 Task: Look for Airbnb properties in Santa Catalina, Philippines from 9th December, 2023 to 17th December, 2023 for 2 adults.1  bedroom having 2 beds and 1 bathroom. Property type can be flat. Look for 3 properties as per requirement.
Action: Mouse moved to (450, 132)
Screenshot: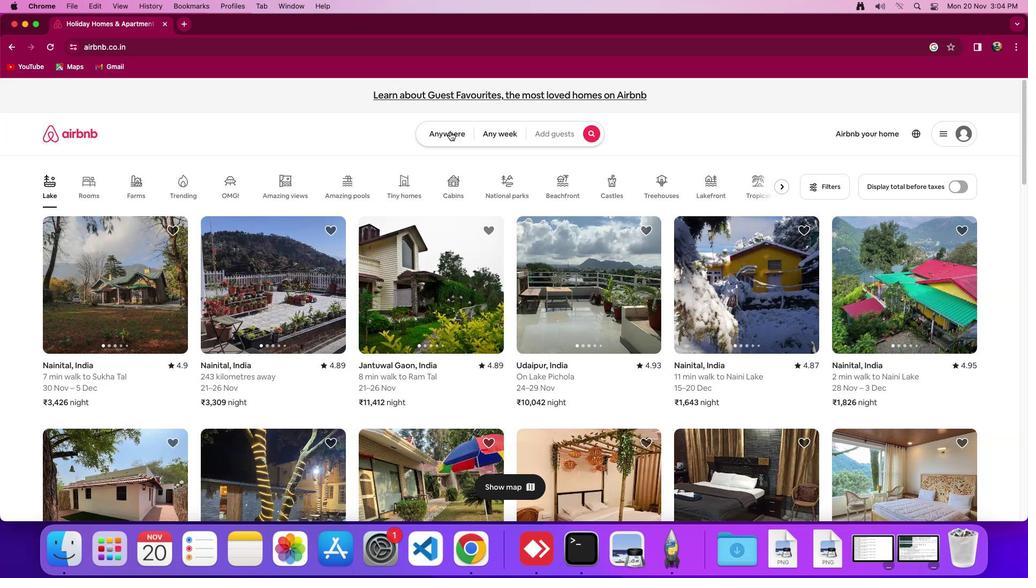 
Action: Mouse pressed left at (450, 132)
Screenshot: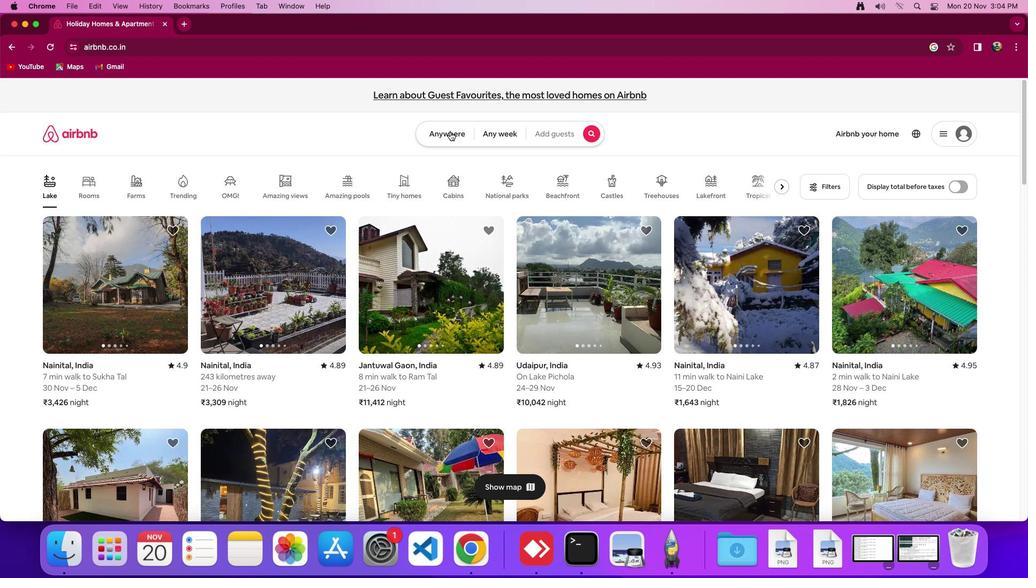
Action: Mouse moved to (413, 174)
Screenshot: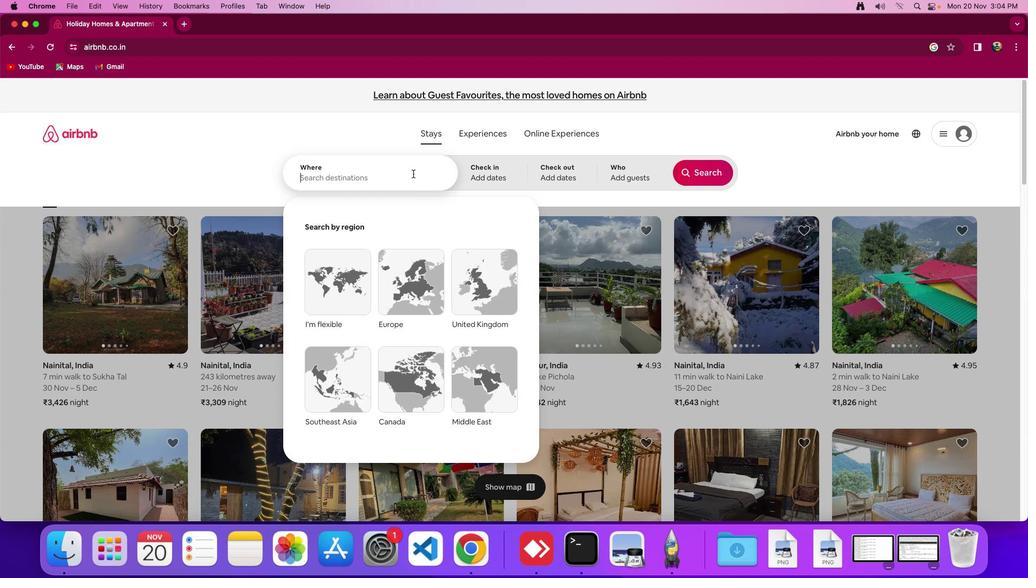 
Action: Mouse pressed left at (413, 174)
Screenshot: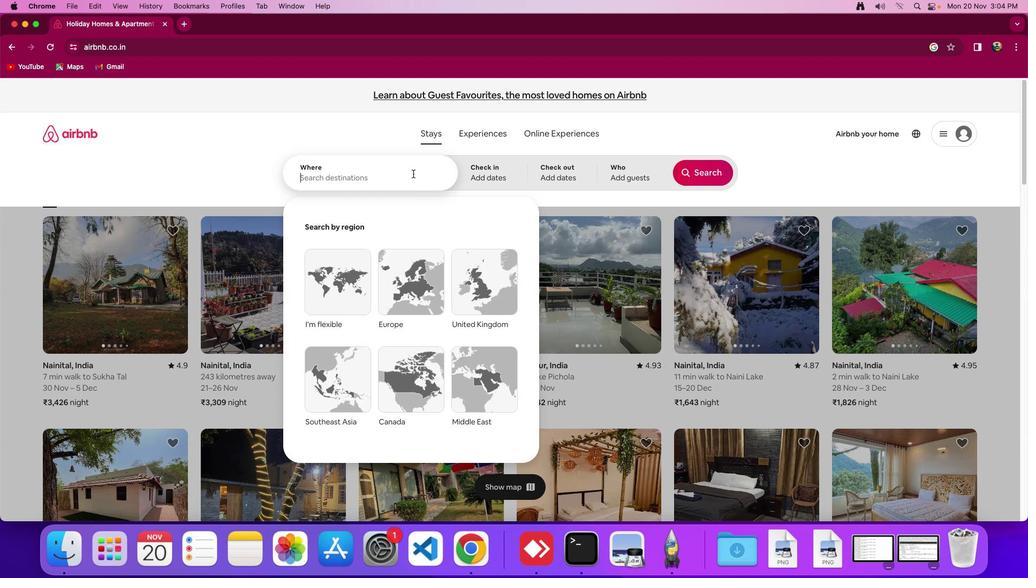 
Action: Mouse moved to (451, 178)
Screenshot: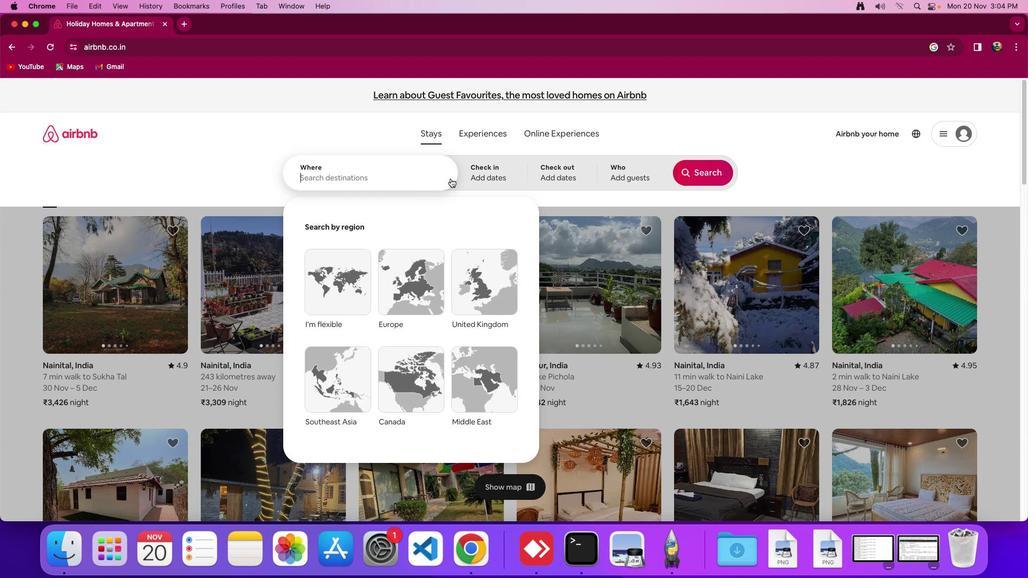 
Action: Key pressed Key.shift_r'S''a'
Screenshot: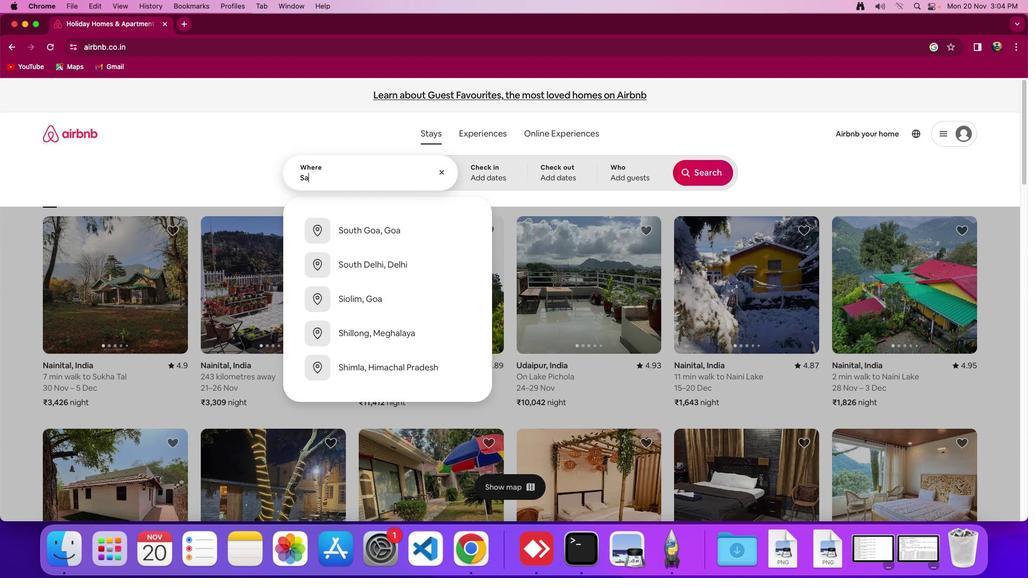 
Action: Mouse moved to (452, 178)
Screenshot: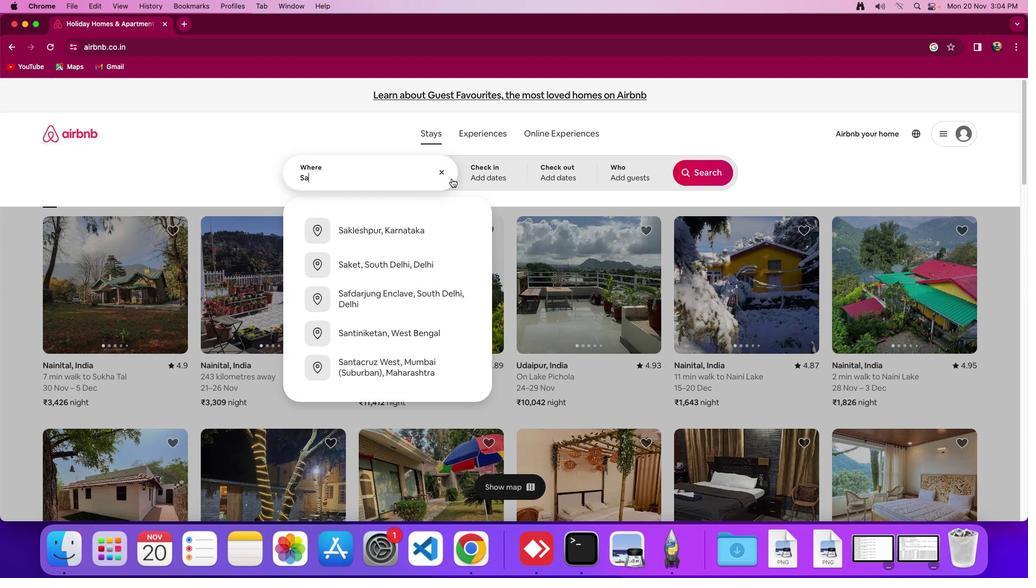 
Action: Key pressed 'n''t''a'
Screenshot: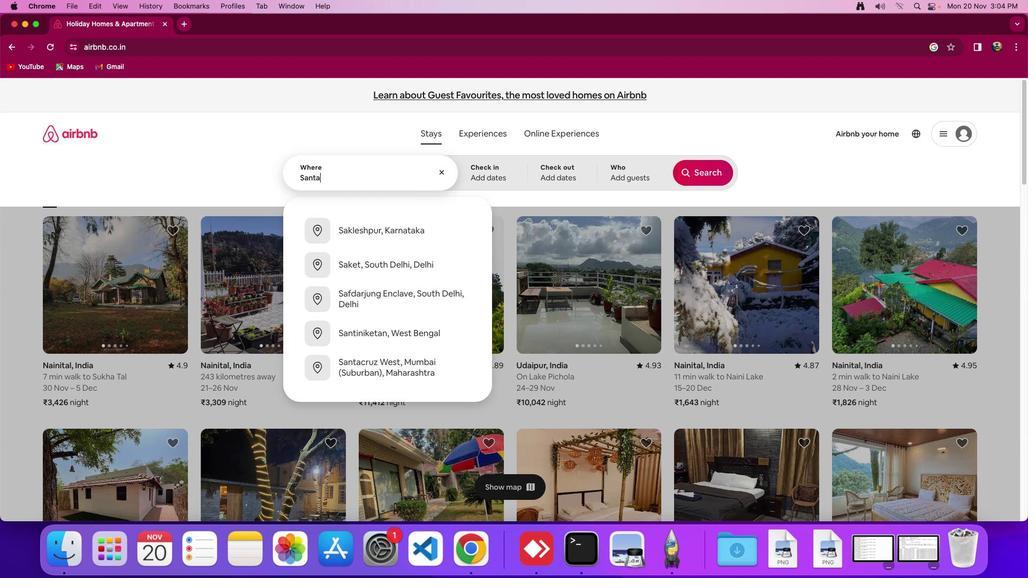 
Action: Mouse moved to (454, 178)
Screenshot: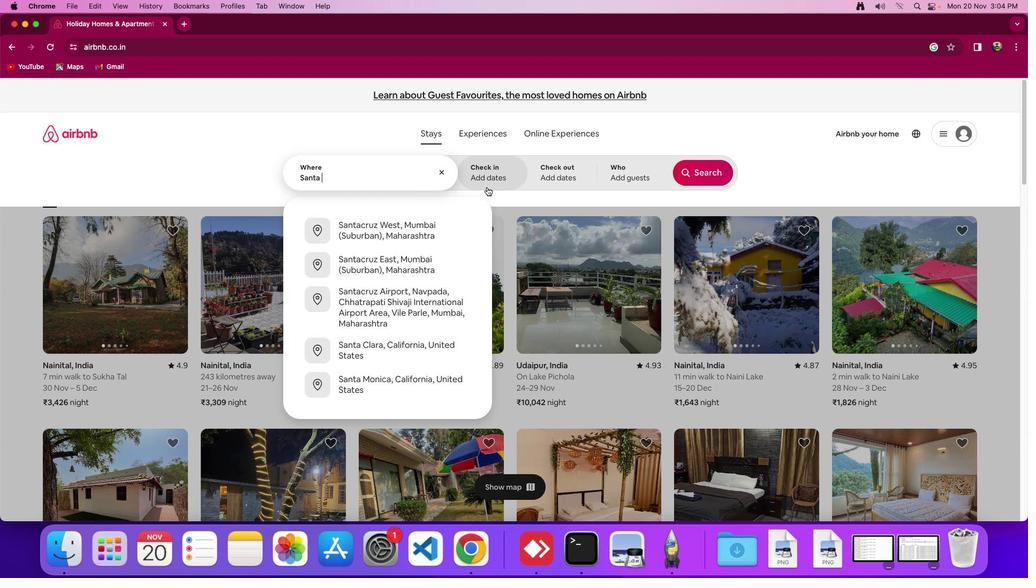 
Action: Key pressed Key.space
Screenshot: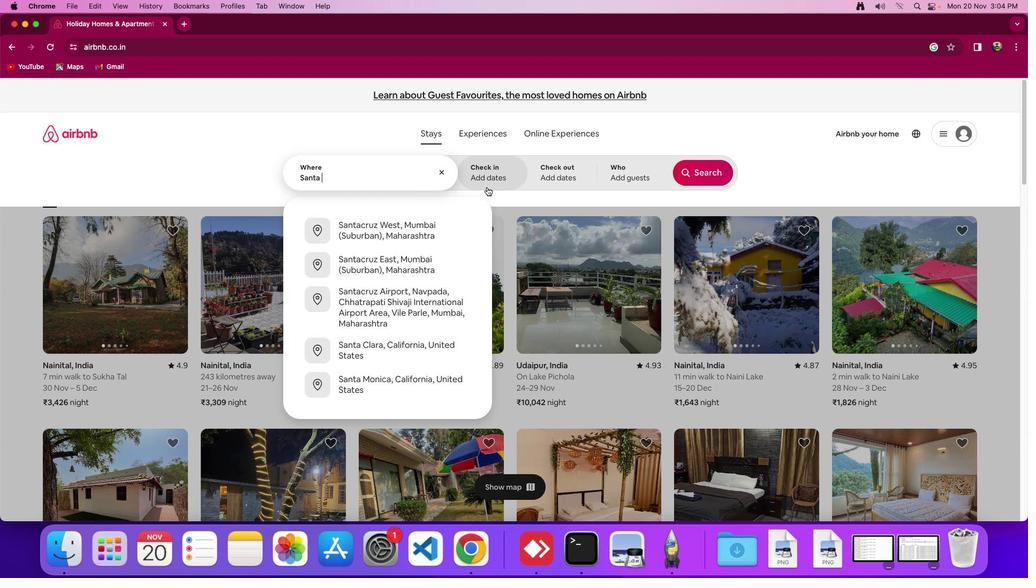 
Action: Mouse moved to (490, 186)
Screenshot: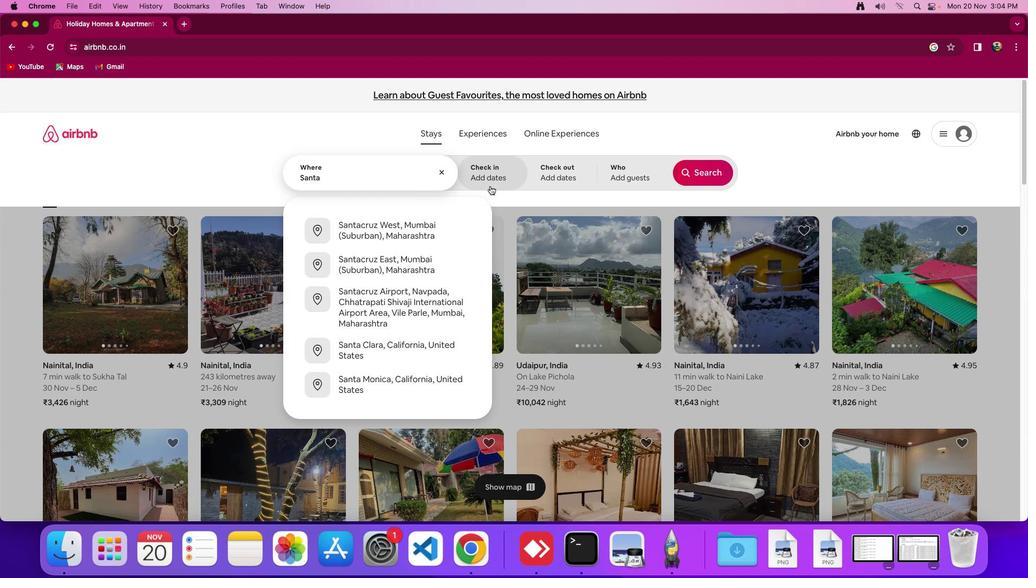 
Action: Key pressed Key.shift_r'C''a''t''e'
Screenshot: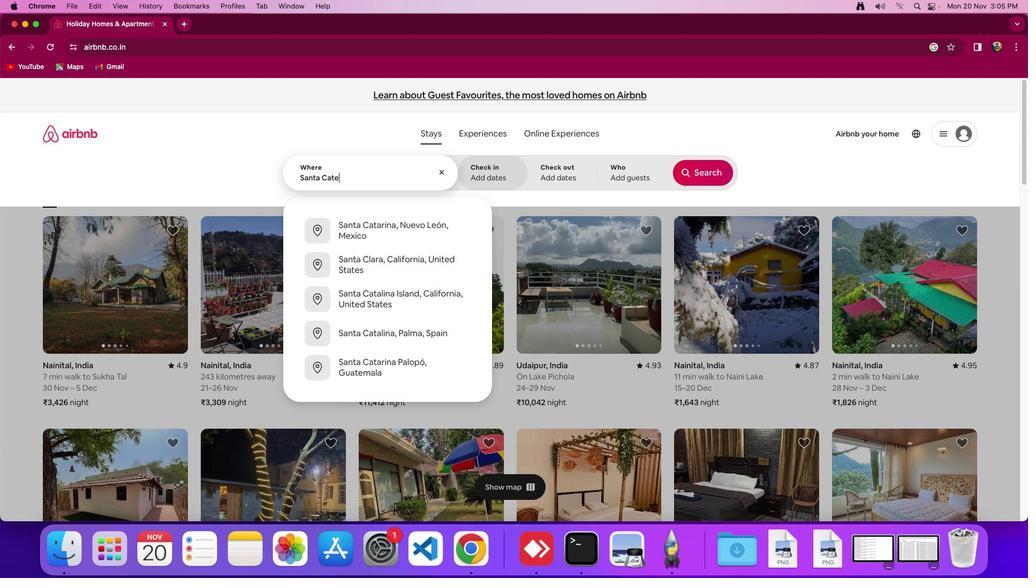 
Action: Mouse moved to (649, 117)
Screenshot: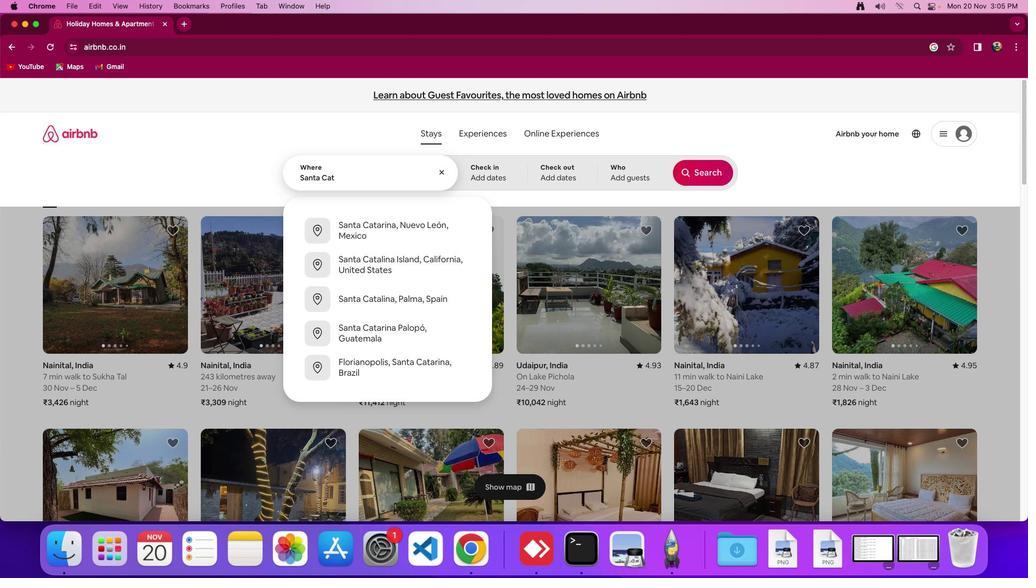 
Action: Key pressed Key.backspace'a''l''i''n''a'','Key.spaceKey.shift'P''h''i''l''i''p''p''i''n''e''s'
Screenshot: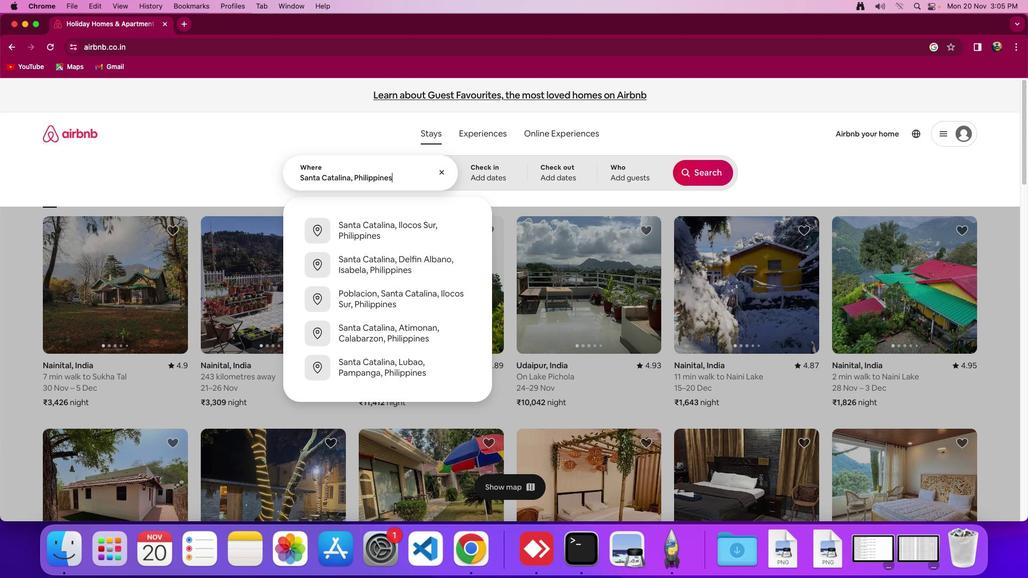 
Action: Mouse moved to (496, 170)
Screenshot: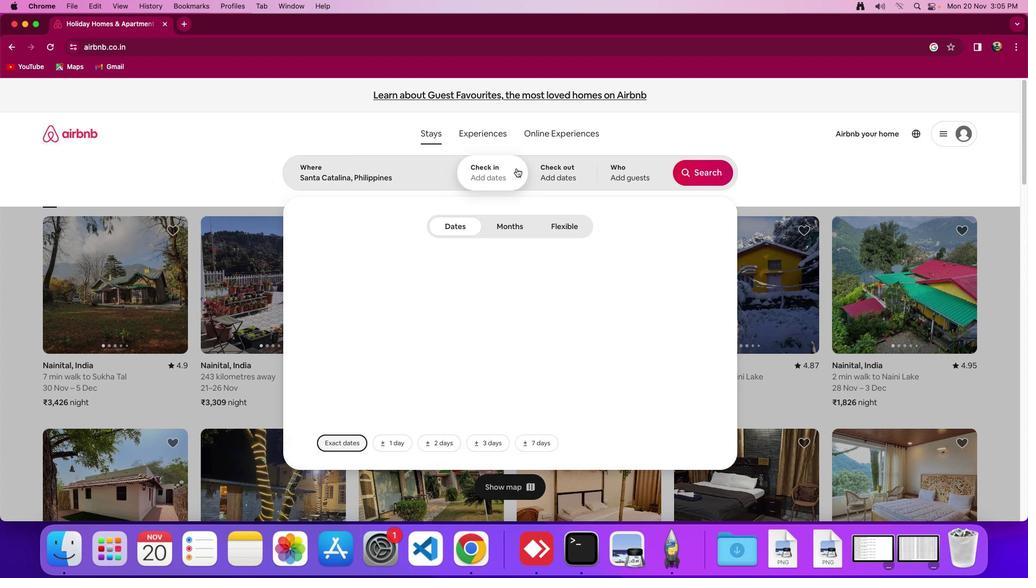 
Action: Mouse pressed left at (496, 170)
Screenshot: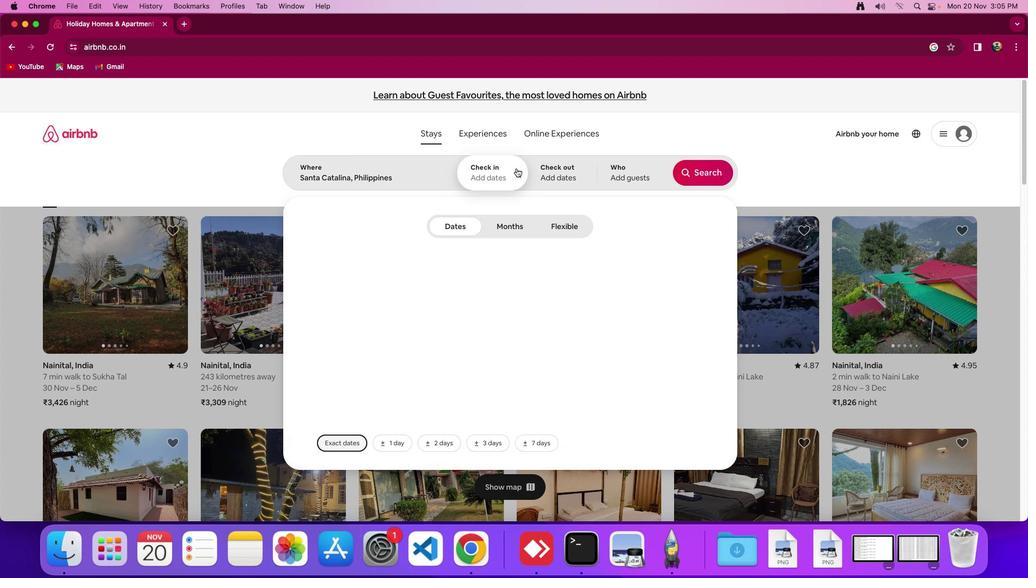 
Action: Mouse moved to (686, 332)
Screenshot: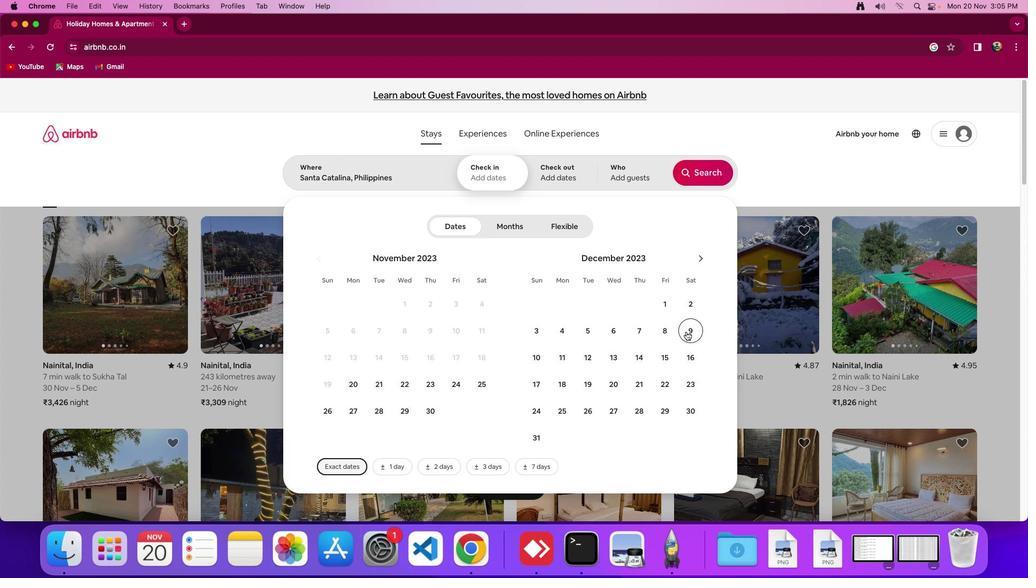 
Action: Mouse pressed left at (686, 332)
Screenshot: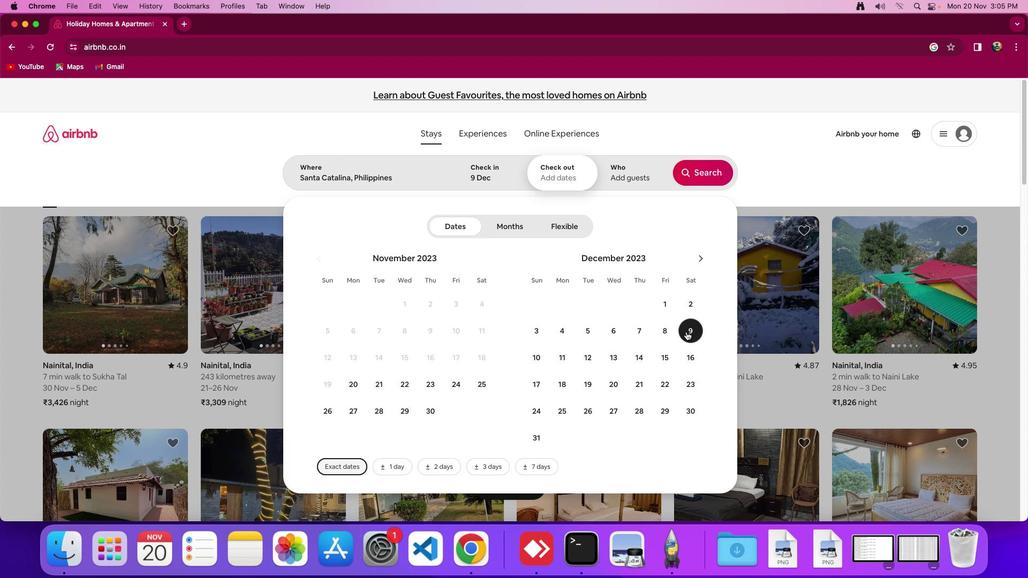
Action: Mouse moved to (541, 383)
Screenshot: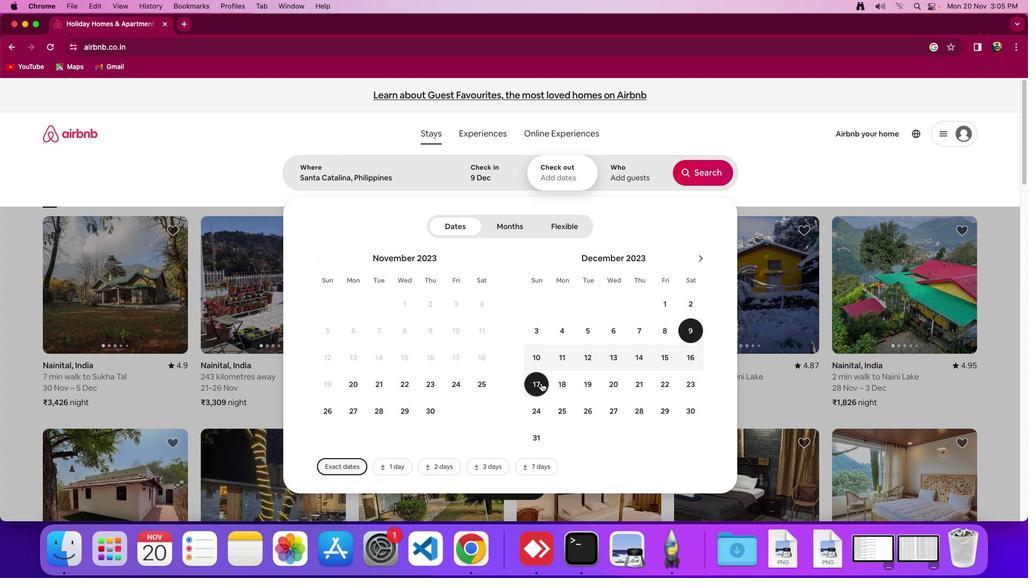 
Action: Mouse pressed left at (541, 383)
Screenshot: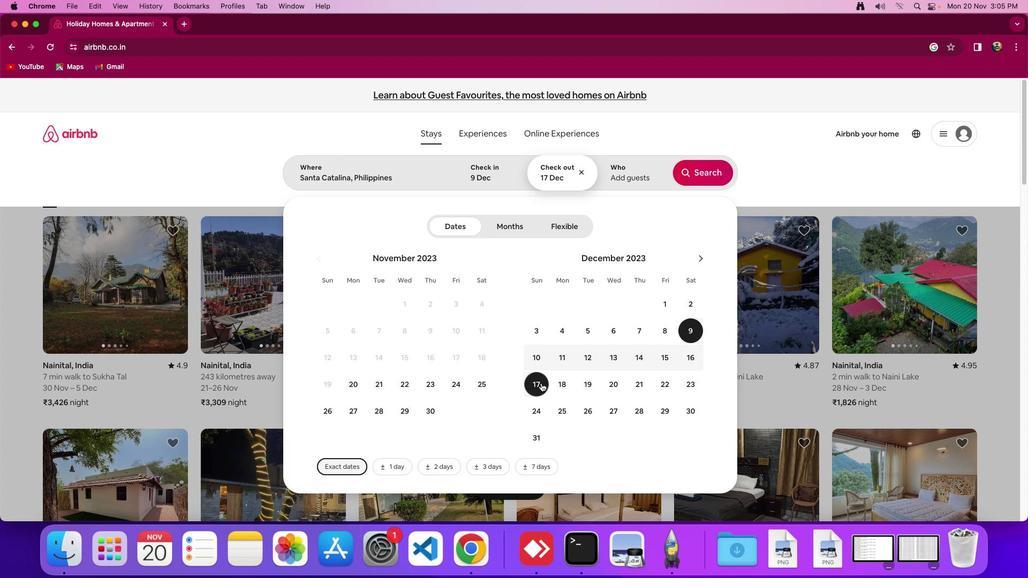 
Action: Mouse moved to (628, 173)
Screenshot: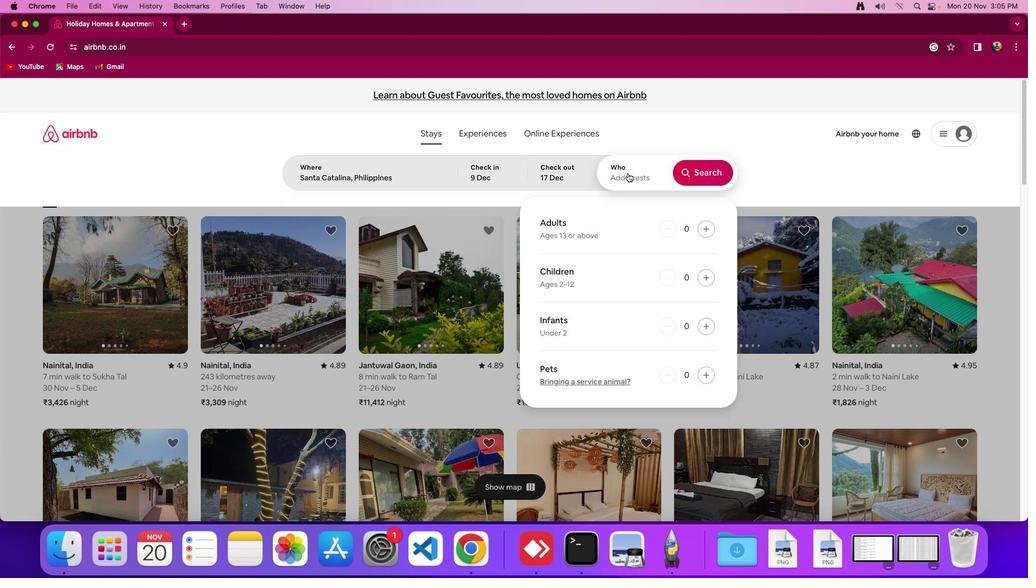 
Action: Mouse pressed left at (628, 173)
Screenshot: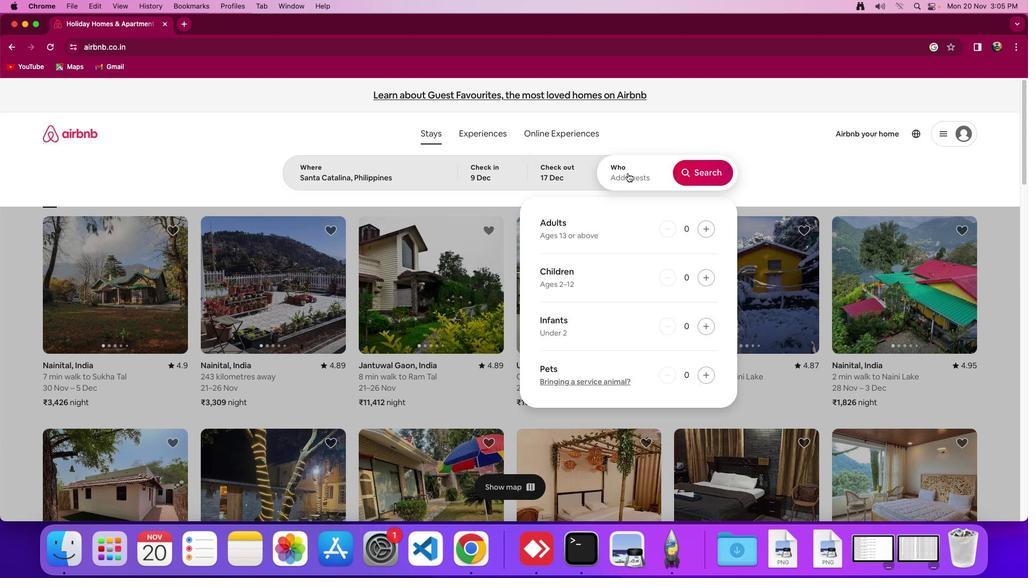 
Action: Mouse moved to (704, 227)
Screenshot: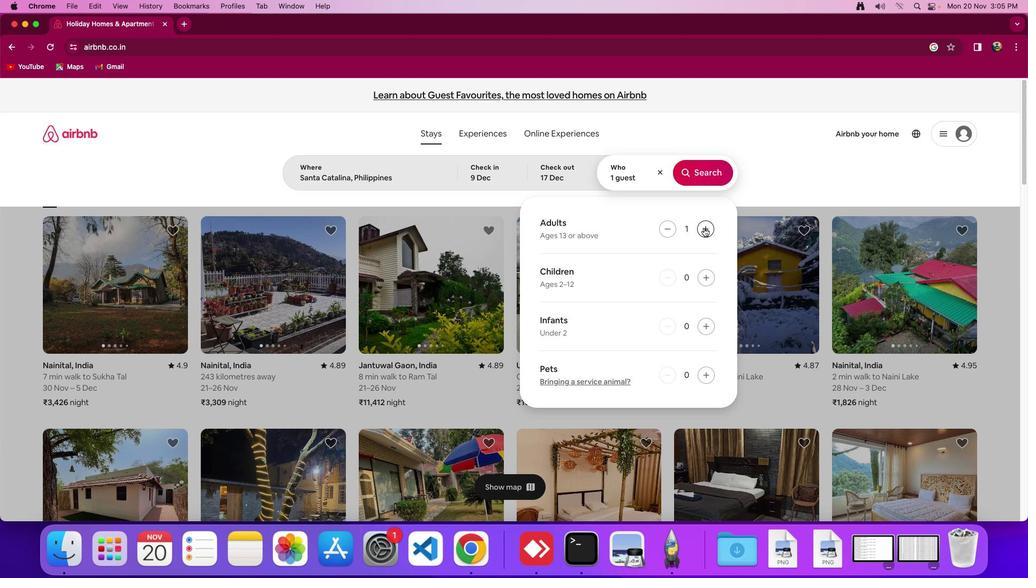 
Action: Mouse pressed left at (704, 227)
Screenshot: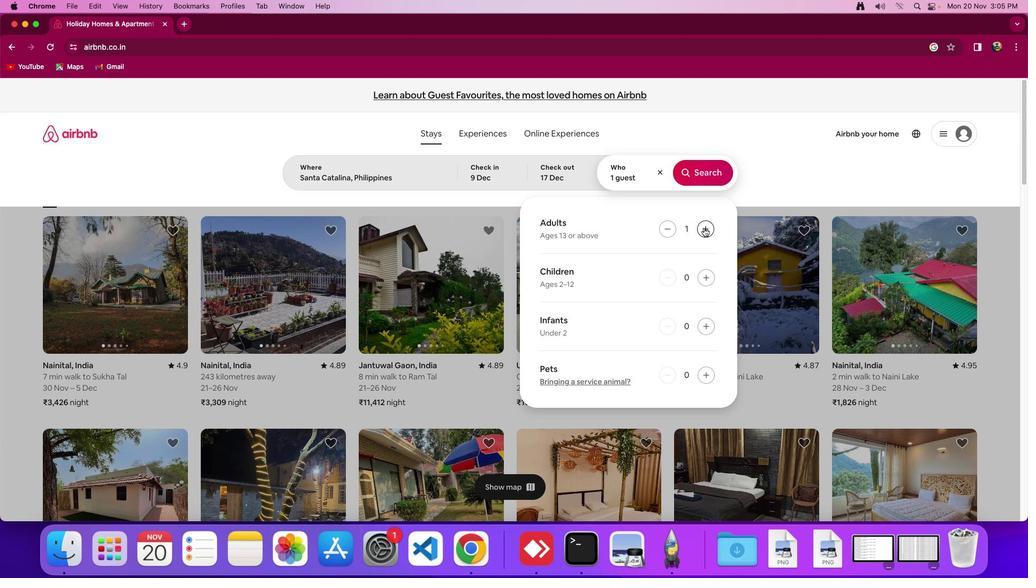 
Action: Mouse pressed left at (704, 227)
Screenshot: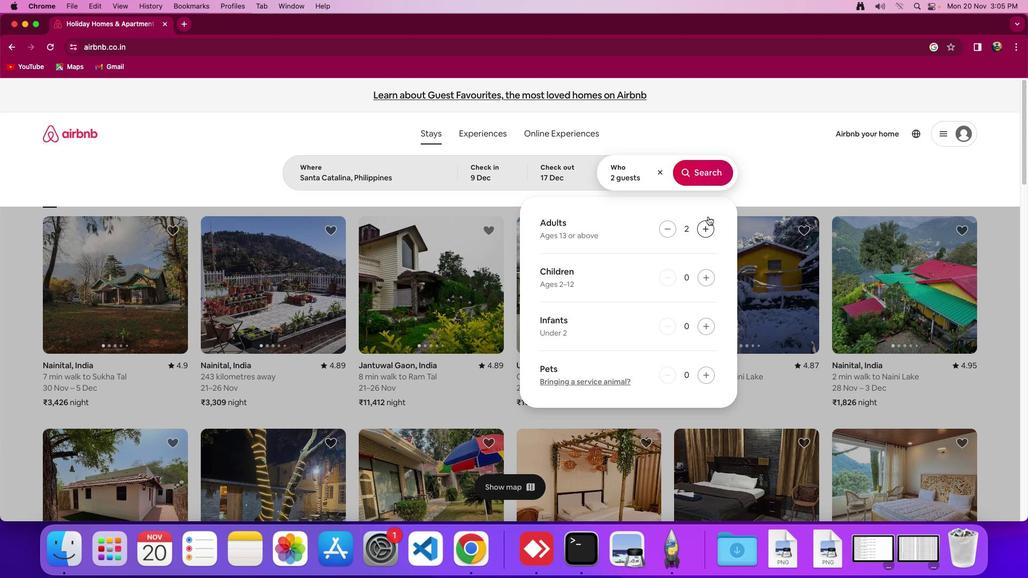 
Action: Mouse moved to (715, 166)
Screenshot: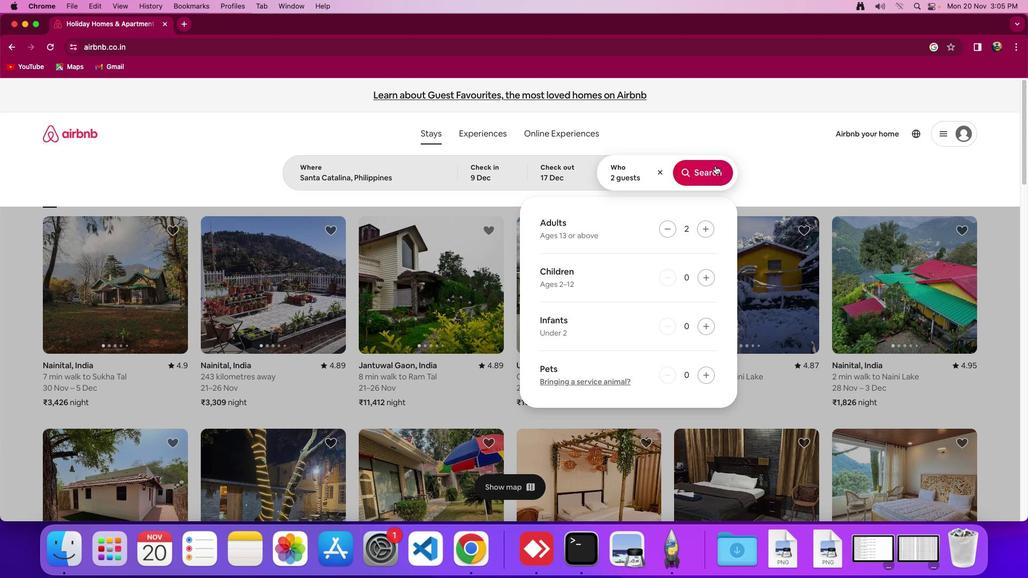 
Action: Mouse pressed left at (715, 166)
Screenshot: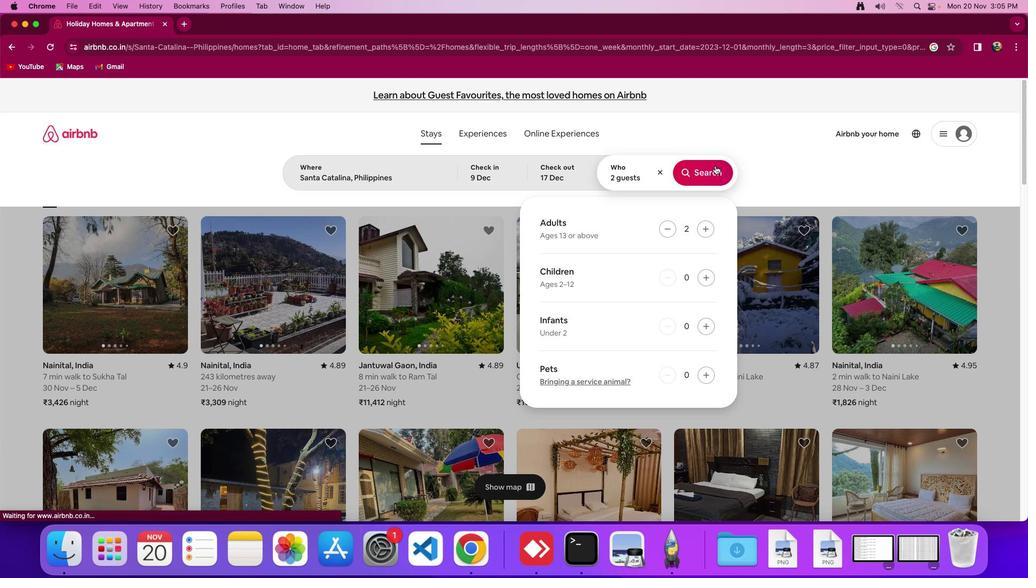 
Action: Mouse moved to (850, 143)
Screenshot: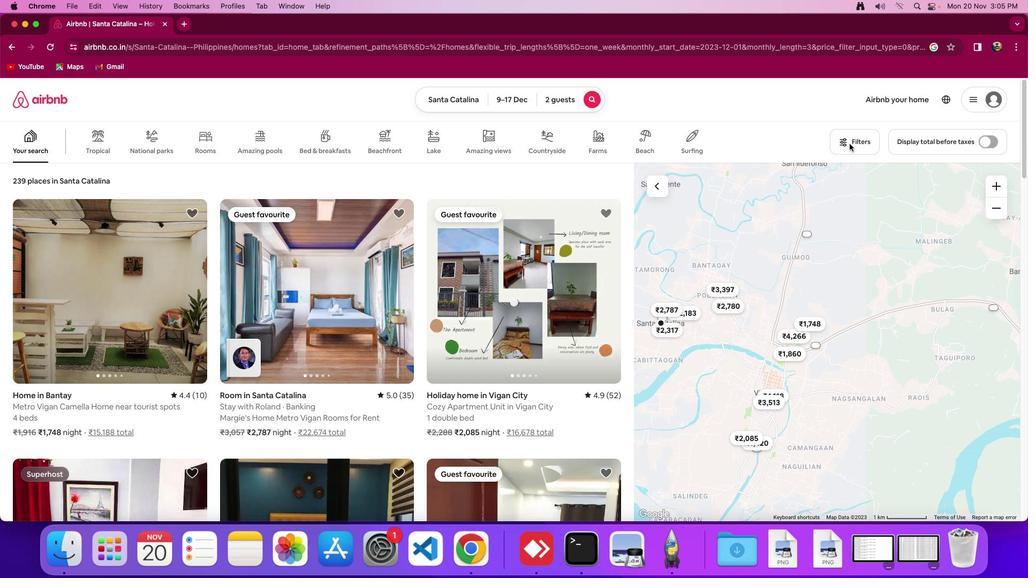 
Action: Mouse pressed left at (850, 143)
Screenshot: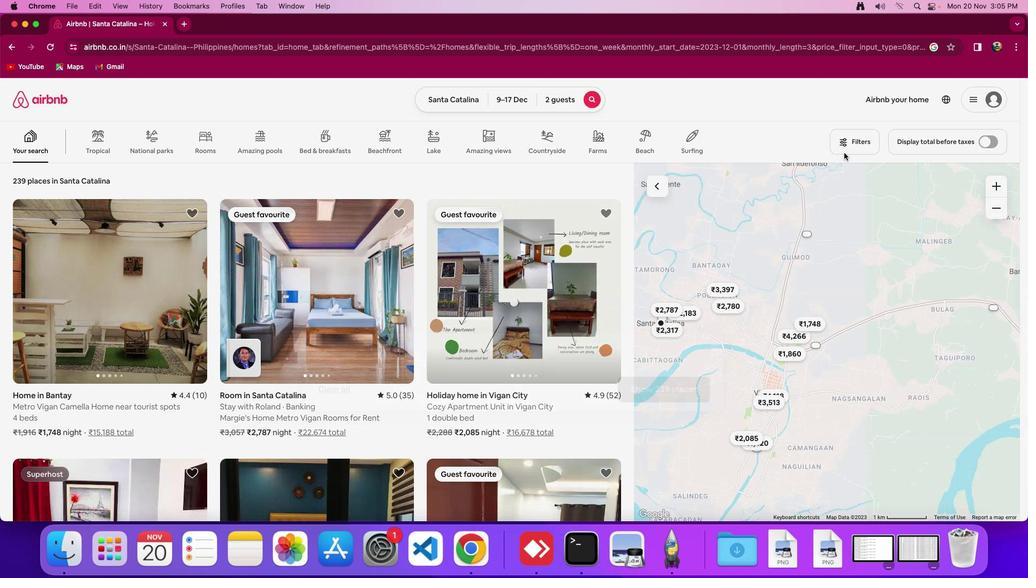 
Action: Mouse moved to (495, 316)
Screenshot: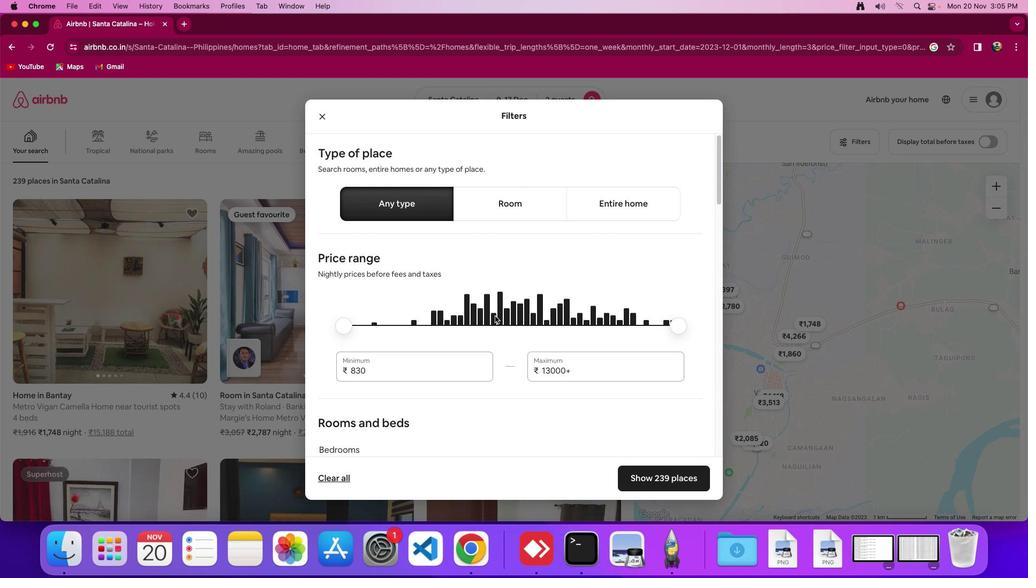 
Action: Mouse scrolled (495, 316) with delta (0, 0)
Screenshot: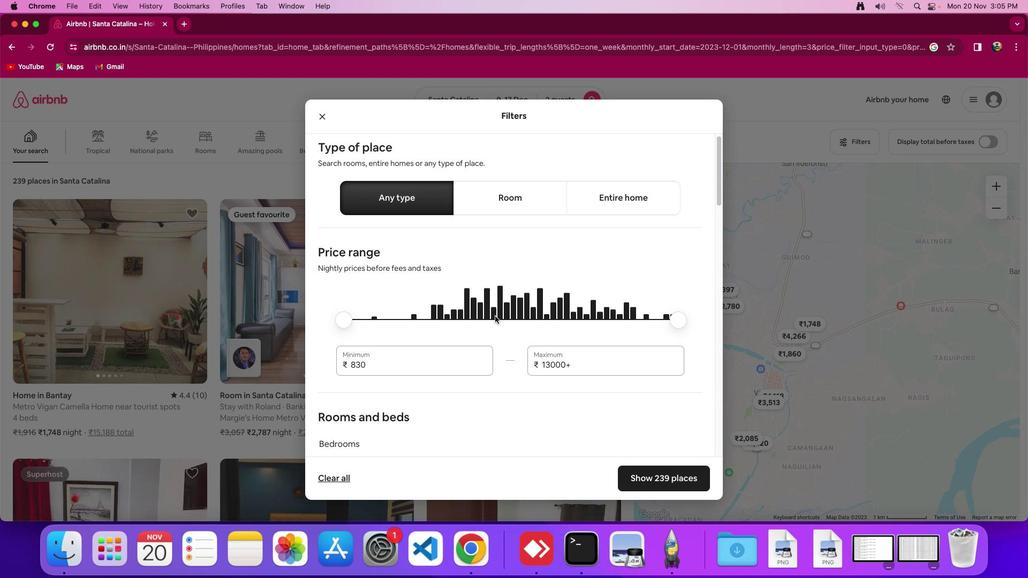 
Action: Mouse scrolled (495, 316) with delta (0, 0)
Screenshot: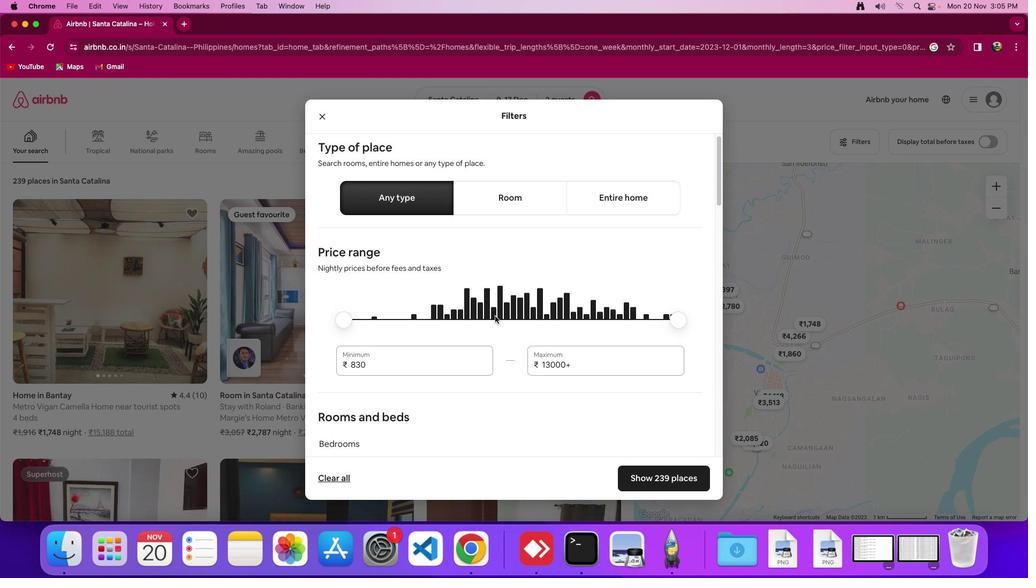 
Action: Mouse scrolled (495, 316) with delta (0, 0)
Screenshot: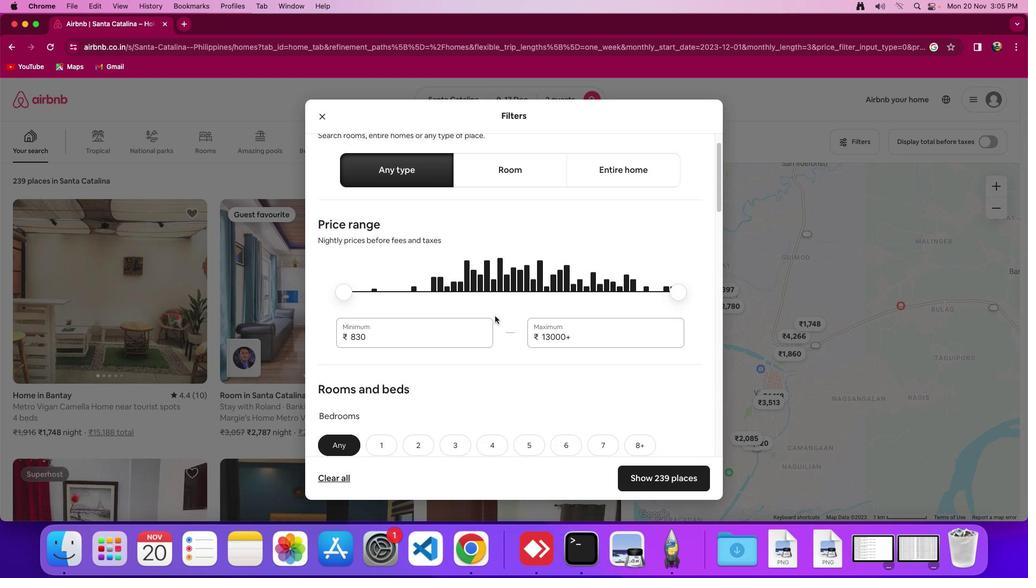 
Action: Mouse scrolled (495, 316) with delta (0, 0)
Screenshot: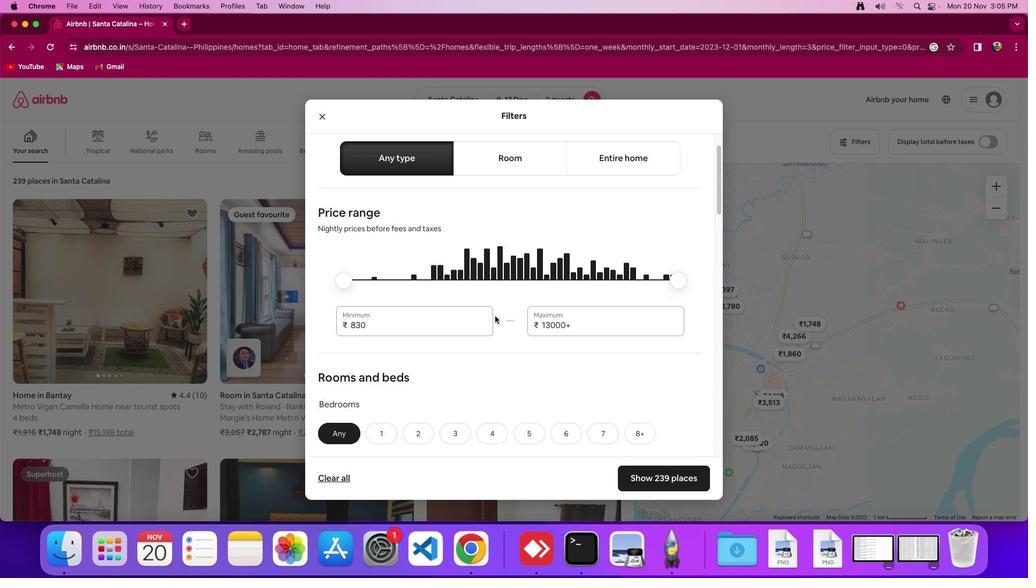 
Action: Mouse scrolled (495, 316) with delta (0, 0)
Screenshot: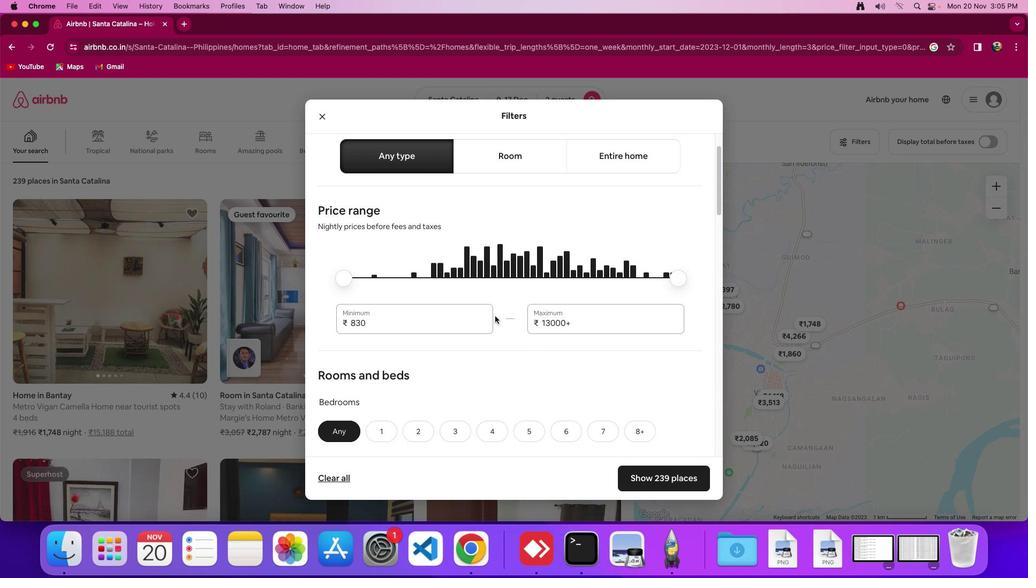 
Action: Mouse scrolled (495, 316) with delta (0, 0)
Screenshot: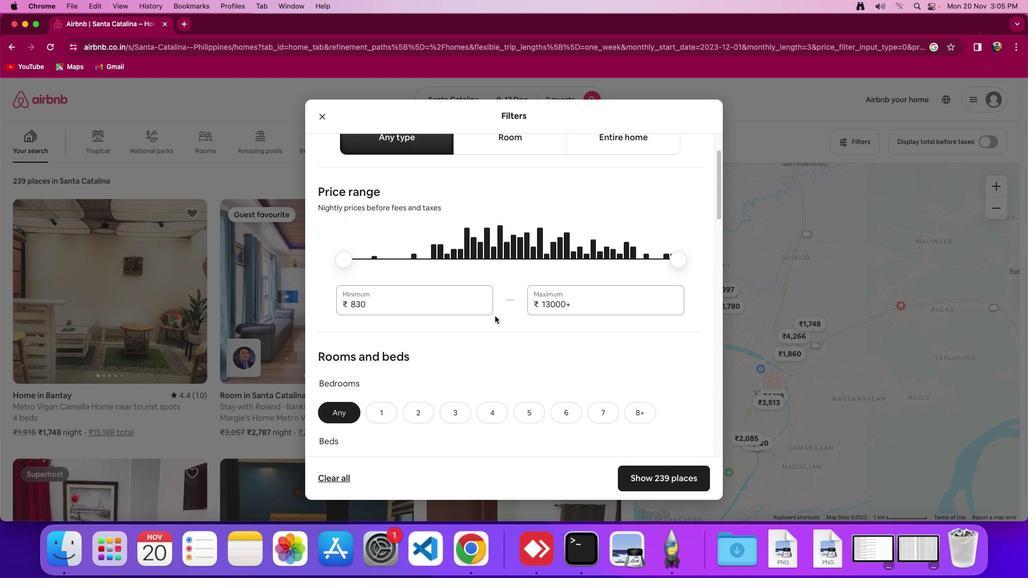 
Action: Mouse scrolled (495, 316) with delta (0, 0)
Screenshot: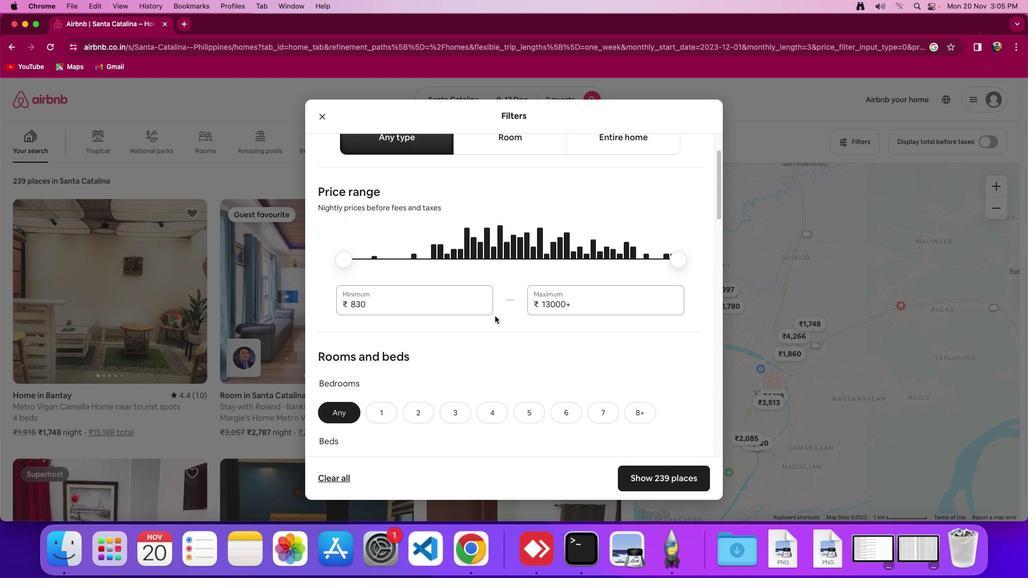 
Action: Mouse scrolled (495, 316) with delta (0, 0)
Screenshot: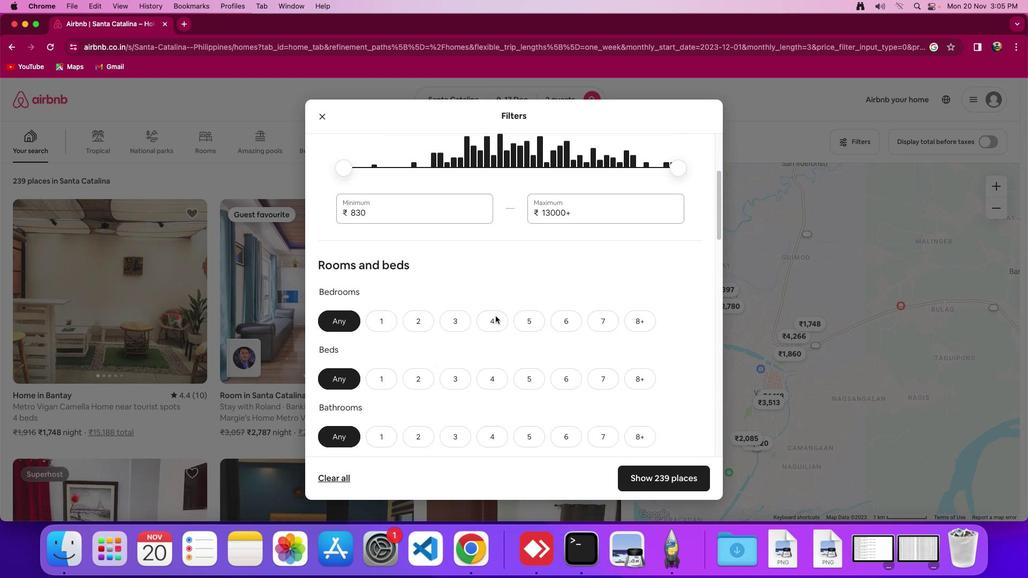 
Action: Mouse scrolled (495, 316) with delta (0, 0)
Screenshot: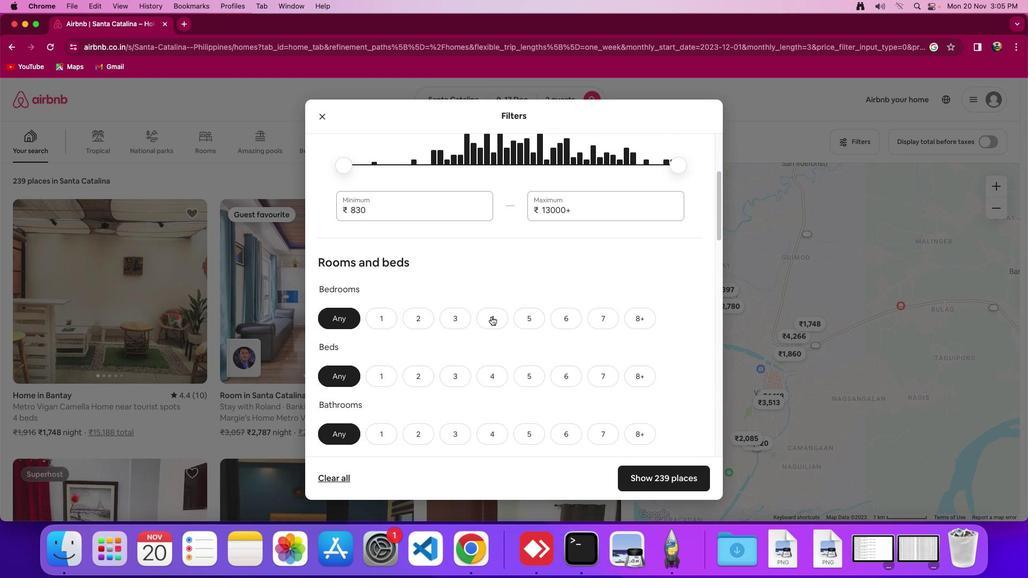 
Action: Mouse moved to (495, 316)
Screenshot: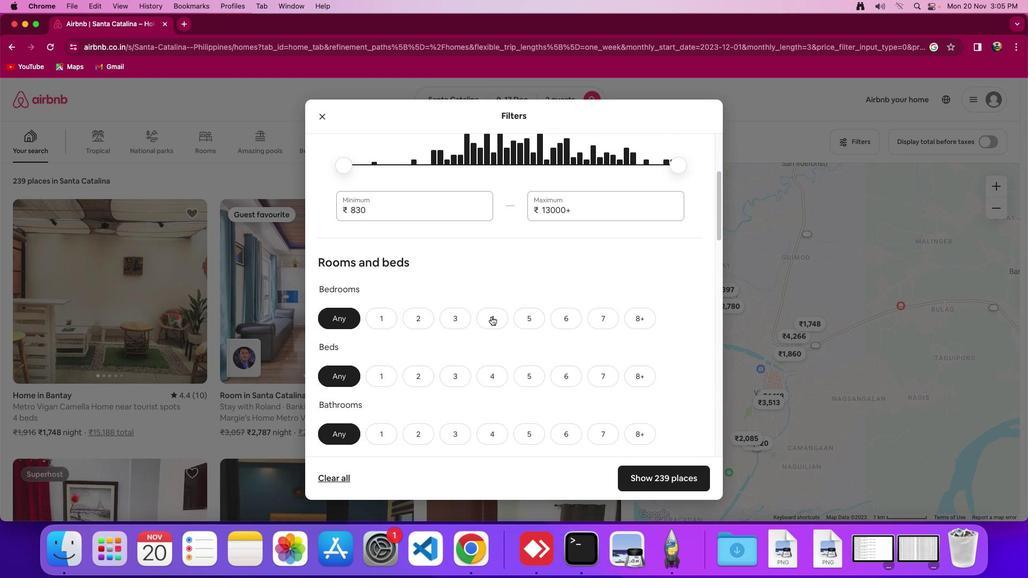 
Action: Mouse scrolled (495, 316) with delta (0, -1)
Screenshot: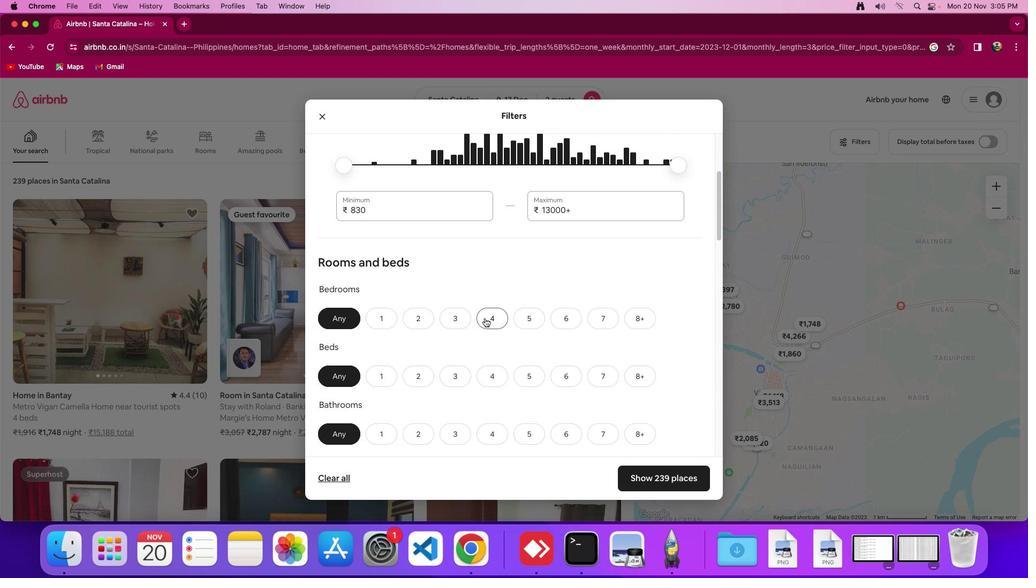 
Action: Mouse moved to (388, 312)
Screenshot: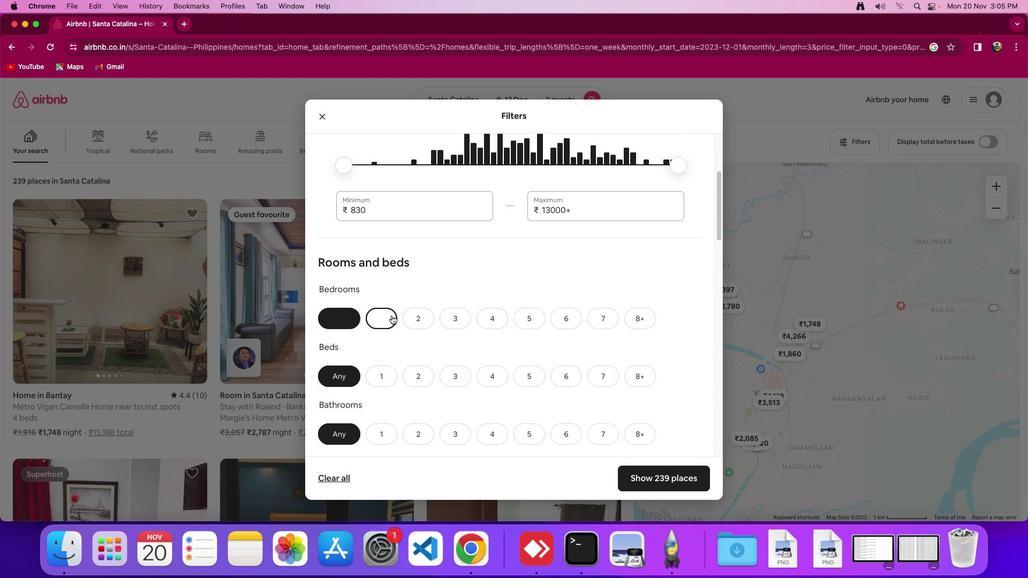 
Action: Mouse pressed left at (388, 312)
Screenshot: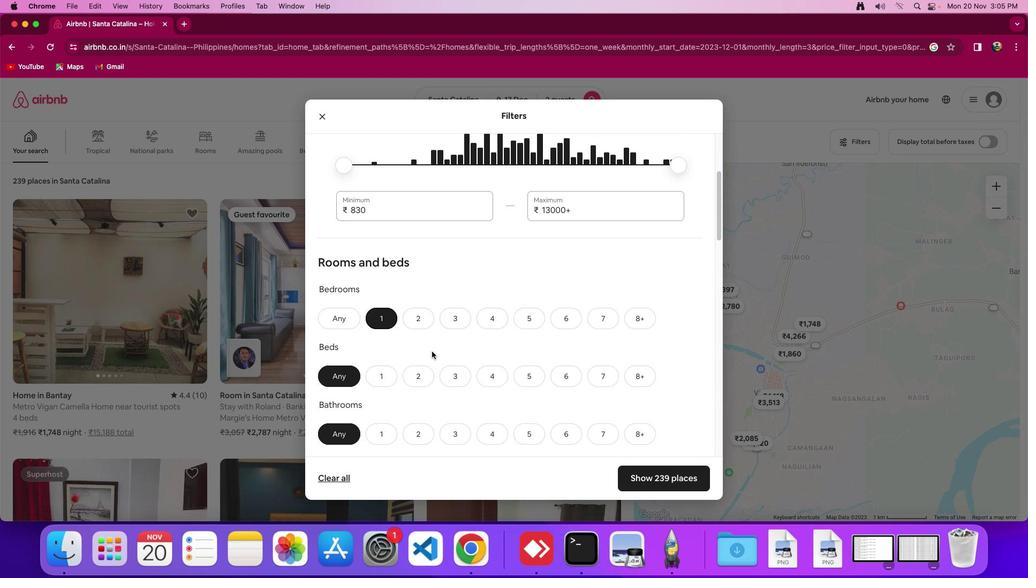 
Action: Mouse moved to (420, 374)
Screenshot: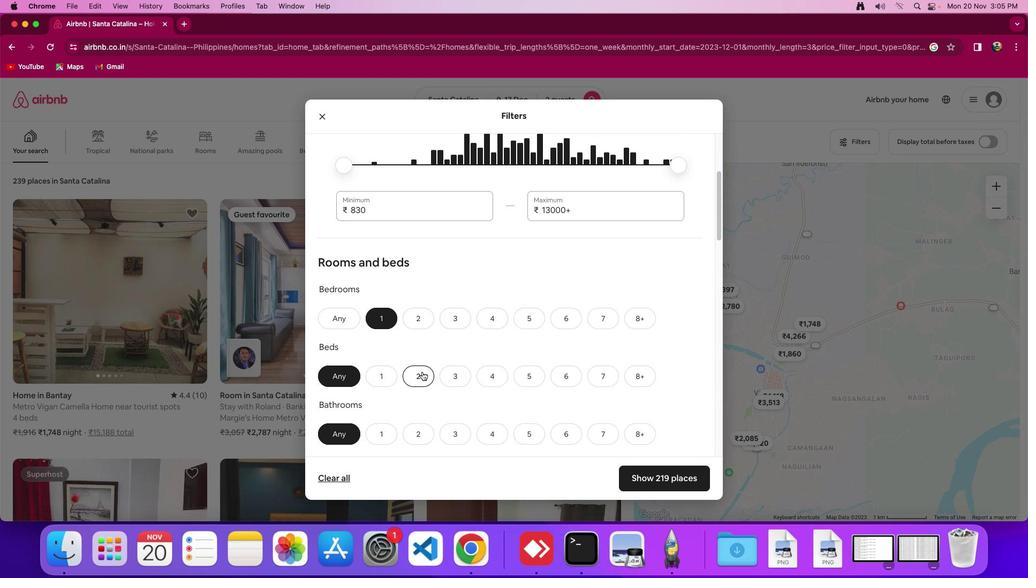 
Action: Mouse pressed left at (420, 374)
Screenshot: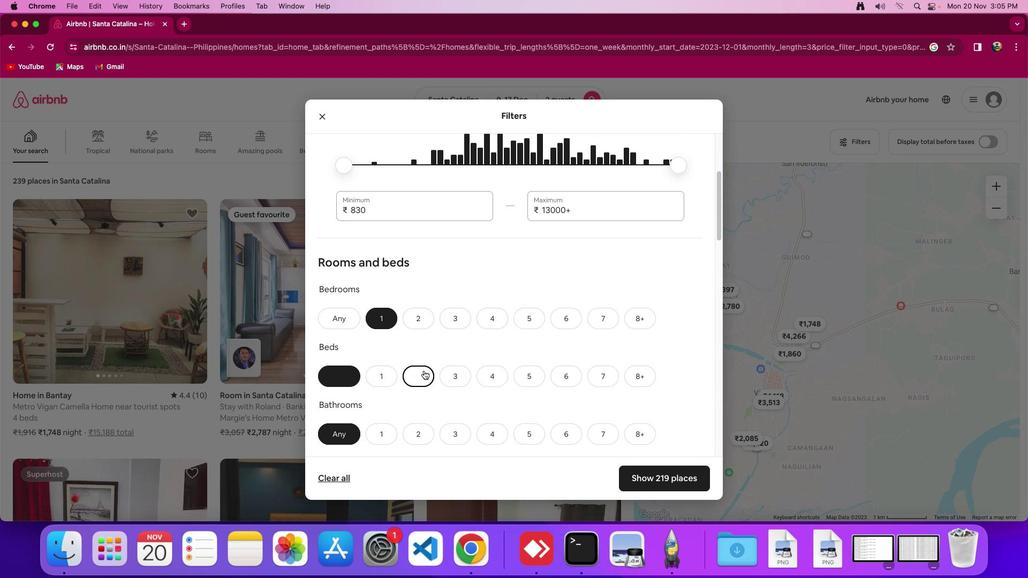 
Action: Mouse moved to (424, 371)
Screenshot: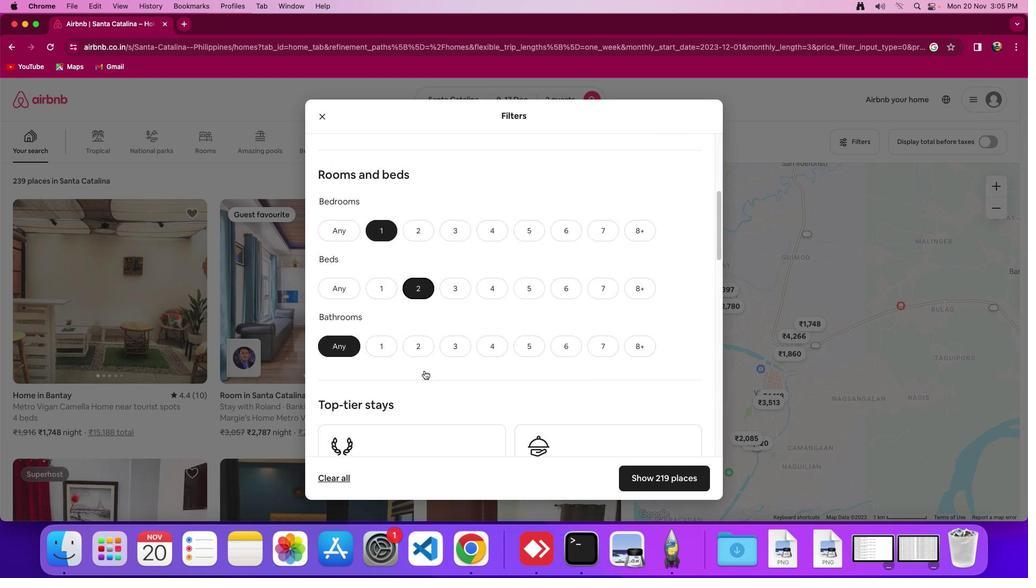 
Action: Mouse scrolled (424, 371) with delta (0, 0)
Screenshot: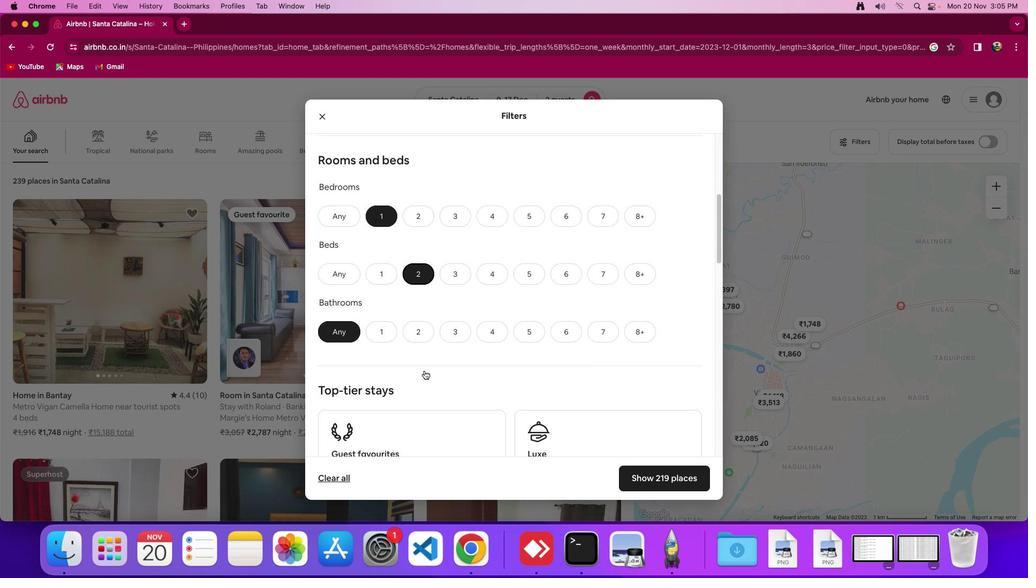 
Action: Mouse scrolled (424, 371) with delta (0, 0)
Screenshot: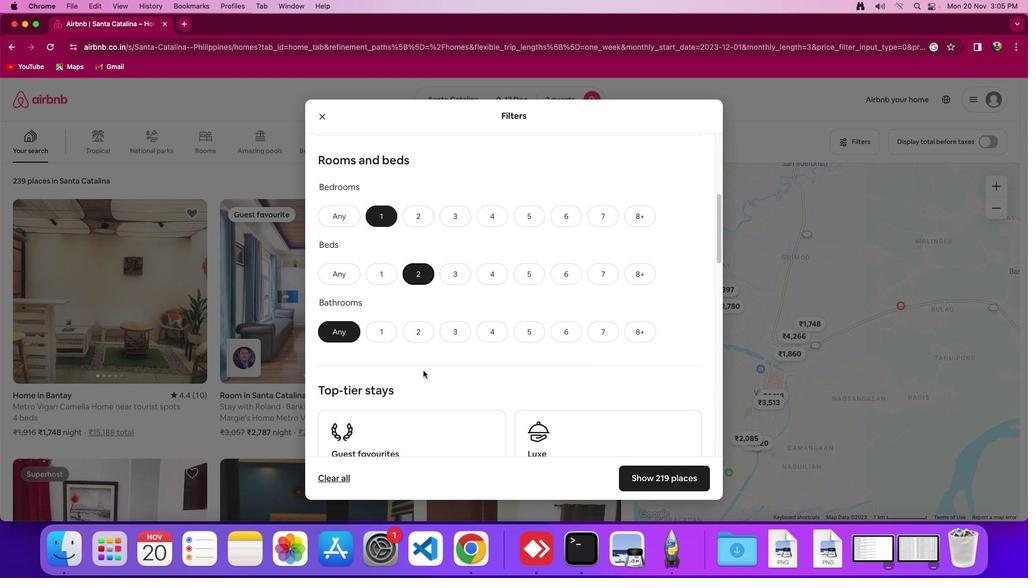 
Action: Mouse scrolled (424, 371) with delta (0, -1)
Screenshot: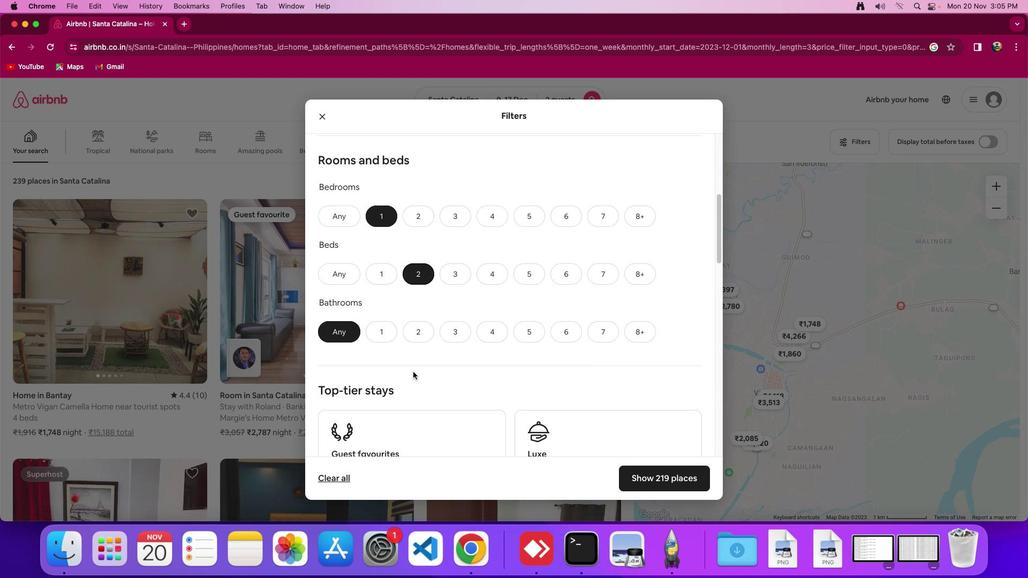 
Action: Mouse moved to (382, 332)
Screenshot: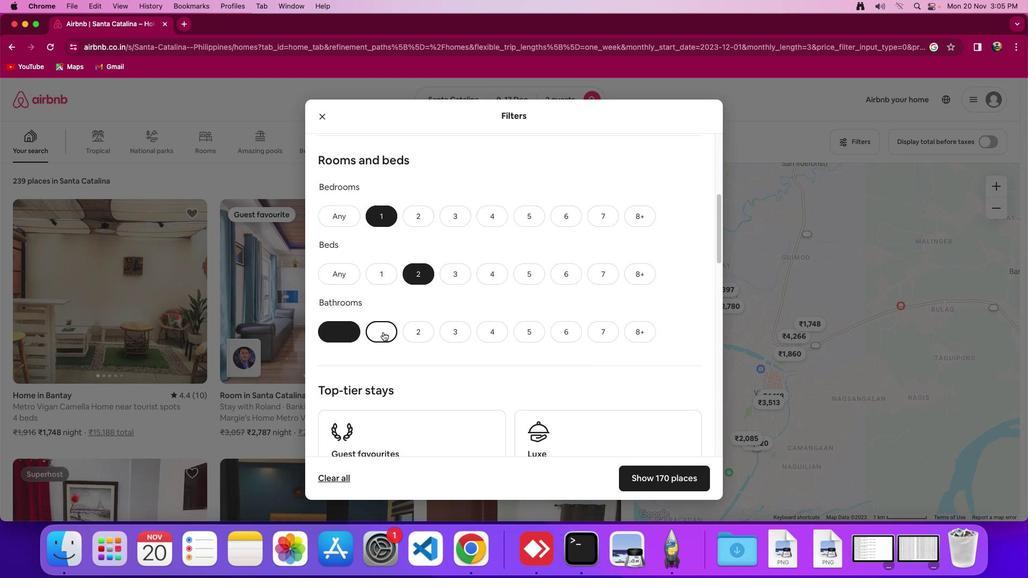 
Action: Mouse pressed left at (382, 332)
Screenshot: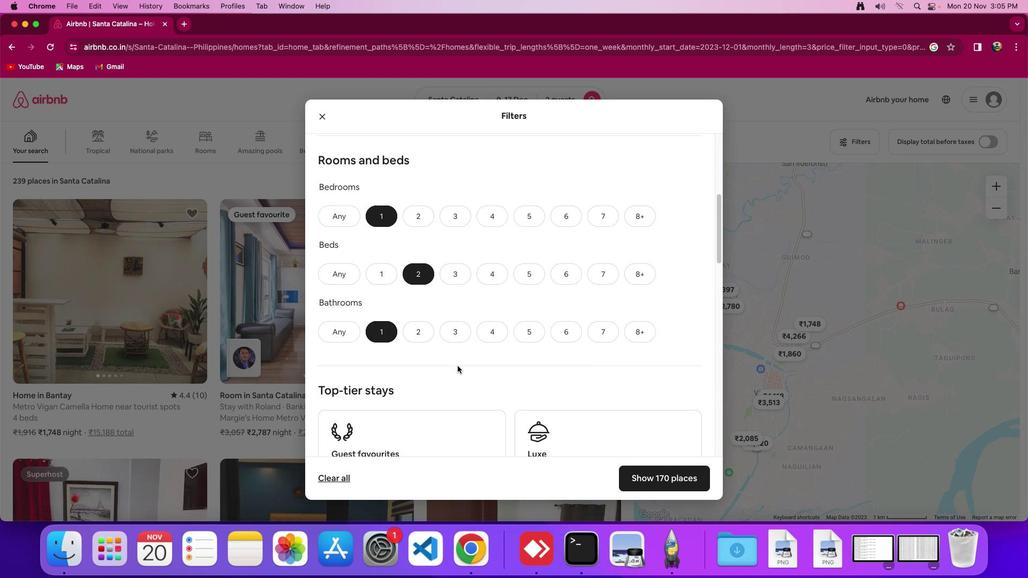 
Action: Mouse moved to (549, 388)
Screenshot: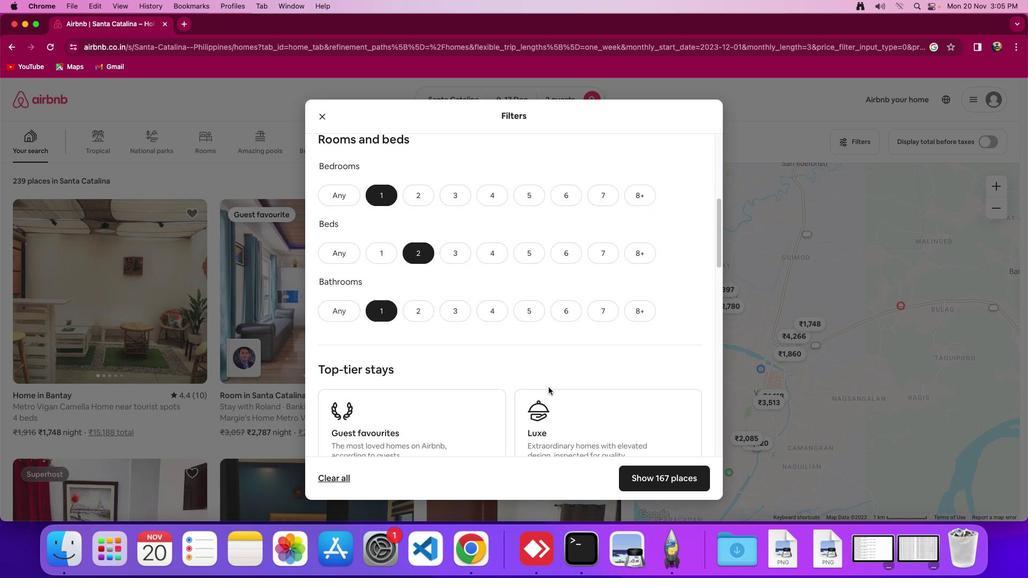 
Action: Mouse scrolled (549, 388) with delta (0, 0)
Screenshot: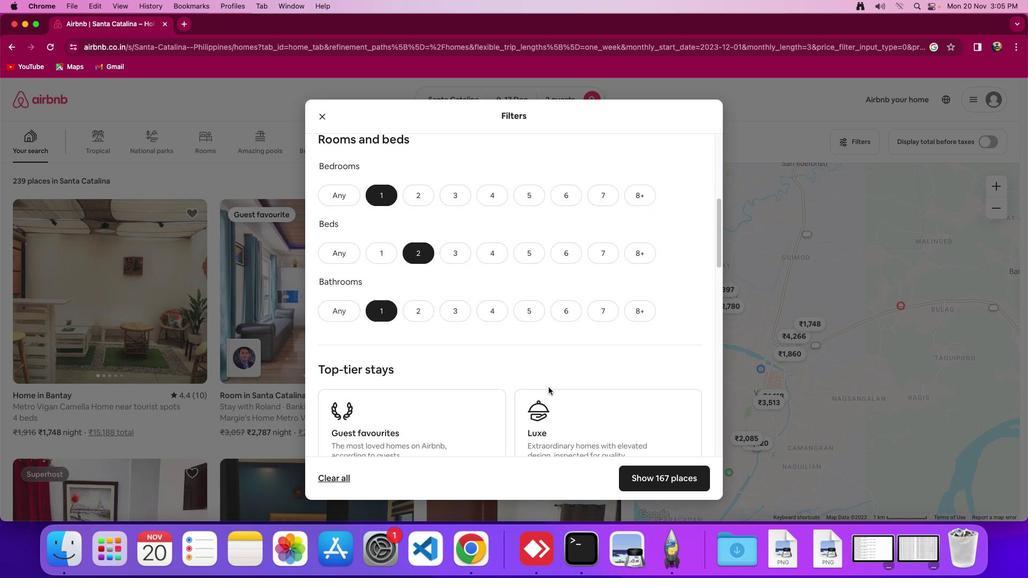 
Action: Mouse moved to (548, 387)
Screenshot: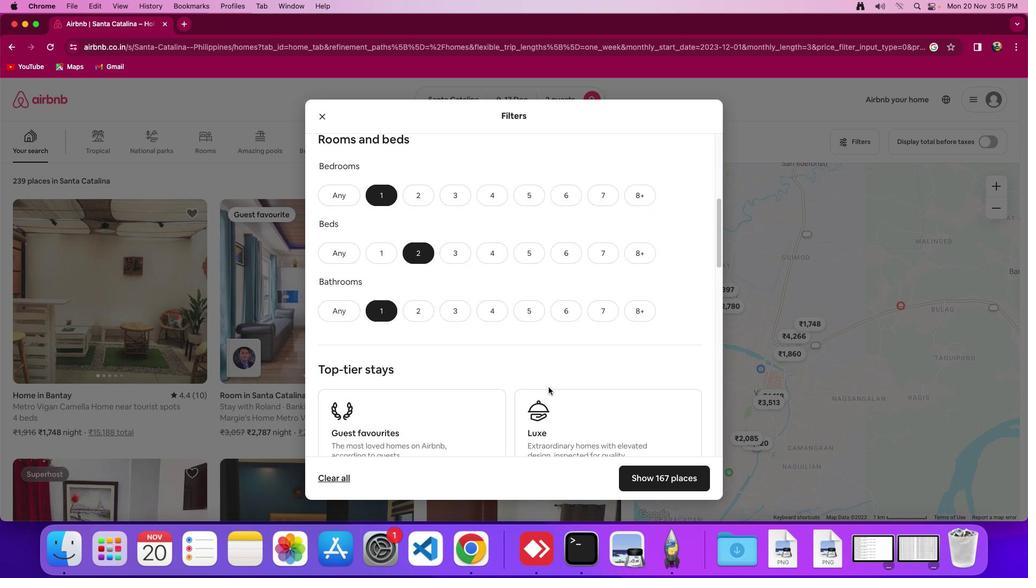 
Action: Mouse scrolled (548, 387) with delta (0, 0)
Screenshot: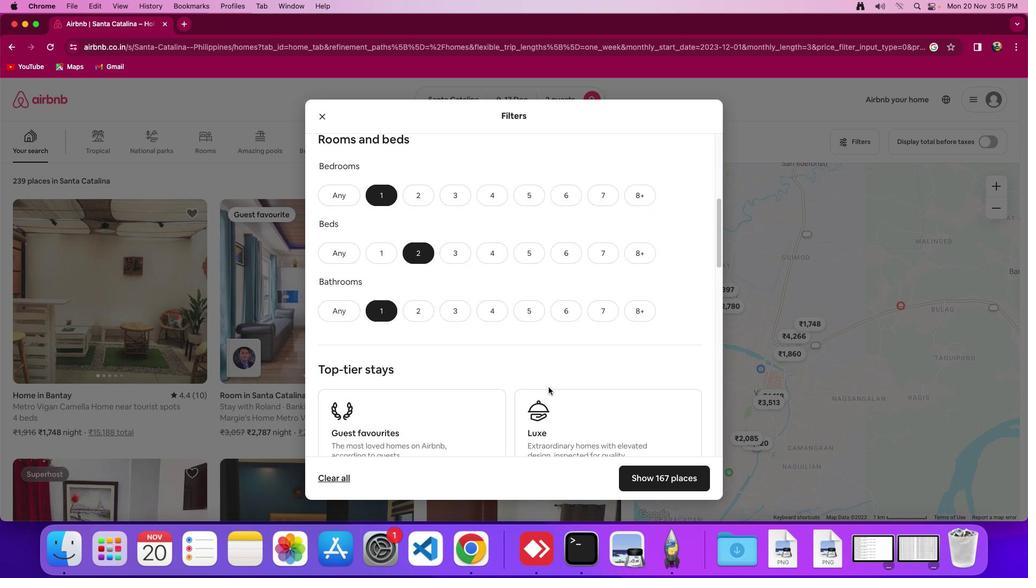 
Action: Mouse scrolled (548, 387) with delta (0, 0)
Screenshot: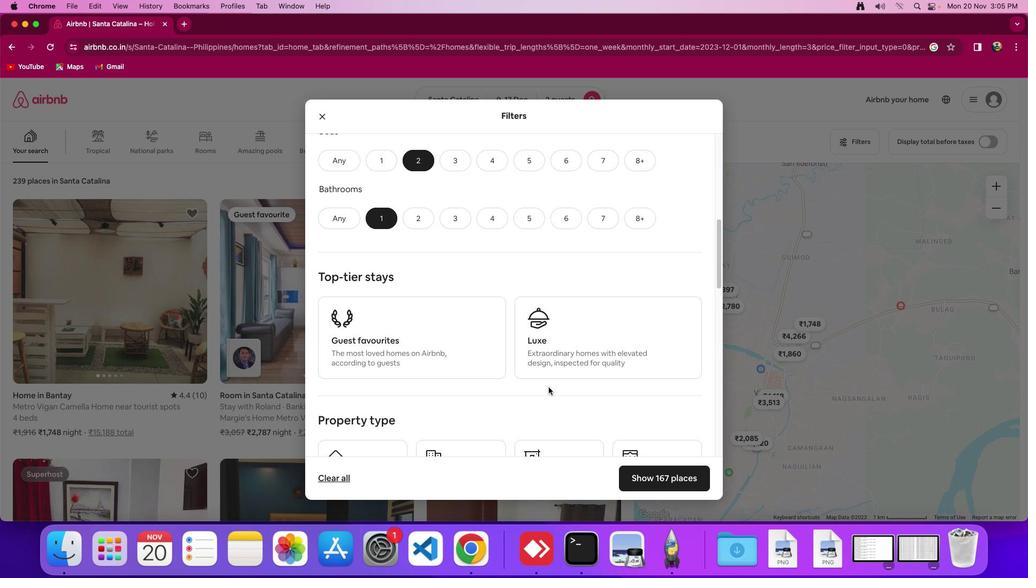 
Action: Mouse scrolled (548, 387) with delta (0, 0)
Screenshot: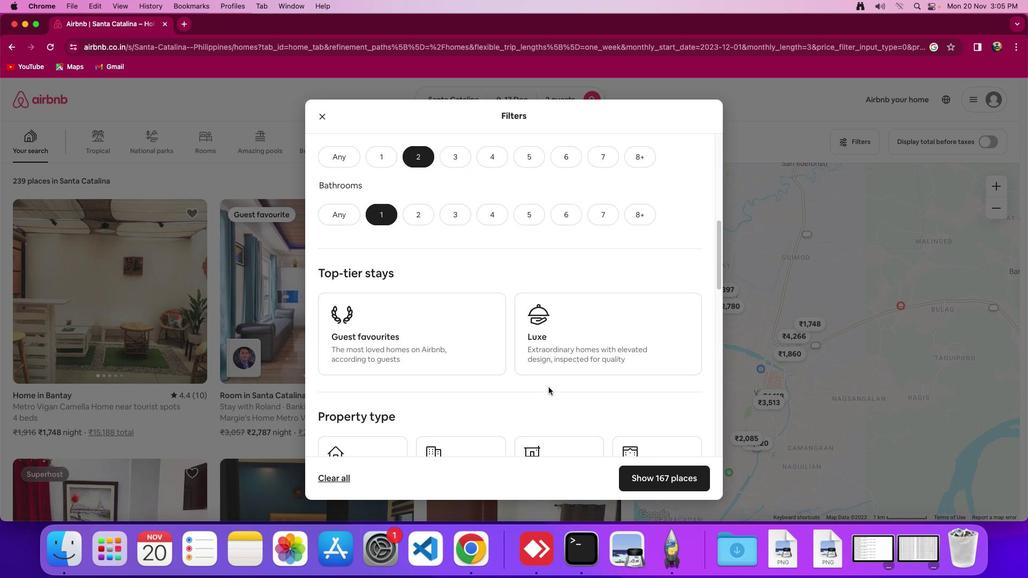 
Action: Mouse scrolled (548, 387) with delta (0, -1)
Screenshot: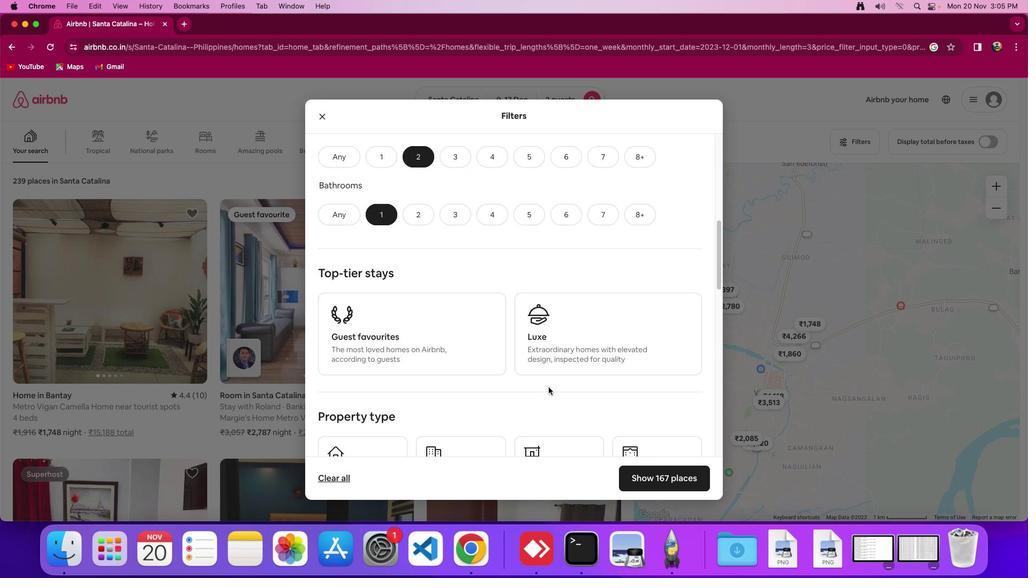 
Action: Mouse scrolled (548, 387) with delta (0, 0)
Screenshot: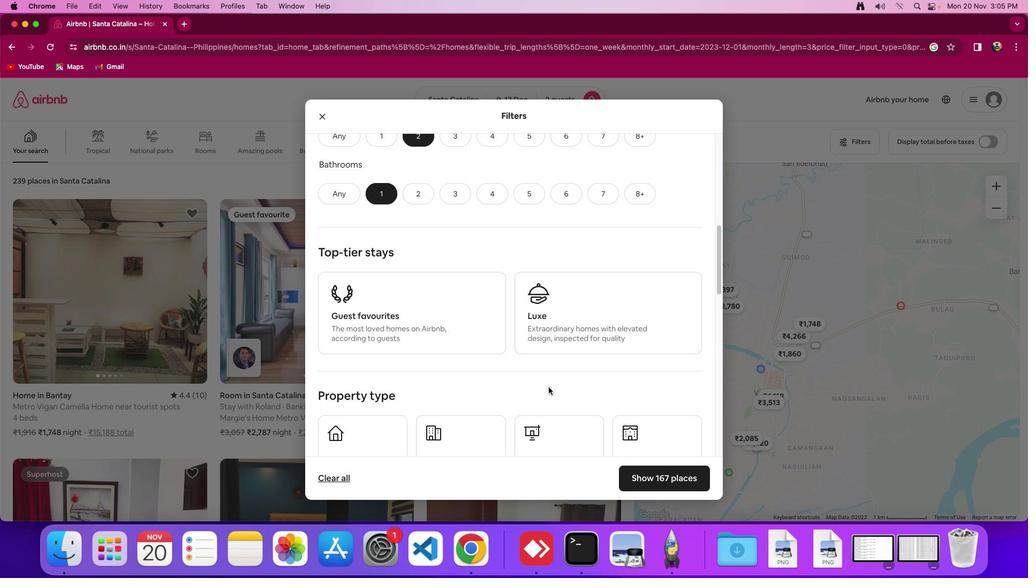 
Action: Mouse moved to (548, 387)
Screenshot: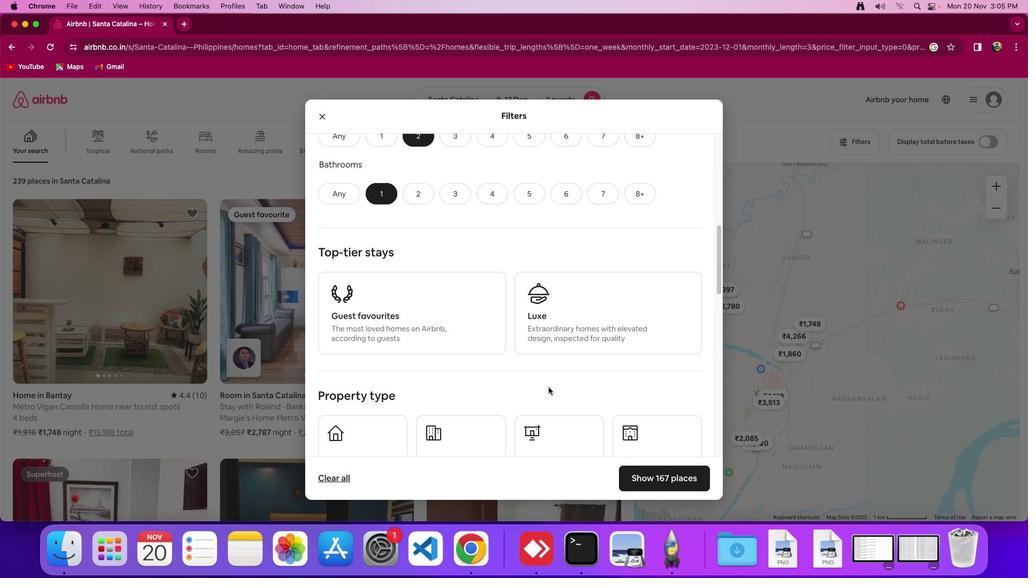
Action: Mouse scrolled (548, 387) with delta (0, 0)
Screenshot: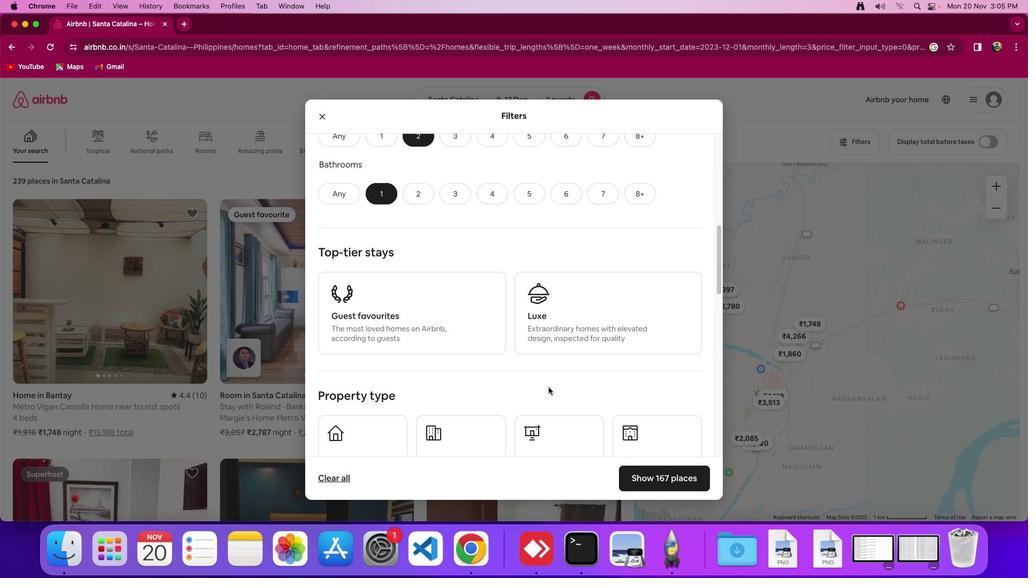 
Action: Mouse scrolled (548, 387) with delta (0, 0)
Screenshot: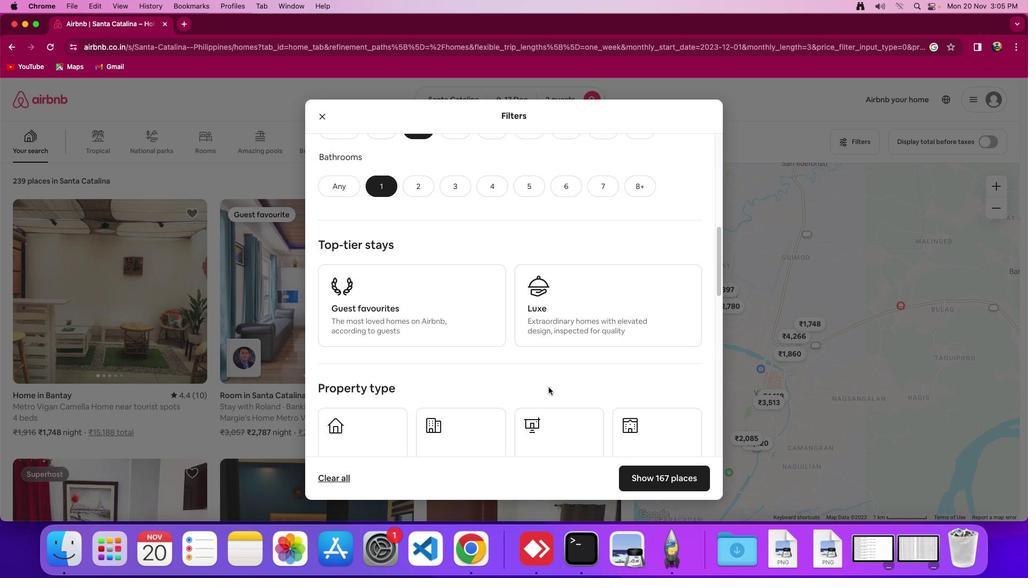
Action: Mouse scrolled (548, 387) with delta (0, 0)
Screenshot: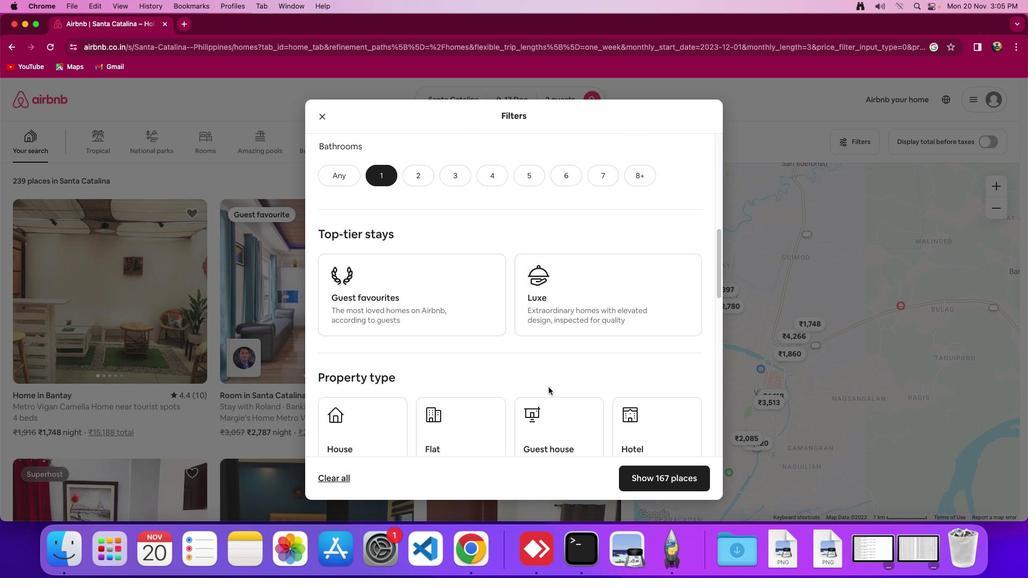 
Action: Mouse scrolled (548, 387) with delta (0, 0)
Screenshot: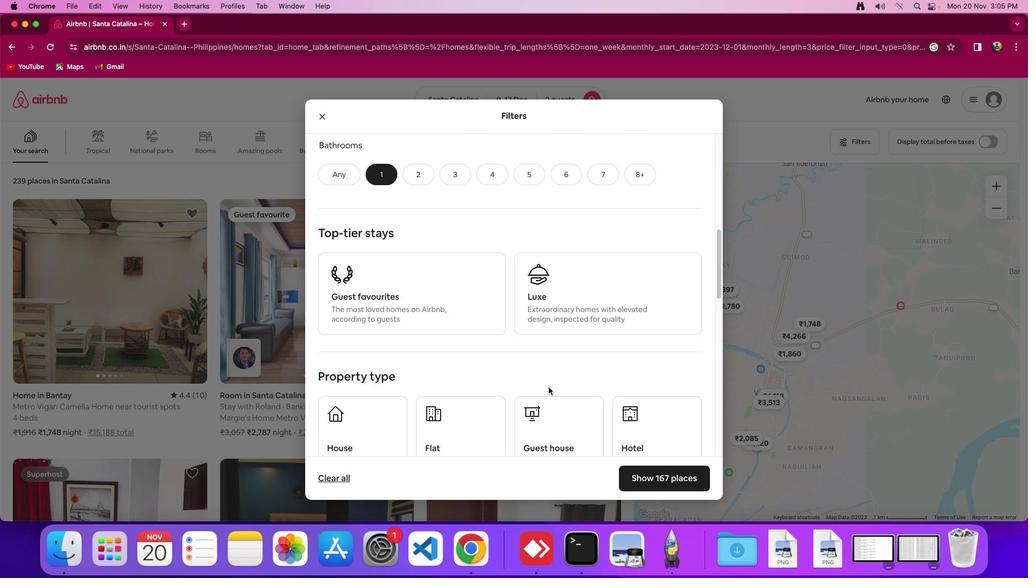 
Action: Mouse moved to (549, 386)
Screenshot: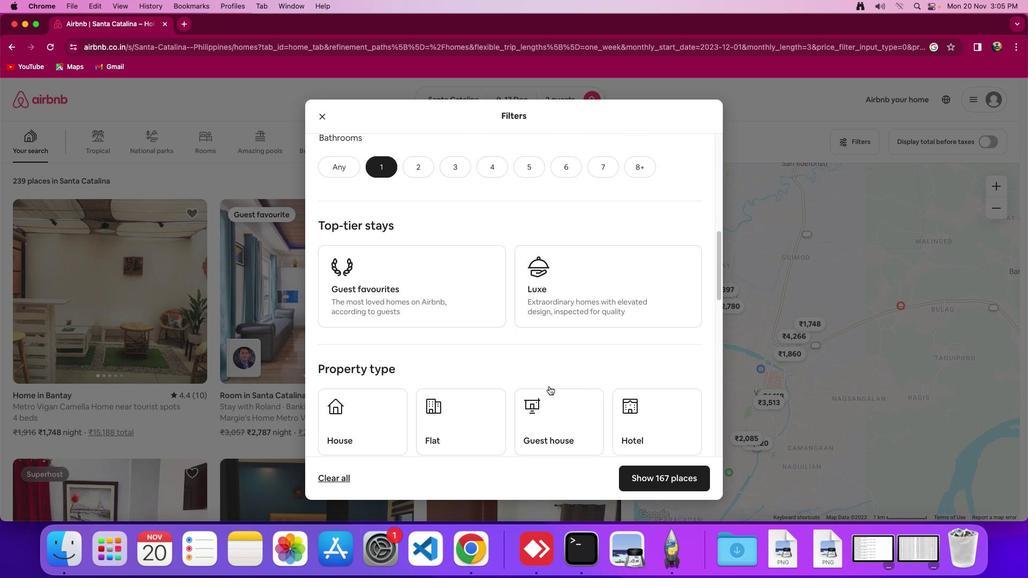 
Action: Mouse scrolled (549, 386) with delta (0, 0)
Screenshot: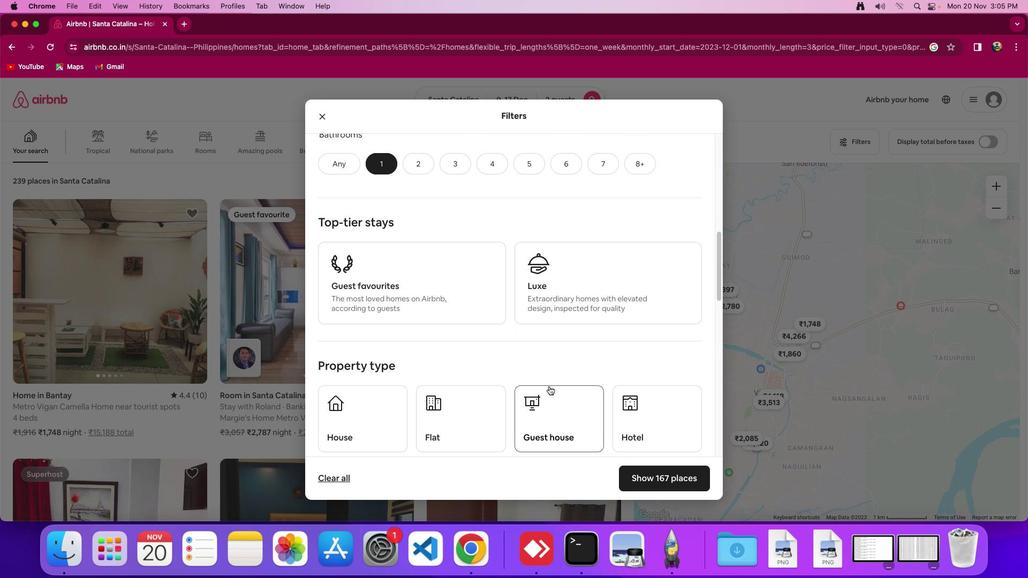 
Action: Mouse scrolled (549, 386) with delta (0, 0)
Screenshot: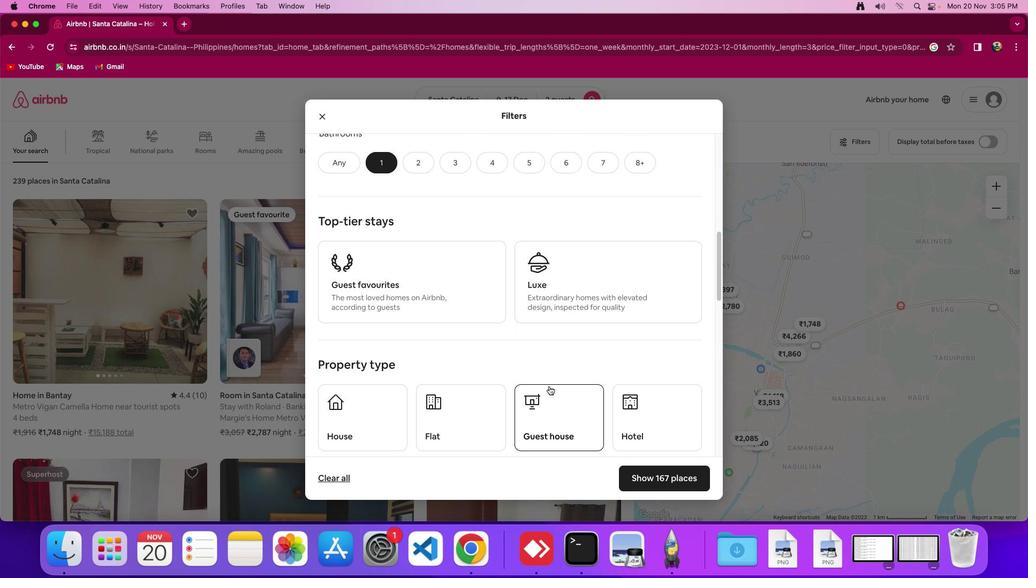 
Action: Mouse moved to (549, 386)
Screenshot: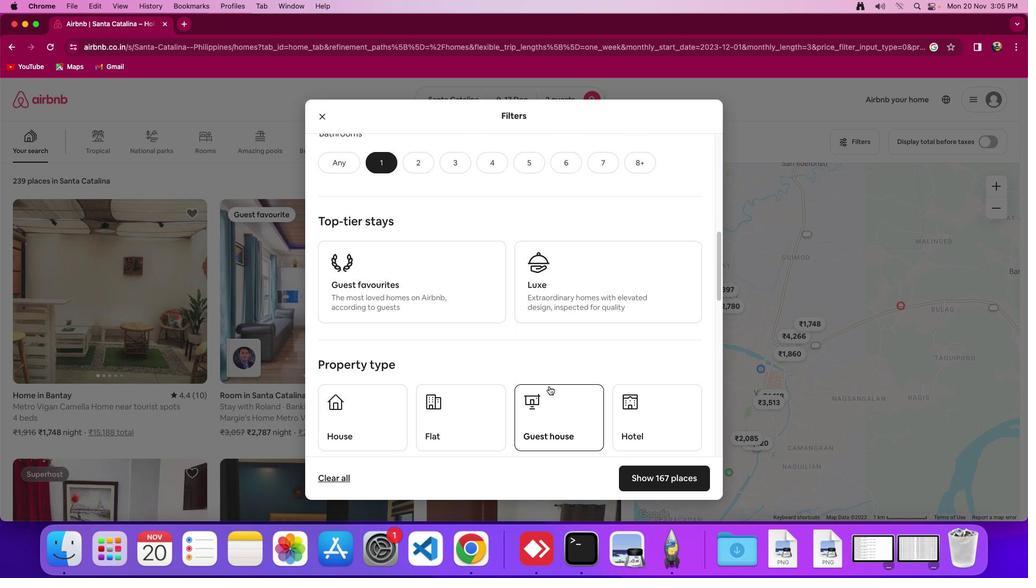 
Action: Mouse scrolled (549, 386) with delta (0, 0)
Screenshot: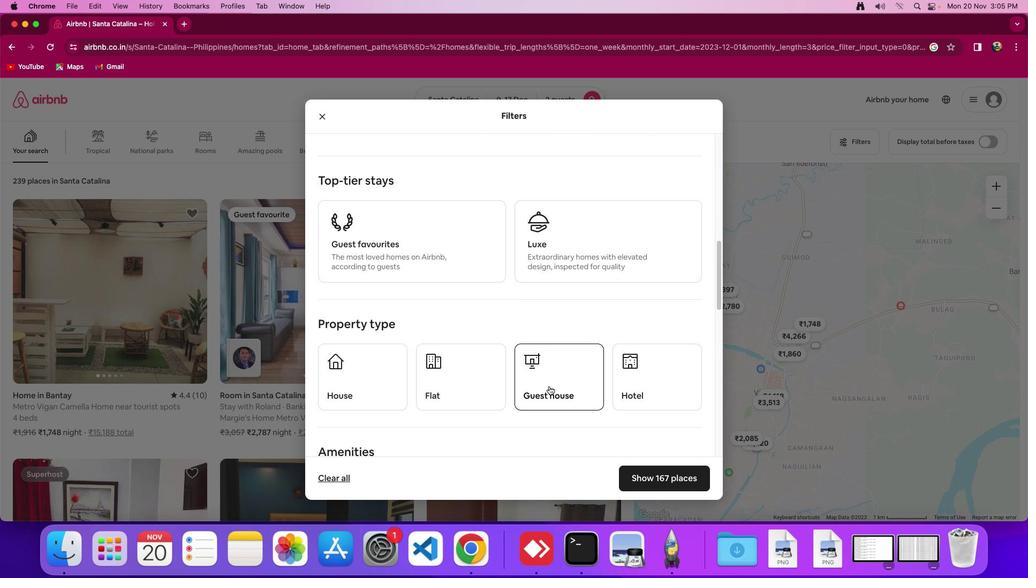 
Action: Mouse scrolled (549, 386) with delta (0, 0)
Screenshot: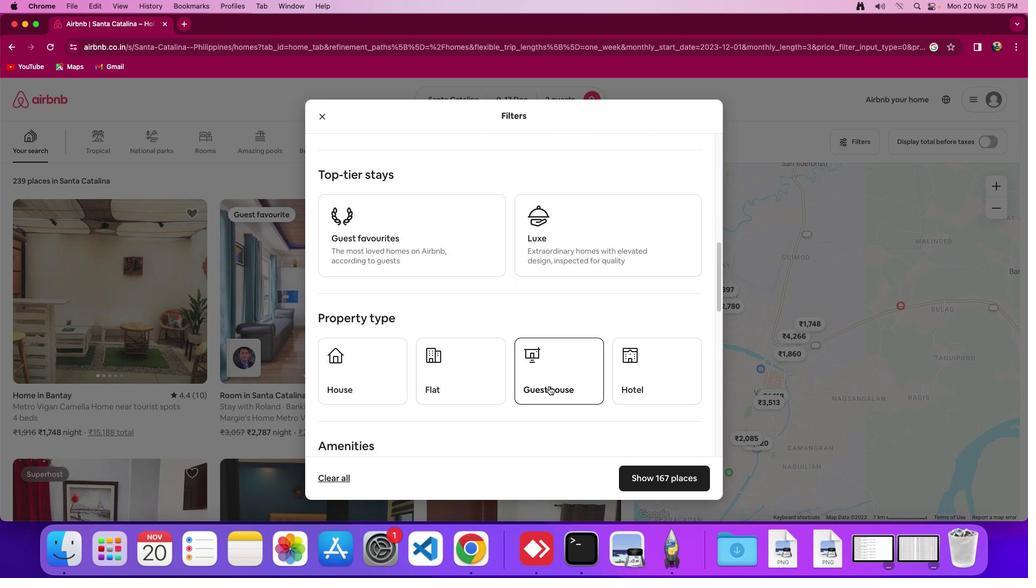 
Action: Mouse scrolled (549, 386) with delta (0, 0)
Screenshot: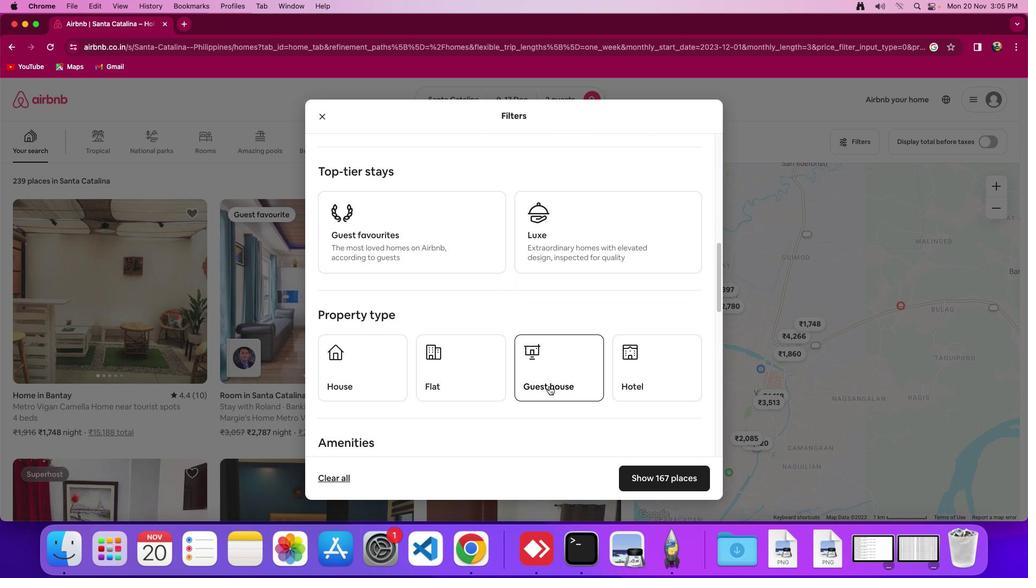 
Action: Mouse scrolled (549, 386) with delta (0, 0)
Screenshot: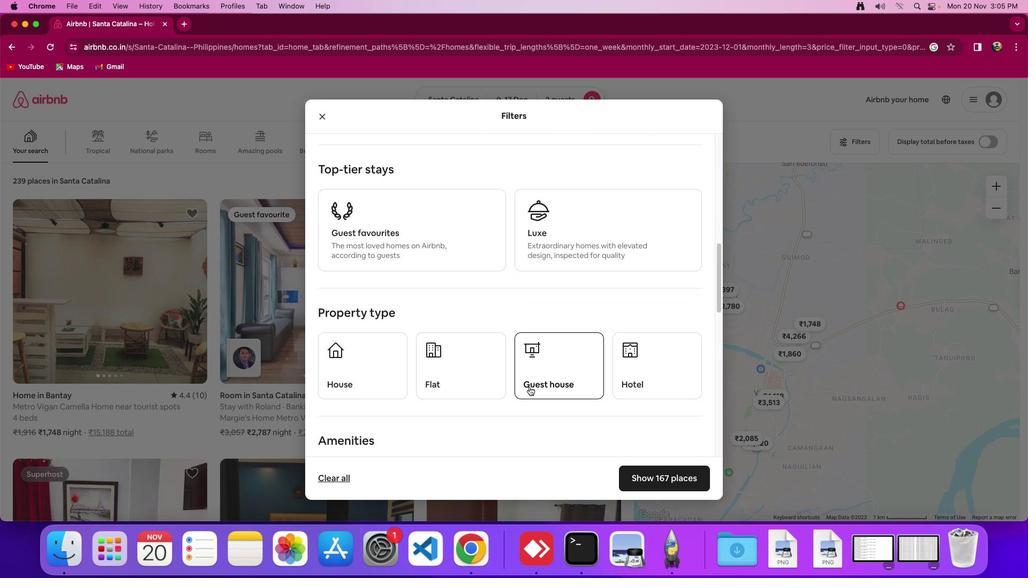 
Action: Mouse moved to (451, 380)
Screenshot: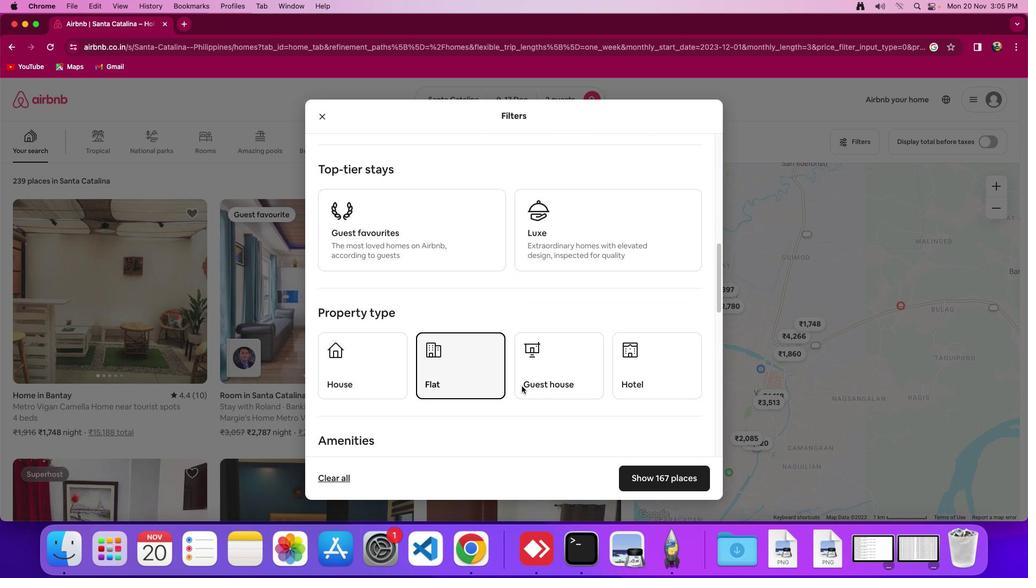 
Action: Mouse pressed left at (451, 380)
Screenshot: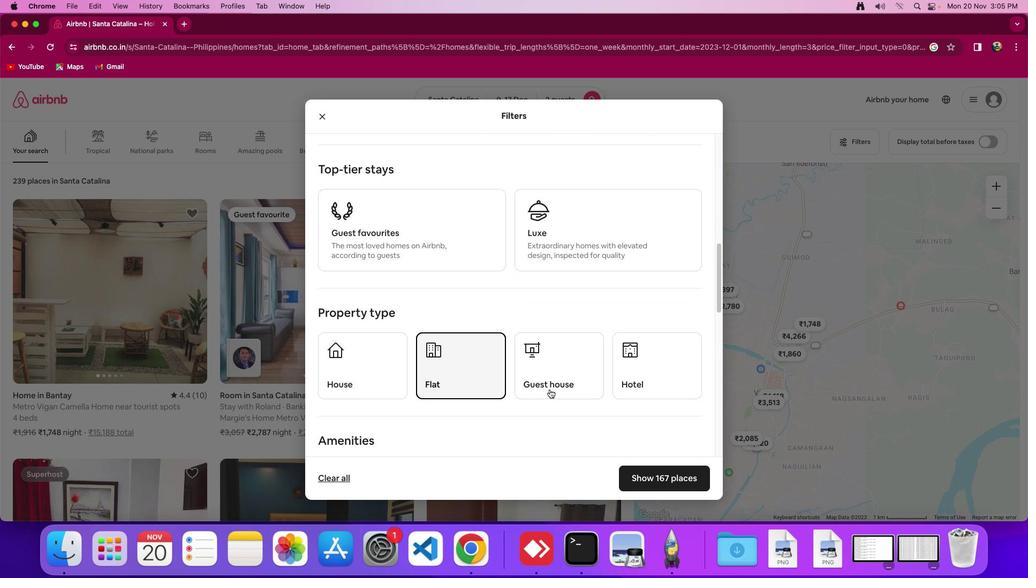
Action: Mouse moved to (559, 389)
Screenshot: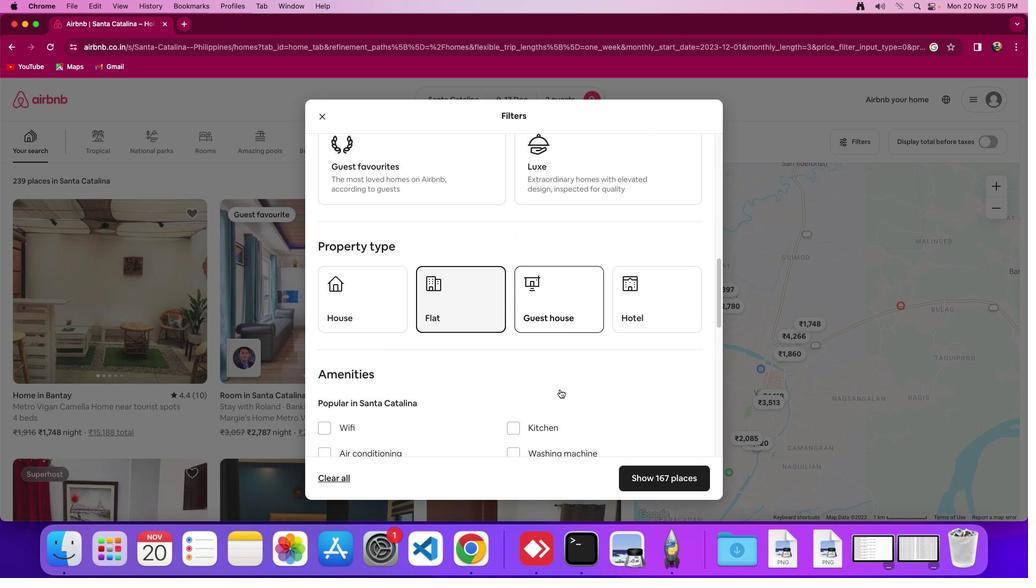 
Action: Mouse scrolled (559, 389) with delta (0, 0)
Screenshot: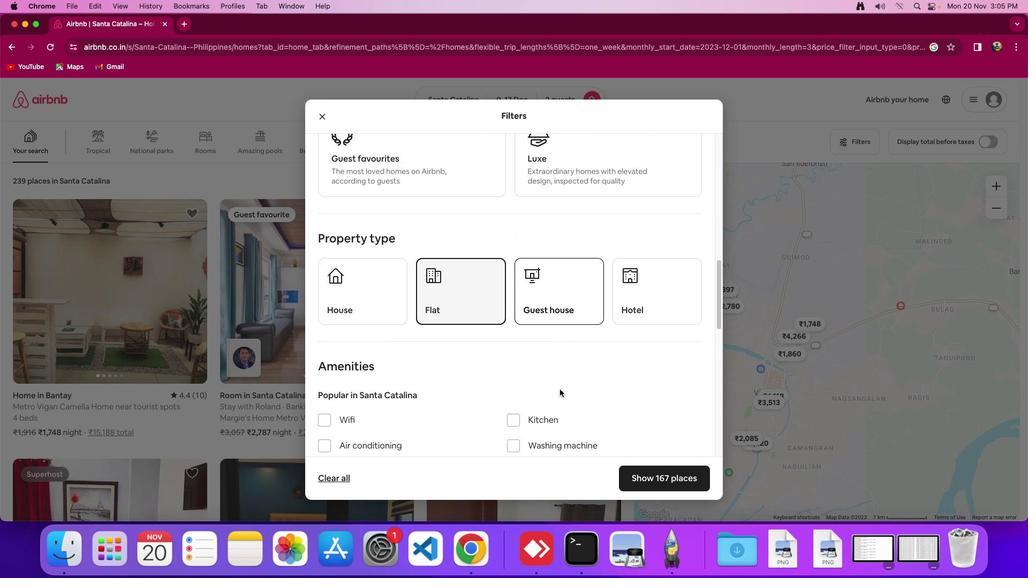 
Action: Mouse scrolled (559, 389) with delta (0, 0)
Screenshot: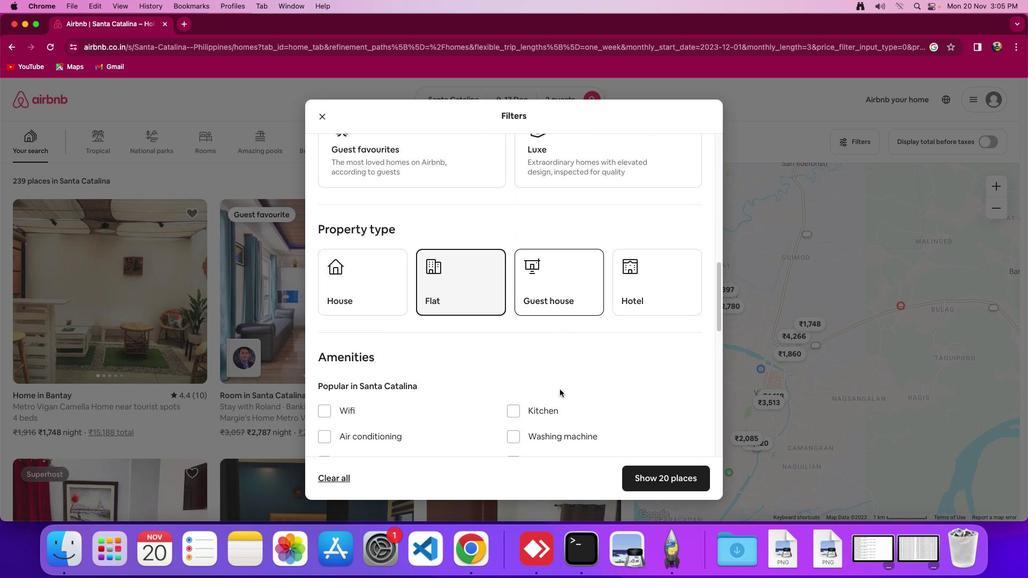 
Action: Mouse scrolled (559, 389) with delta (0, -1)
Screenshot: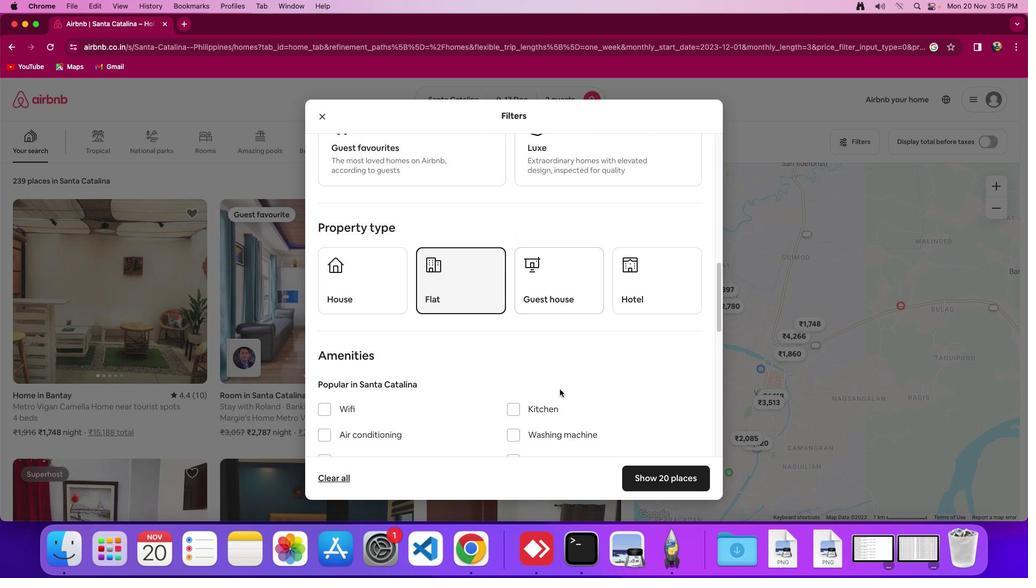 
Action: Mouse scrolled (559, 389) with delta (0, 0)
Screenshot: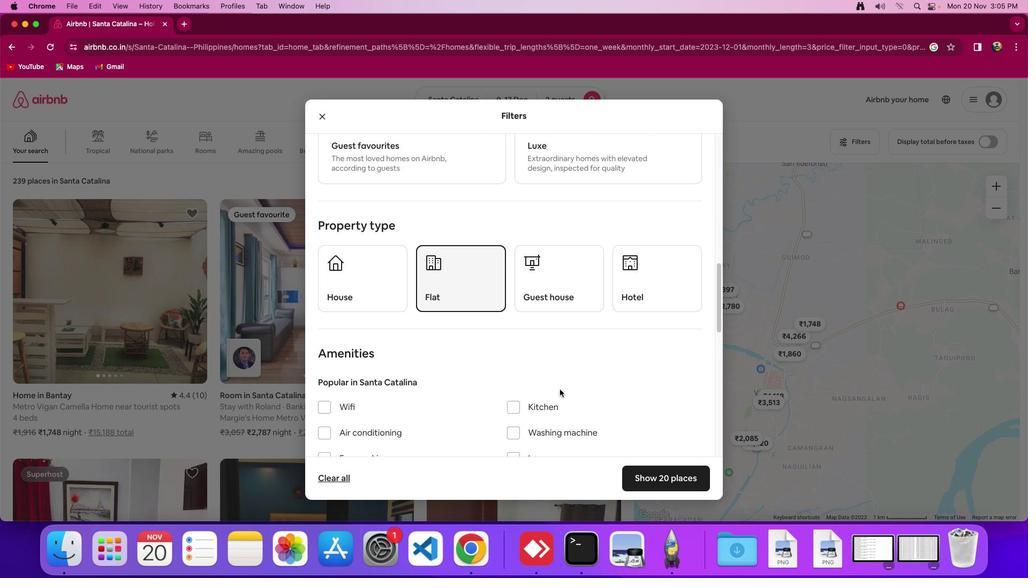 
Action: Mouse scrolled (559, 389) with delta (0, 0)
Screenshot: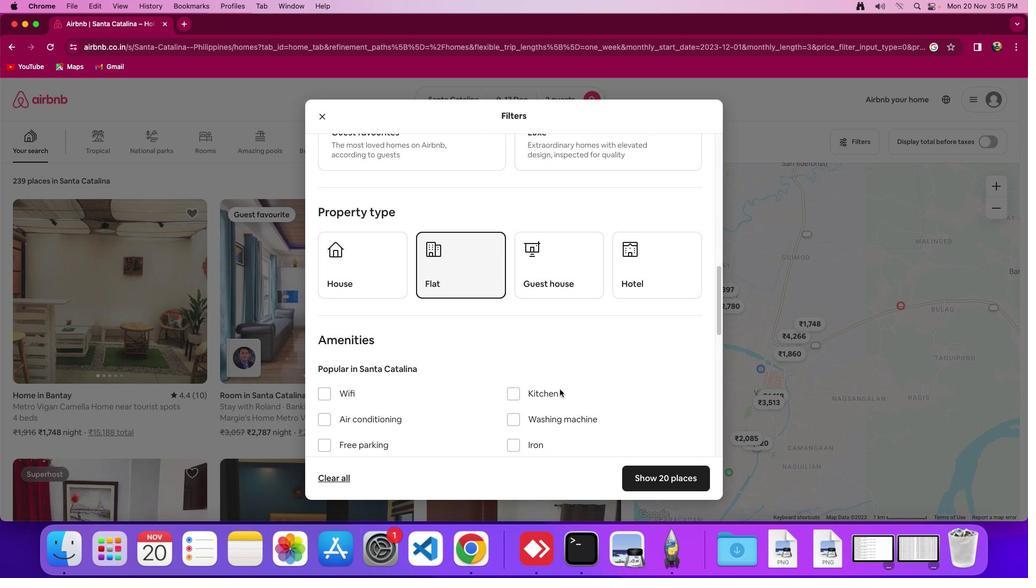 
Action: Mouse scrolled (559, 389) with delta (0, 0)
Screenshot: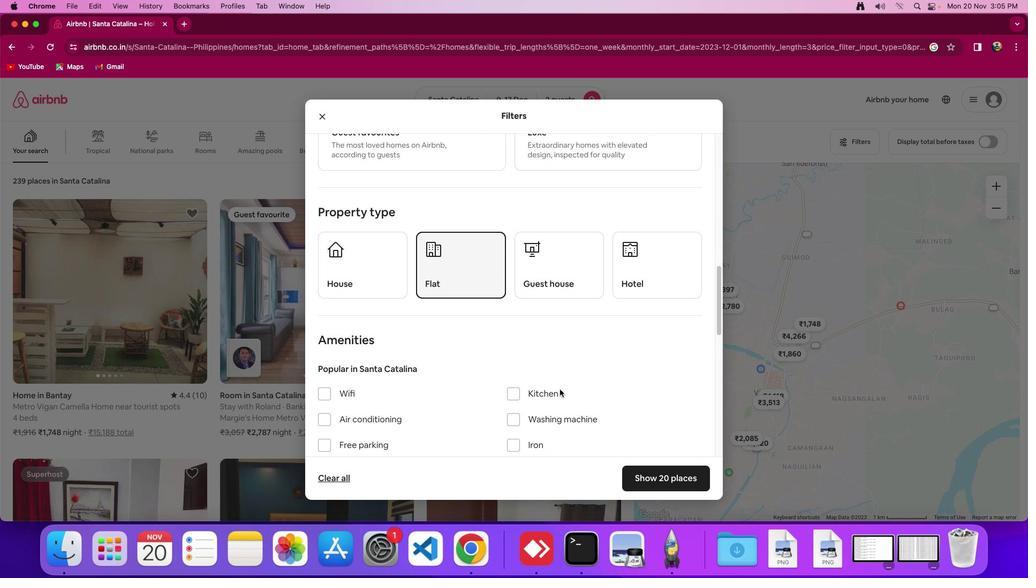 
Action: Mouse scrolled (559, 389) with delta (0, 0)
Screenshot: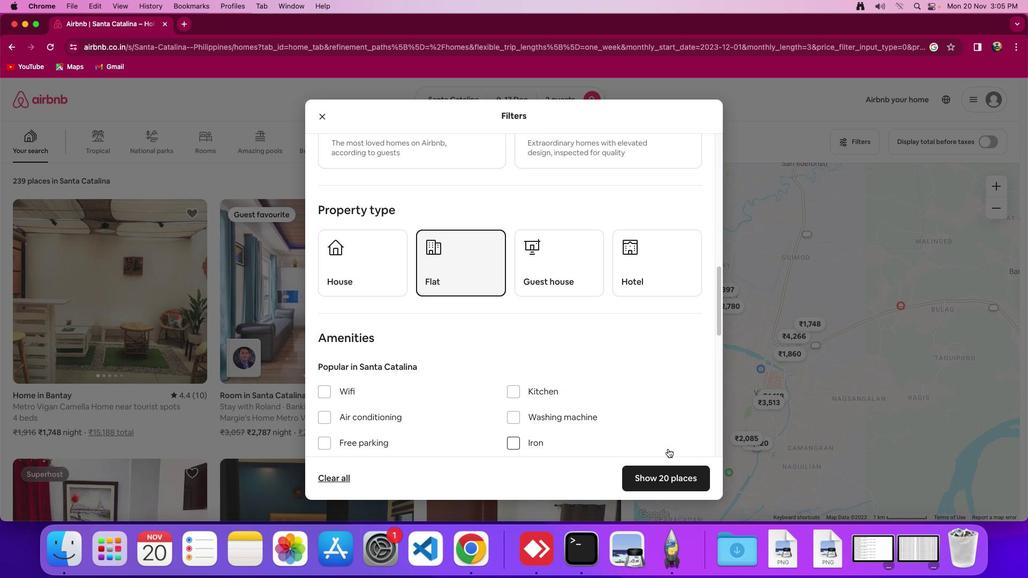 
Action: Mouse moved to (673, 471)
Screenshot: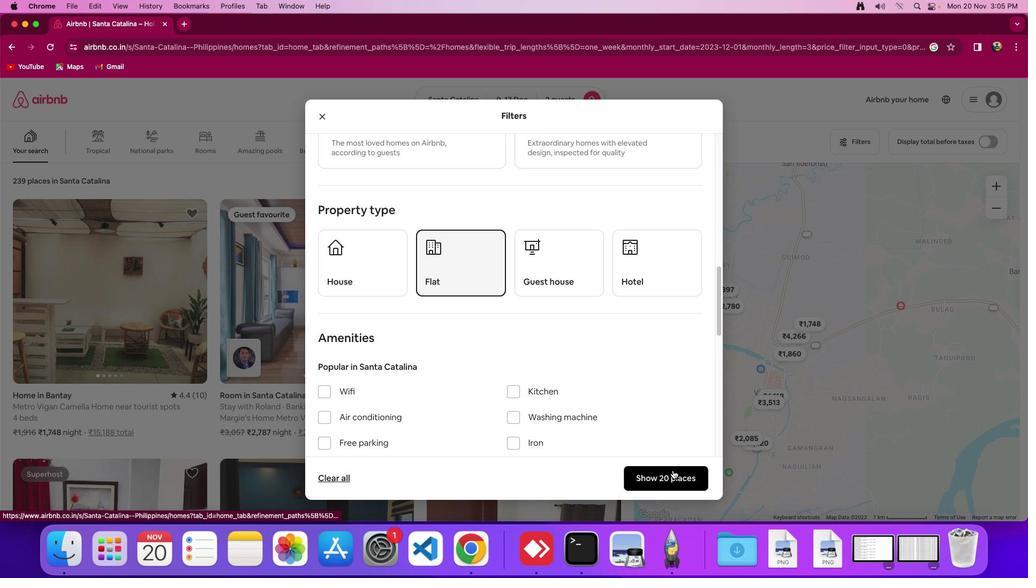 
Action: Mouse pressed left at (673, 471)
Screenshot: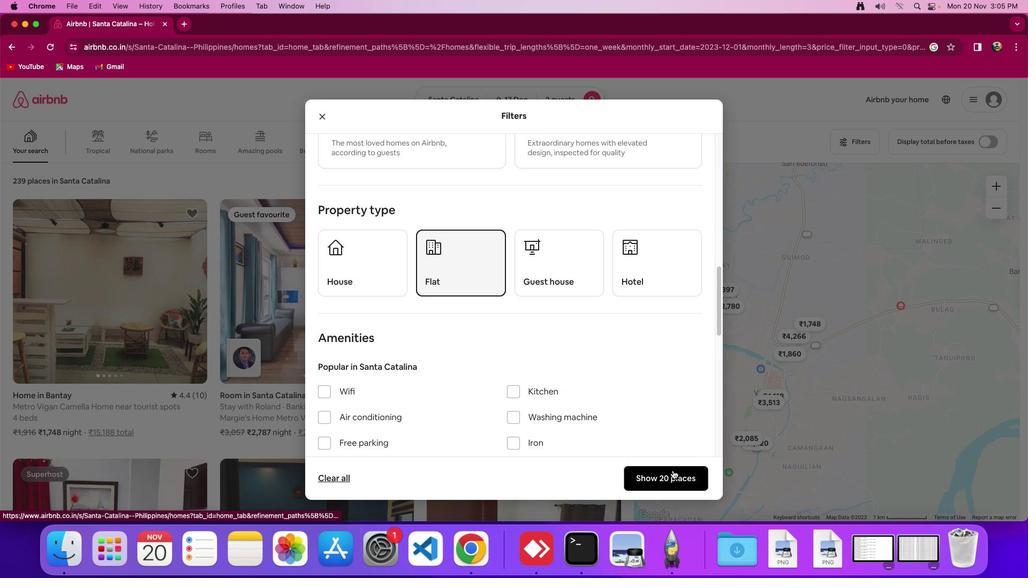 
Action: Mouse moved to (316, 342)
Screenshot: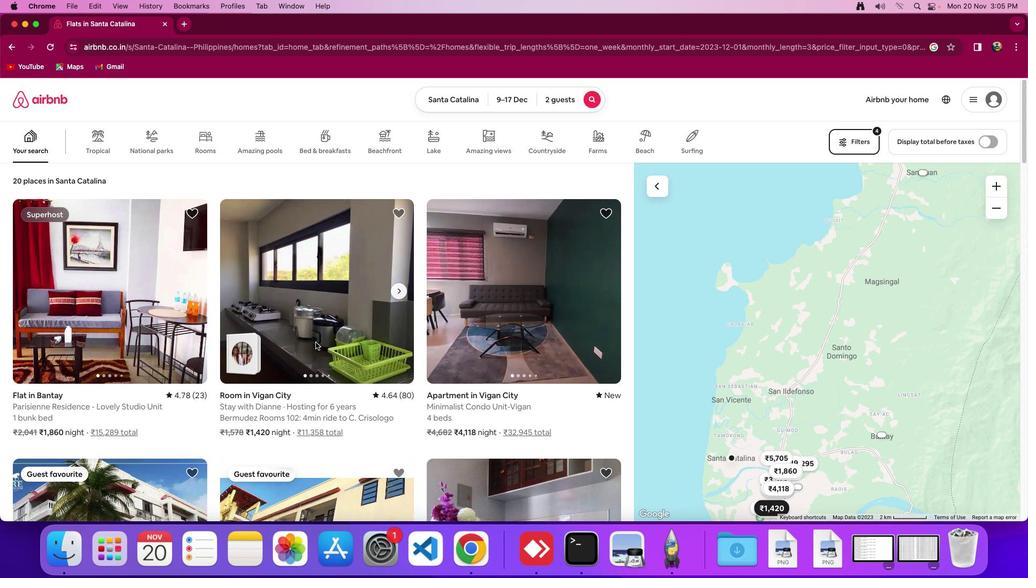 
Action: Mouse pressed left at (316, 342)
Screenshot: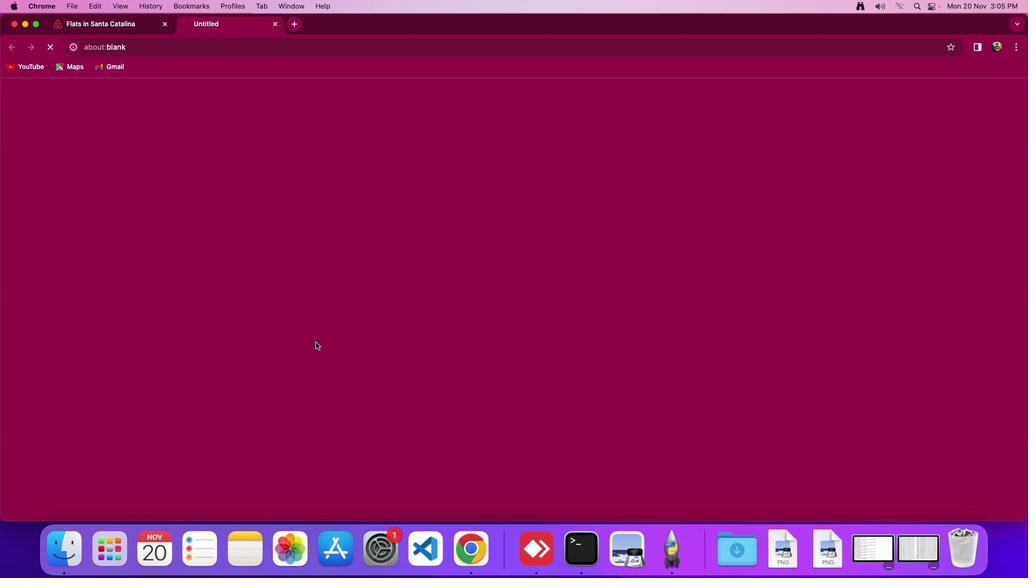 
Action: Mouse moved to (768, 372)
Screenshot: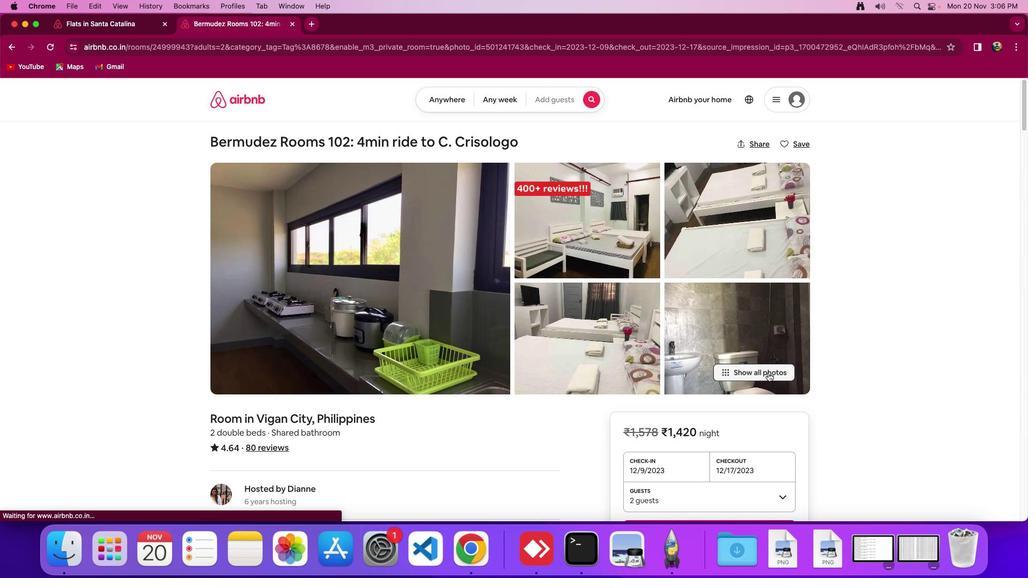 
Action: Mouse pressed left at (768, 372)
Screenshot: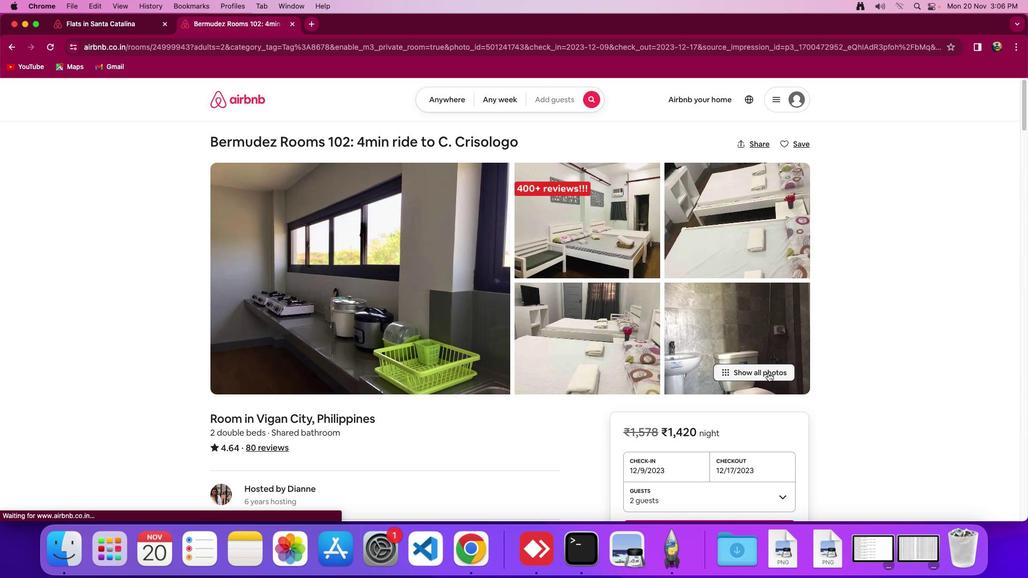 
Action: Mouse moved to (749, 385)
Screenshot: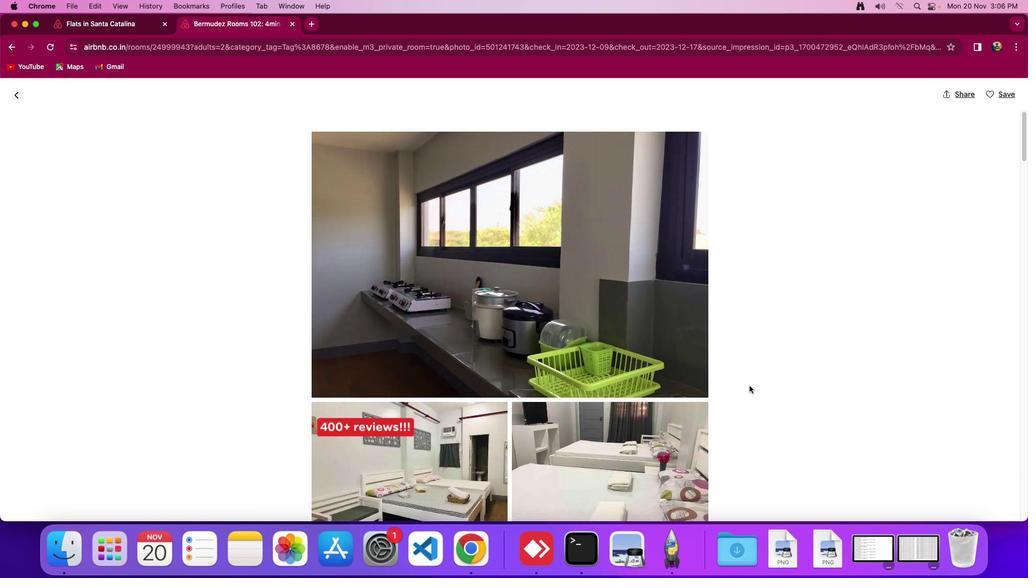 
Action: Mouse scrolled (749, 385) with delta (0, 0)
Screenshot: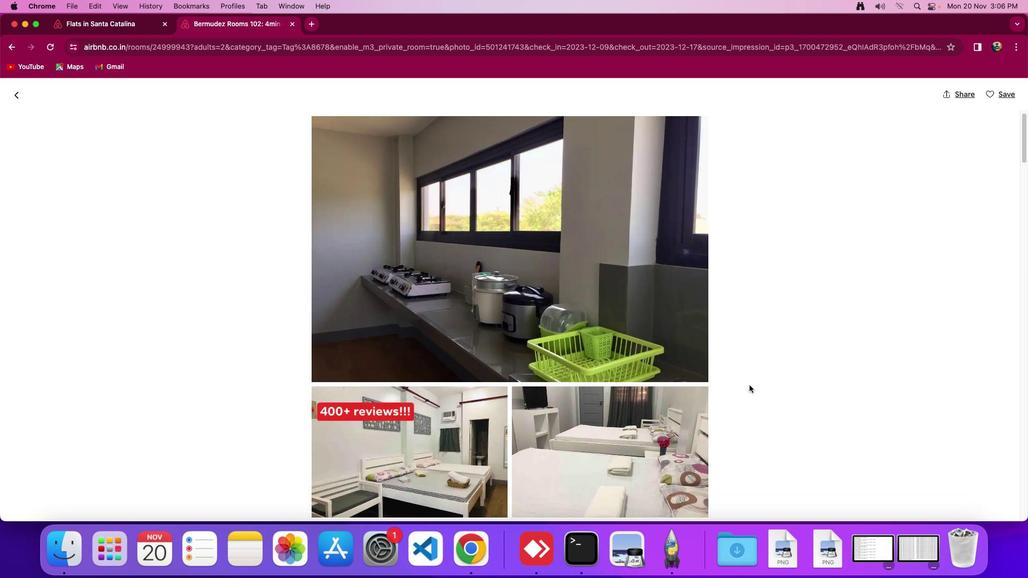 
Action: Mouse scrolled (749, 385) with delta (0, 0)
Screenshot: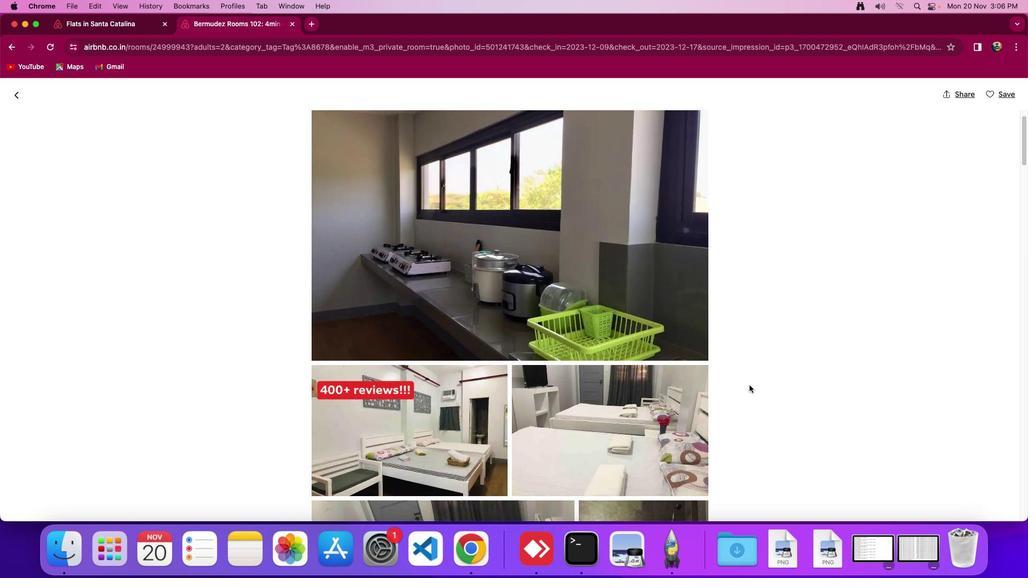 
Action: Mouse moved to (749, 385)
Screenshot: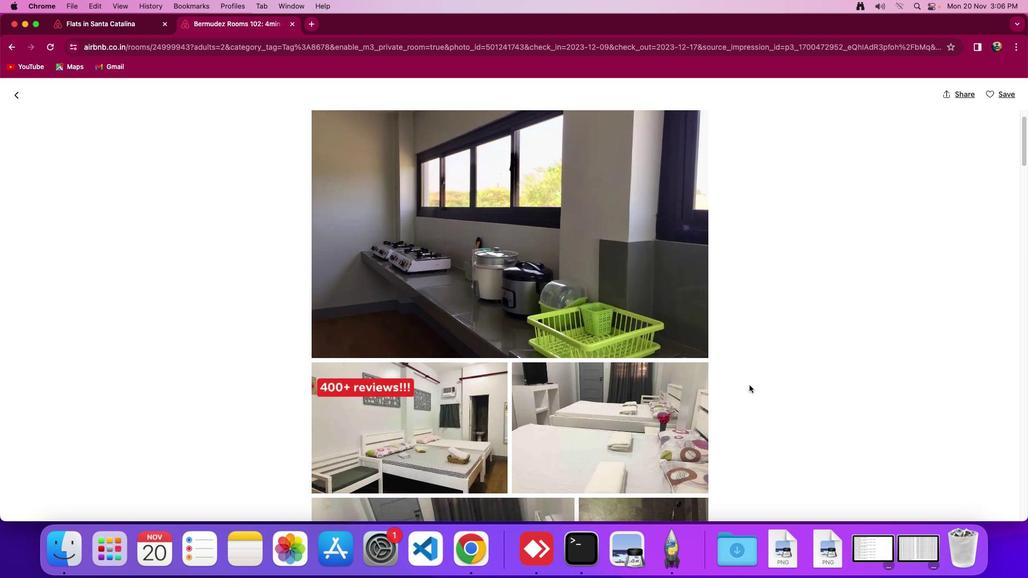 
Action: Mouse scrolled (749, 385) with delta (0, 0)
Screenshot: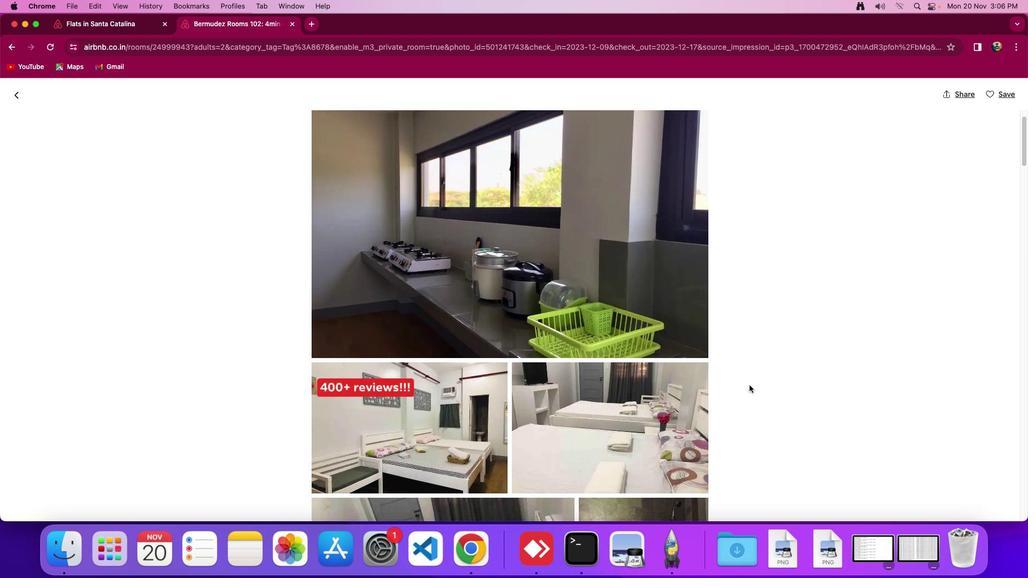 
Action: Mouse scrolled (749, 385) with delta (0, 0)
Screenshot: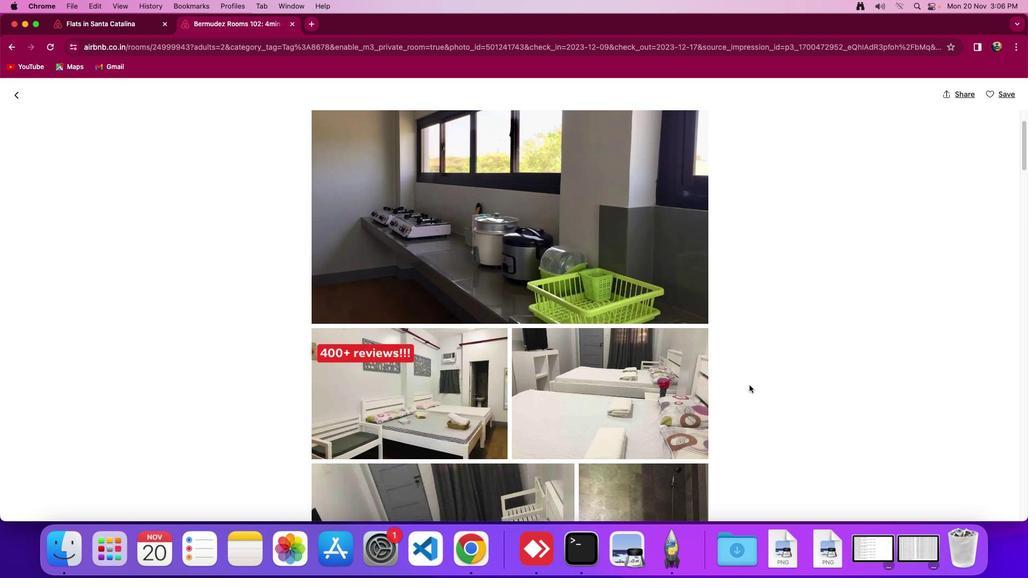 
Action: Mouse scrolled (749, 385) with delta (0, 0)
Screenshot: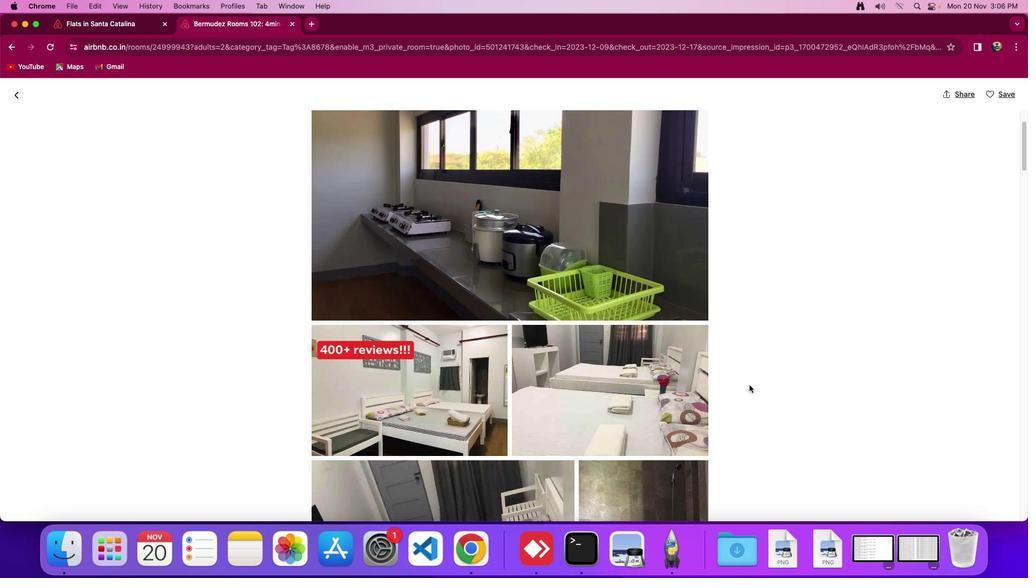 
Action: Mouse scrolled (749, 385) with delta (0, 0)
Screenshot: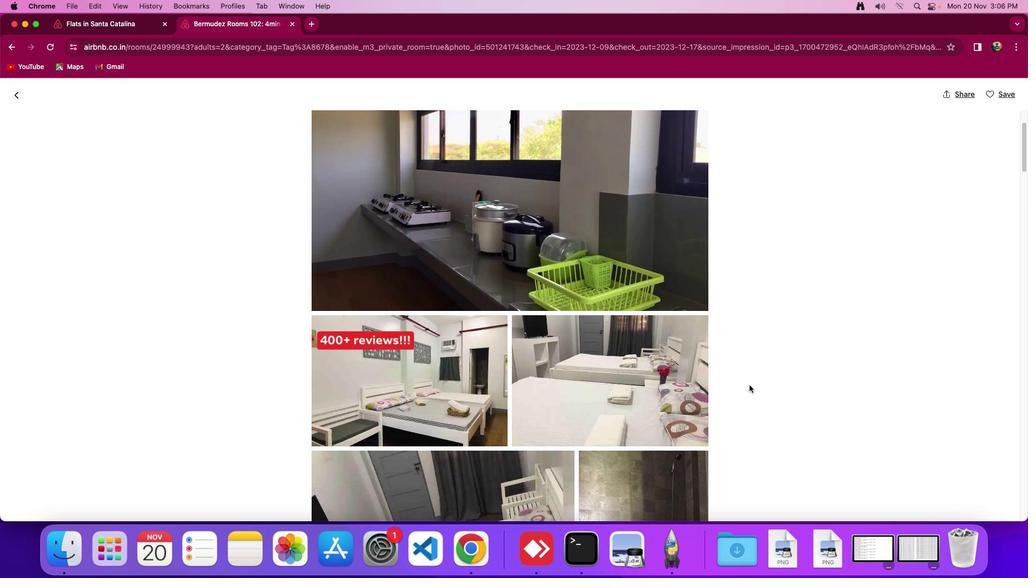 
Action: Mouse scrolled (749, 385) with delta (0, 0)
Screenshot: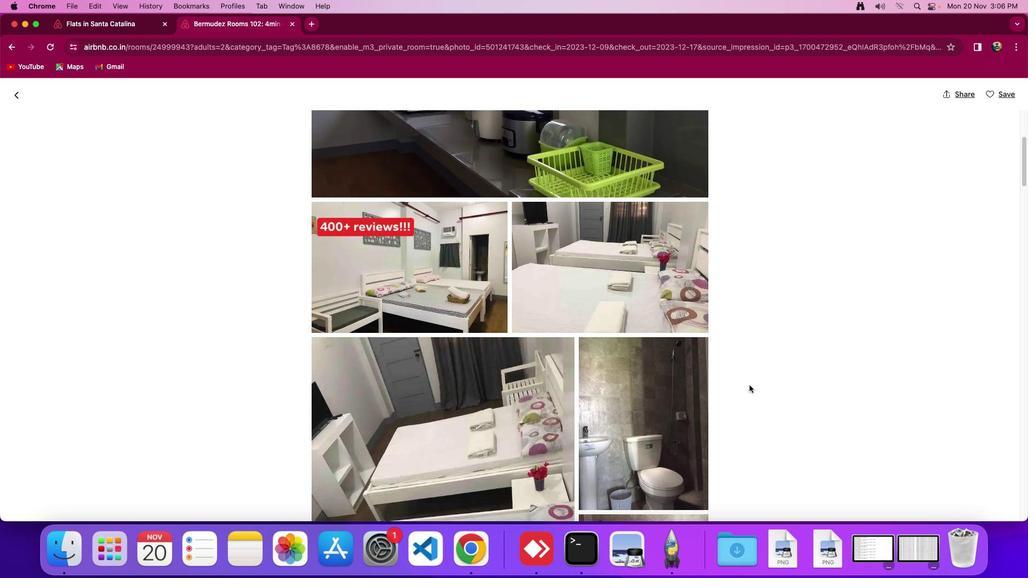 
Action: Mouse scrolled (749, 385) with delta (0, 0)
Screenshot: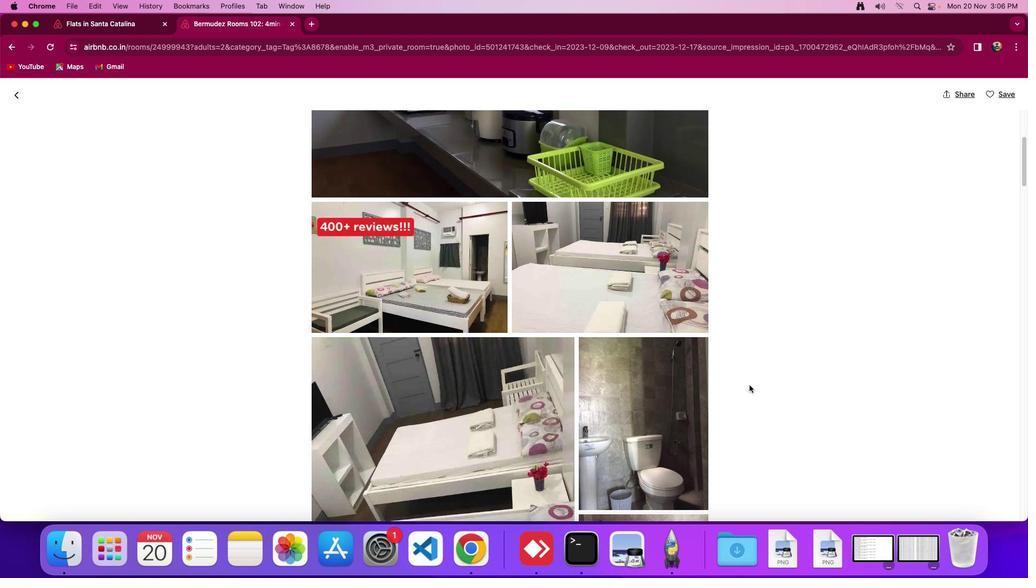 
Action: Mouse scrolled (749, 385) with delta (0, -2)
Screenshot: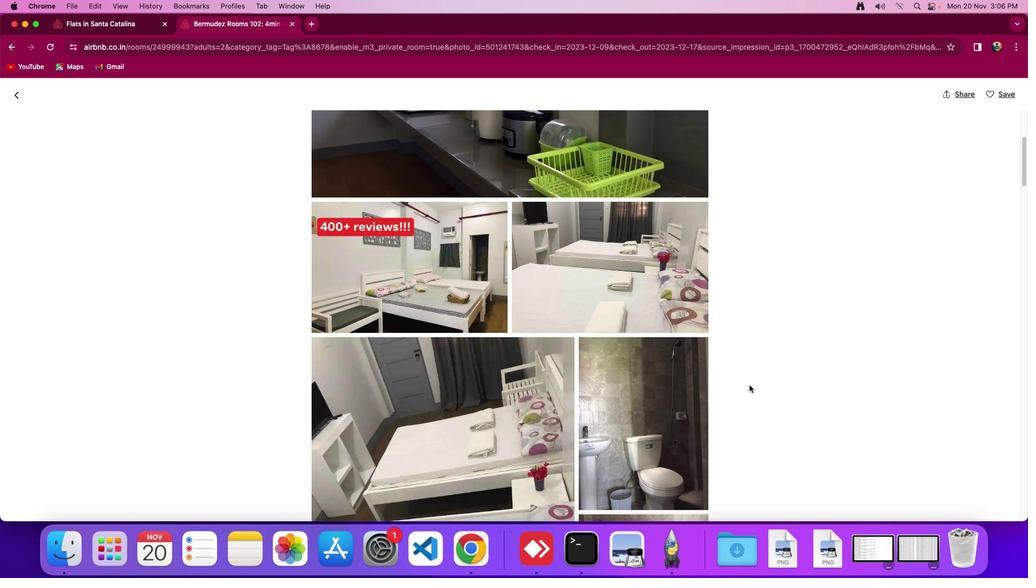 
Action: Mouse scrolled (749, 385) with delta (0, 0)
Screenshot: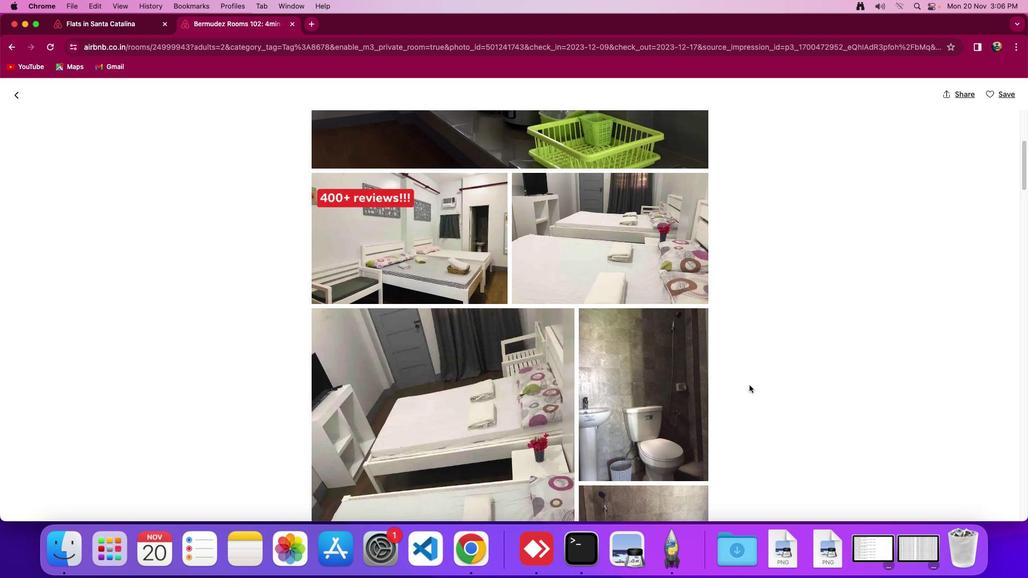 
Action: Mouse scrolled (749, 385) with delta (0, 0)
Screenshot: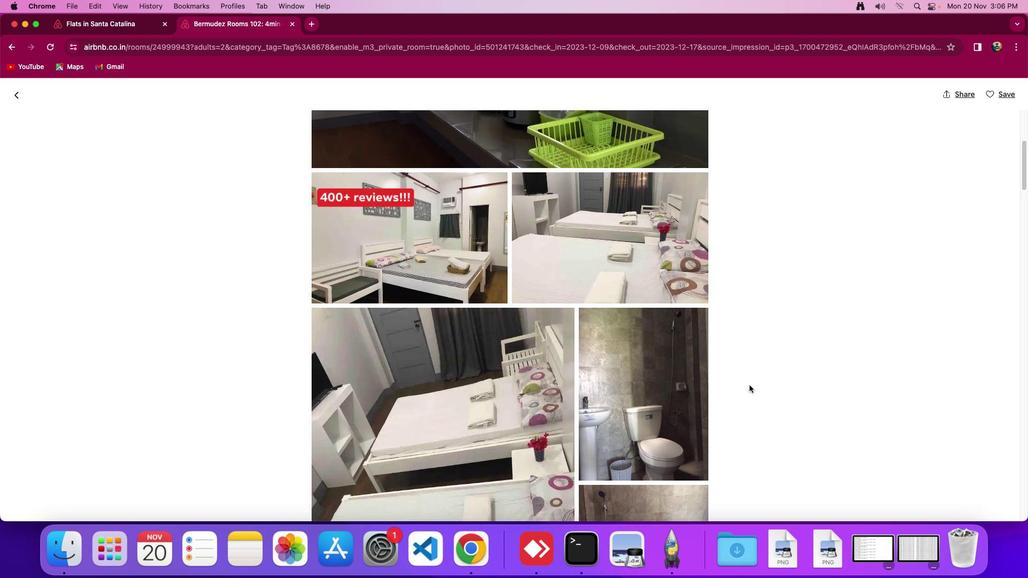 
Action: Mouse scrolled (749, 385) with delta (0, 0)
Screenshot: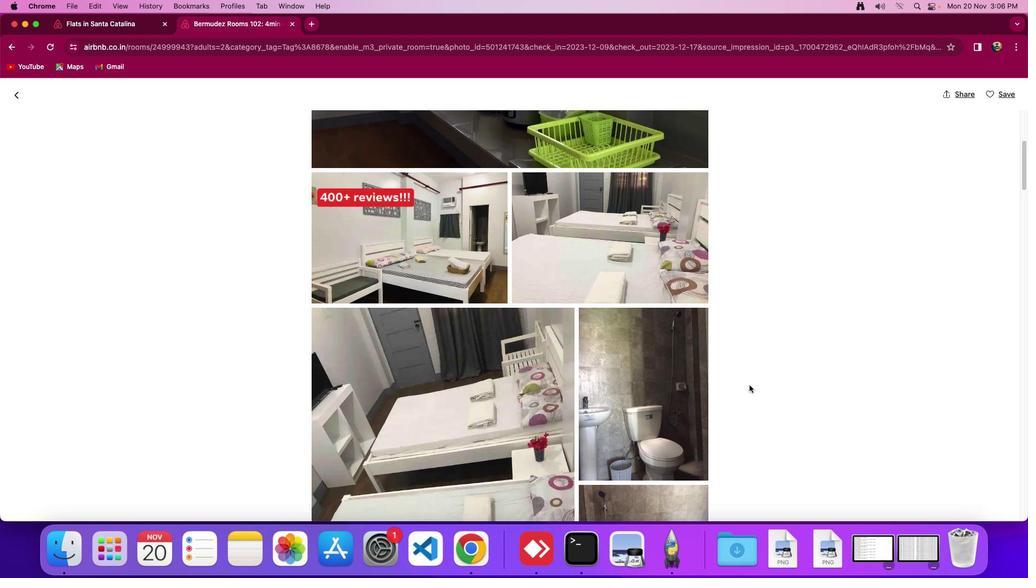 
Action: Mouse scrolled (749, 385) with delta (0, 0)
Screenshot: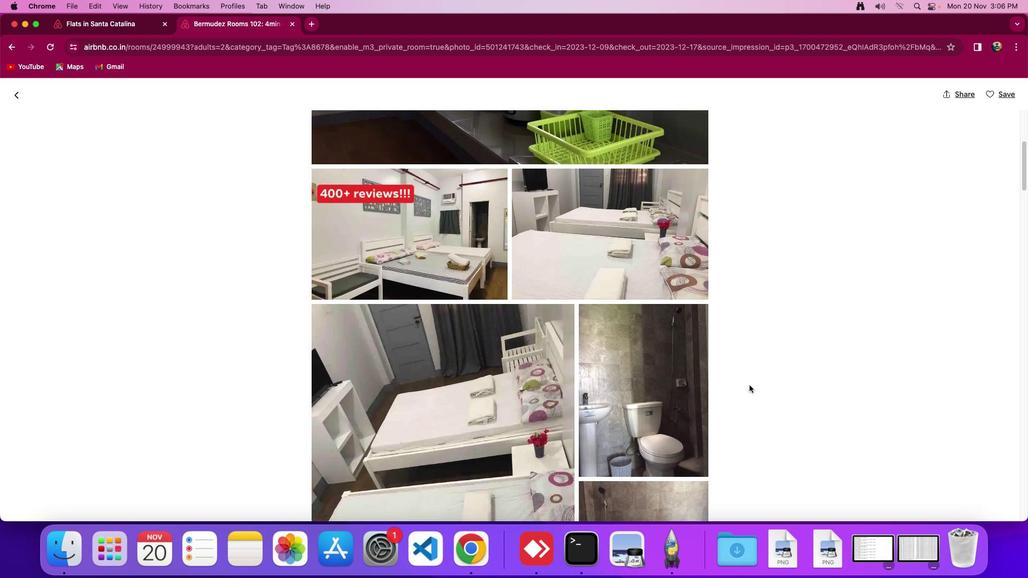 
Action: Mouse scrolled (749, 385) with delta (0, 0)
Screenshot: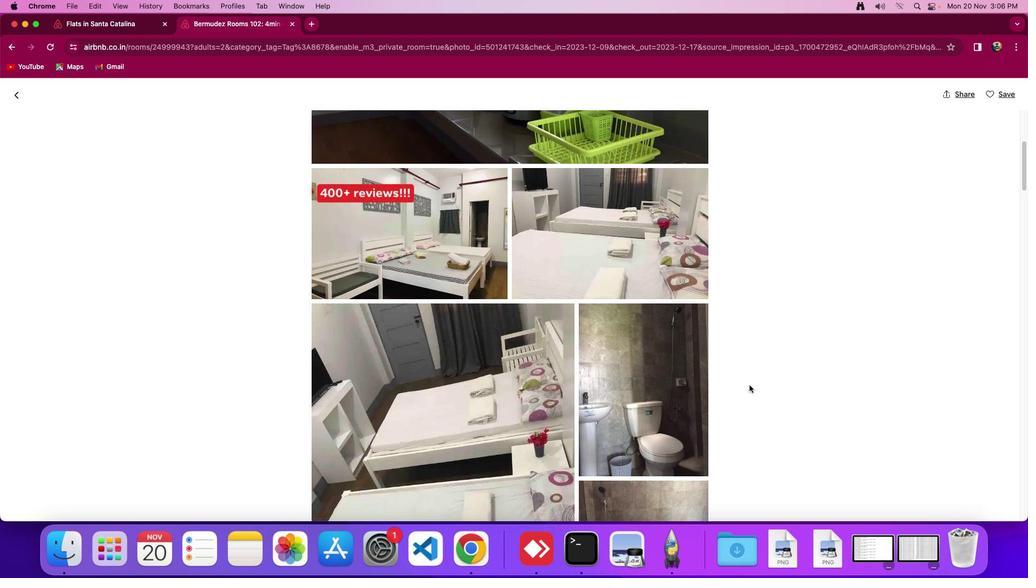 
Action: Mouse scrolled (749, 385) with delta (0, 0)
Screenshot: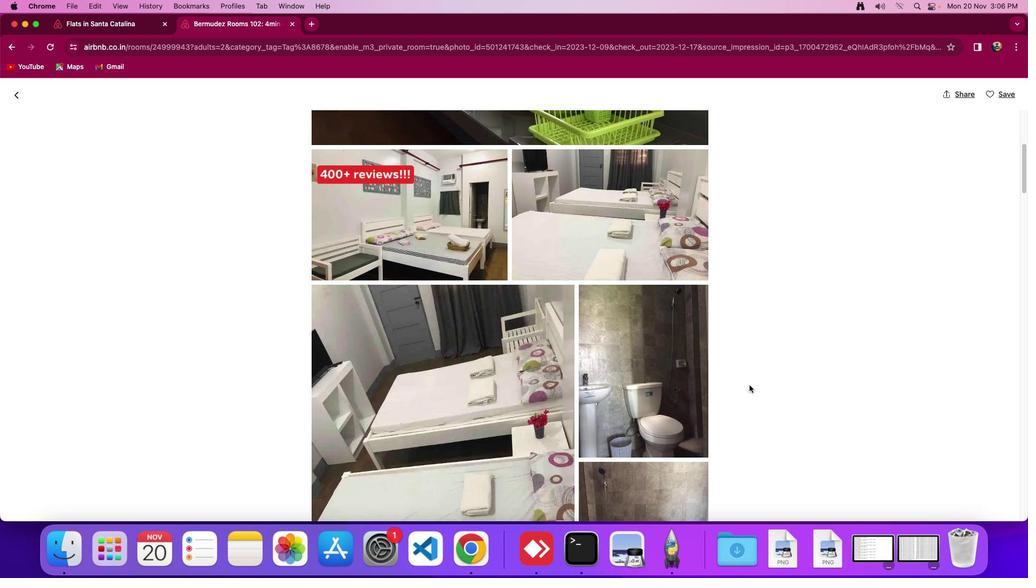 
Action: Mouse scrolled (749, 385) with delta (0, 0)
Screenshot: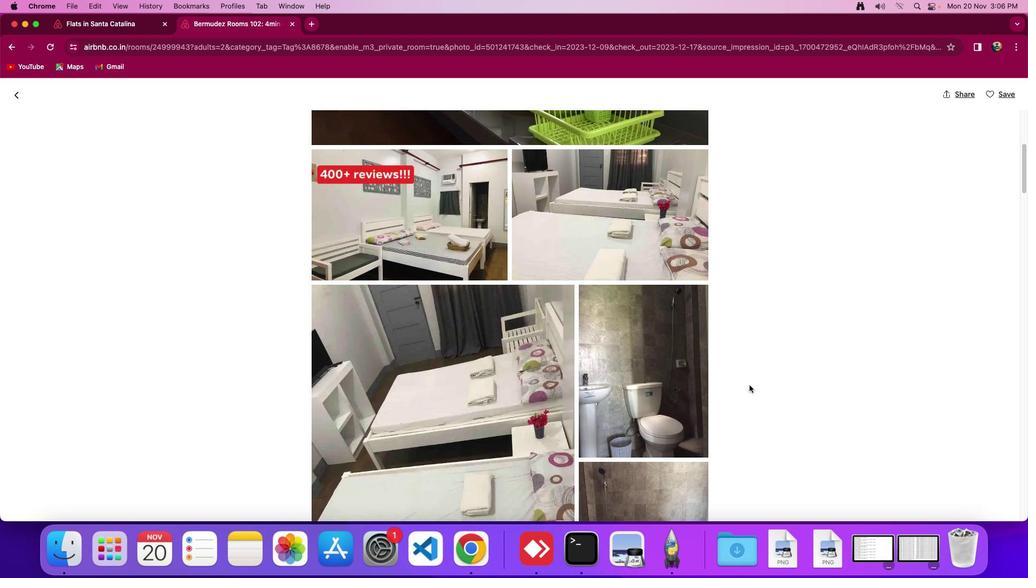 
Action: Mouse scrolled (749, 385) with delta (0, 0)
Screenshot: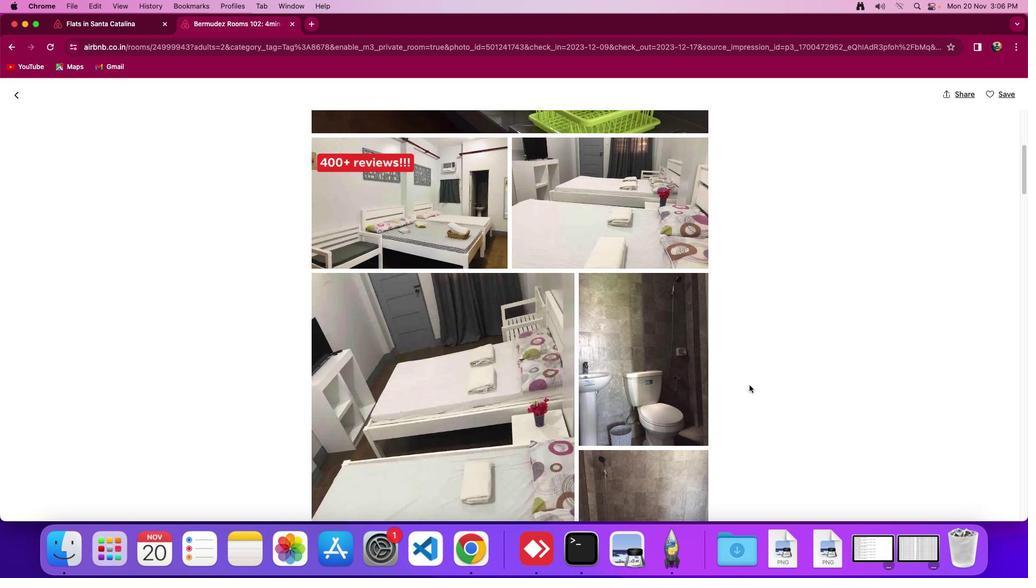 
Action: Mouse scrolled (749, 385) with delta (0, 0)
Screenshot: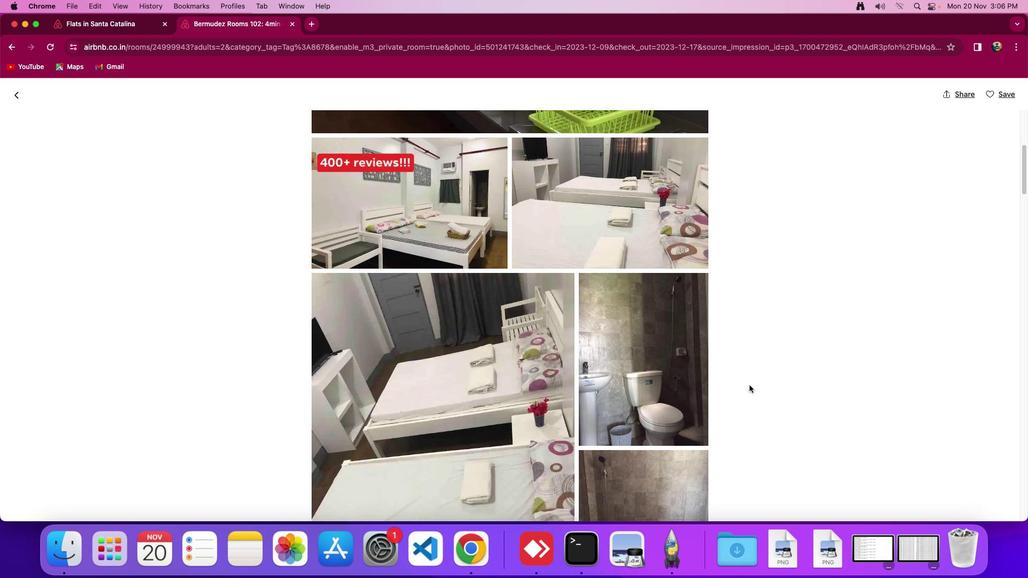 
Action: Mouse moved to (749, 385)
Screenshot: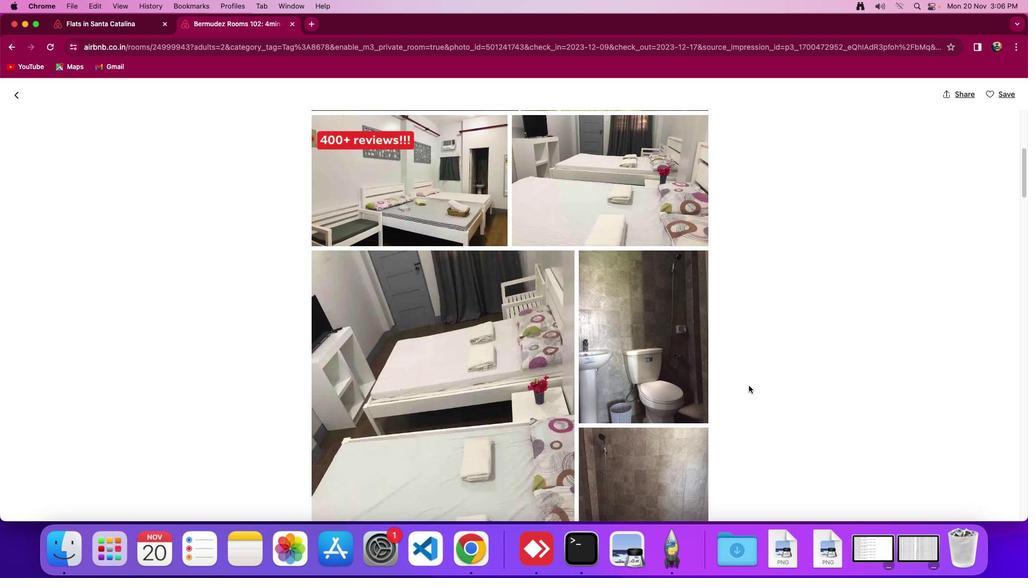 
Action: Mouse scrolled (749, 385) with delta (0, 0)
Screenshot: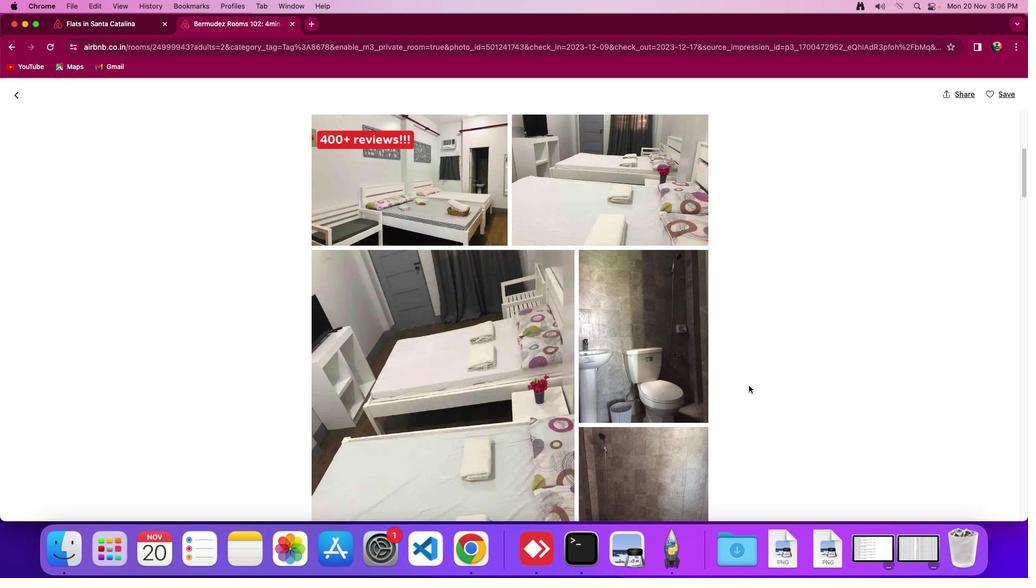 
Action: Mouse moved to (749, 385)
Screenshot: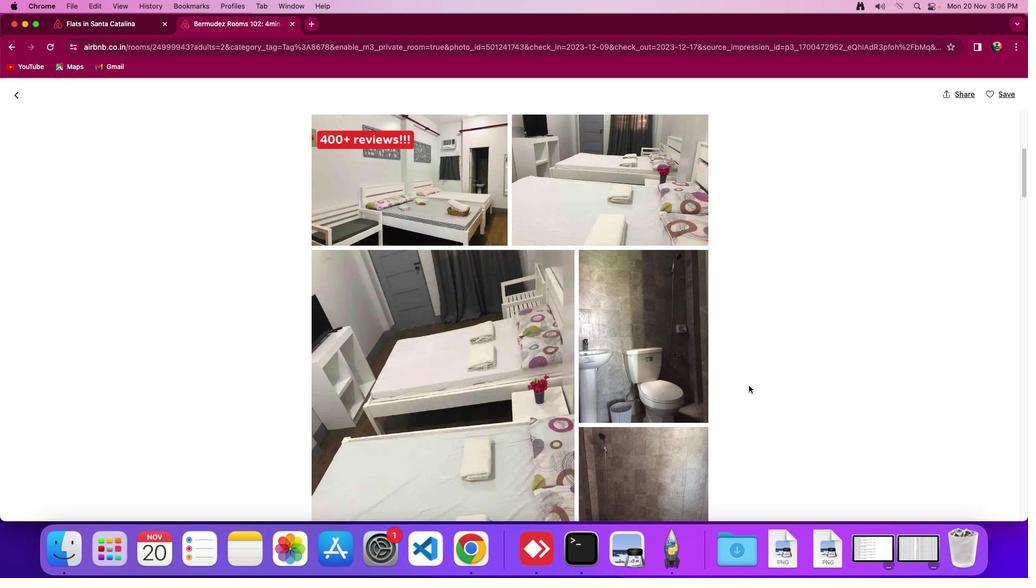 
Action: Mouse scrolled (749, 385) with delta (0, 0)
Screenshot: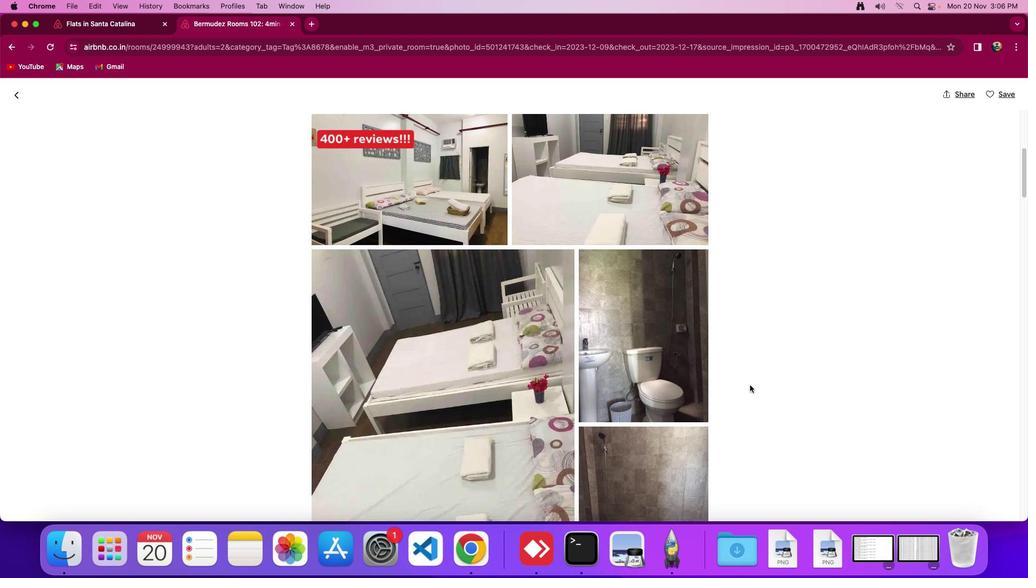 
Action: Mouse scrolled (749, 385) with delta (0, 0)
Screenshot: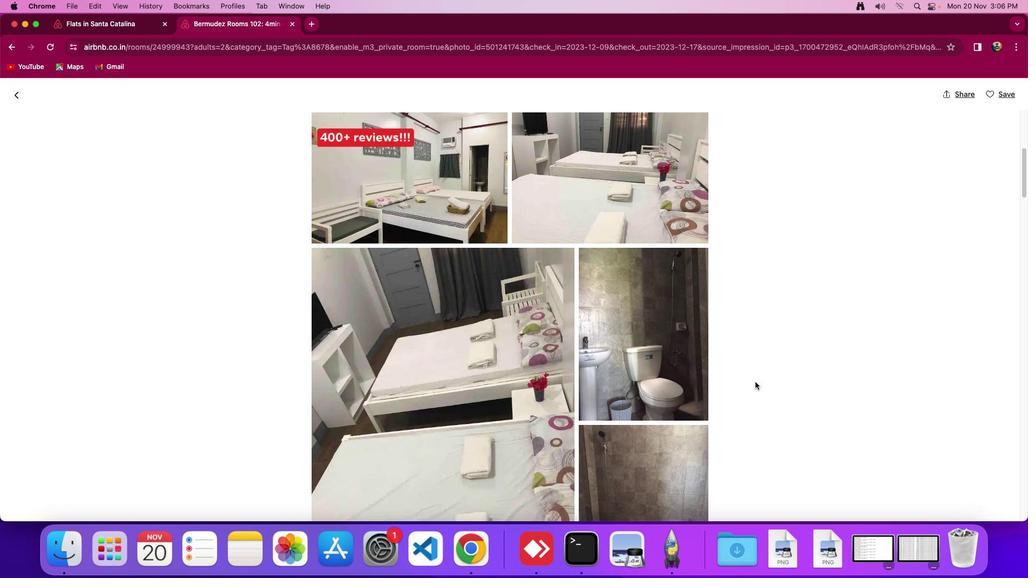 
Action: Mouse moved to (755, 384)
Screenshot: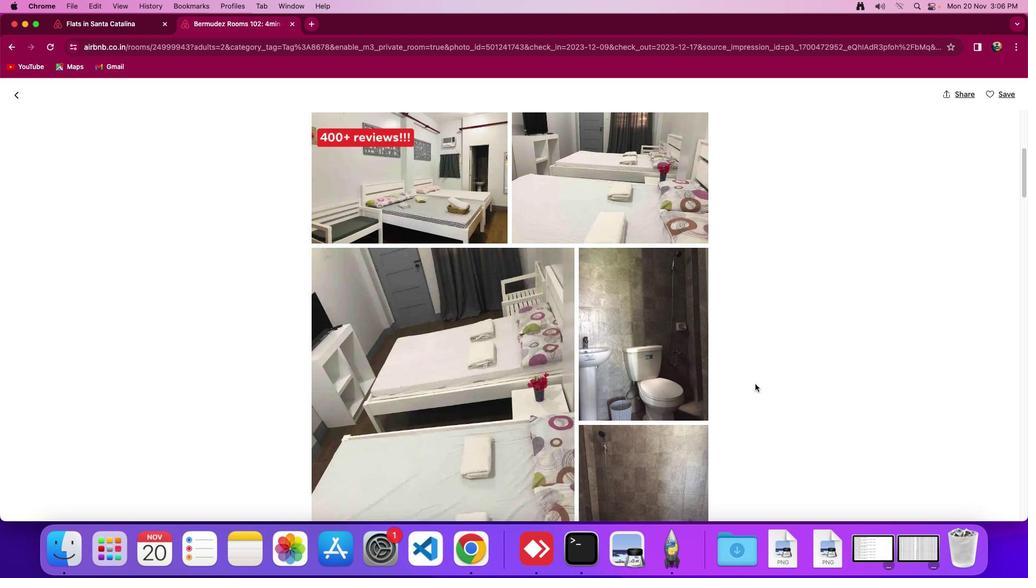 
Action: Mouse scrolled (755, 384) with delta (0, 0)
Screenshot: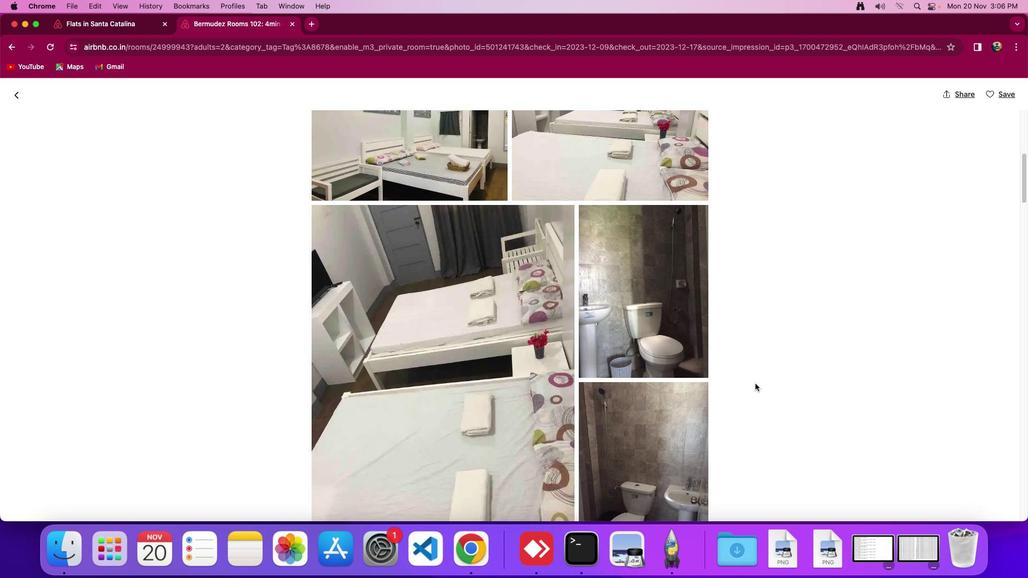 
Action: Mouse moved to (755, 384)
Screenshot: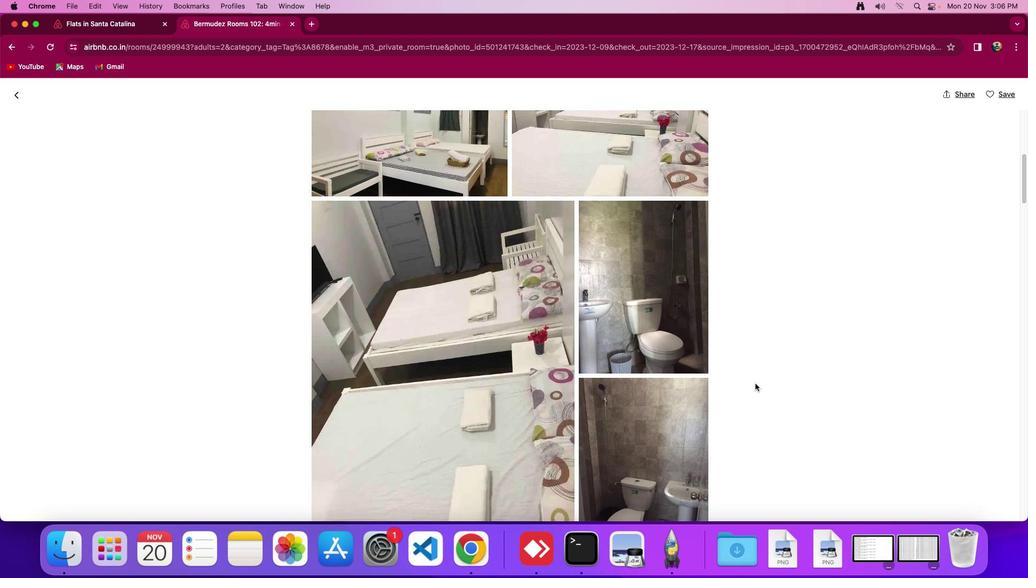 
Action: Mouse scrolled (755, 384) with delta (0, 0)
Screenshot: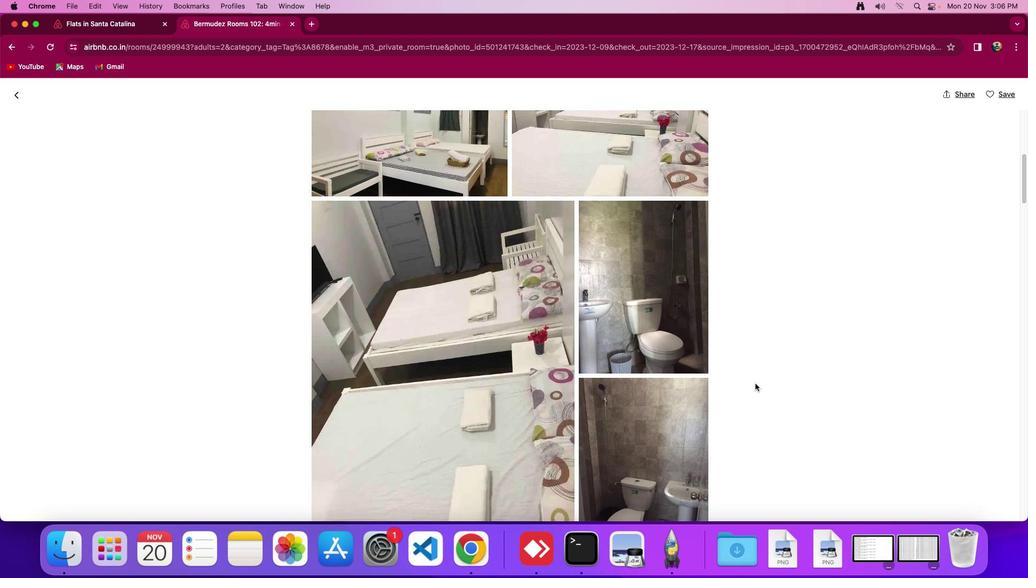 
Action: Mouse scrolled (755, 384) with delta (0, 0)
Screenshot: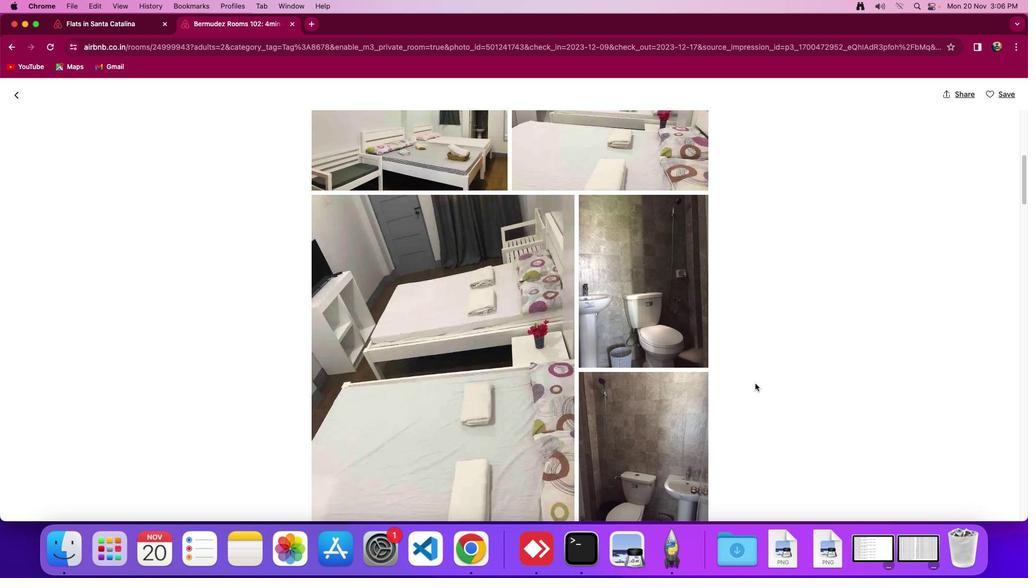 
Action: Mouse scrolled (755, 384) with delta (0, 0)
Screenshot: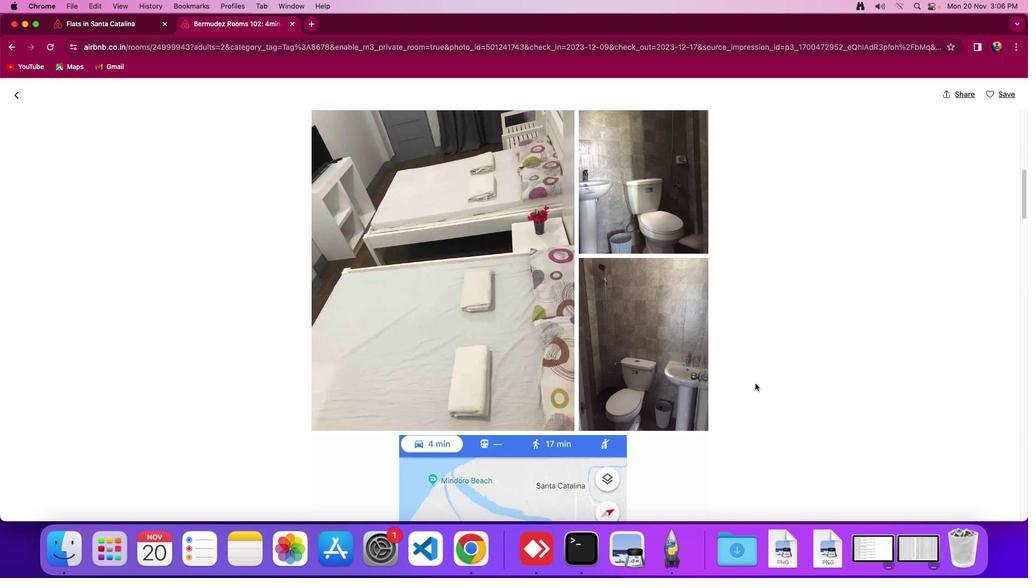 
Action: Mouse scrolled (755, 384) with delta (0, 0)
Screenshot: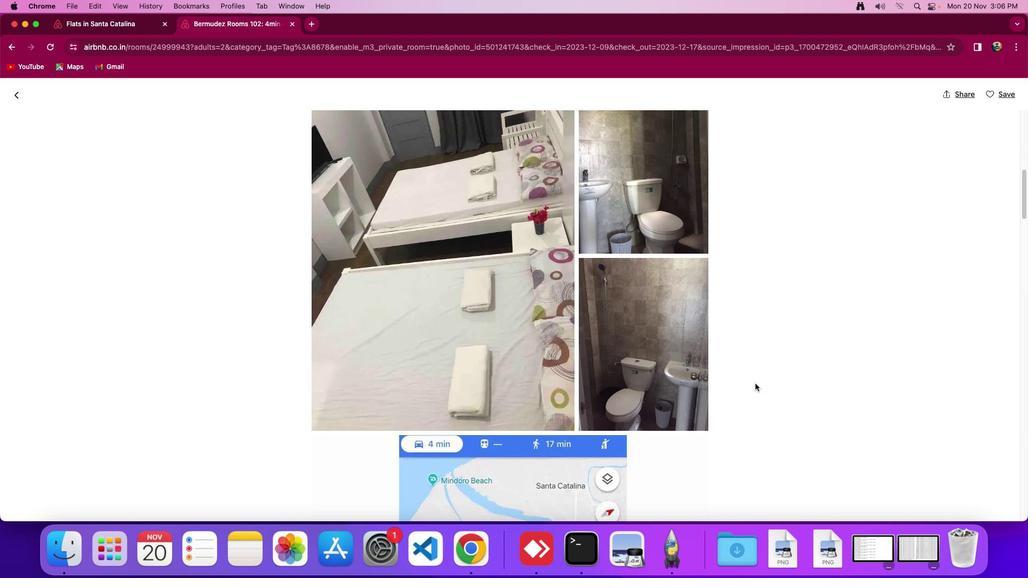 
Action: Mouse scrolled (755, 384) with delta (0, -2)
Screenshot: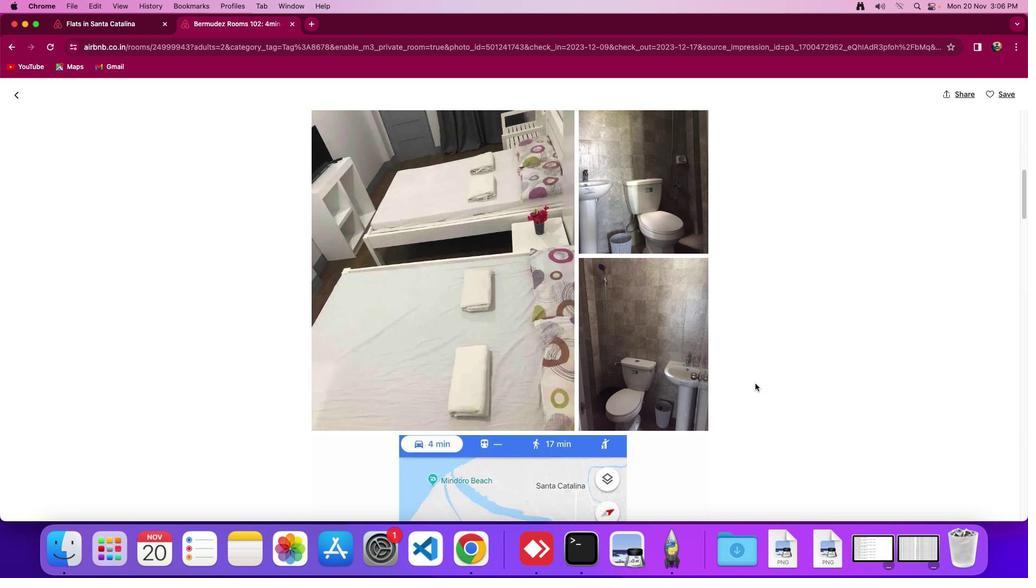 
Action: Mouse scrolled (755, 384) with delta (0, 0)
Screenshot: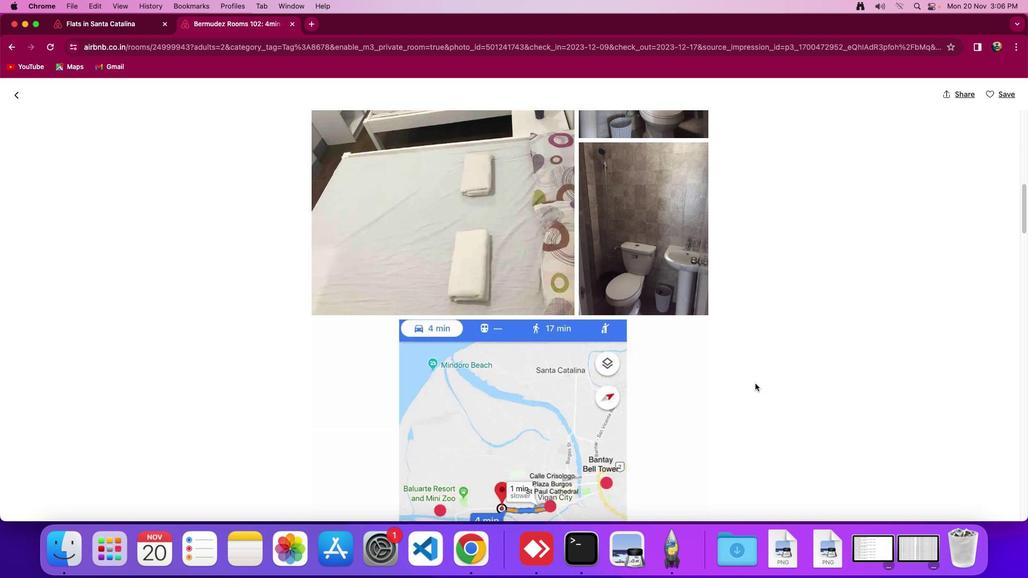 
Action: Mouse scrolled (755, 384) with delta (0, 0)
Screenshot: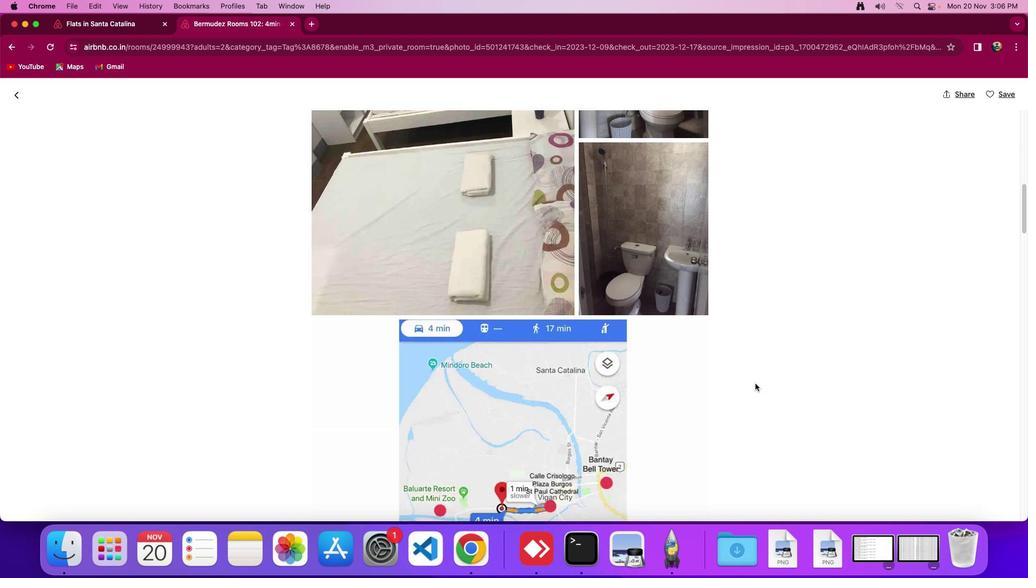 
Action: Mouse scrolled (755, 384) with delta (0, -2)
Screenshot: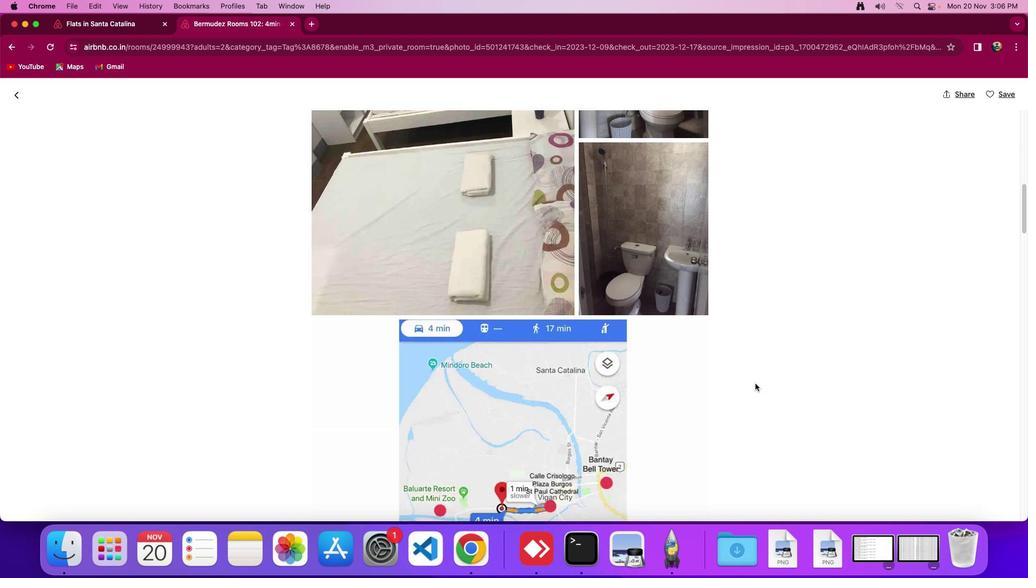 
Action: Mouse scrolled (755, 384) with delta (0, 0)
Screenshot: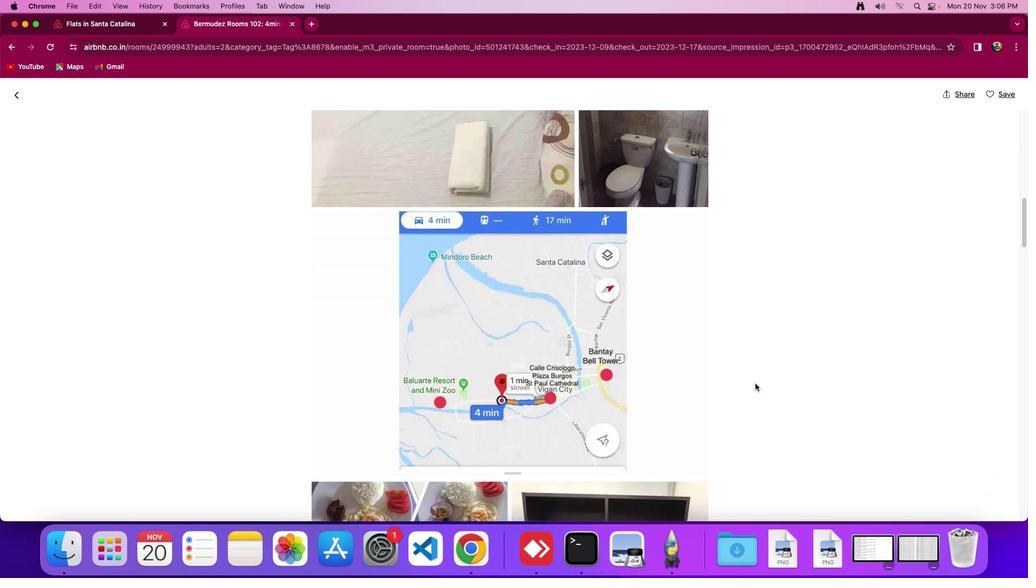 
Action: Mouse scrolled (755, 384) with delta (0, 0)
Screenshot: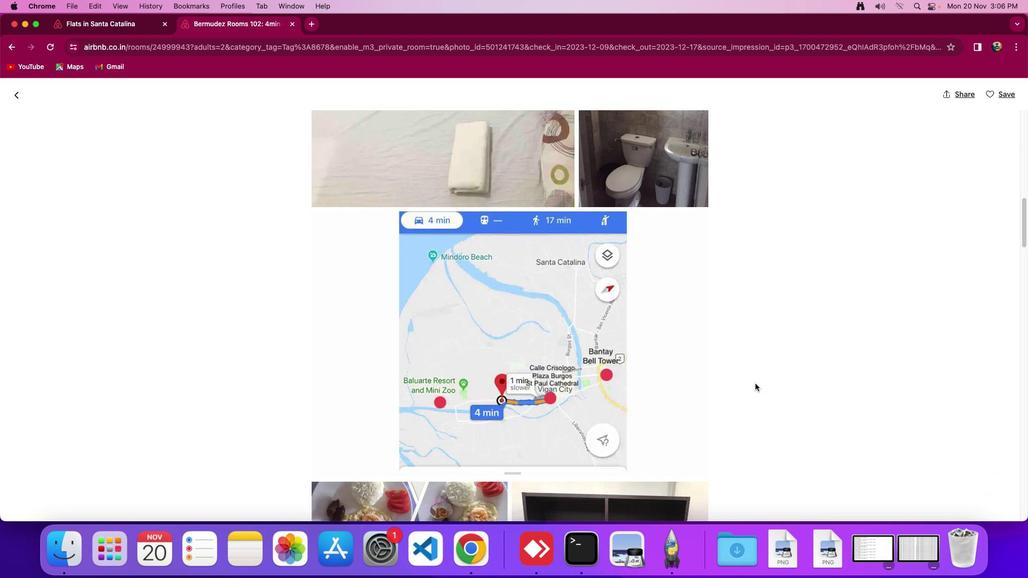 
Action: Mouse scrolled (755, 384) with delta (0, -1)
Screenshot: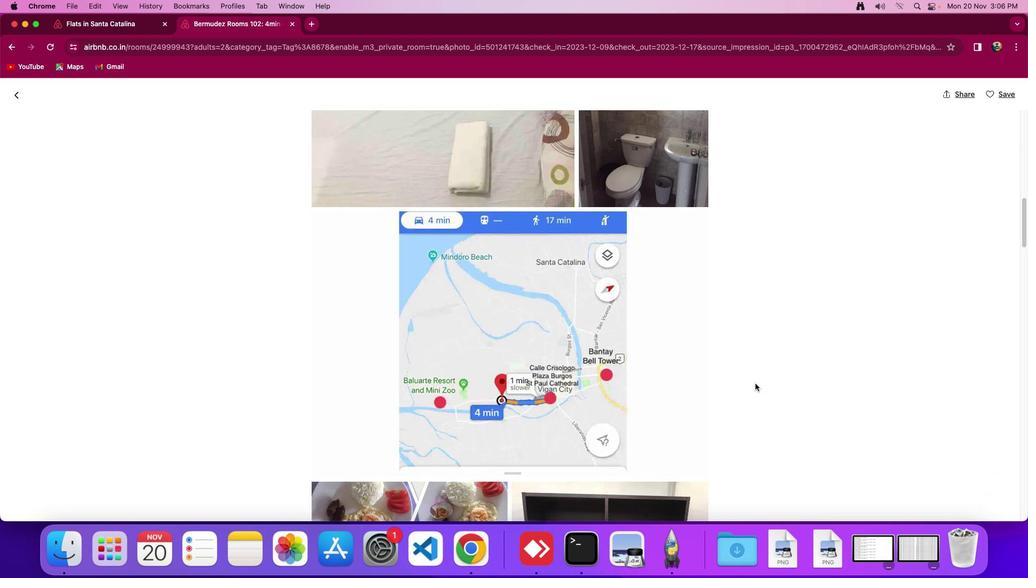 
Action: Mouse scrolled (755, 384) with delta (0, 0)
Screenshot: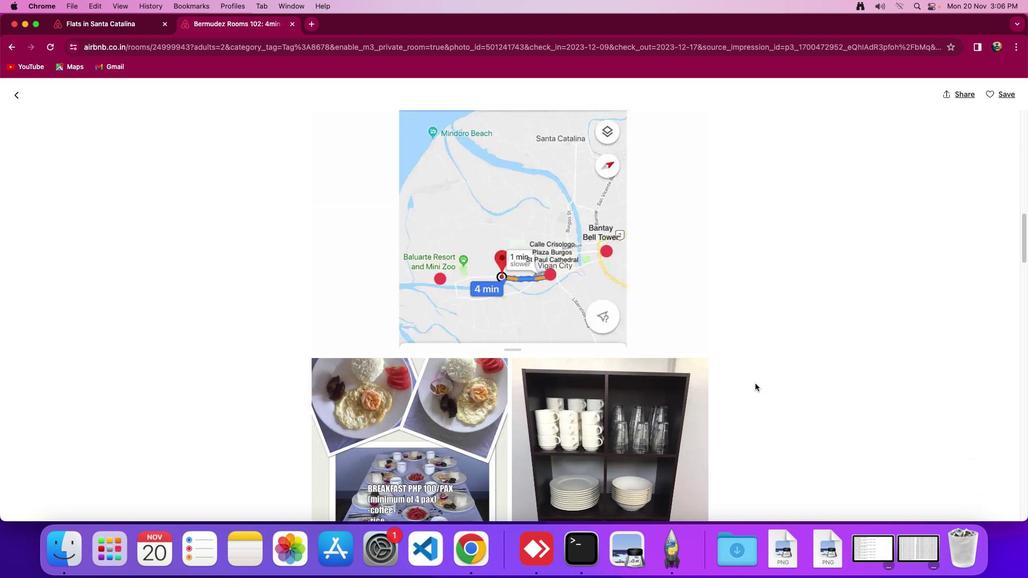 
Action: Mouse scrolled (755, 384) with delta (0, 0)
Screenshot: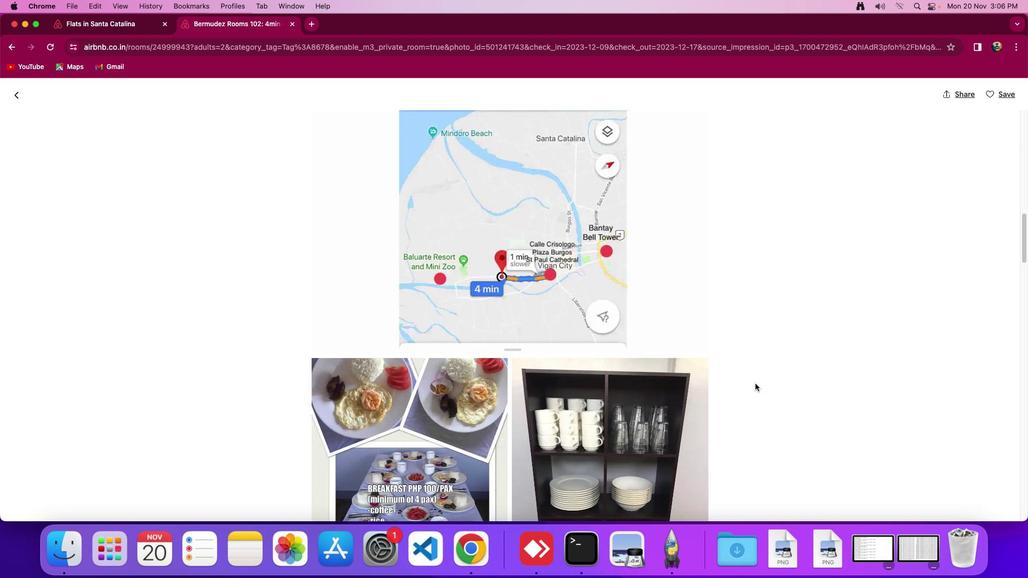 
Action: Mouse scrolled (755, 384) with delta (0, -2)
Screenshot: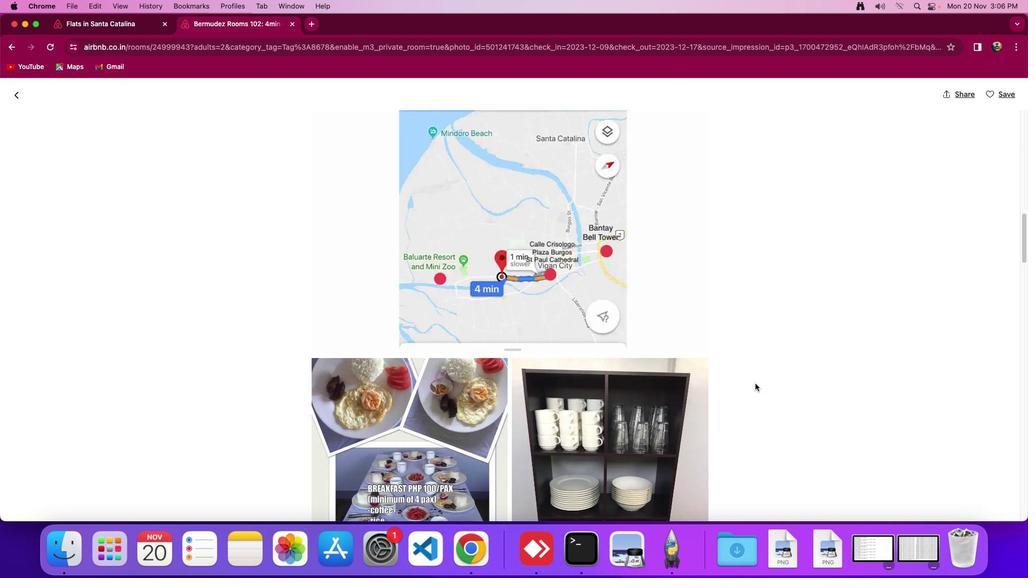 
Action: Mouse scrolled (755, 384) with delta (0, 0)
Screenshot: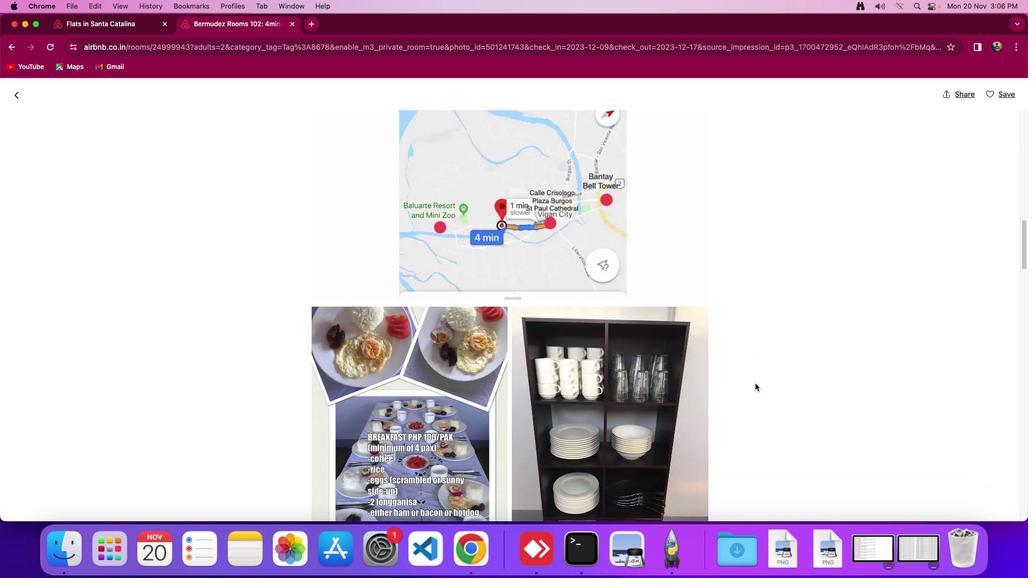 
Action: Mouse scrolled (755, 384) with delta (0, 0)
Screenshot: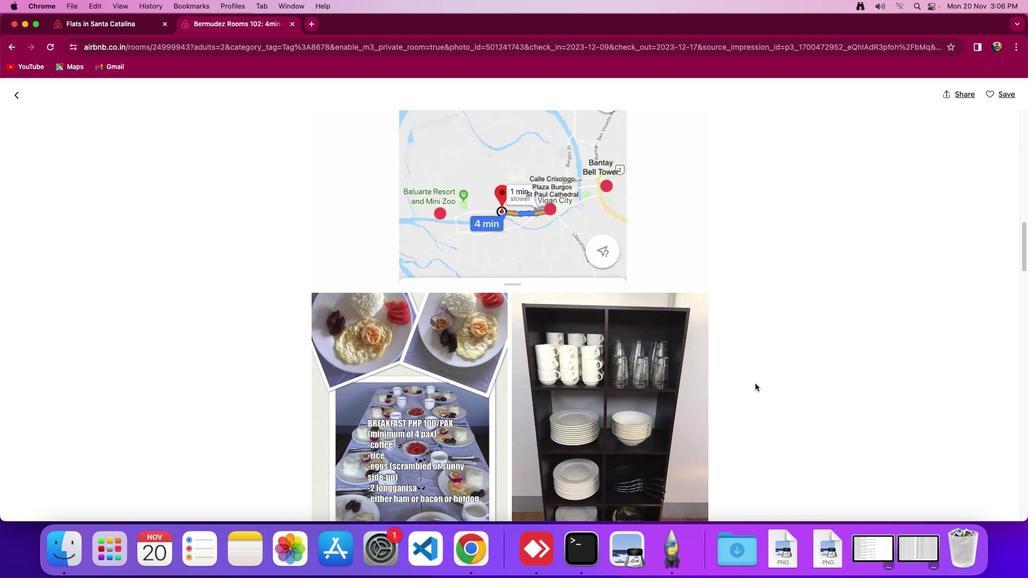 
Action: Mouse scrolled (755, 384) with delta (0, -1)
Screenshot: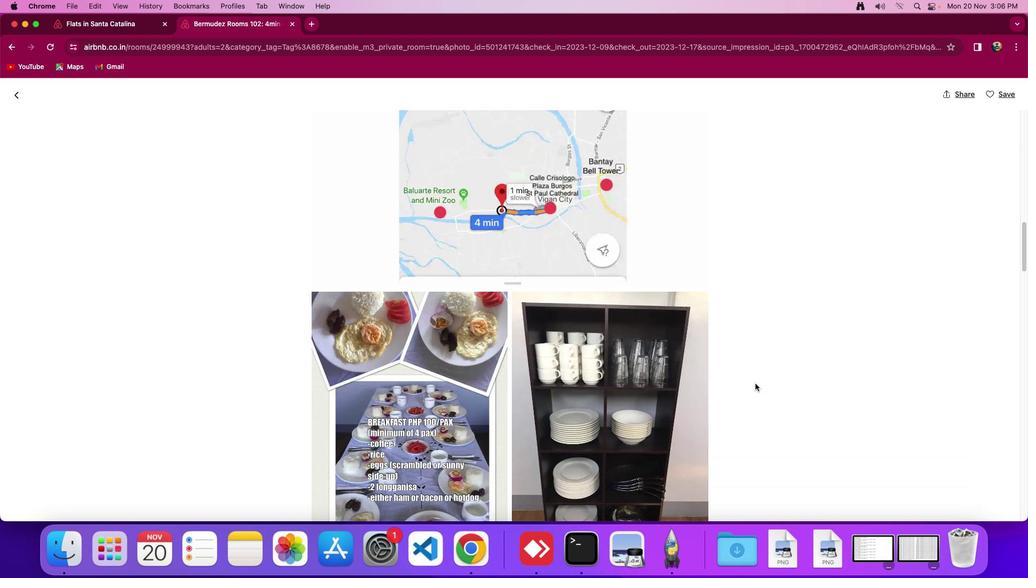 
Action: Mouse moved to (755, 383)
Screenshot: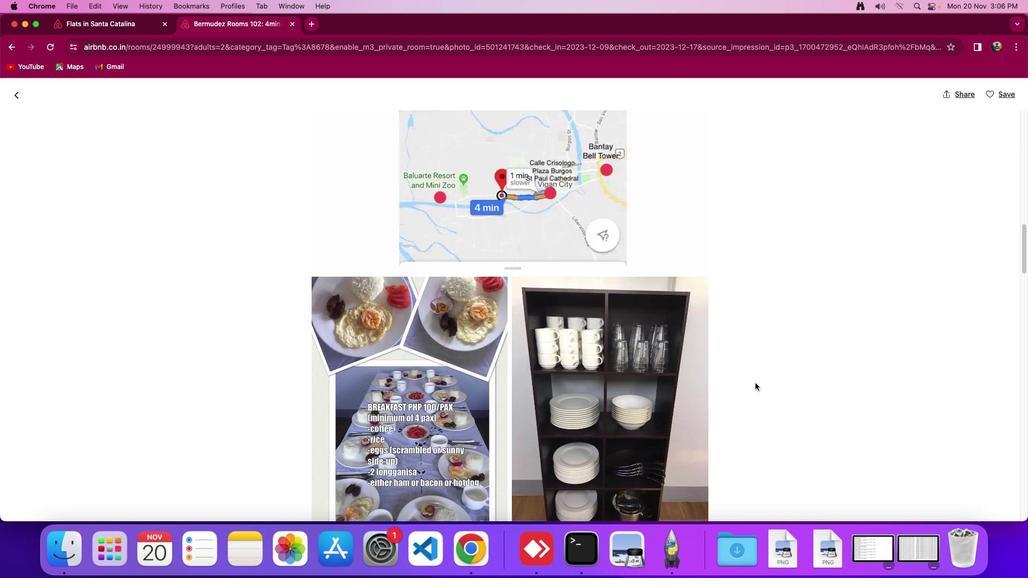 
Action: Mouse scrolled (755, 383) with delta (0, 0)
Screenshot: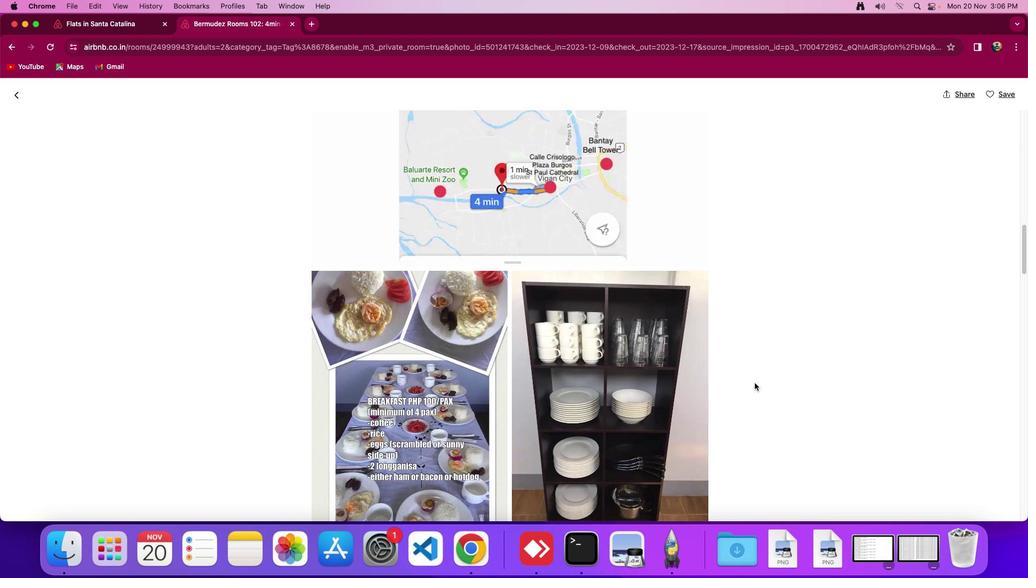 
Action: Mouse scrolled (755, 383) with delta (0, 0)
Screenshot: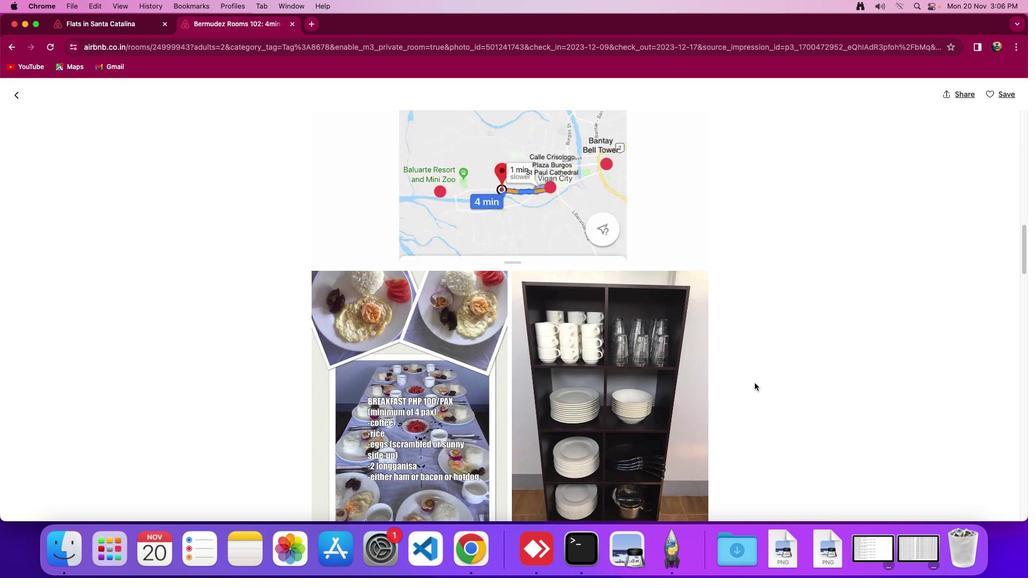 
Action: Mouse moved to (754, 383)
Screenshot: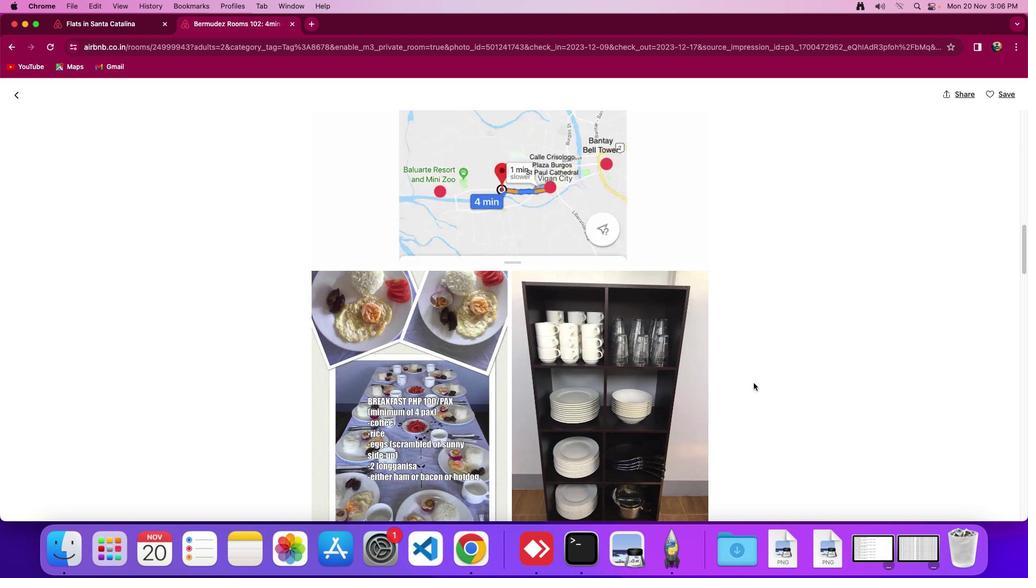 
Action: Mouse scrolled (754, 383) with delta (0, 0)
Screenshot: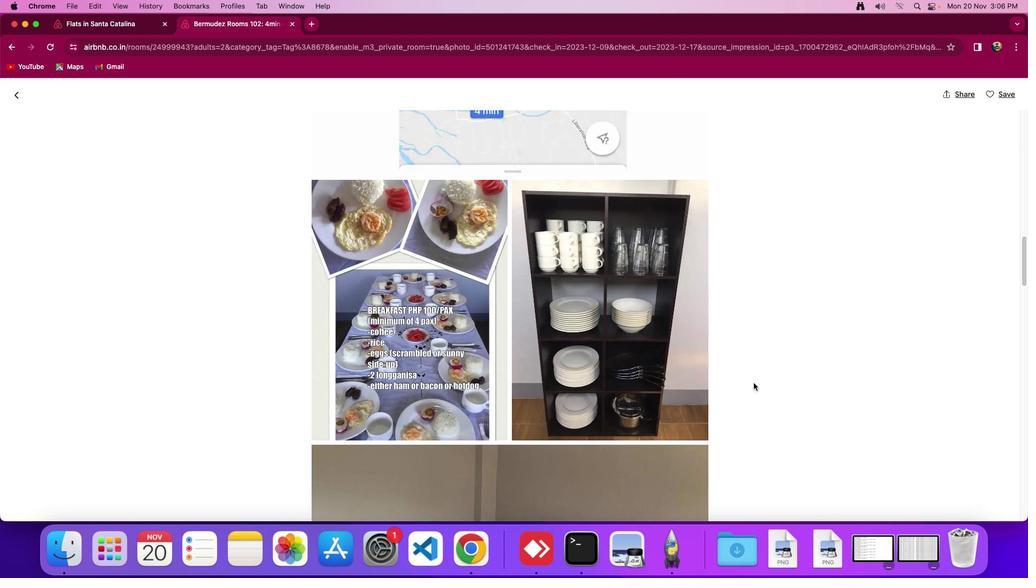 
Action: Mouse scrolled (754, 383) with delta (0, 0)
Screenshot: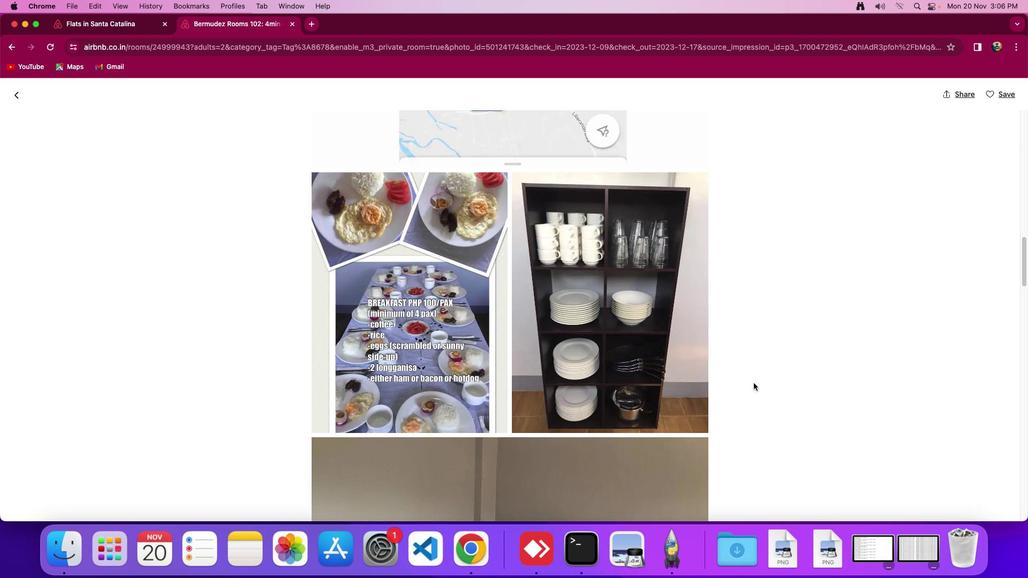 
Action: Mouse scrolled (754, 383) with delta (0, -1)
Screenshot: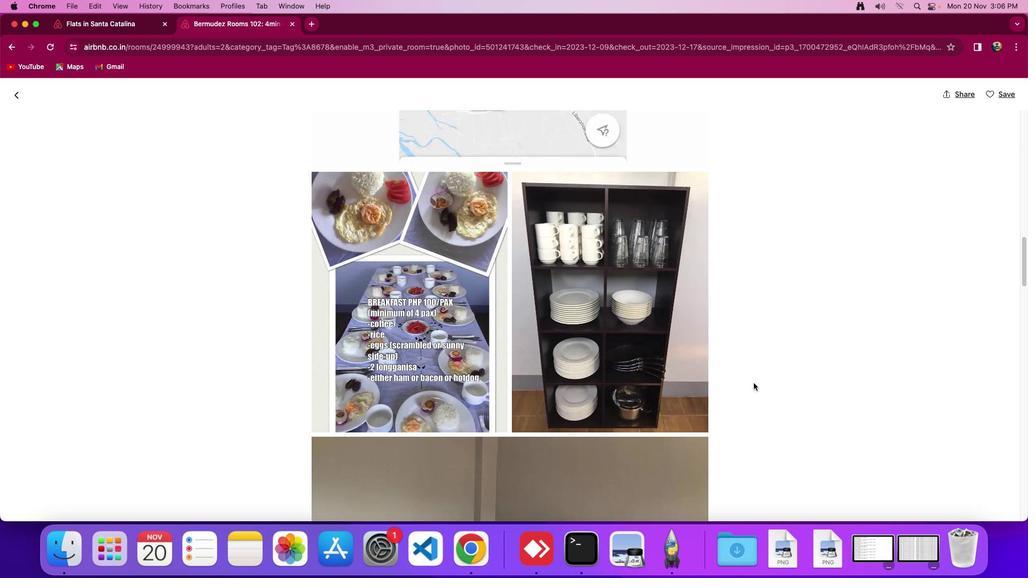
Action: Mouse scrolled (754, 383) with delta (0, 0)
Screenshot: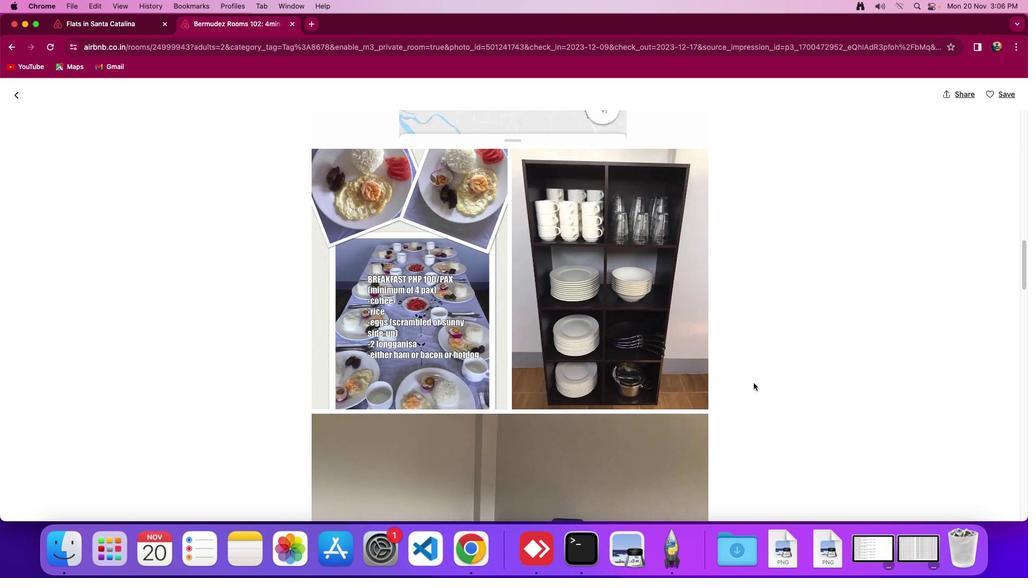 
Action: Mouse scrolled (754, 383) with delta (0, 0)
Screenshot: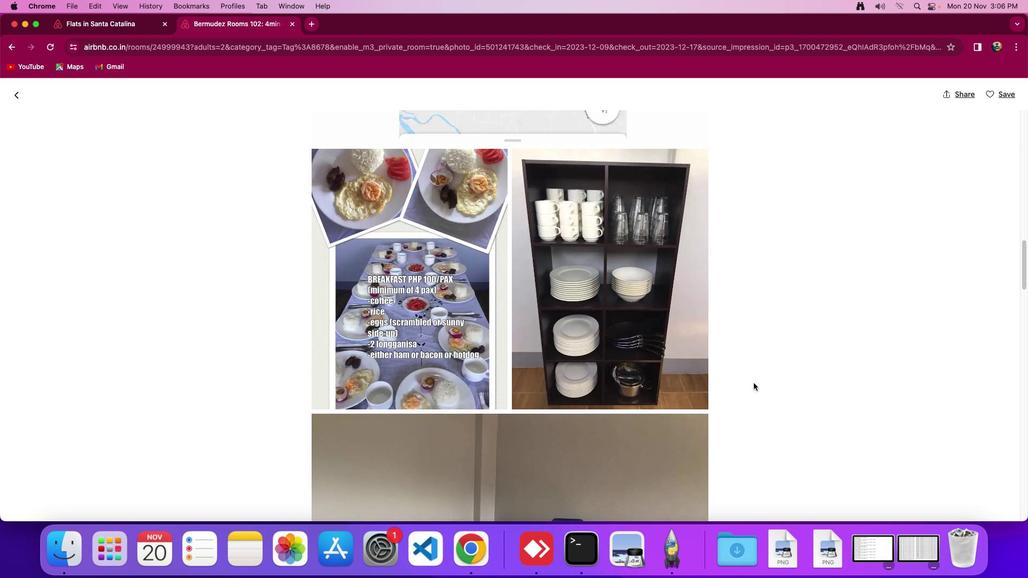 
Action: Mouse scrolled (754, 383) with delta (0, 0)
Screenshot: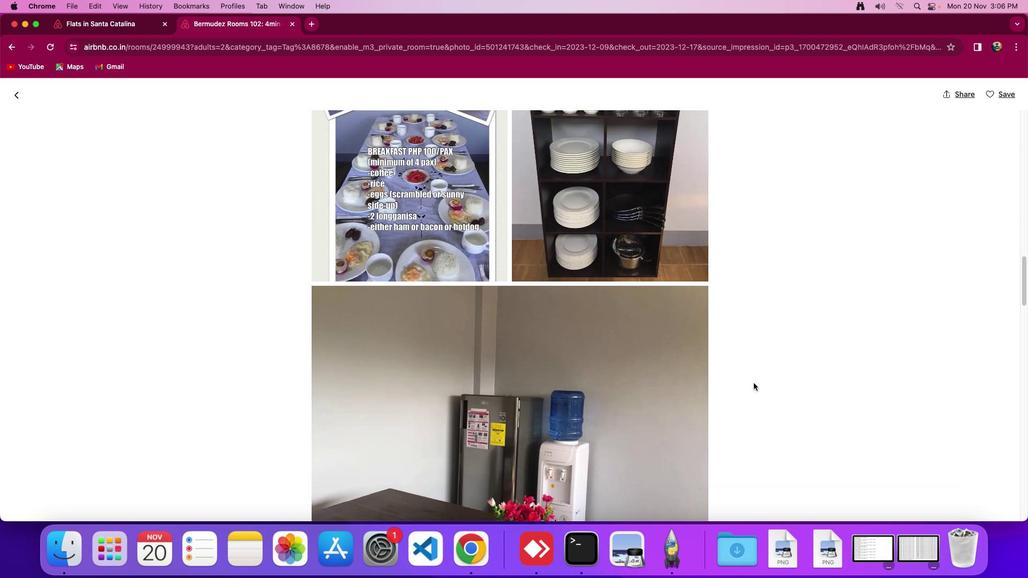 
Action: Mouse scrolled (754, 383) with delta (0, 0)
Screenshot: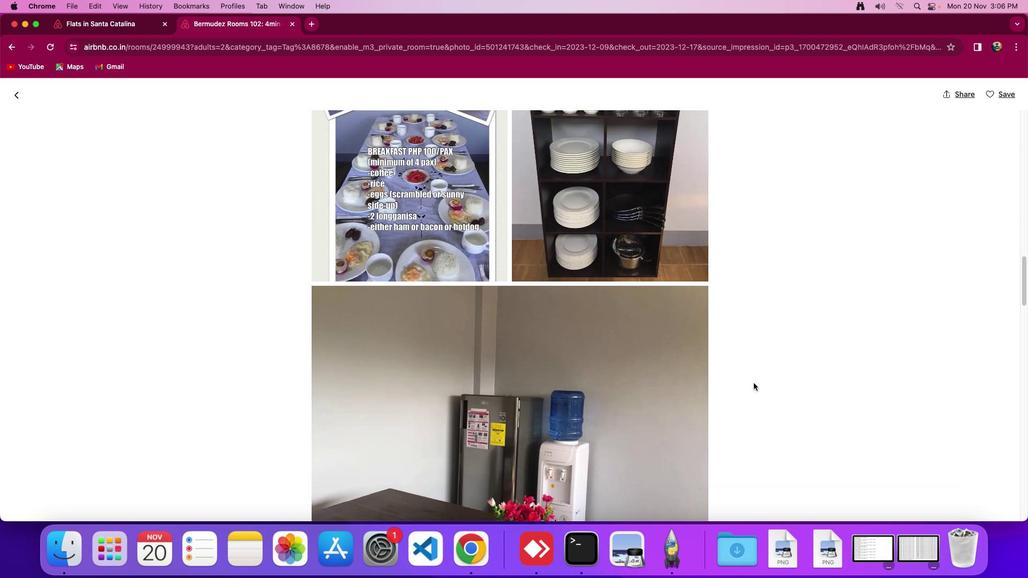 
Action: Mouse scrolled (754, 383) with delta (0, -2)
Screenshot: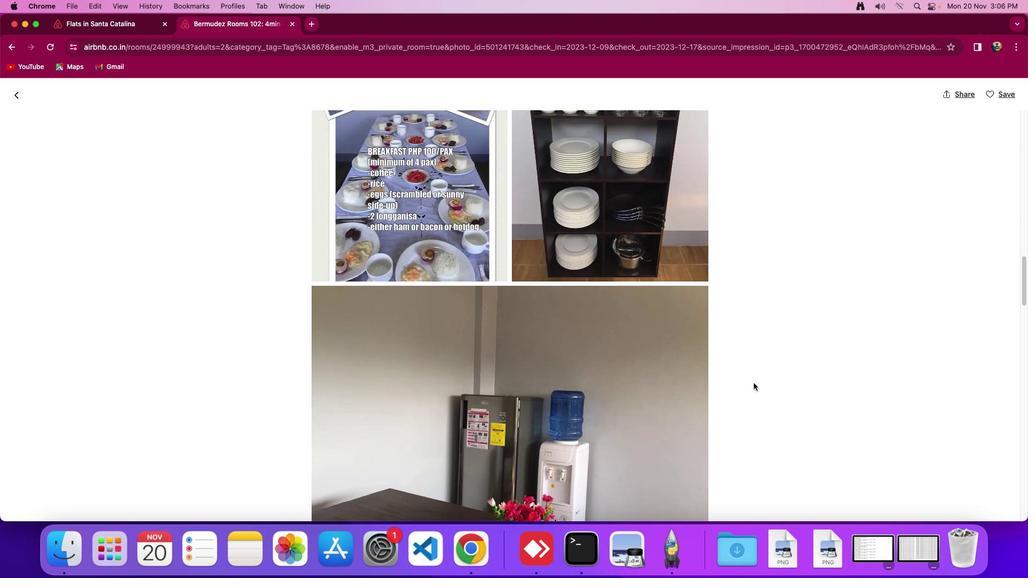 
Action: Mouse scrolled (754, 383) with delta (0, 0)
Screenshot: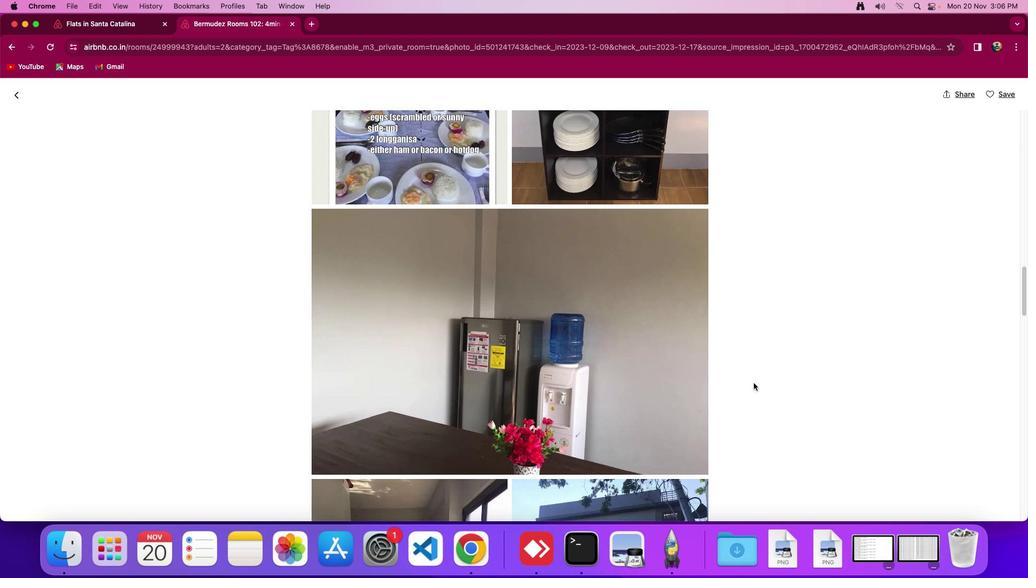 
Action: Mouse scrolled (754, 383) with delta (0, 0)
Screenshot: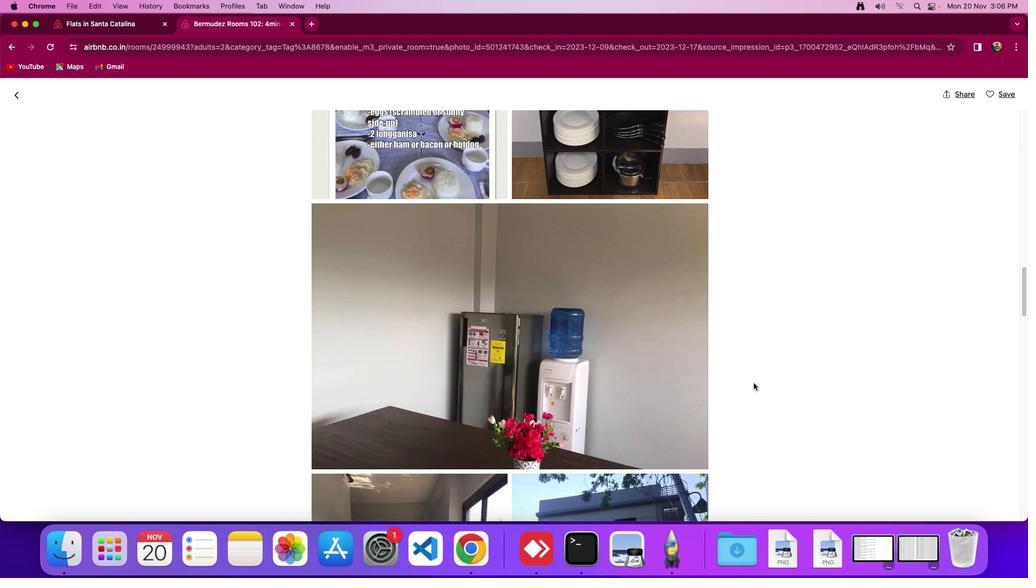 
Action: Mouse scrolled (754, 383) with delta (0, -1)
Screenshot: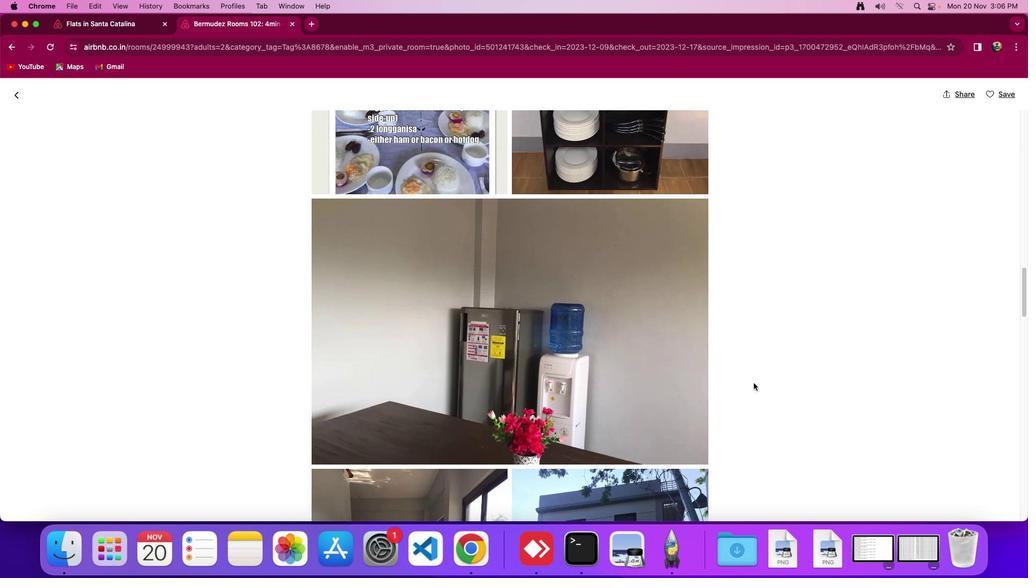 
Action: Mouse scrolled (754, 383) with delta (0, 0)
Screenshot: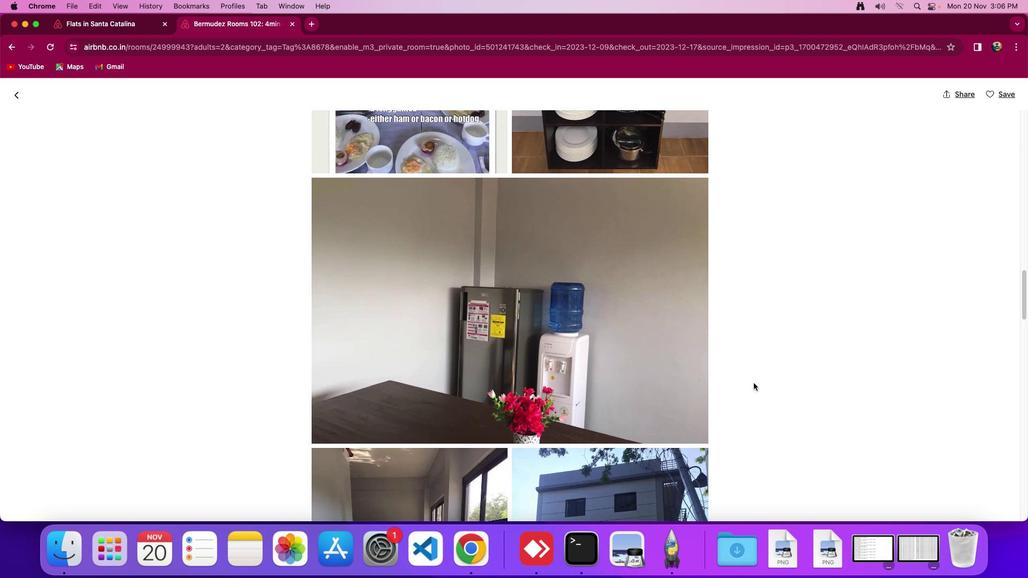 
Action: Mouse scrolled (754, 383) with delta (0, 0)
Screenshot: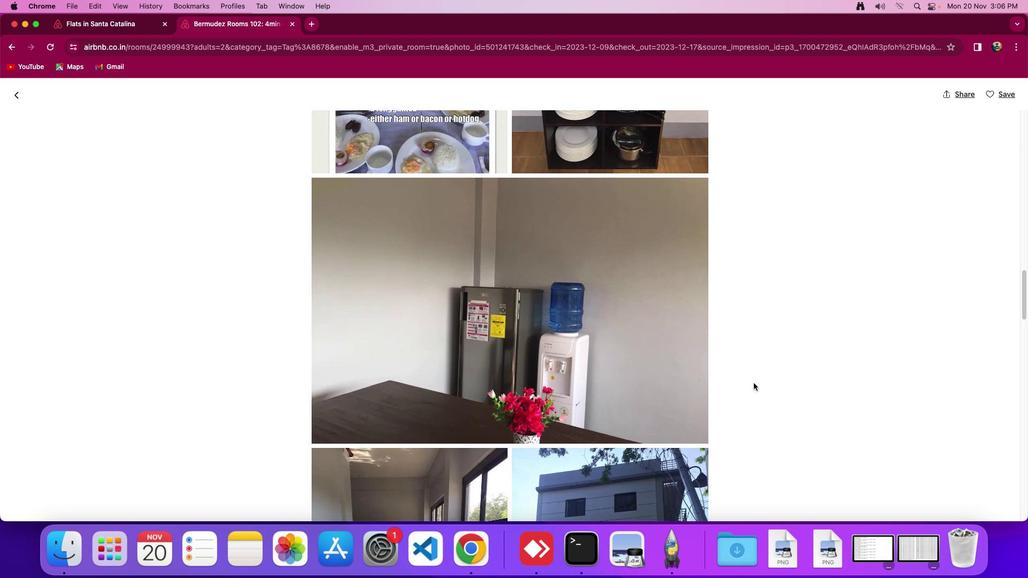 
Action: Mouse scrolled (754, 383) with delta (0, 0)
Screenshot: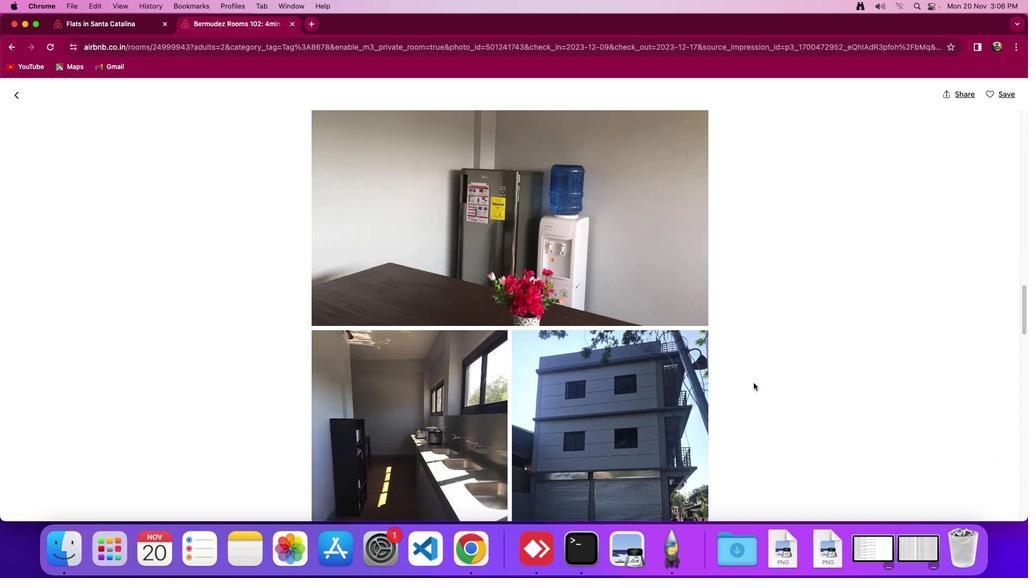 
Action: Mouse scrolled (754, 383) with delta (0, 0)
Screenshot: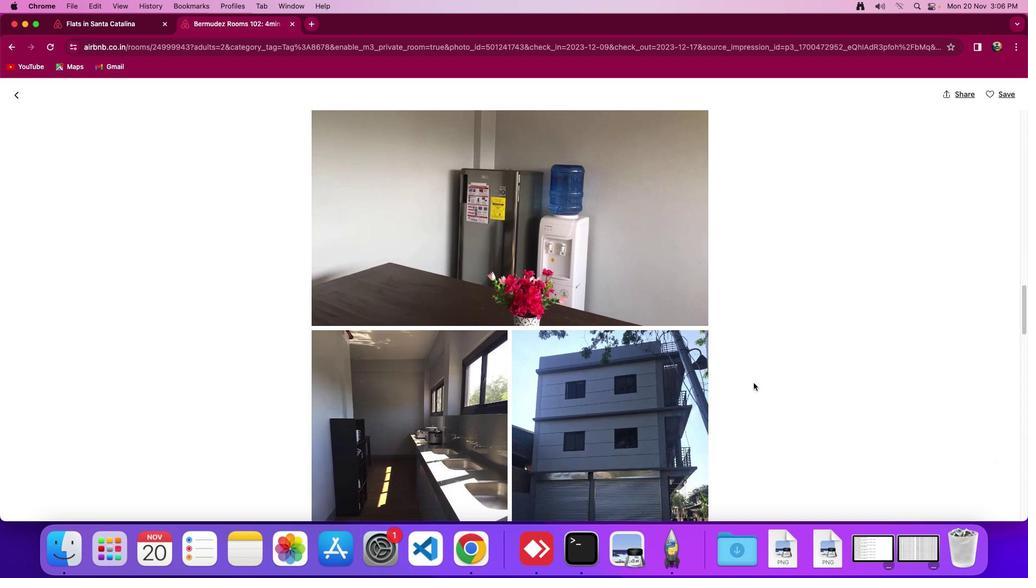 
Action: Mouse scrolled (754, 383) with delta (0, -2)
Screenshot: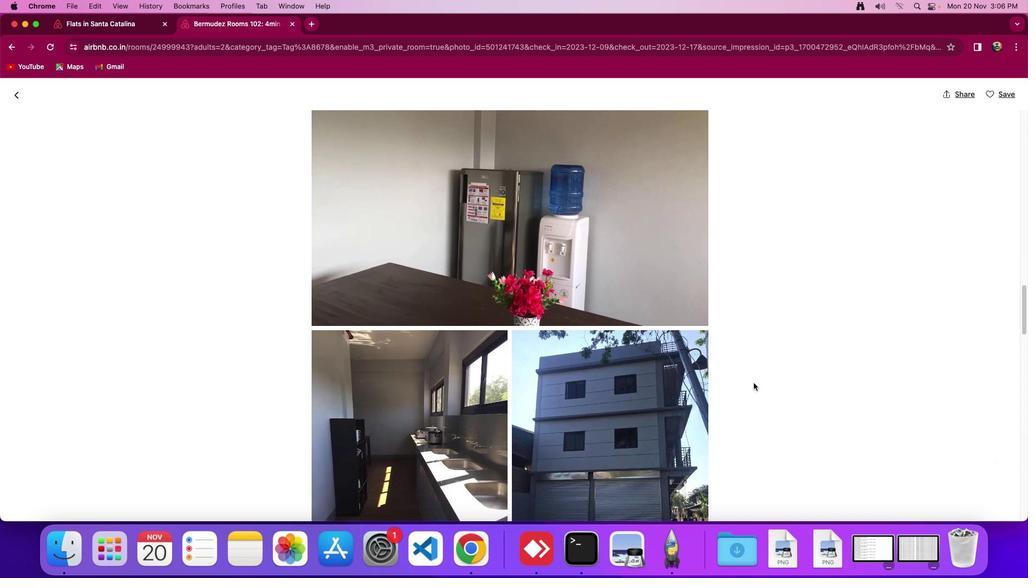 
Action: Mouse scrolled (754, 383) with delta (0, 0)
Screenshot: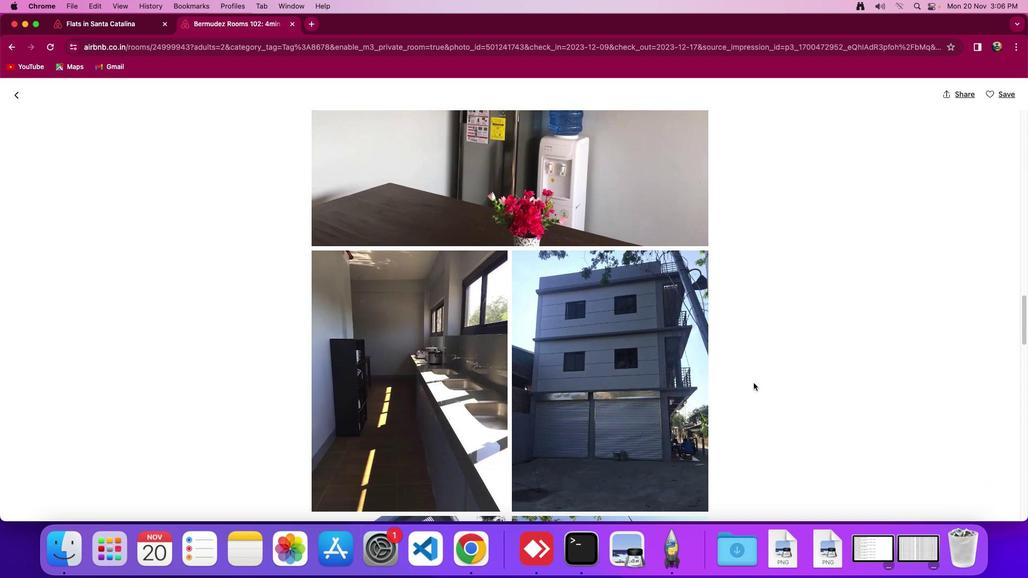 
Action: Mouse scrolled (754, 383) with delta (0, 0)
Screenshot: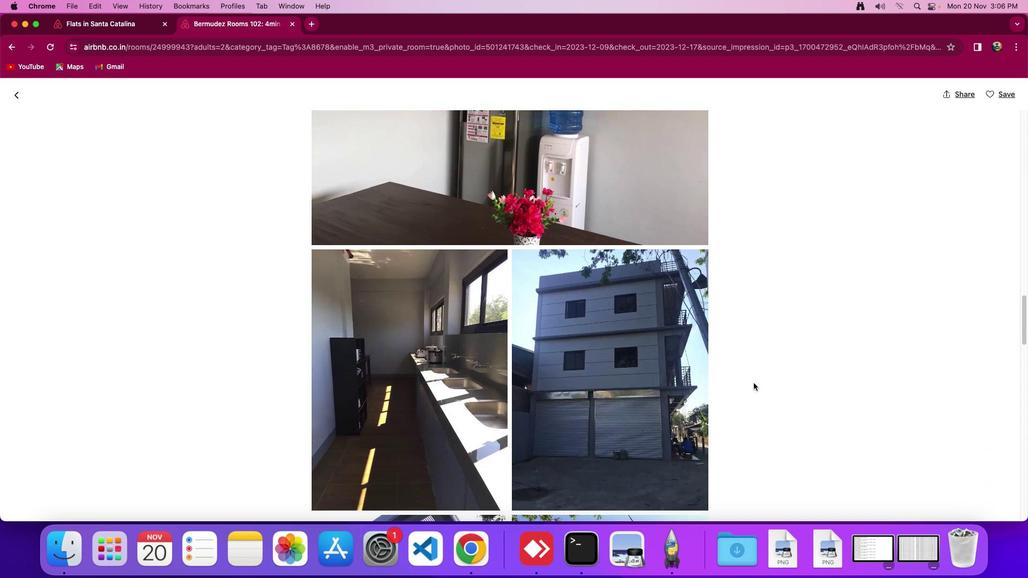 
Action: Mouse scrolled (754, 383) with delta (0, -1)
Screenshot: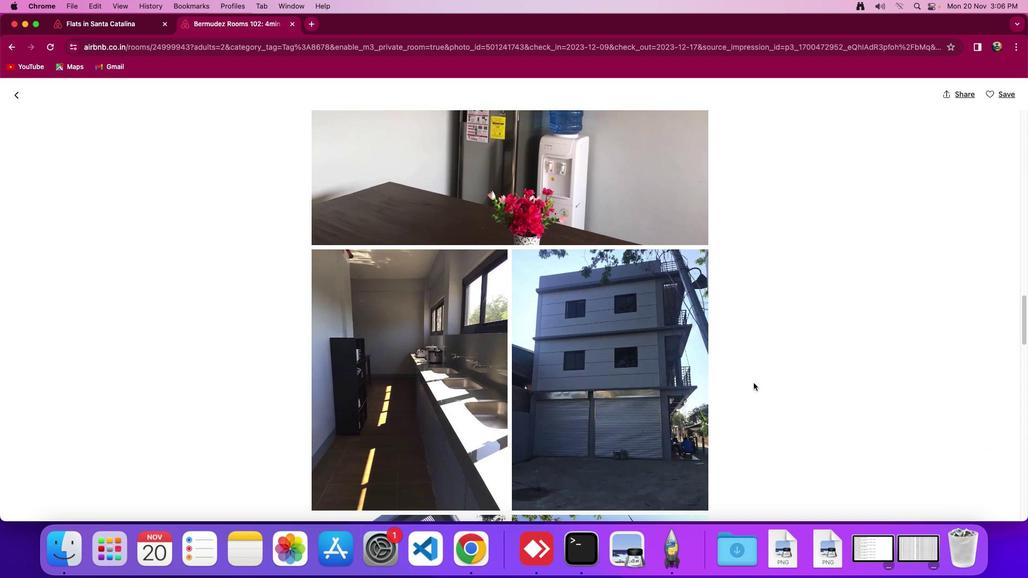 
Action: Mouse moved to (753, 383)
Screenshot: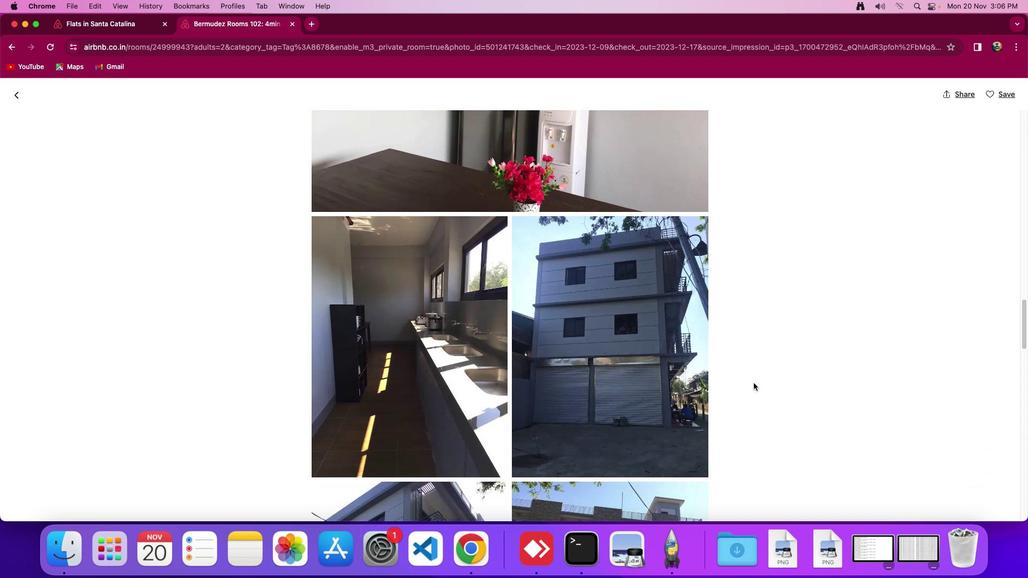 
Action: Mouse scrolled (753, 383) with delta (0, 0)
Screenshot: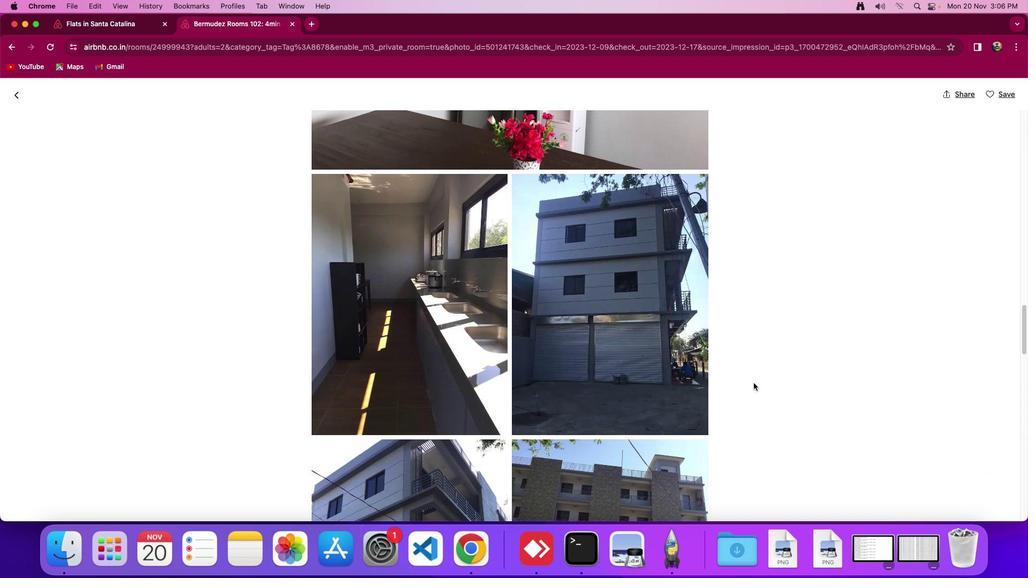 
Action: Mouse scrolled (753, 383) with delta (0, 0)
Screenshot: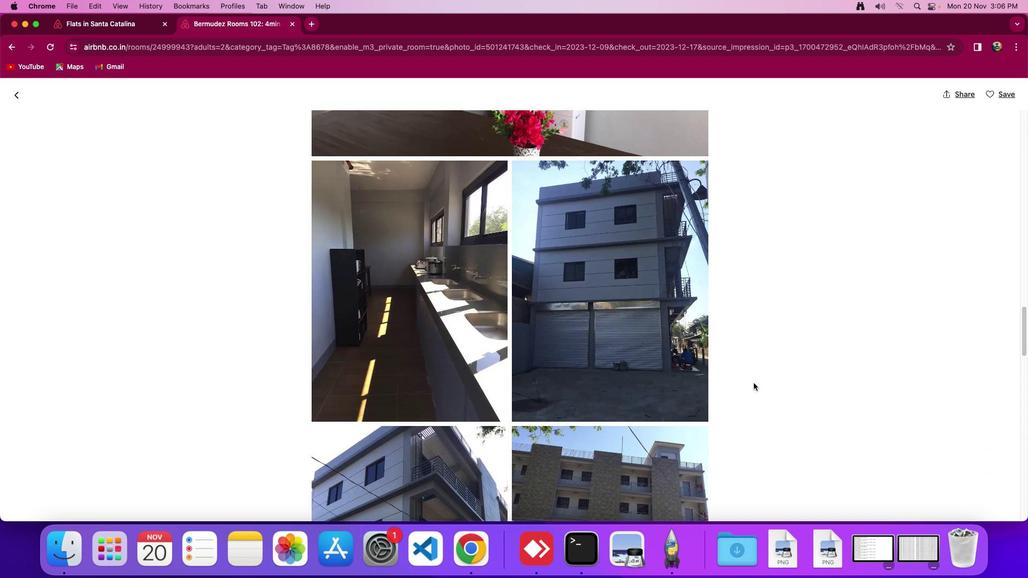 
Action: Mouse scrolled (753, 383) with delta (0, -1)
Screenshot: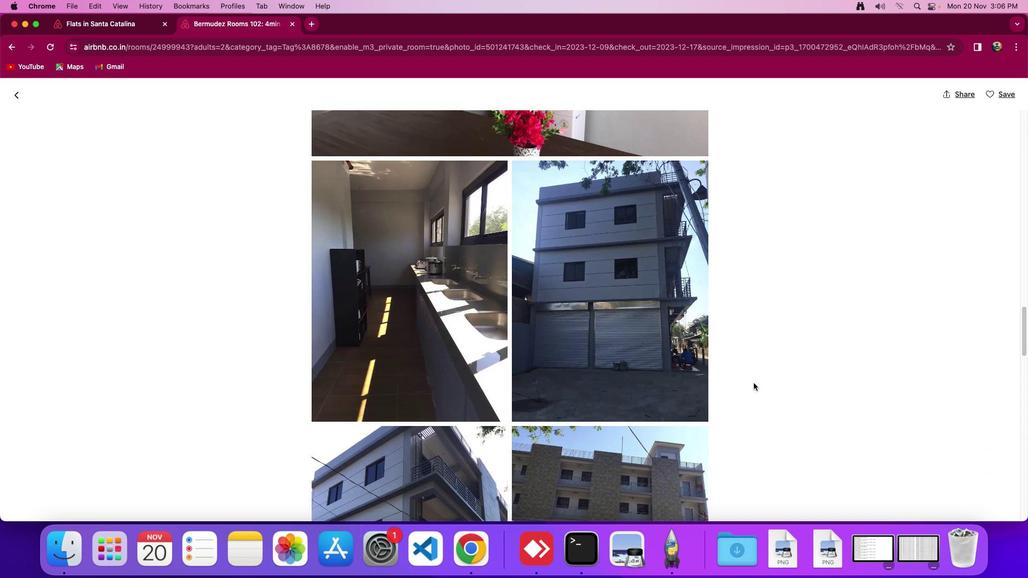 
Action: Mouse scrolled (753, 383) with delta (0, 0)
Screenshot: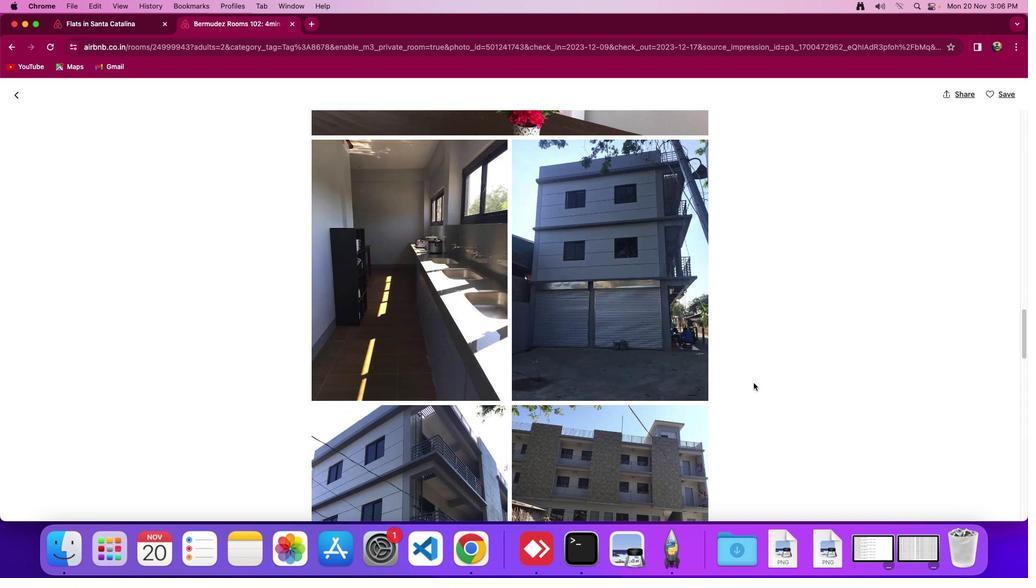 
Action: Mouse scrolled (753, 383) with delta (0, 0)
Screenshot: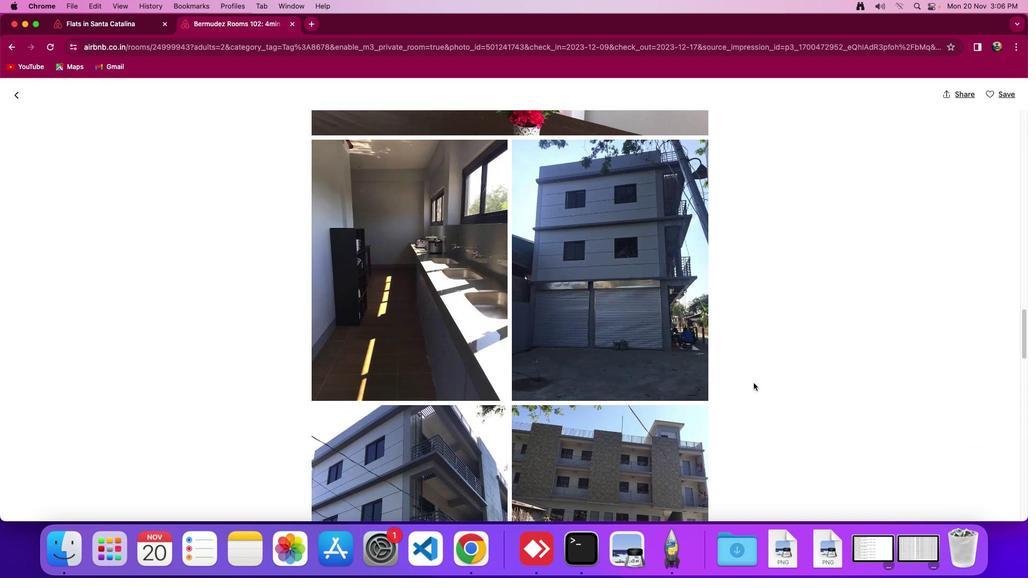
Action: Mouse scrolled (753, 383) with delta (0, 0)
Screenshot: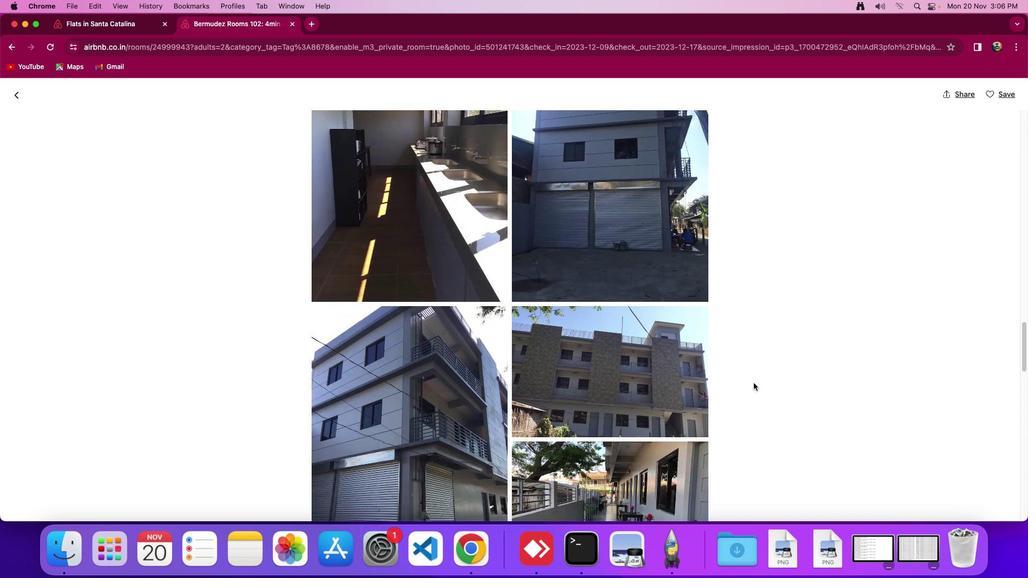 
Action: Mouse scrolled (753, 383) with delta (0, 0)
Screenshot: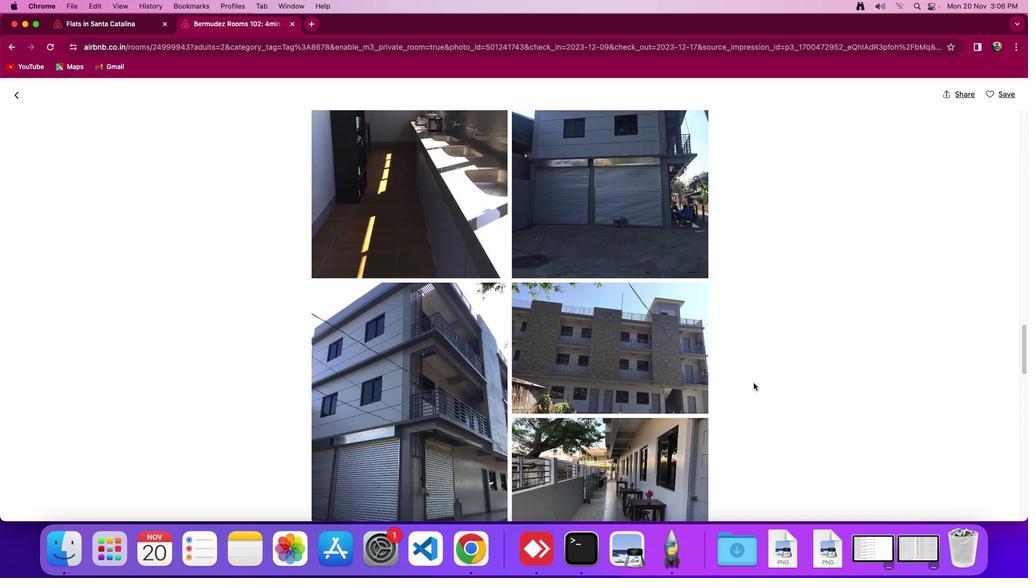 
Action: Mouse scrolled (753, 383) with delta (0, -1)
Screenshot: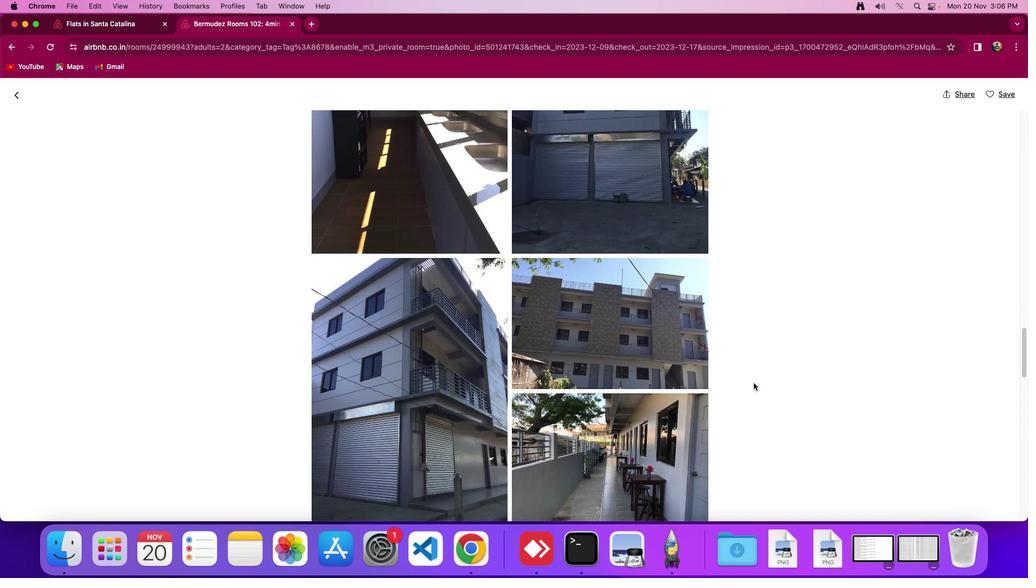 
Action: Mouse scrolled (753, 383) with delta (0, -1)
Screenshot: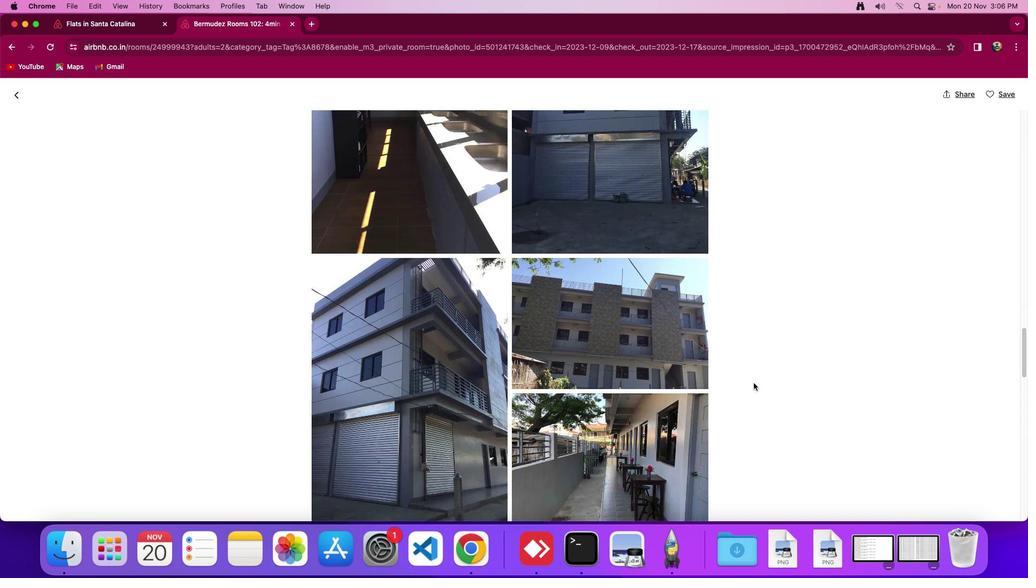 
Action: Mouse scrolled (753, 383) with delta (0, 0)
Screenshot: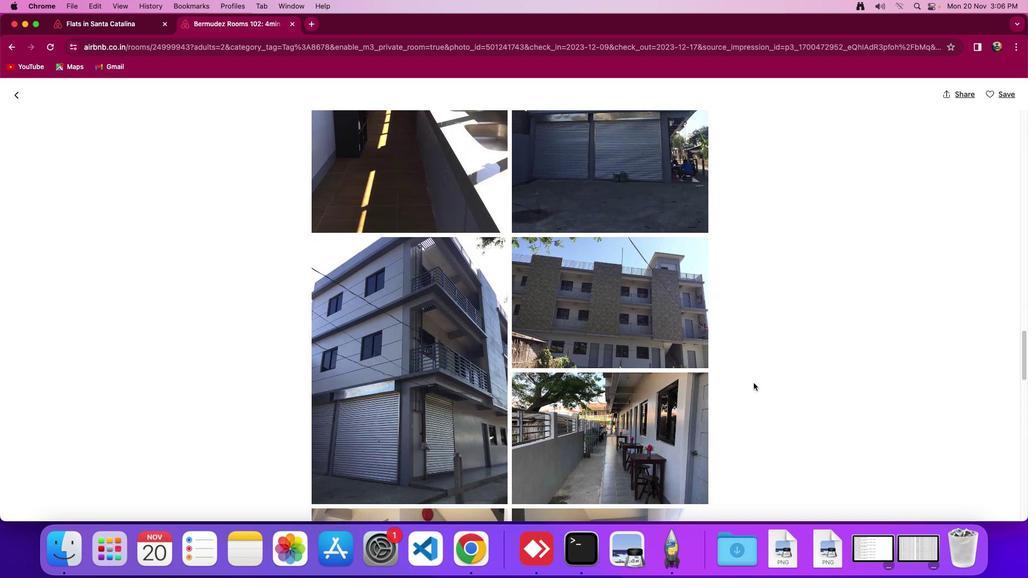 
Action: Mouse scrolled (753, 383) with delta (0, 0)
Screenshot: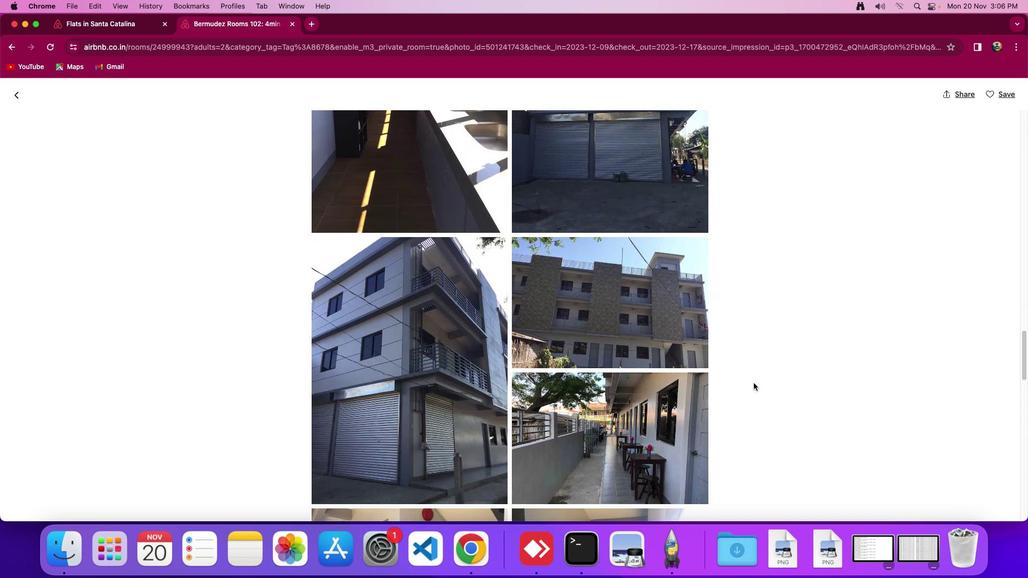 
Action: Mouse scrolled (753, 383) with delta (0, 0)
Screenshot: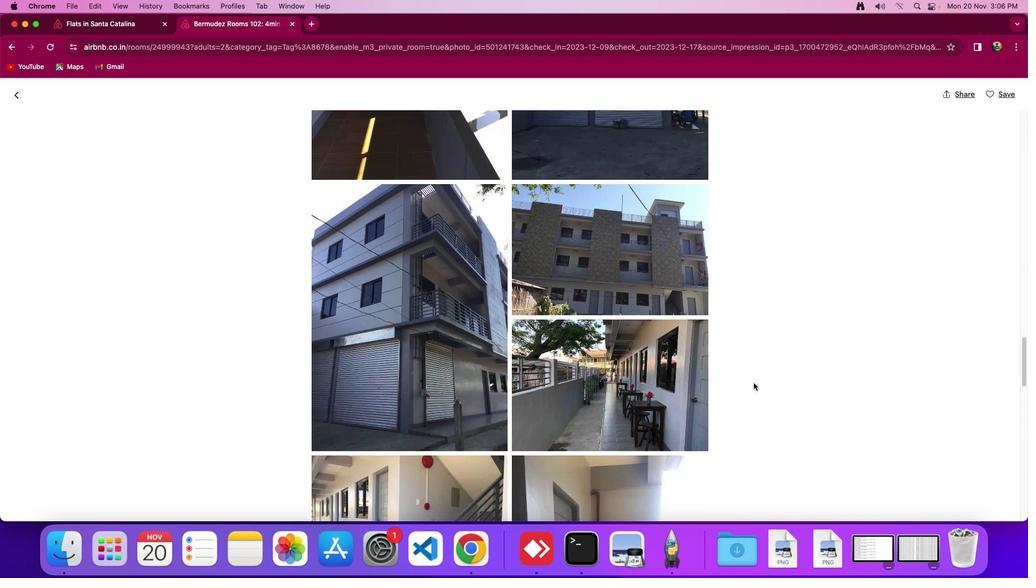 
Action: Mouse scrolled (753, 383) with delta (0, 0)
Screenshot: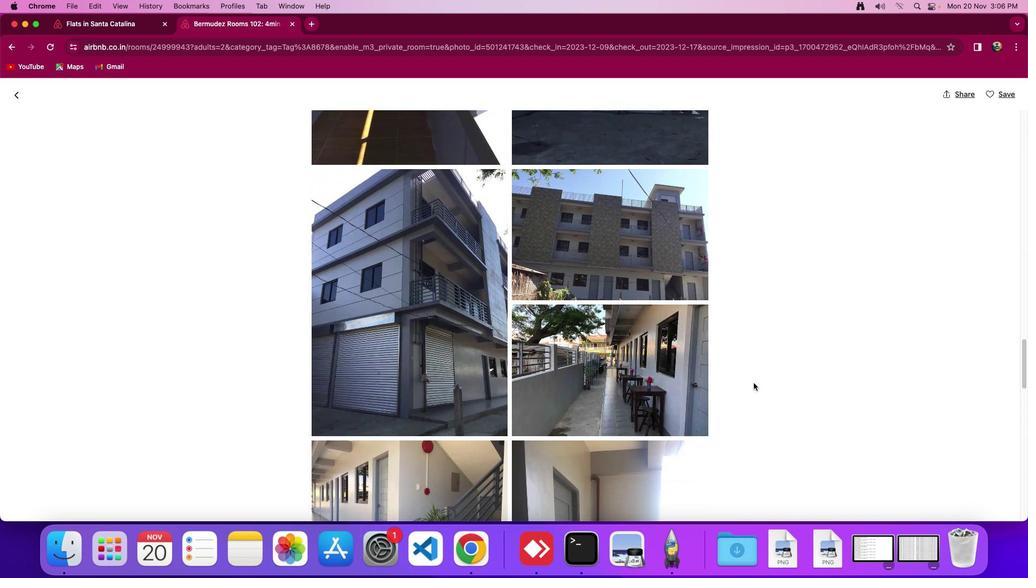 
Action: Mouse scrolled (753, 383) with delta (0, -1)
Screenshot: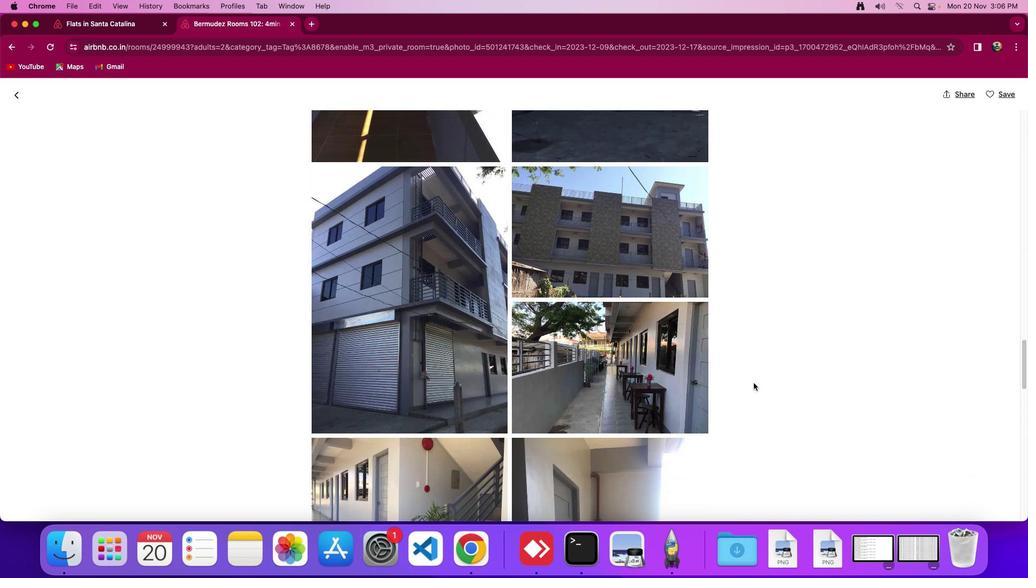 
Action: Mouse scrolled (753, 383) with delta (0, 0)
Screenshot: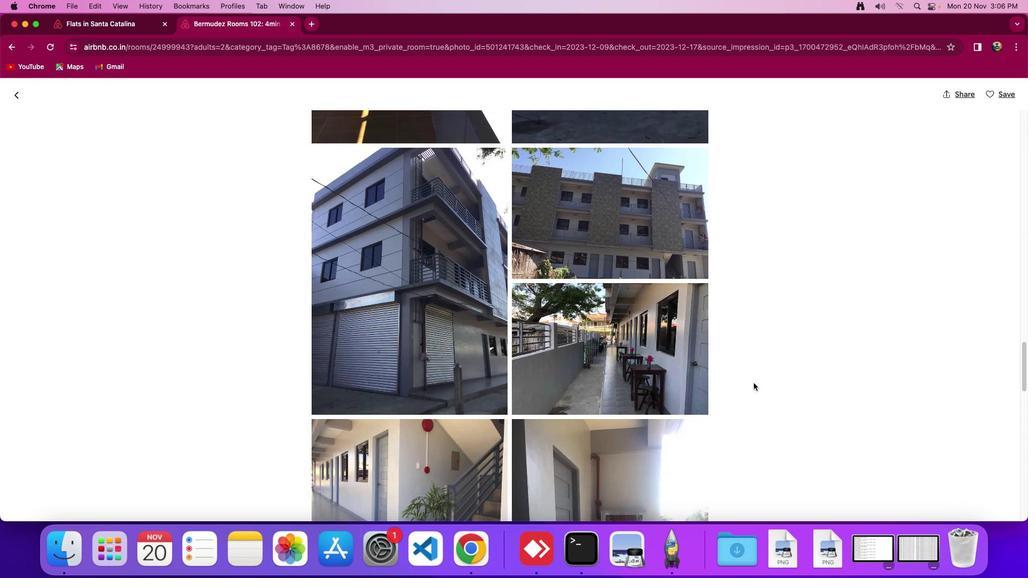 
Action: Mouse scrolled (753, 383) with delta (0, 0)
Screenshot: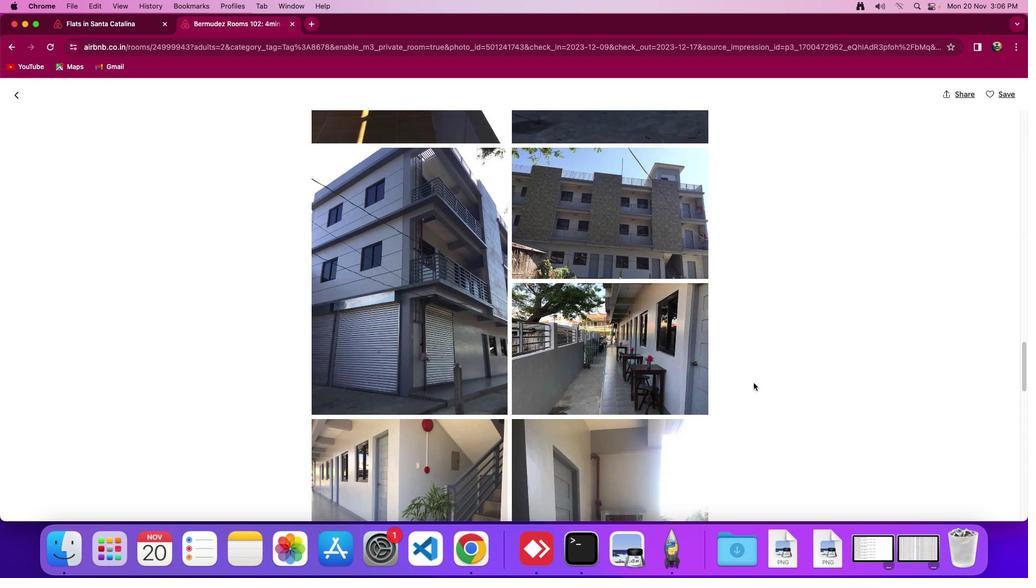 
Action: Mouse scrolled (753, 383) with delta (0, 0)
Screenshot: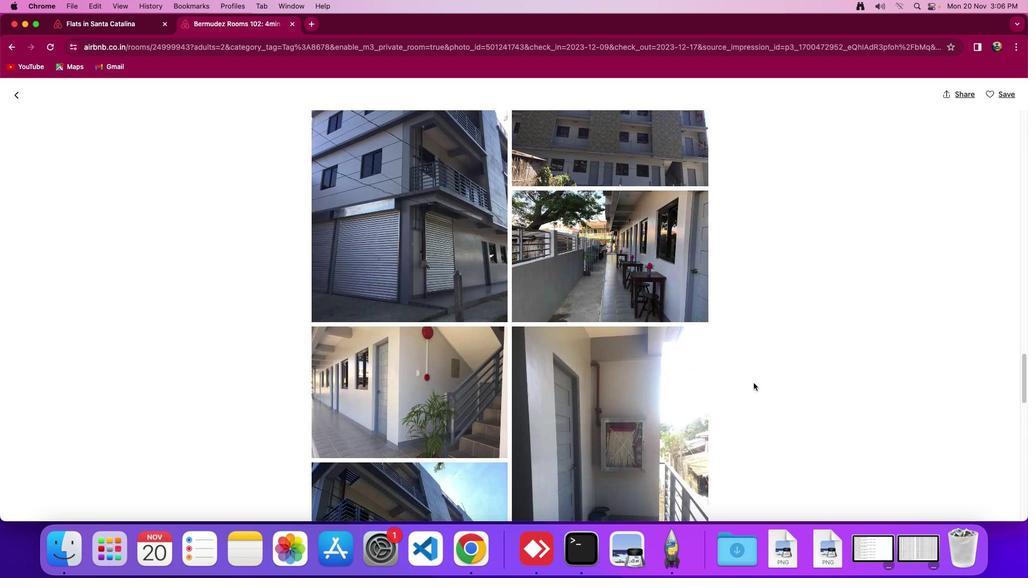 
Action: Mouse scrolled (753, 383) with delta (0, 0)
Screenshot: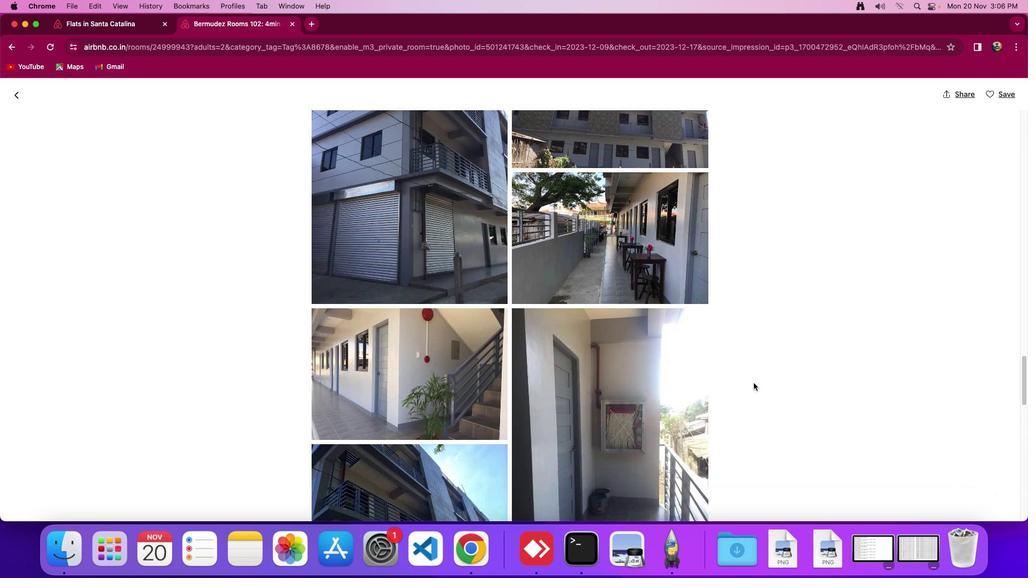 
Action: Mouse scrolled (753, 383) with delta (0, -2)
Screenshot: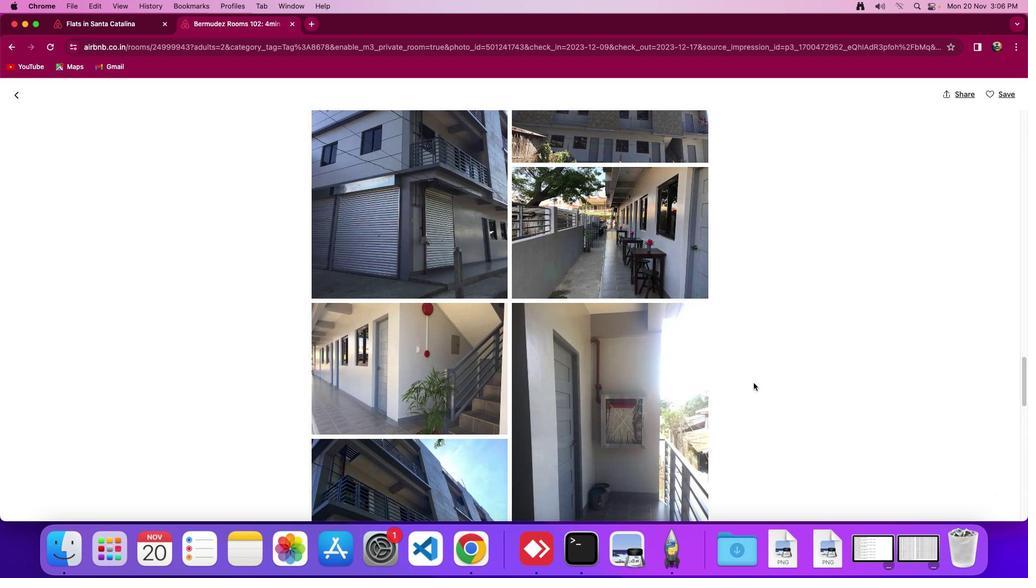 
Action: Mouse scrolled (753, 383) with delta (0, 0)
Screenshot: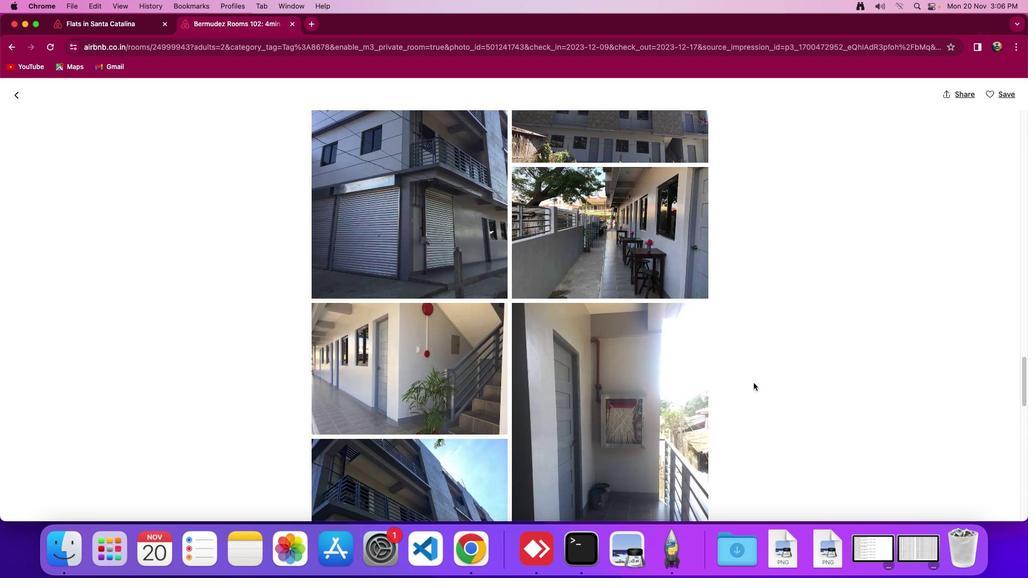 
Action: Mouse scrolled (753, 383) with delta (0, 0)
Screenshot: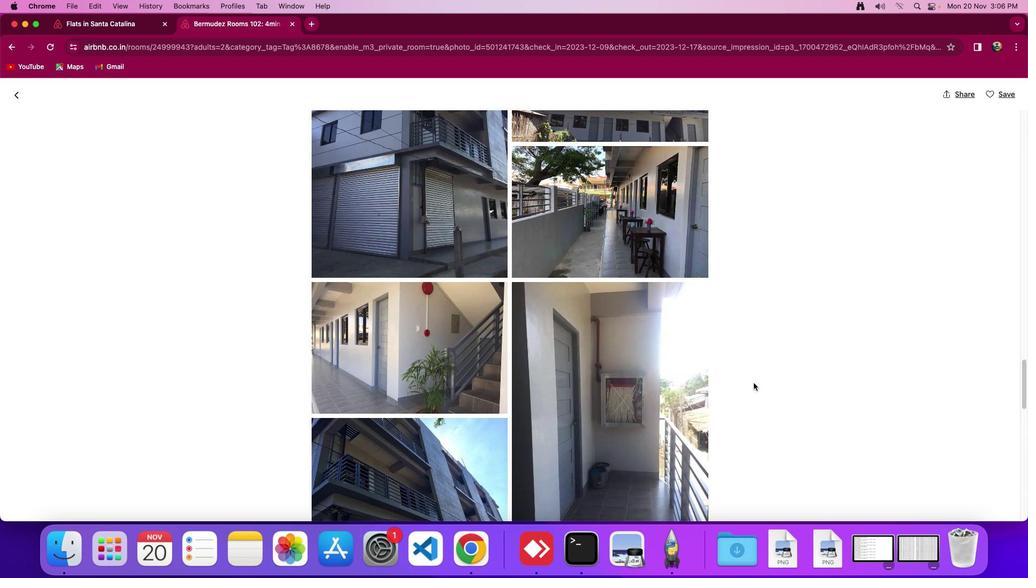 
Action: Mouse scrolled (753, 383) with delta (0, 0)
Screenshot: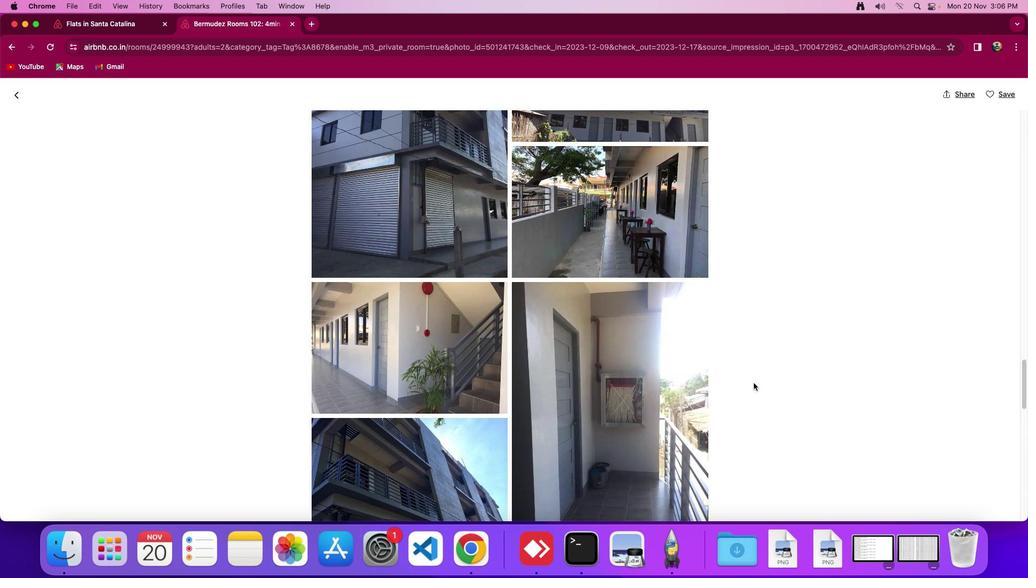 
Action: Mouse scrolled (753, 383) with delta (0, 0)
Screenshot: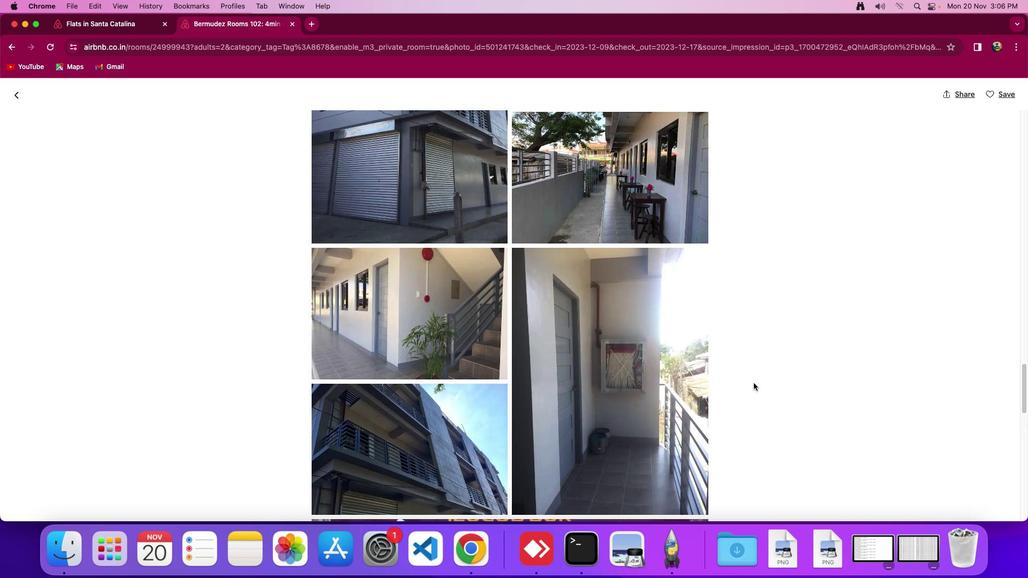 
Action: Mouse scrolled (753, 383) with delta (0, 0)
Screenshot: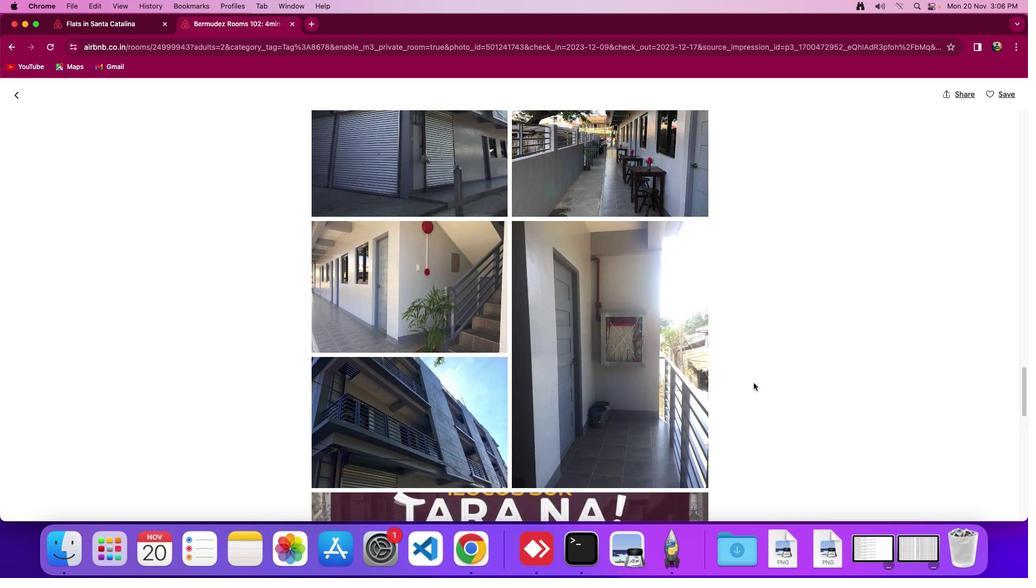 
Action: Mouse scrolled (753, 383) with delta (0, -1)
Screenshot: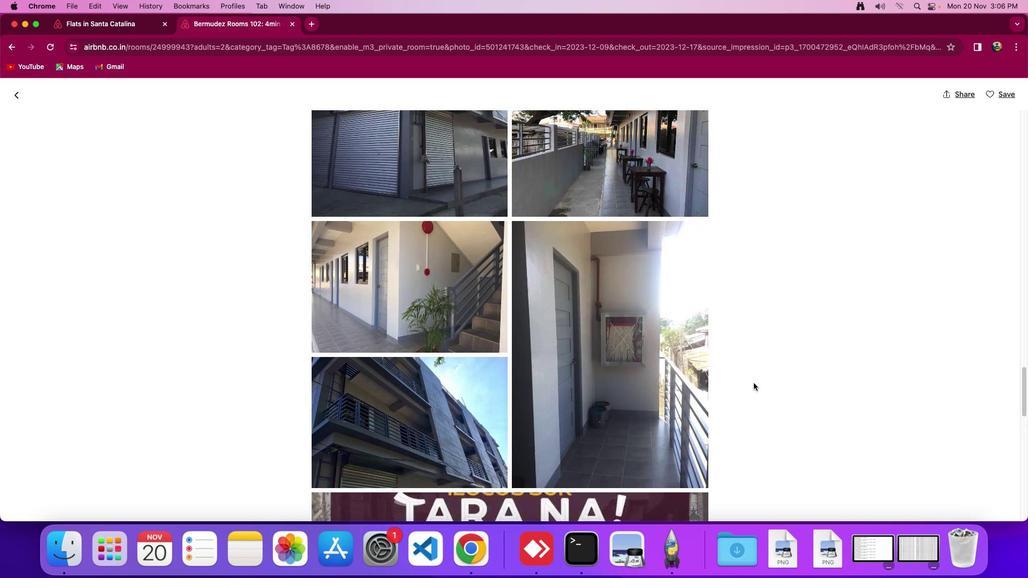 
Action: Mouse scrolled (753, 383) with delta (0, 0)
Screenshot: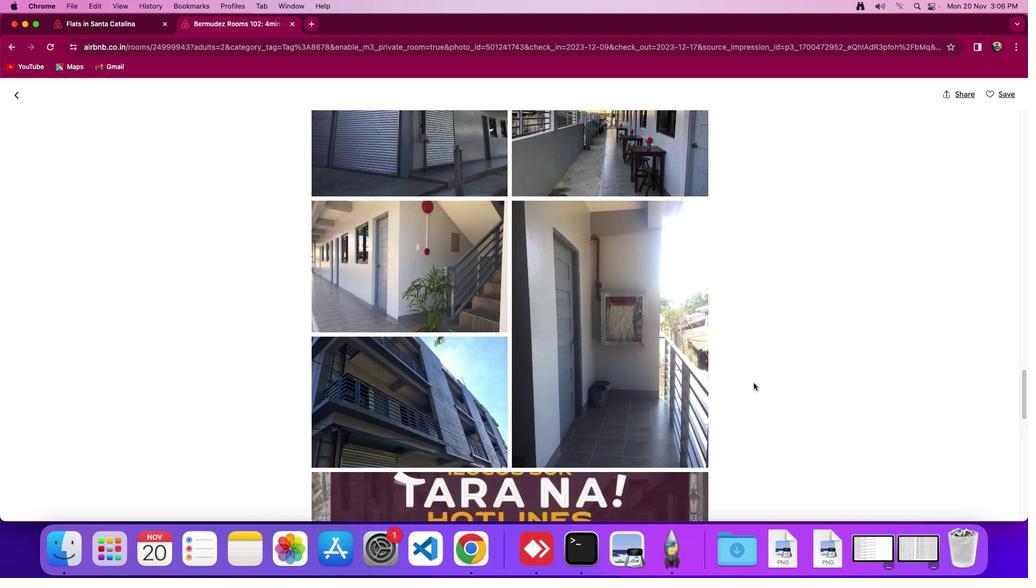 
Action: Mouse scrolled (753, 383) with delta (0, 0)
Screenshot: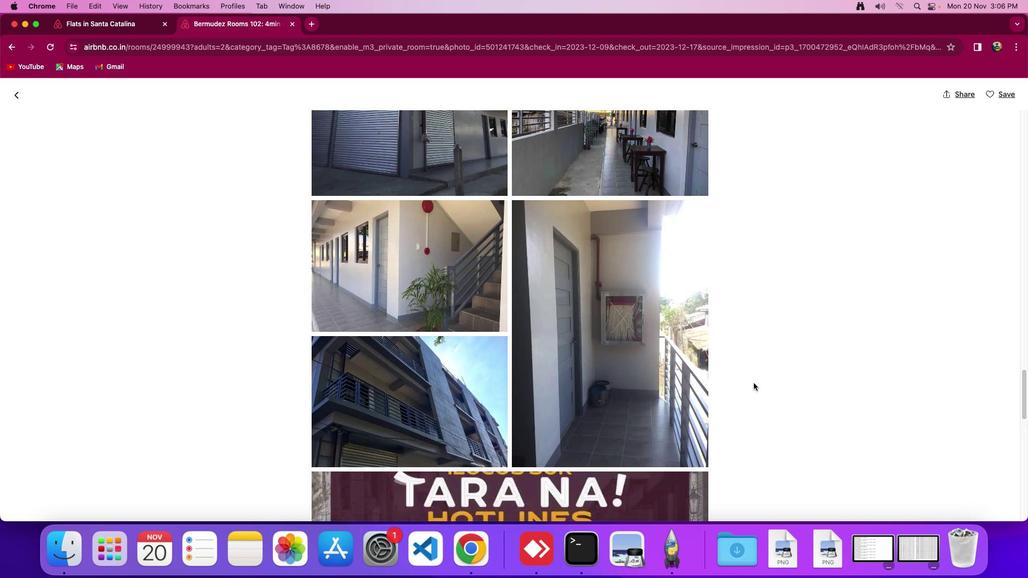 
Action: Mouse scrolled (753, 383) with delta (0, 0)
Screenshot: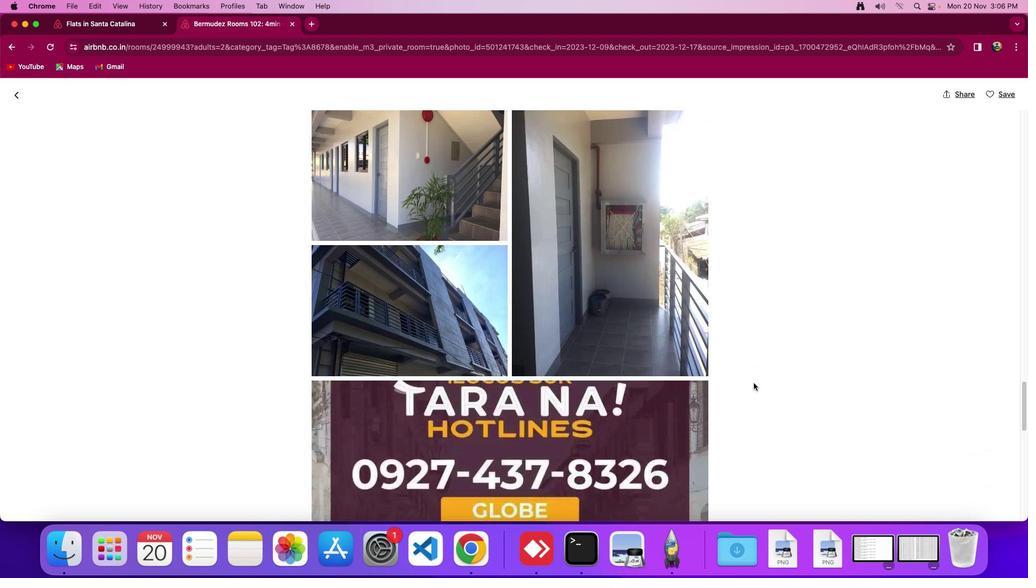 
Action: Mouse scrolled (753, 383) with delta (0, 0)
Screenshot: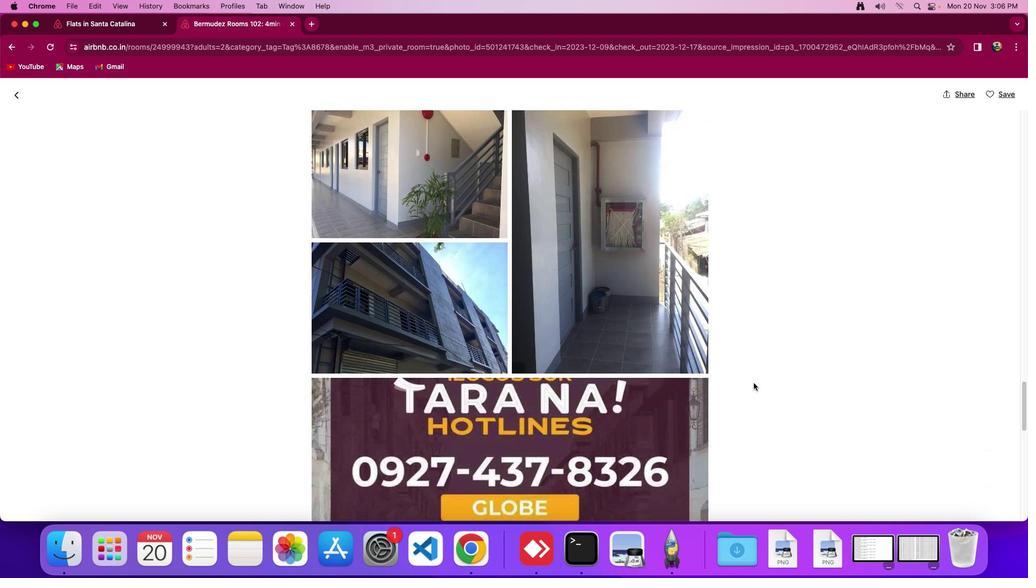 
Action: Mouse scrolled (753, 383) with delta (0, -1)
Screenshot: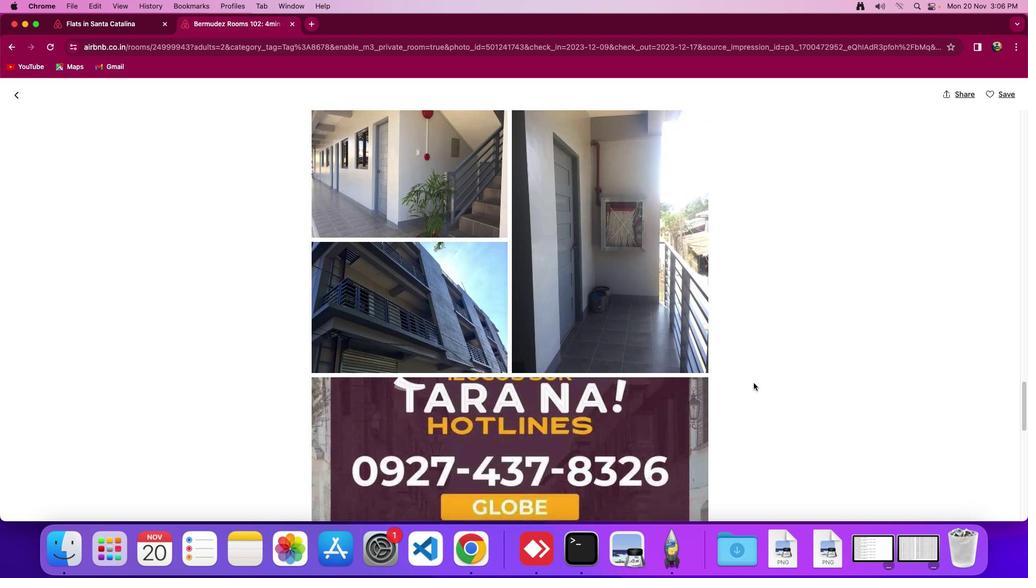 
Action: Mouse scrolled (753, 383) with delta (0, 0)
Screenshot: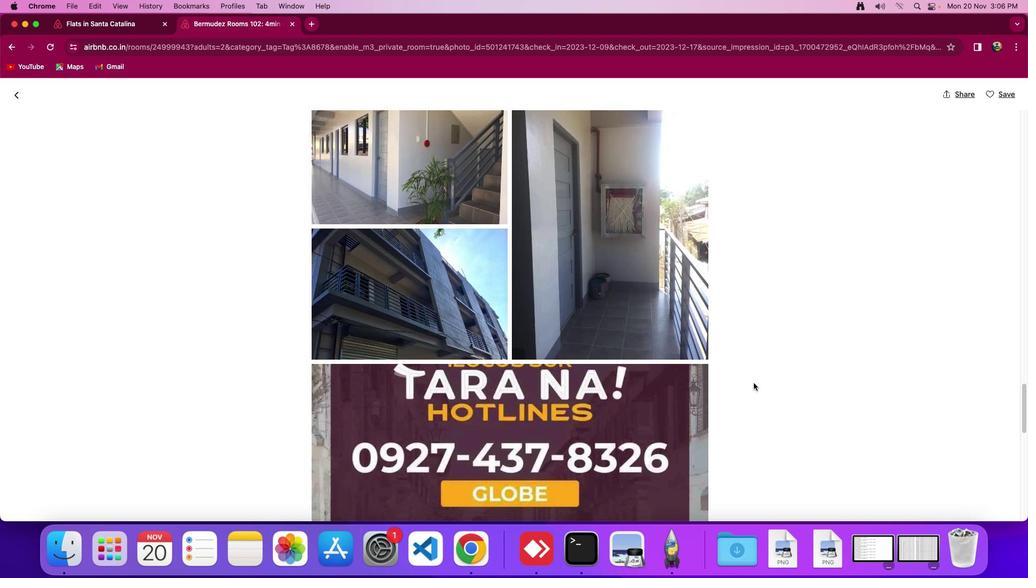 
Action: Mouse scrolled (753, 383) with delta (0, 0)
Screenshot: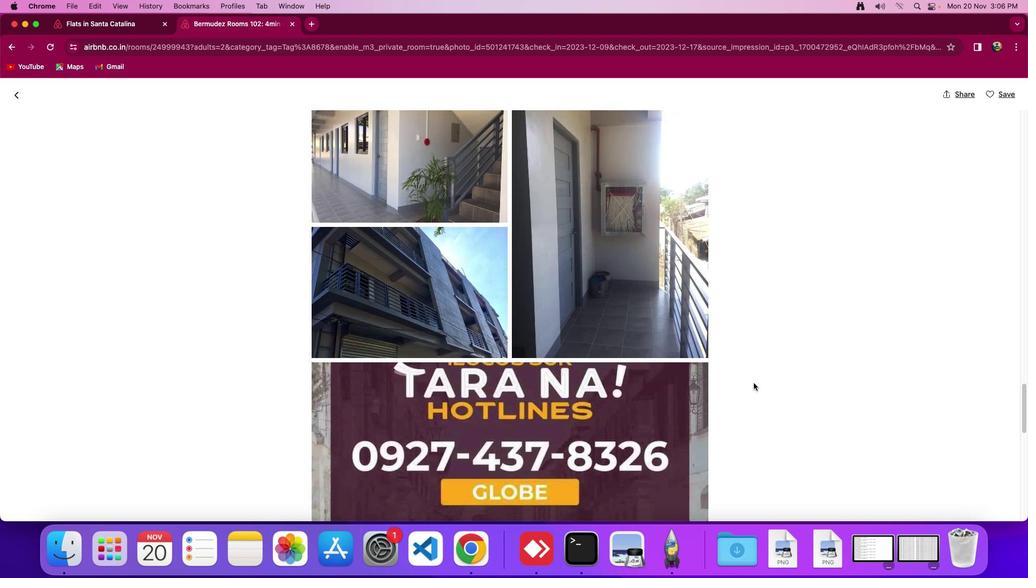 
Action: Mouse scrolled (753, 383) with delta (0, 0)
Screenshot: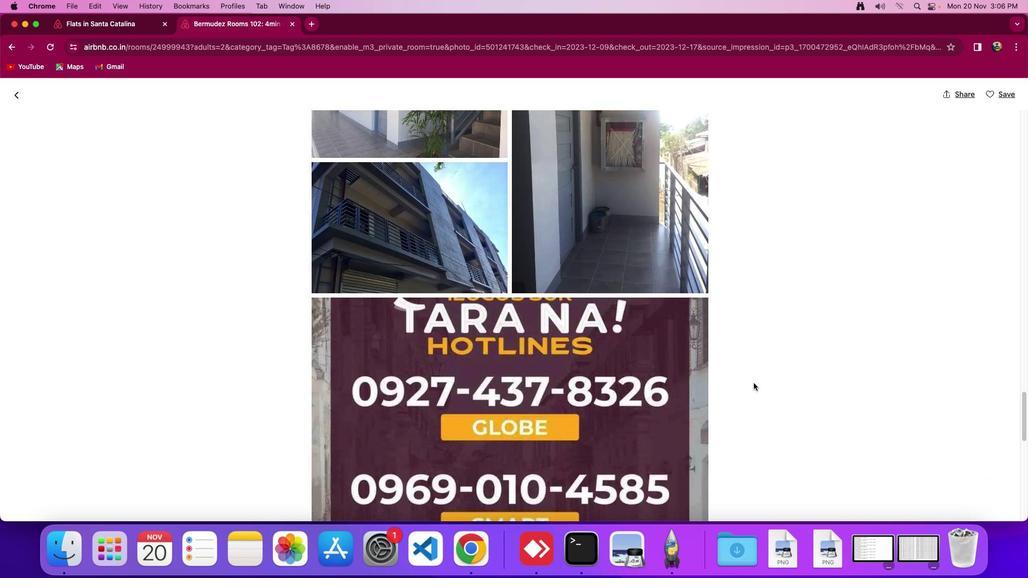 
Action: Mouse scrolled (753, 383) with delta (0, 0)
Screenshot: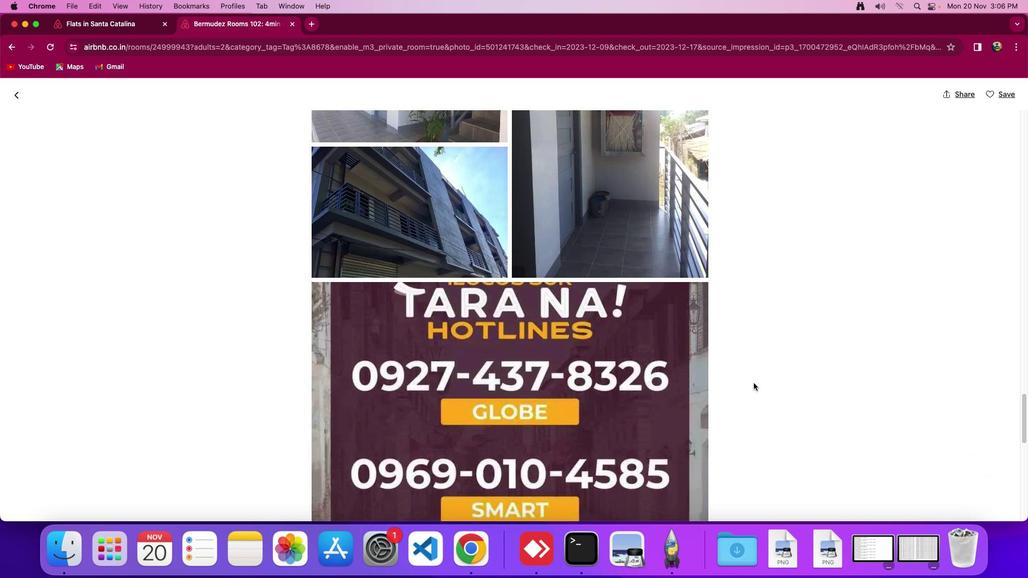 
Action: Mouse scrolled (753, 383) with delta (0, -1)
Screenshot: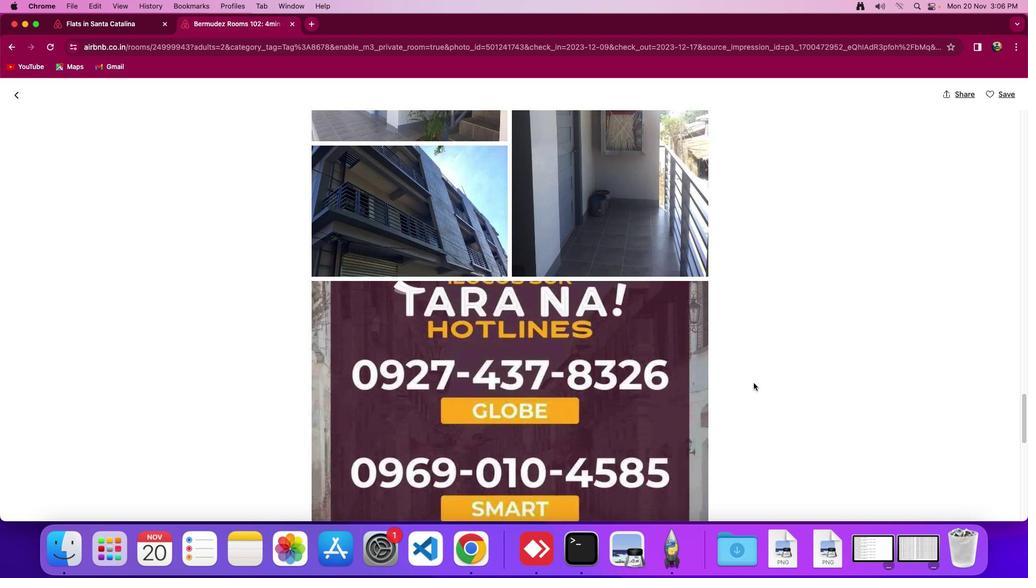 
Action: Mouse scrolled (753, 383) with delta (0, 0)
Screenshot: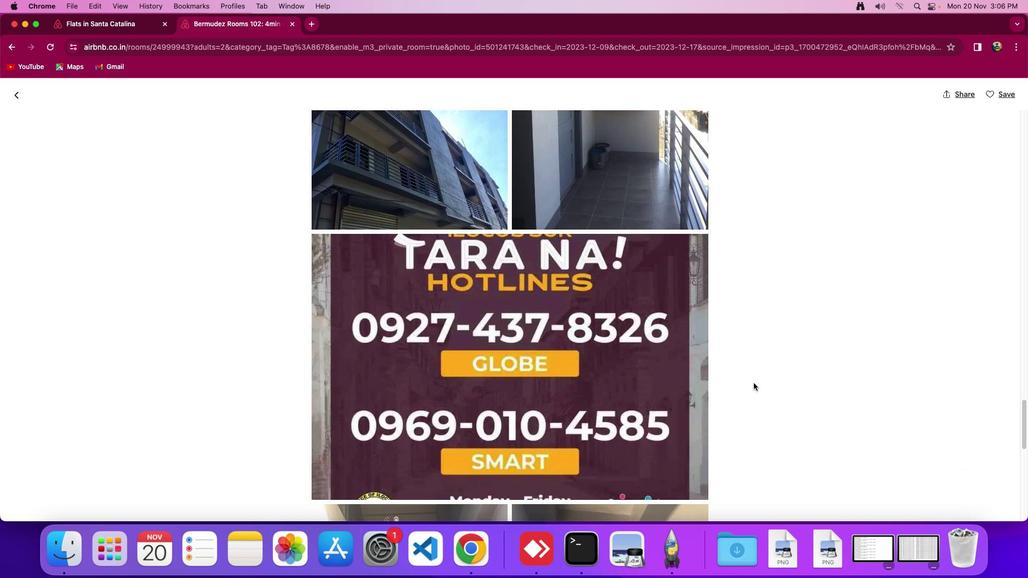 
Action: Mouse scrolled (753, 383) with delta (0, 0)
Screenshot: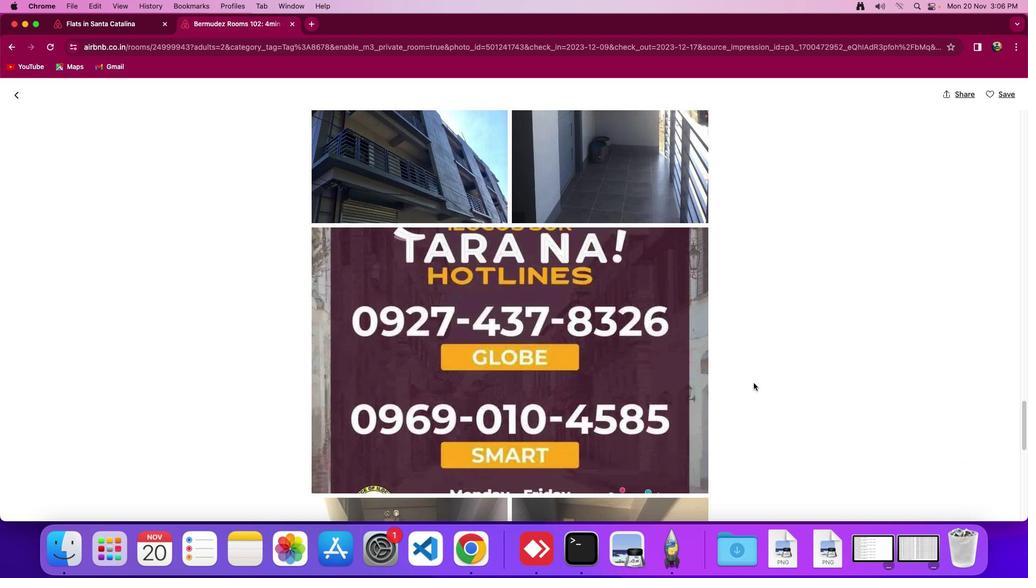 
Action: Mouse scrolled (753, 383) with delta (0, 0)
Screenshot: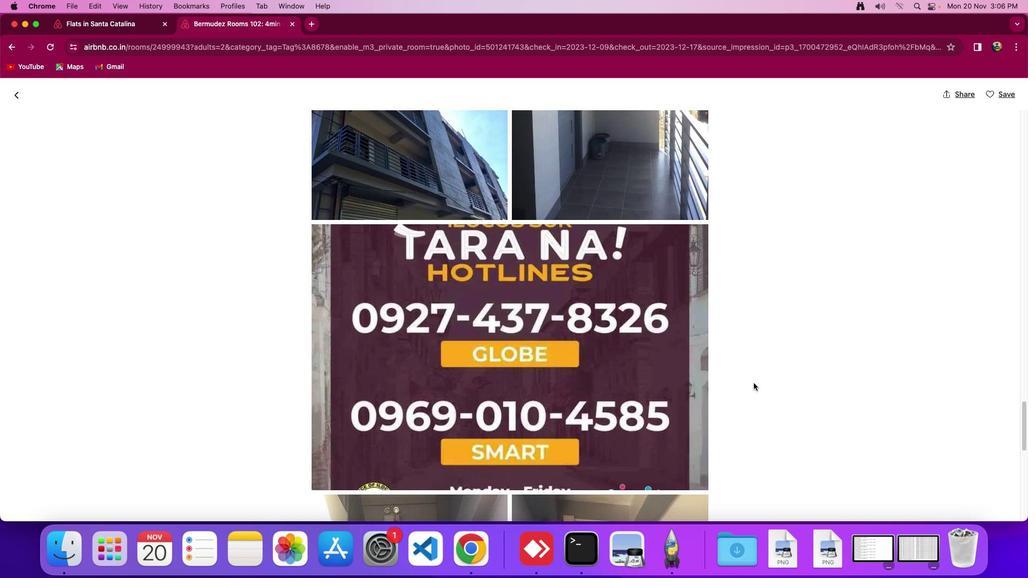 
Action: Mouse scrolled (753, 383) with delta (0, 0)
Screenshot: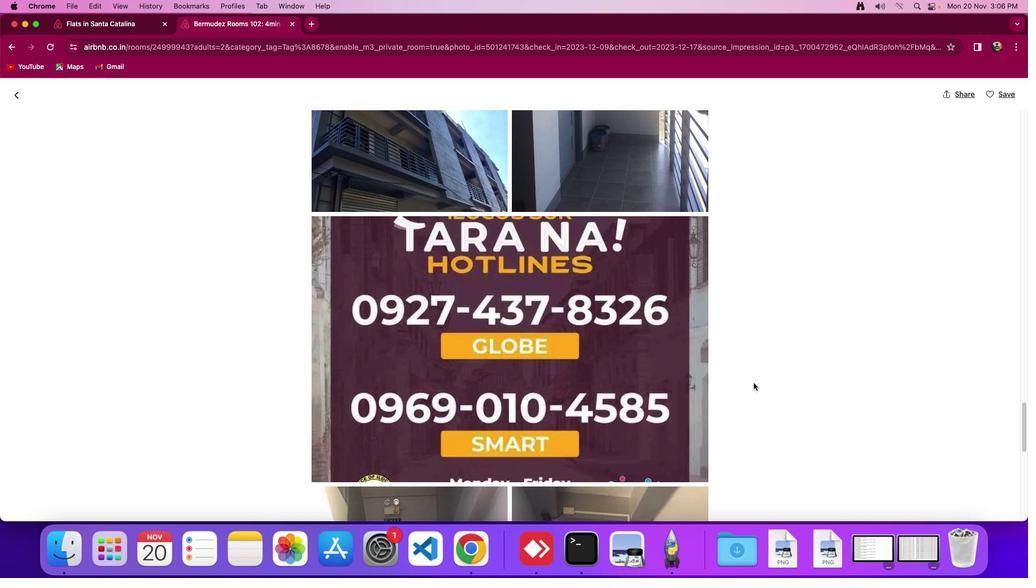 
Action: Mouse scrolled (753, 383) with delta (0, 0)
Screenshot: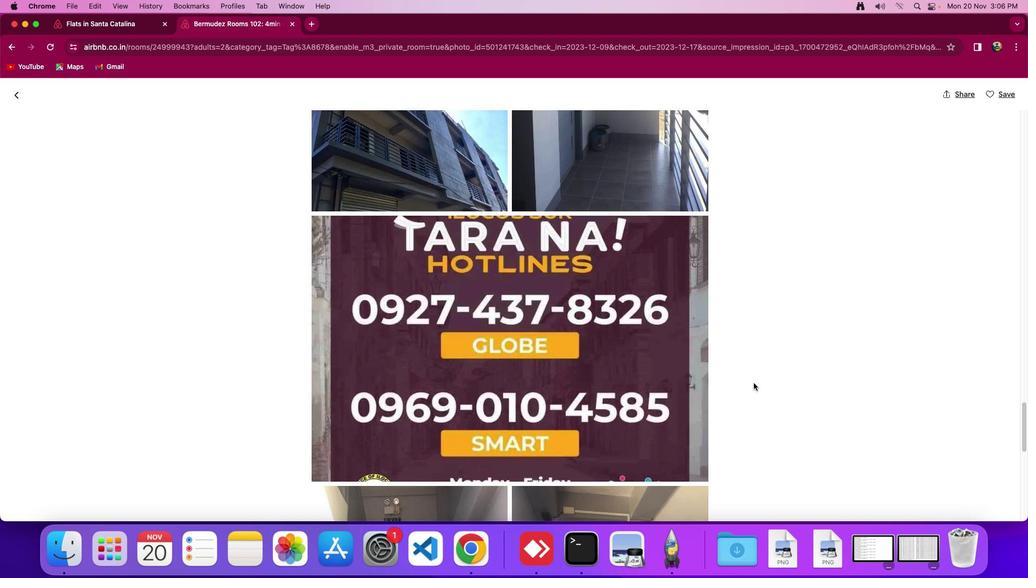 
Action: Mouse scrolled (753, 383) with delta (0, 0)
Screenshot: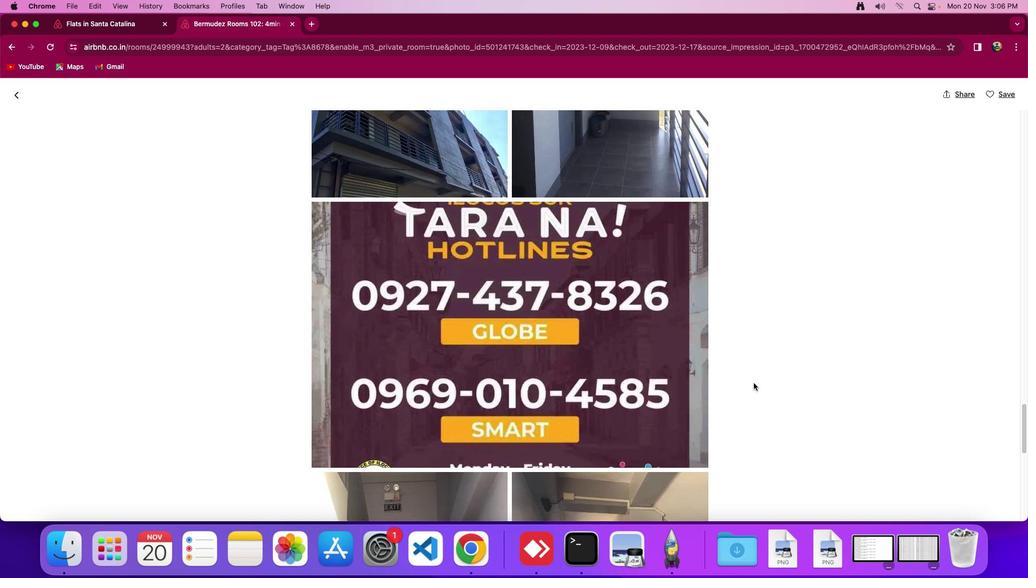 
Action: Mouse scrolled (753, 383) with delta (0, 0)
Screenshot: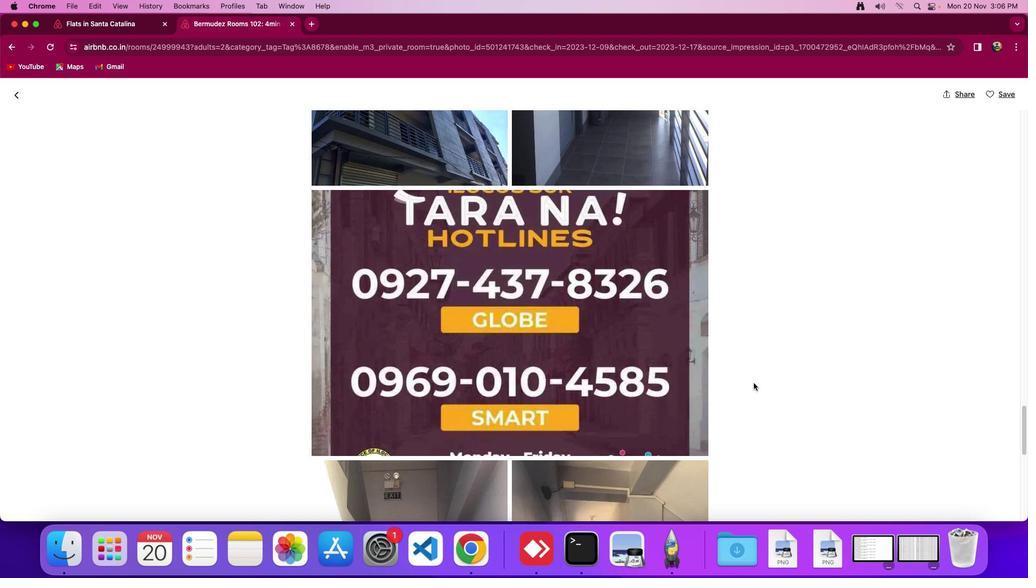 
Action: Mouse scrolled (753, 383) with delta (0, 0)
Screenshot: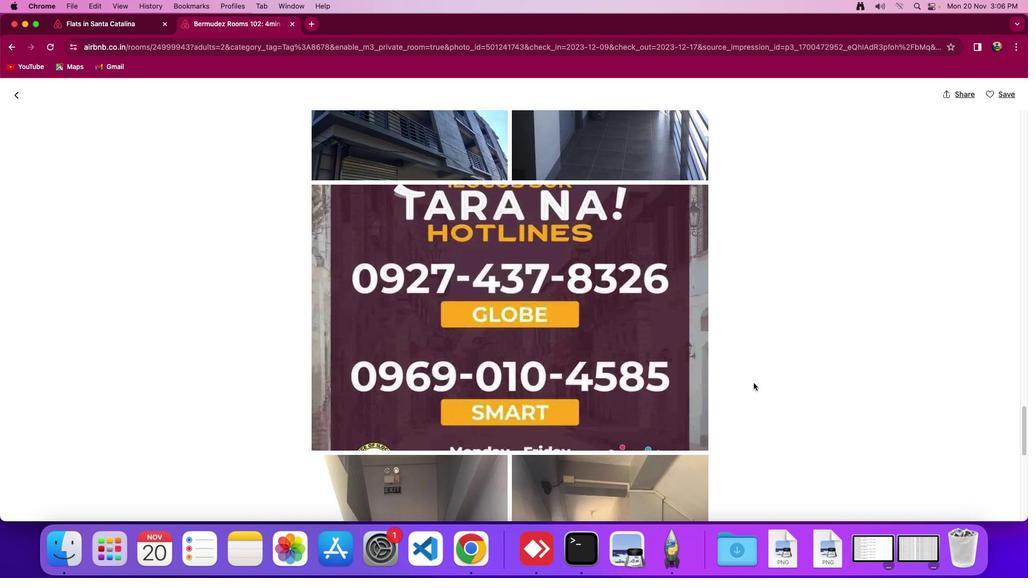 
Action: Mouse scrolled (753, 383) with delta (0, 0)
Screenshot: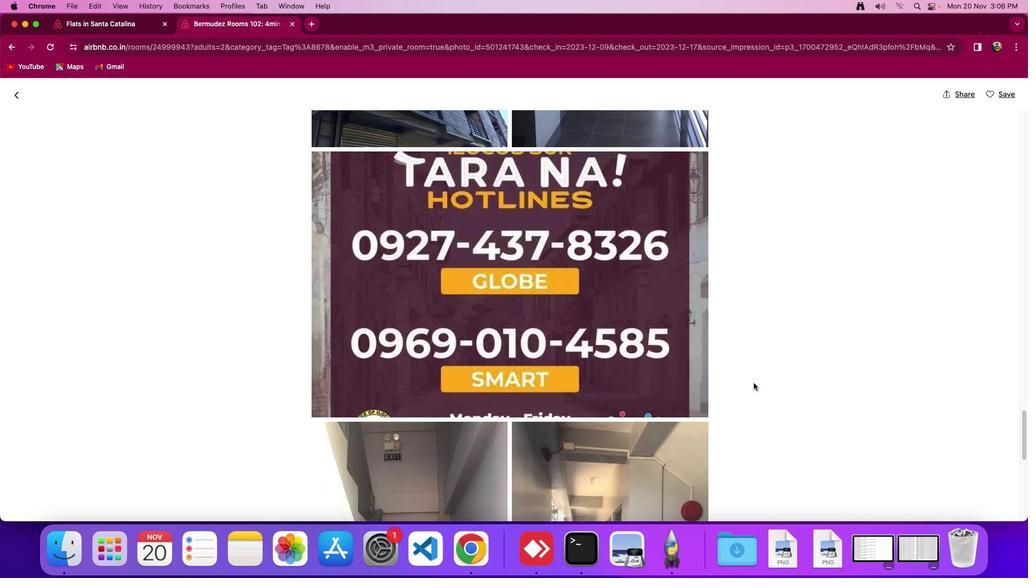 
Action: Mouse scrolled (753, 383) with delta (0, 0)
Screenshot: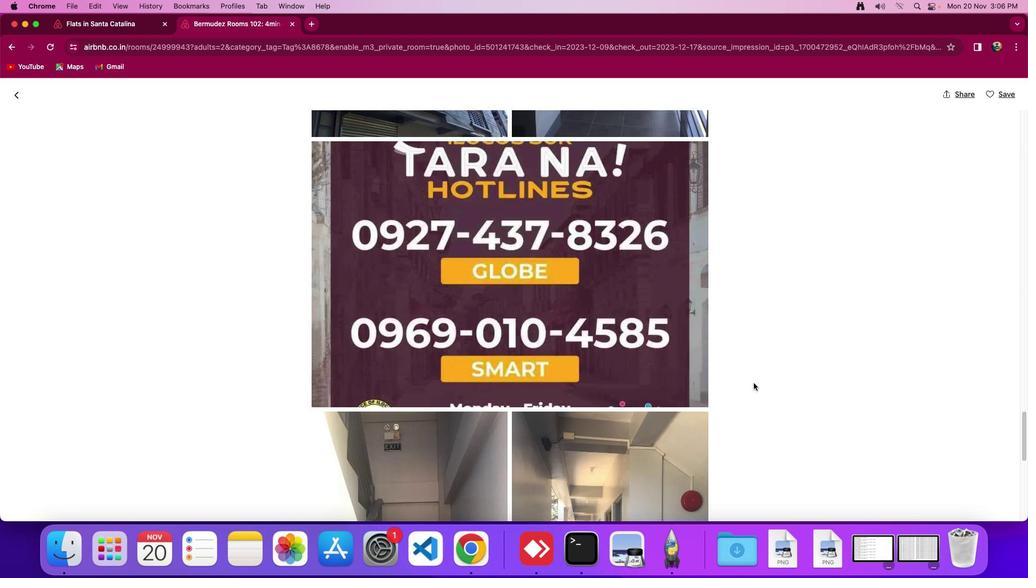 
Action: Mouse scrolled (753, 383) with delta (0, 0)
Screenshot: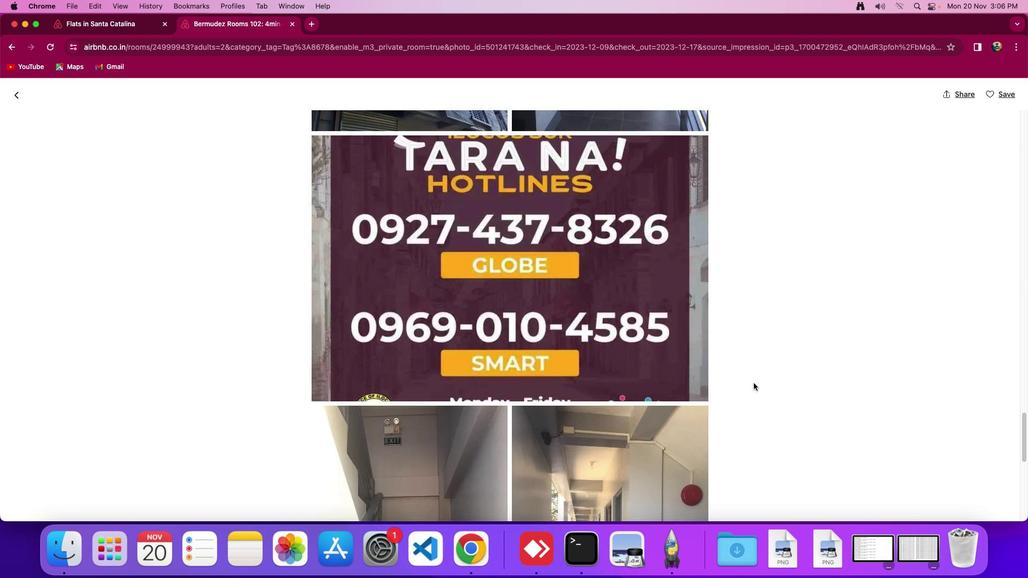 
Action: Mouse scrolled (753, 383) with delta (0, 0)
Screenshot: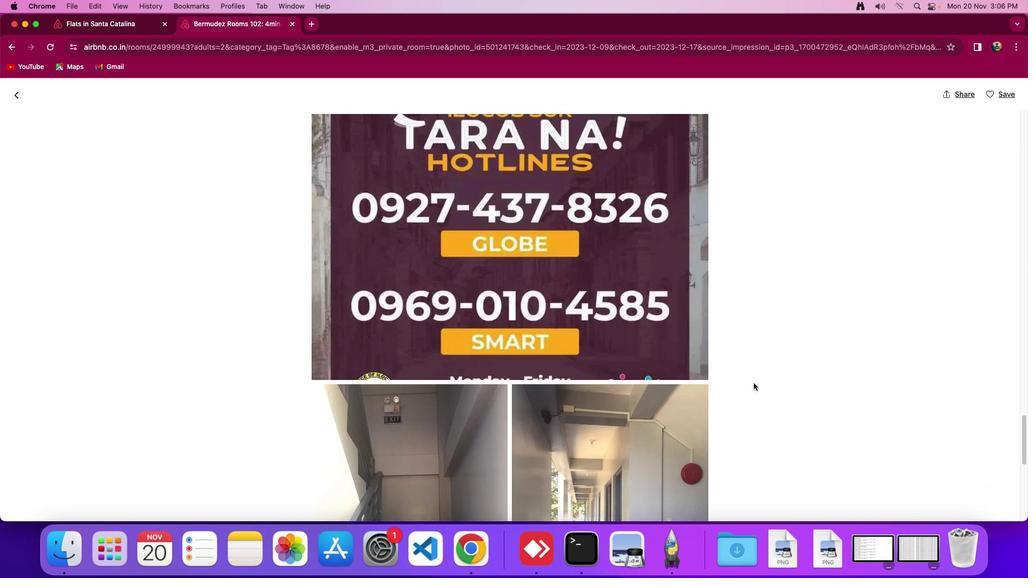 
Action: Mouse scrolled (753, 383) with delta (0, 0)
Screenshot: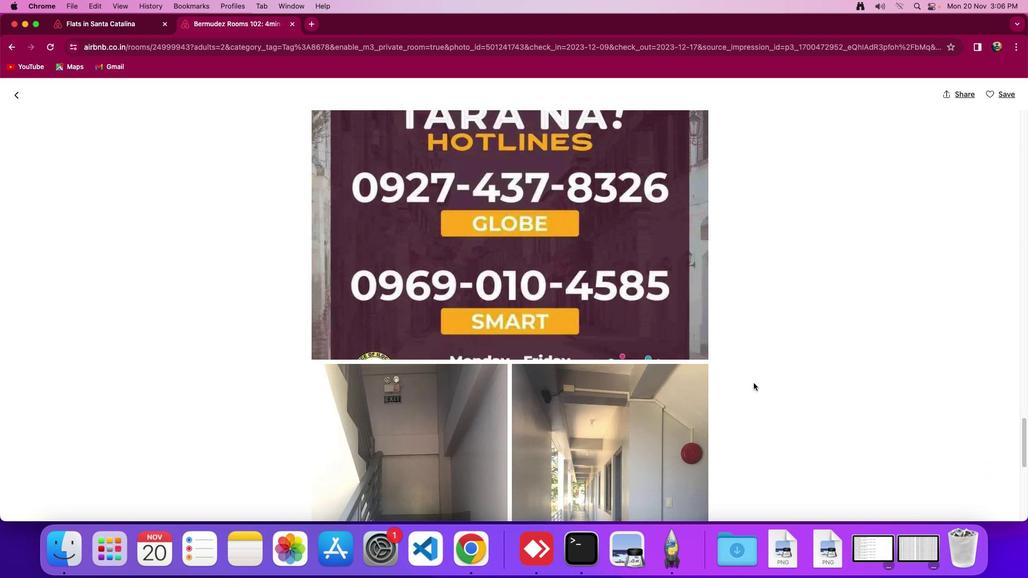 
Action: Mouse scrolled (753, 383) with delta (0, 0)
Screenshot: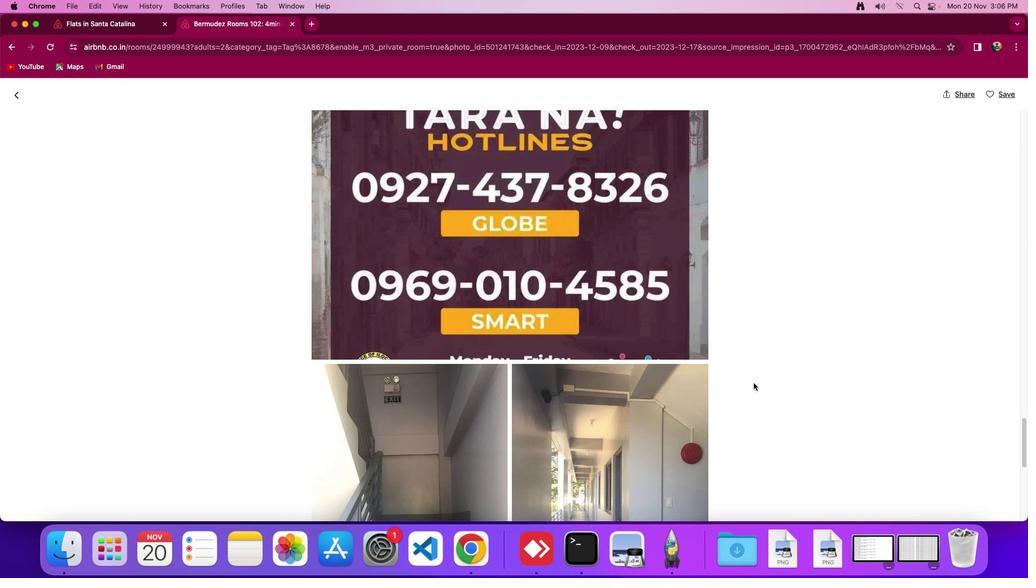 
Action: Mouse scrolled (753, 383) with delta (0, 0)
Screenshot: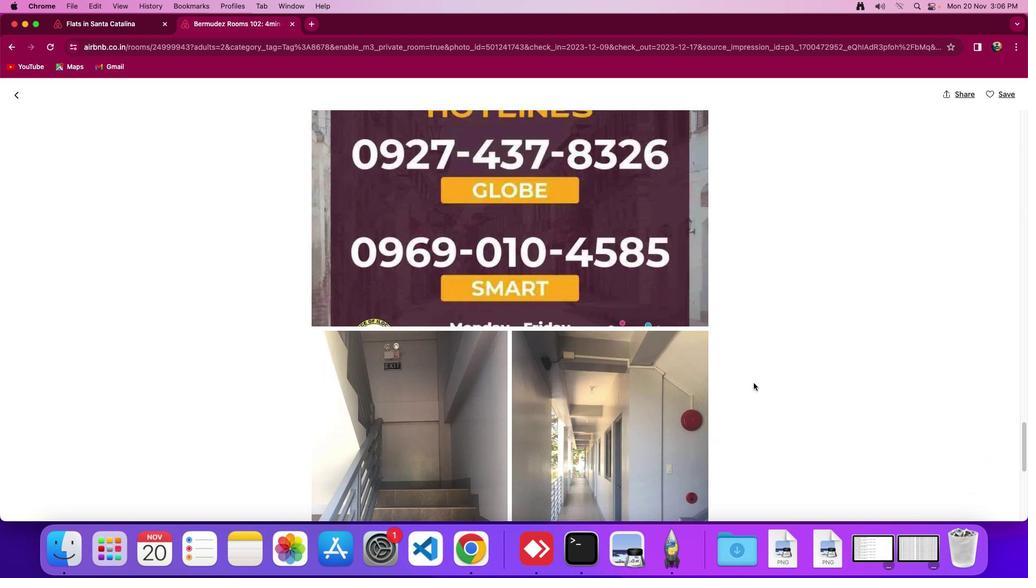 
Action: Mouse scrolled (753, 383) with delta (0, 0)
Screenshot: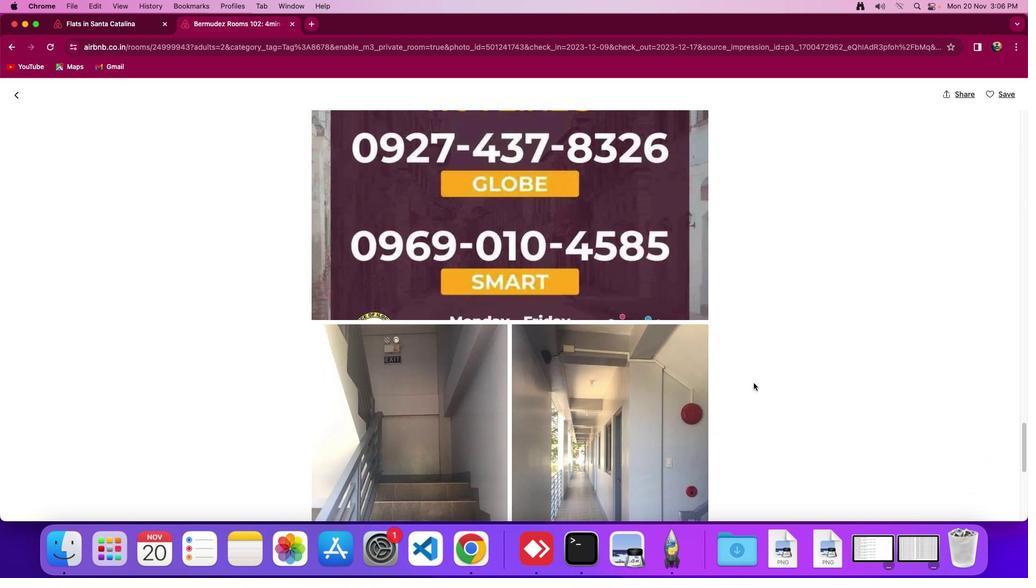 
Action: Mouse scrolled (753, 383) with delta (0, 0)
Screenshot: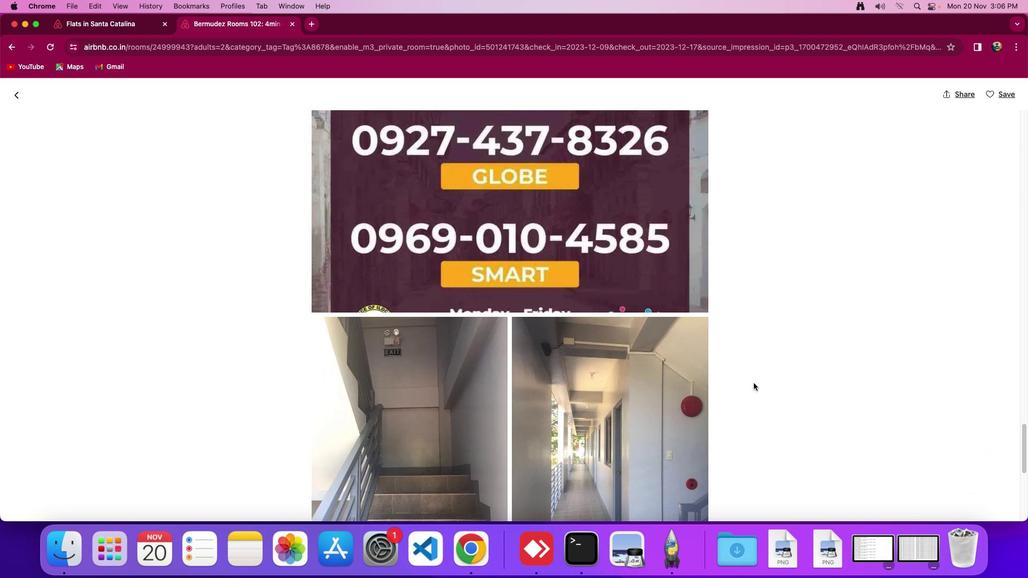 
Action: Mouse moved to (753, 383)
Screenshot: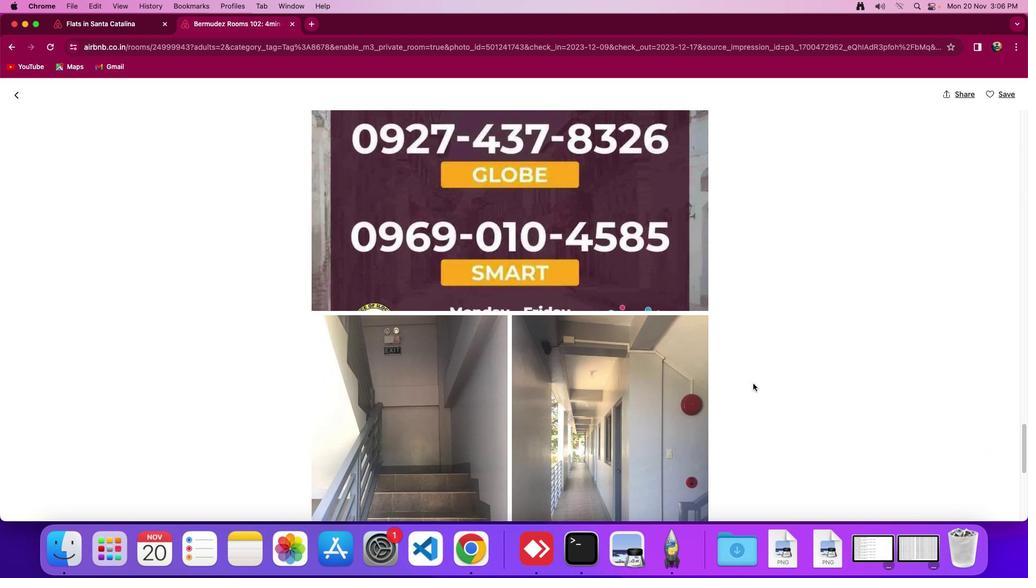 
Action: Mouse scrolled (753, 383) with delta (0, 0)
Screenshot: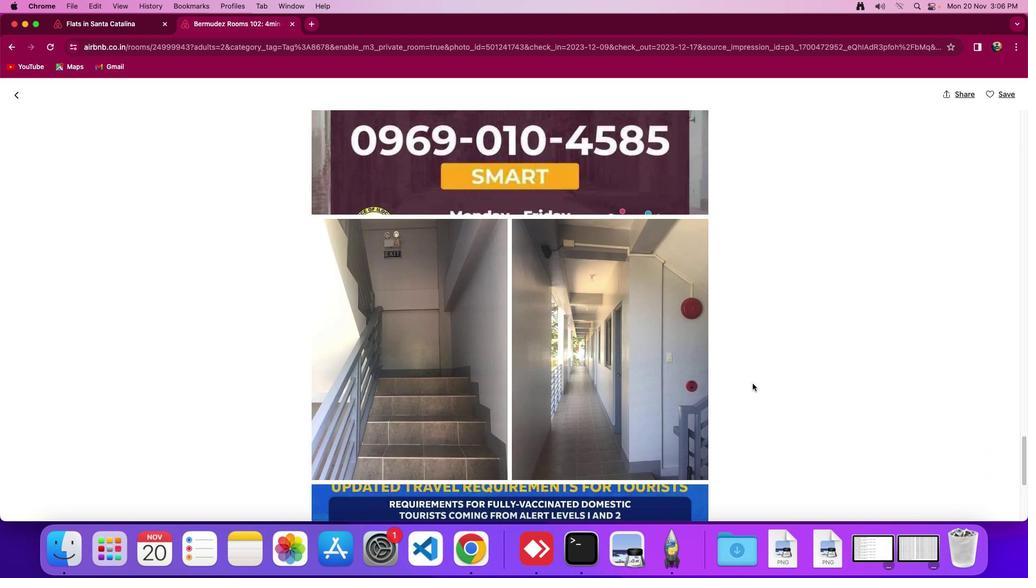 
Action: Mouse scrolled (753, 383) with delta (0, 0)
Screenshot: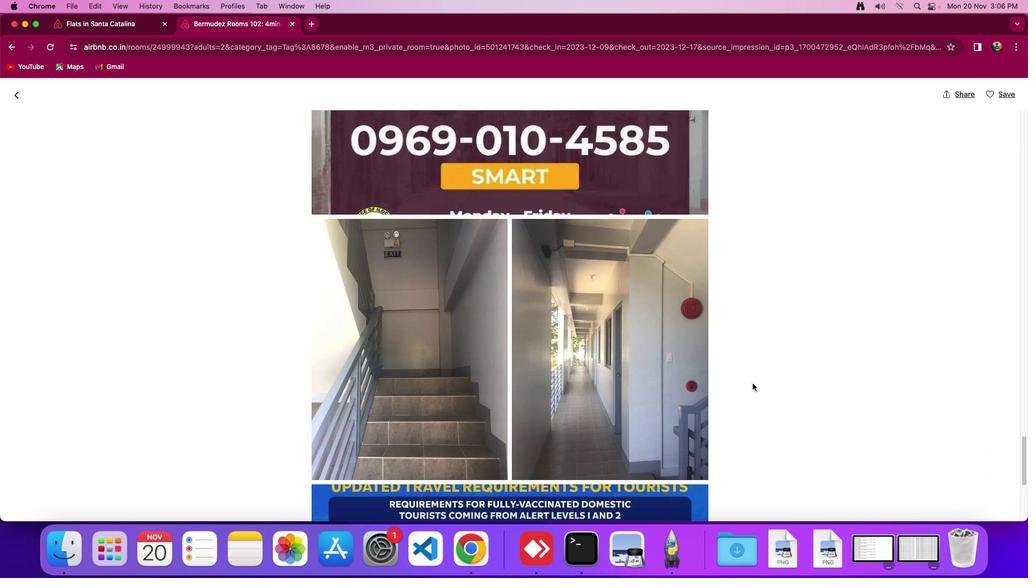 
Action: Mouse scrolled (753, 383) with delta (0, -1)
Screenshot: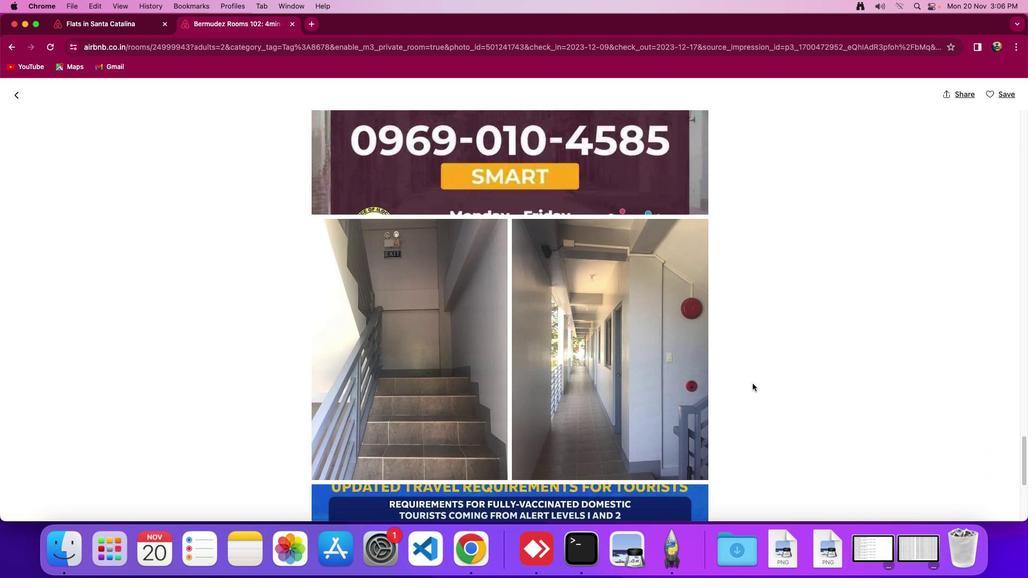 
Action: Mouse moved to (753, 384)
Screenshot: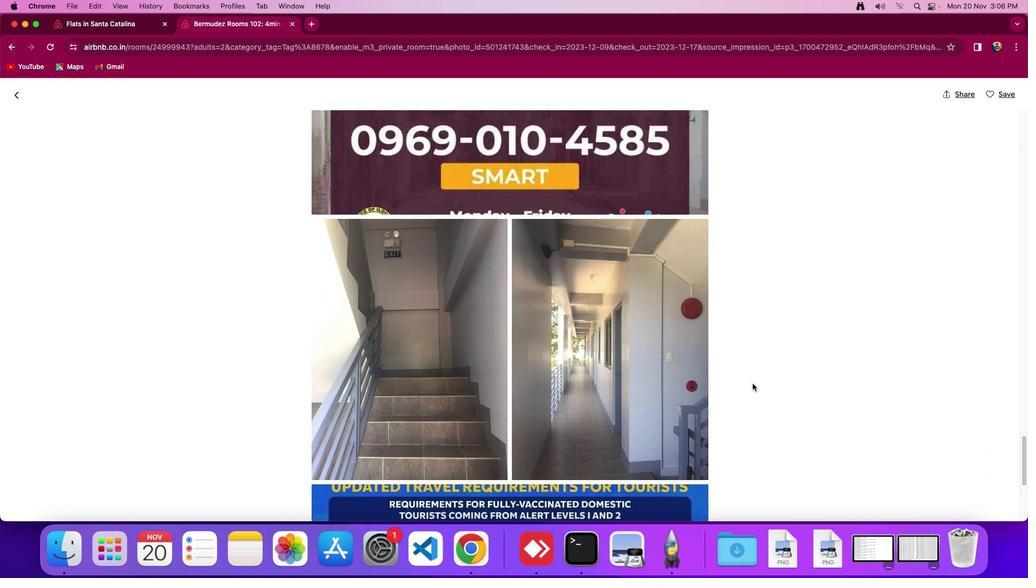 
Action: Mouse scrolled (753, 384) with delta (0, 0)
Screenshot: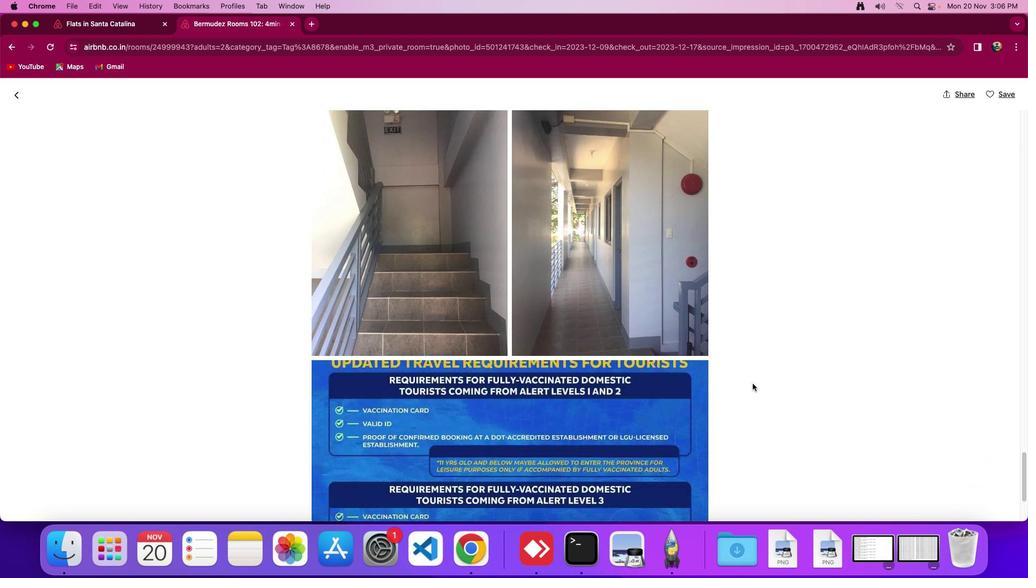 
Action: Mouse scrolled (753, 384) with delta (0, 0)
Screenshot: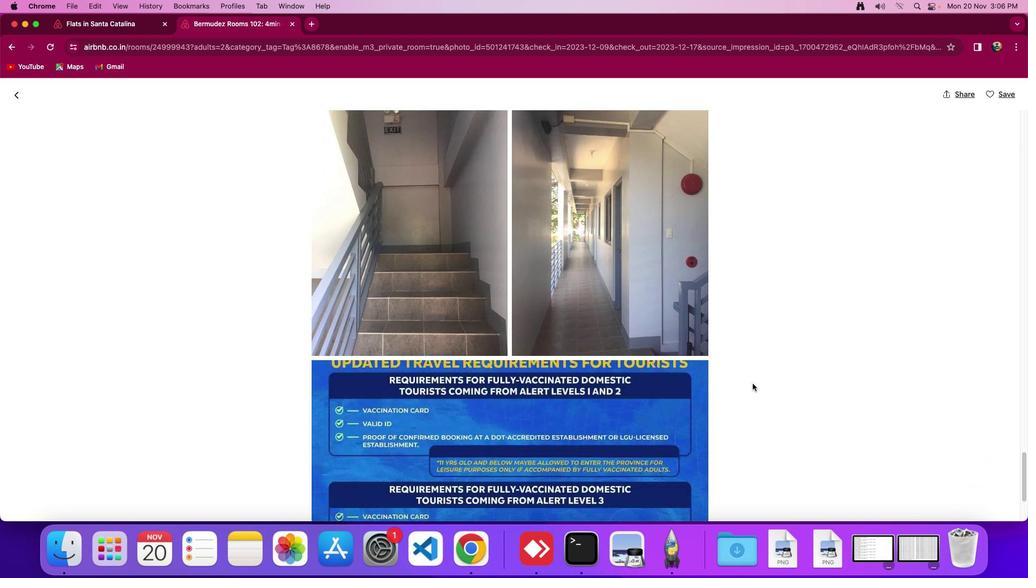 
Action: Mouse scrolled (753, 384) with delta (0, -2)
Screenshot: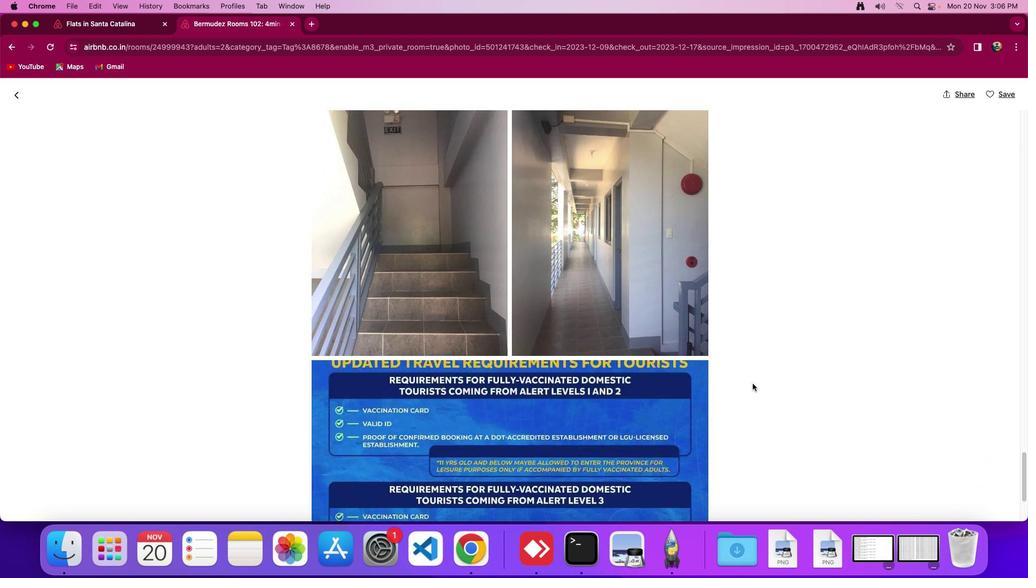 
Action: Mouse scrolled (753, 384) with delta (0, 0)
Screenshot: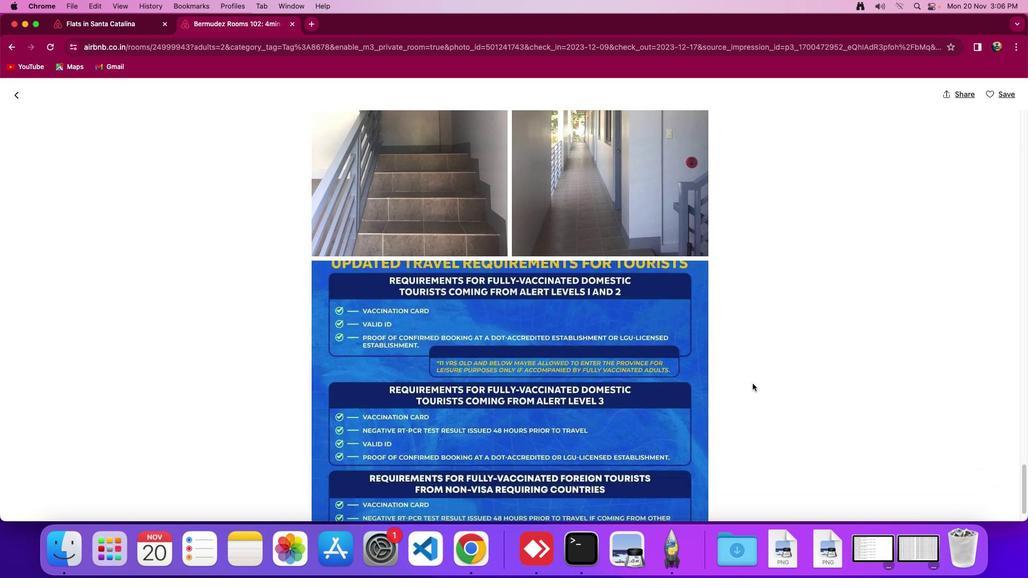 
Action: Mouse scrolled (753, 384) with delta (0, 0)
Screenshot: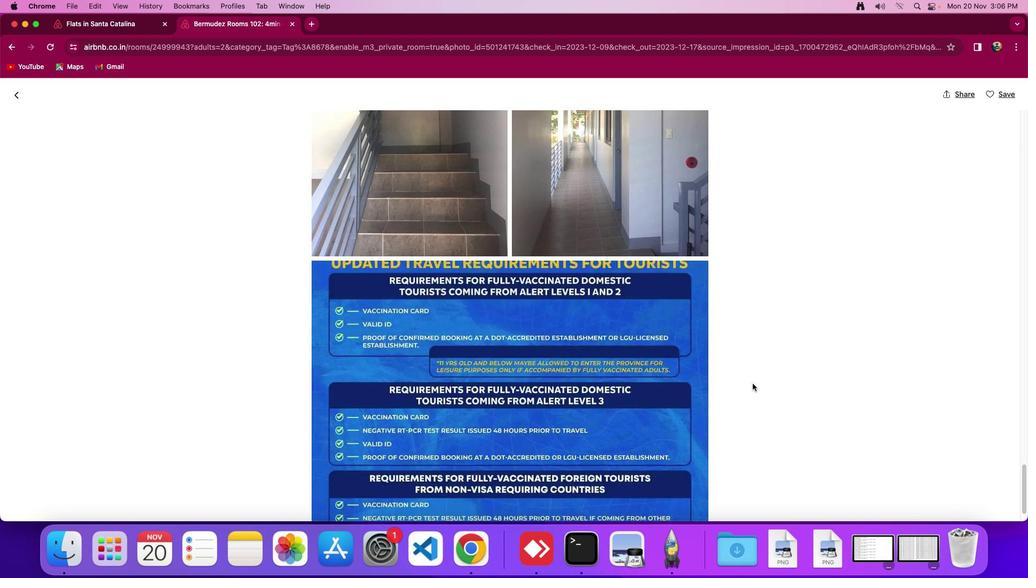 
Action: Mouse scrolled (753, 384) with delta (0, -1)
Screenshot: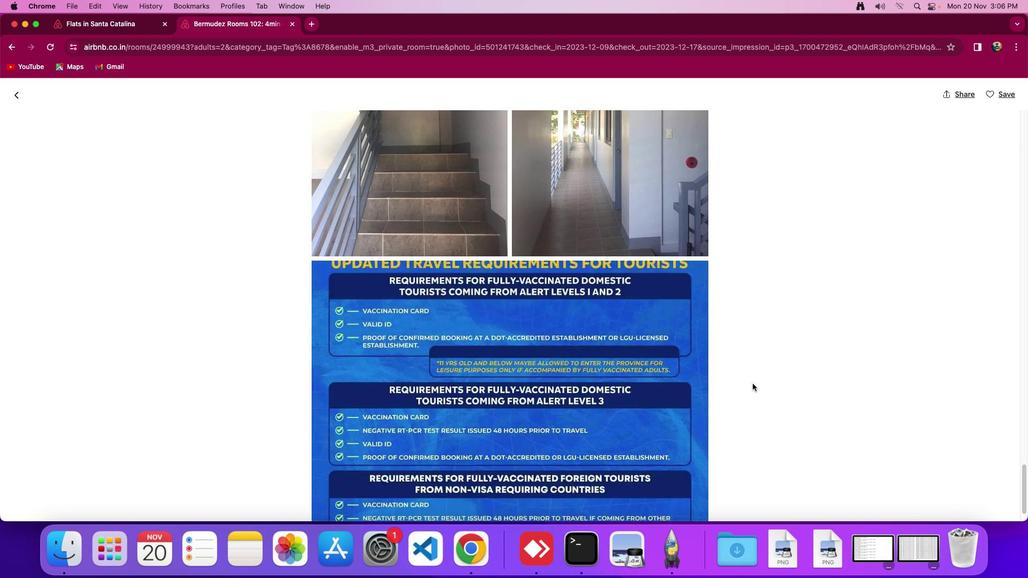 
Action: Mouse scrolled (753, 384) with delta (0, 0)
Screenshot: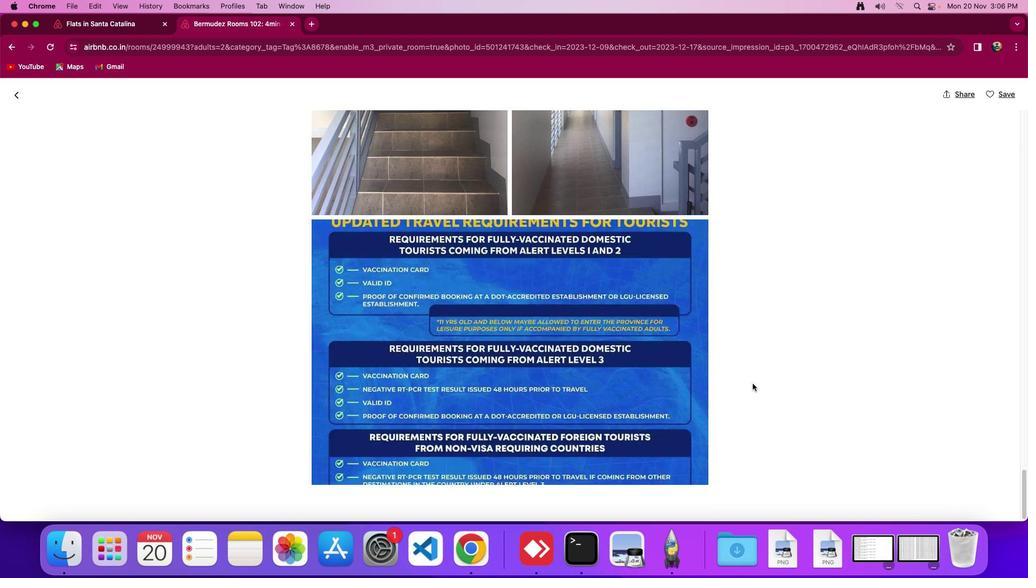 
Action: Mouse scrolled (753, 384) with delta (0, 0)
Screenshot: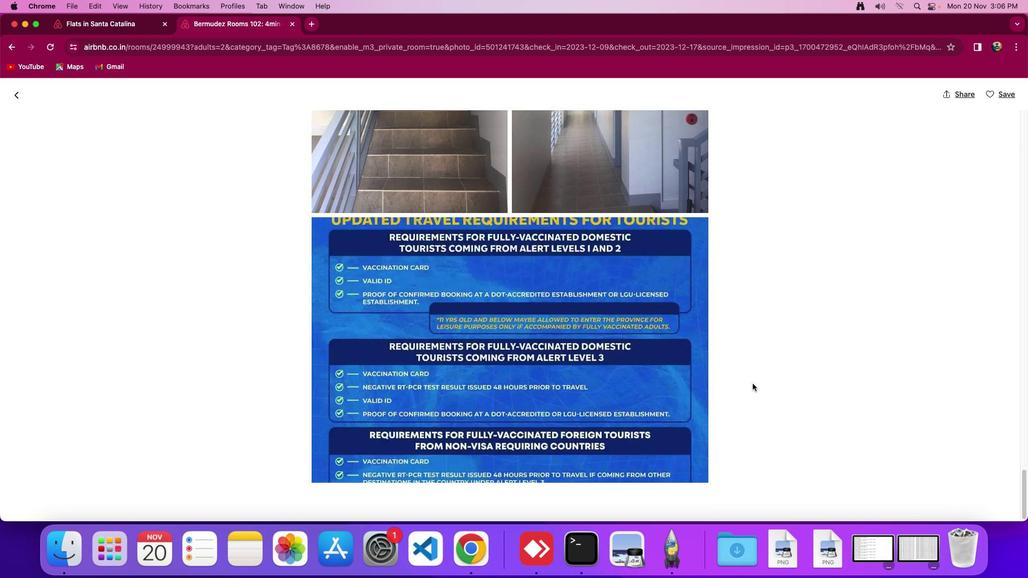 
Action: Mouse scrolled (753, 384) with delta (0, -2)
Screenshot: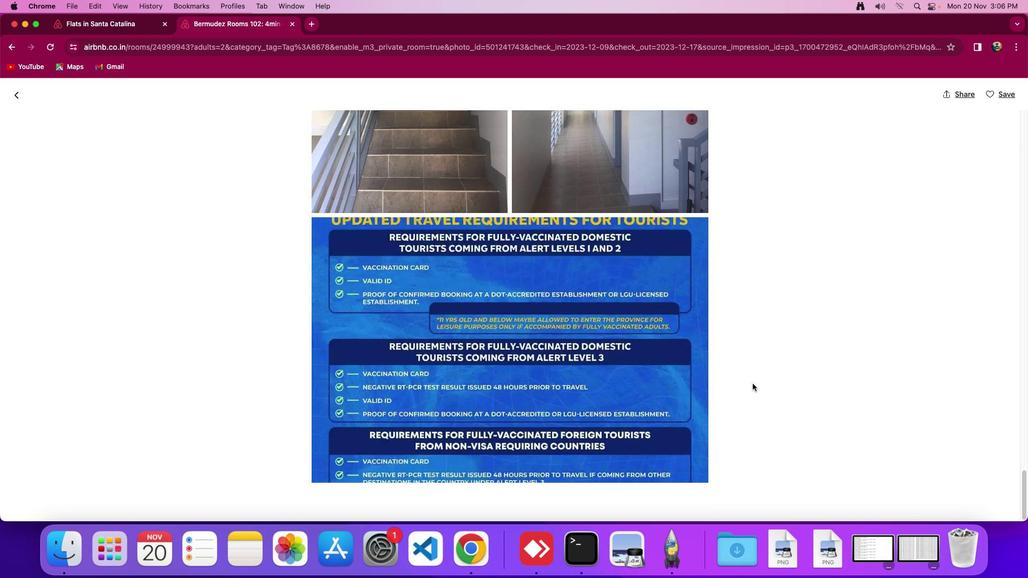 
Action: Mouse scrolled (753, 384) with delta (0, 0)
Screenshot: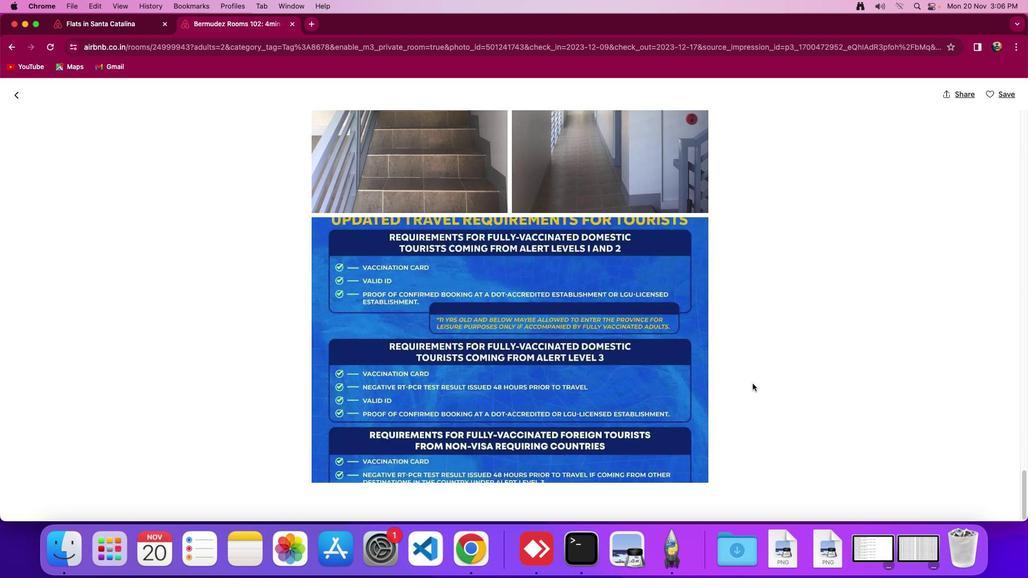
Action: Mouse scrolled (753, 384) with delta (0, 0)
Screenshot: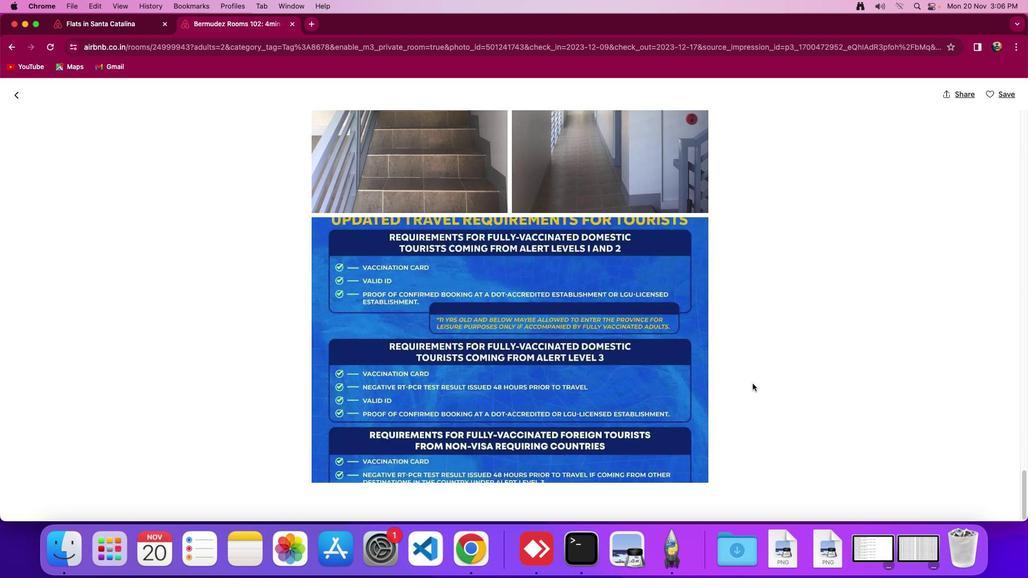 
Action: Mouse scrolled (753, 384) with delta (0, -1)
Screenshot: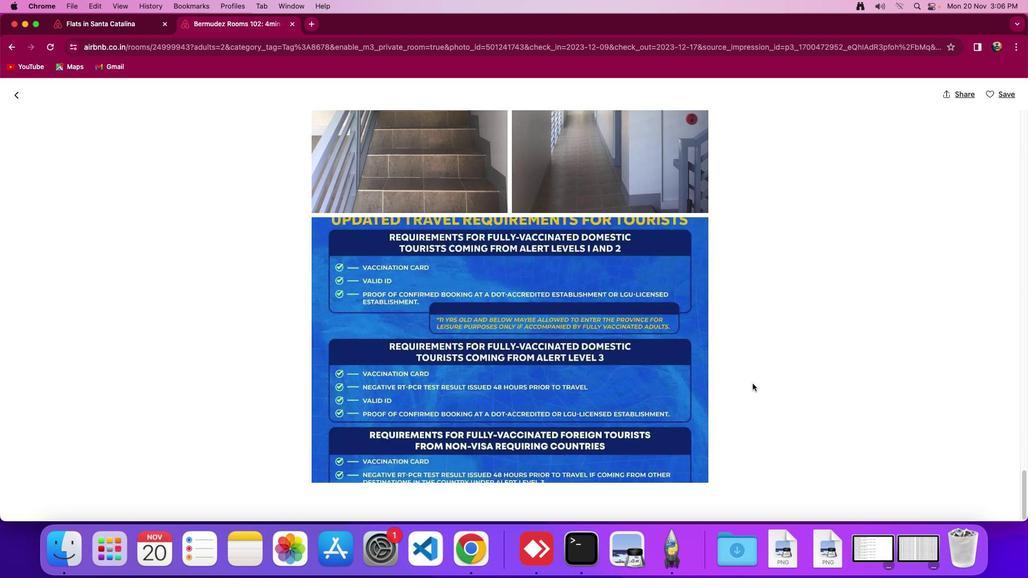 
Action: Mouse scrolled (753, 384) with delta (0, 0)
Screenshot: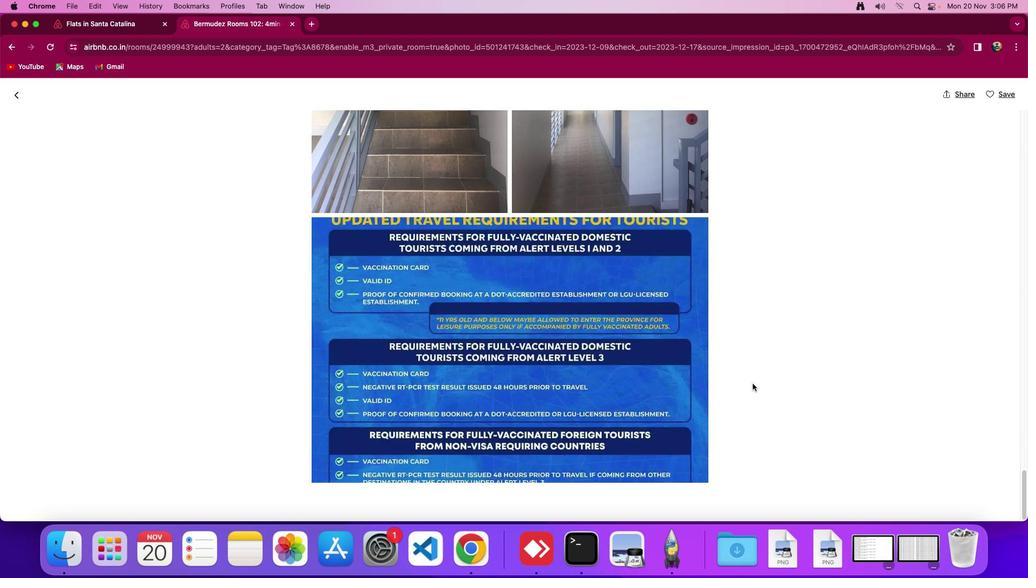 
Action: Mouse scrolled (753, 384) with delta (0, 0)
Screenshot: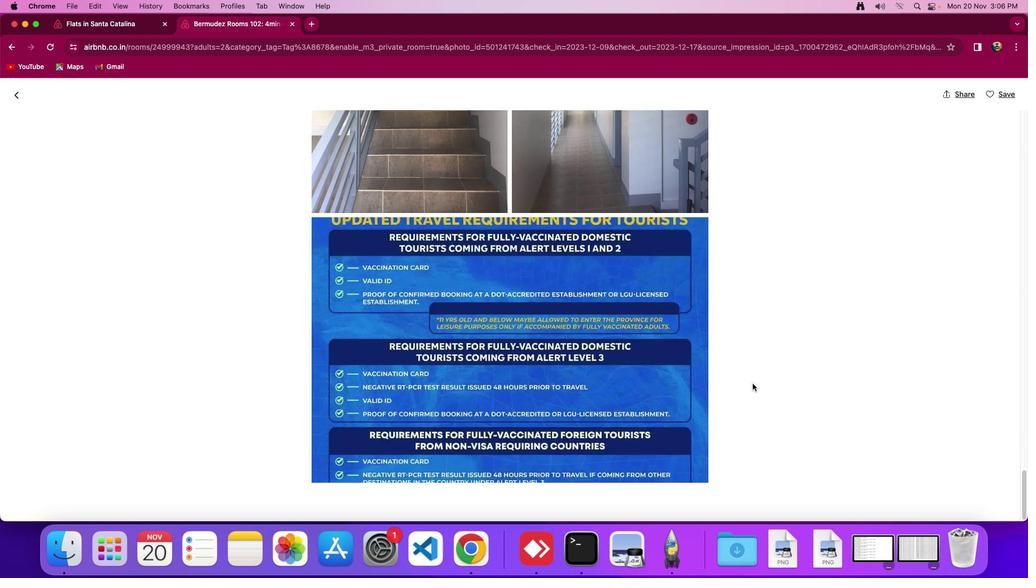 
Action: Mouse scrolled (753, 384) with delta (0, -1)
Screenshot: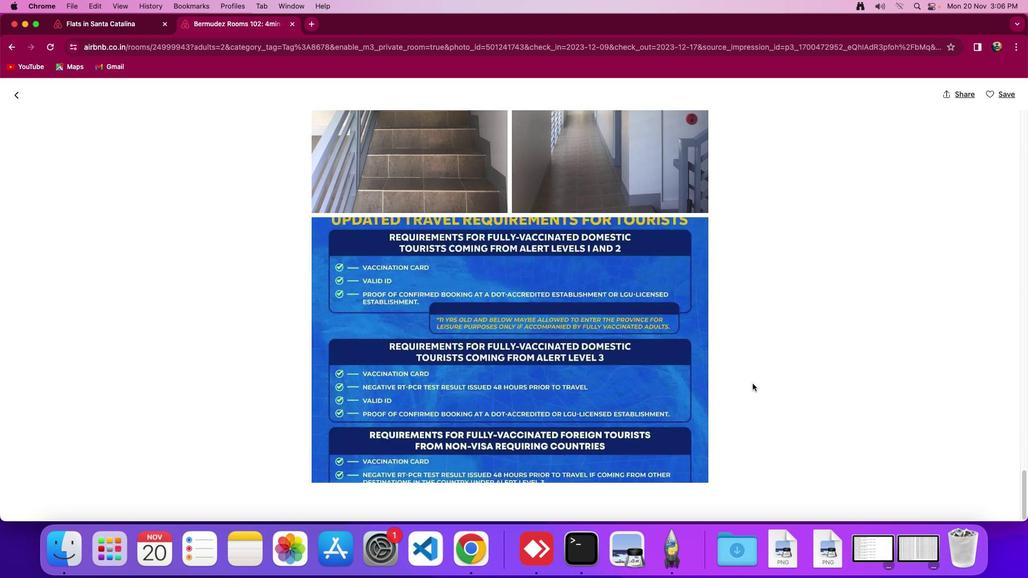 
Action: Mouse moved to (11, 92)
Screenshot: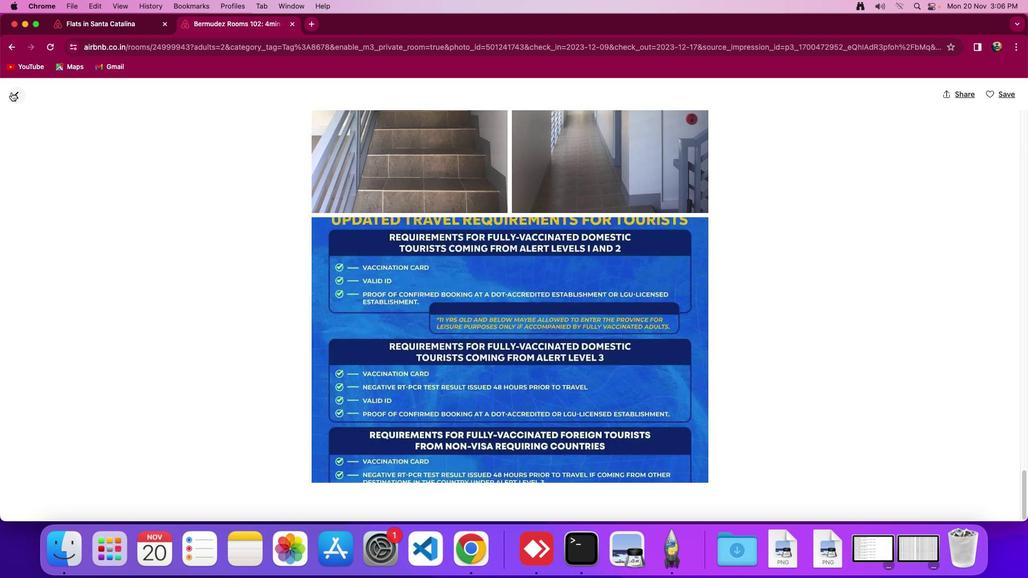 
Action: Mouse pressed left at (11, 92)
Screenshot: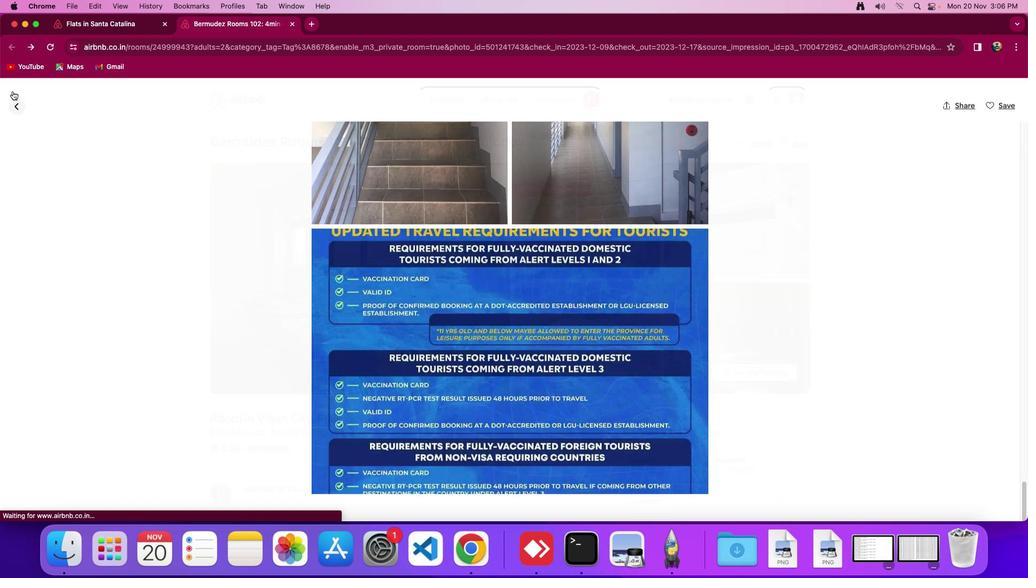 
Action: Mouse moved to (524, 297)
Screenshot: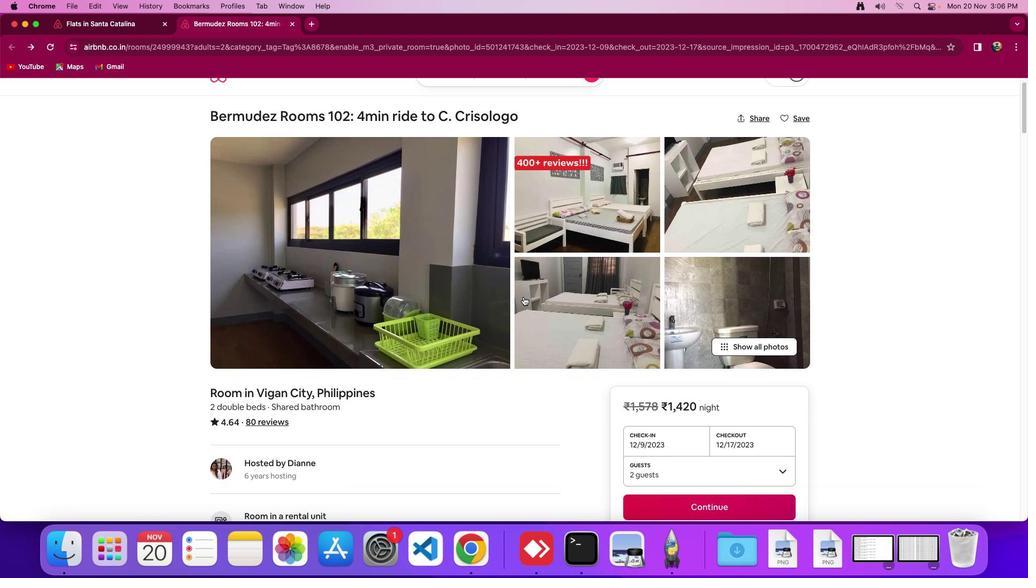 
Action: Mouse scrolled (524, 297) with delta (0, 0)
Screenshot: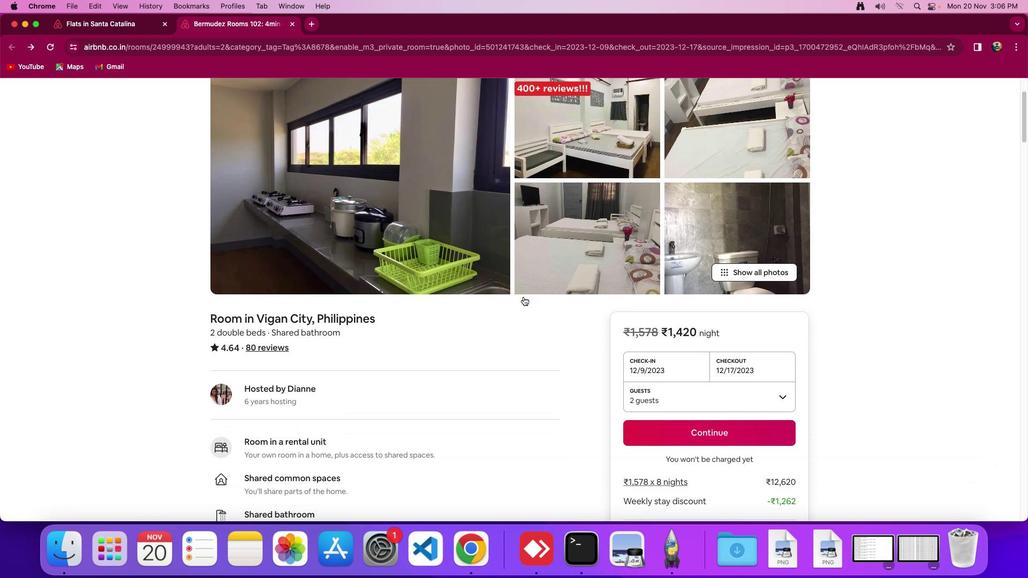 
Action: Mouse scrolled (524, 297) with delta (0, 0)
Screenshot: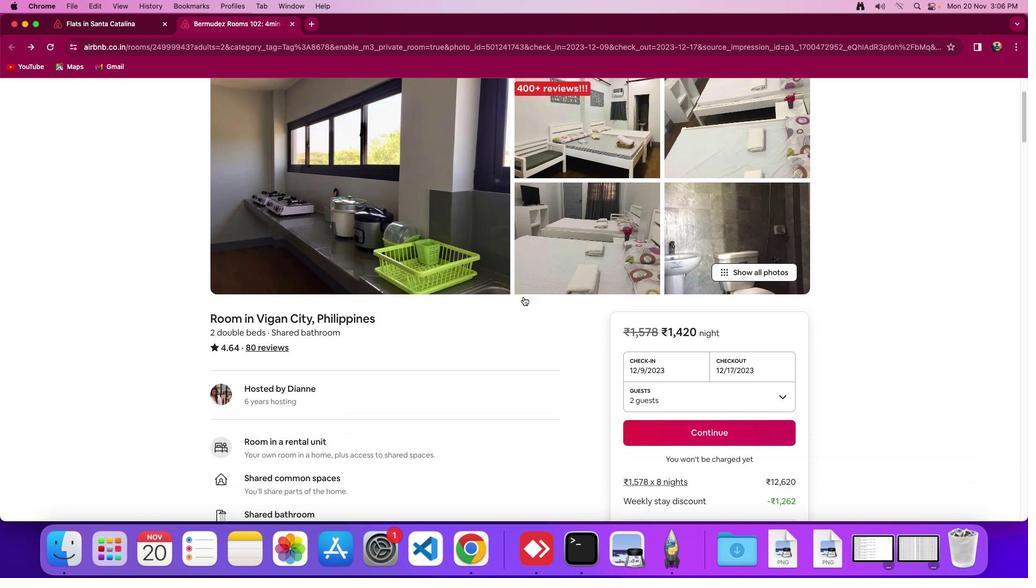 
Action: Mouse scrolled (524, 297) with delta (0, -1)
Screenshot: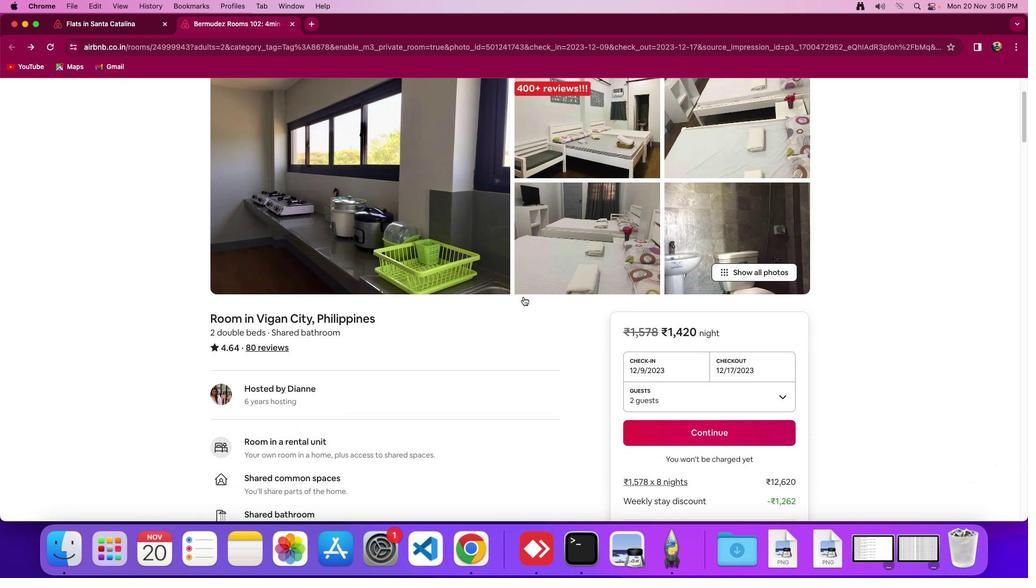 
Action: Mouse moved to (522, 296)
Screenshot: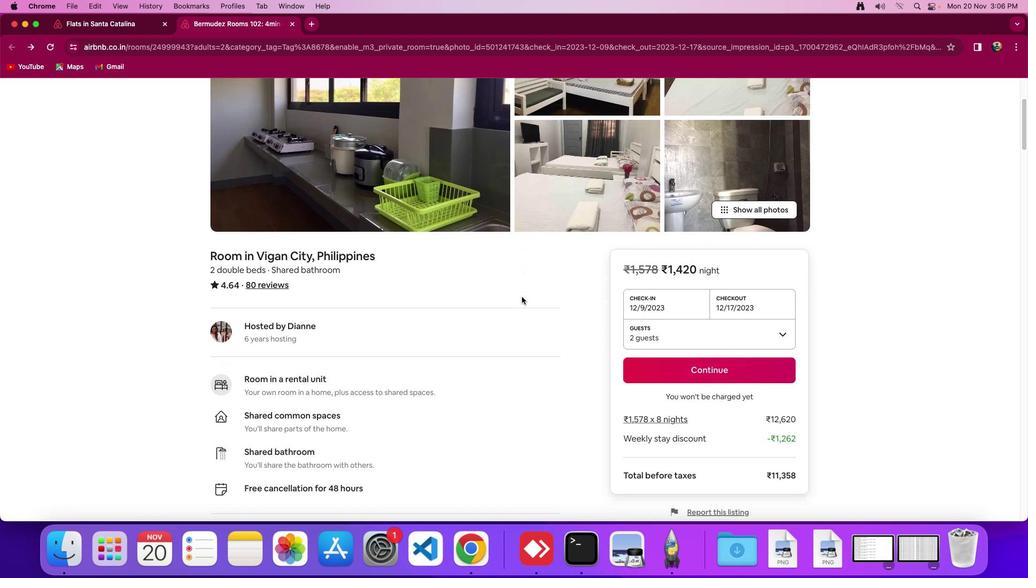 
Action: Mouse scrolled (522, 296) with delta (0, 0)
Screenshot: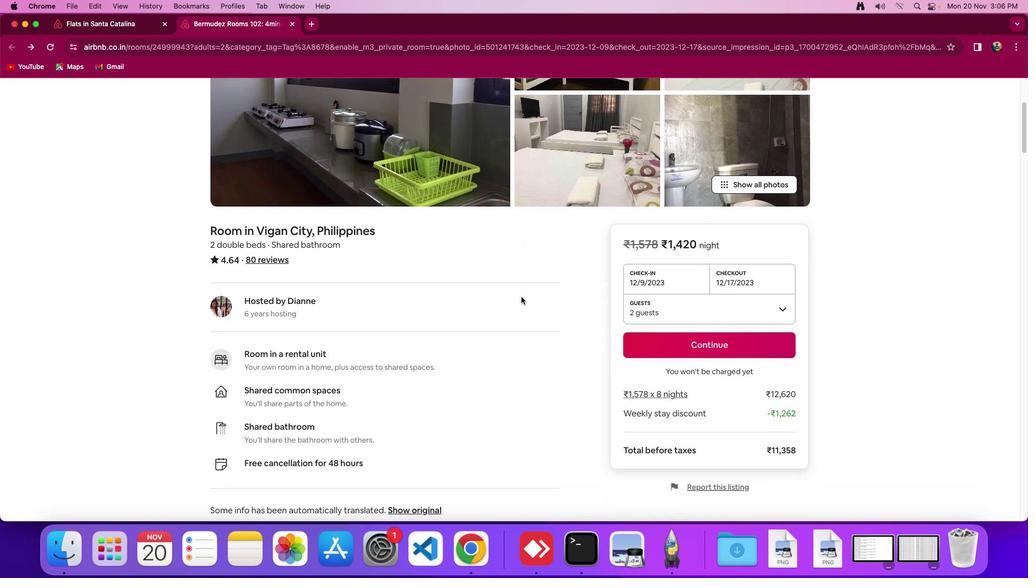 
Action: Mouse scrolled (522, 296) with delta (0, 0)
Screenshot: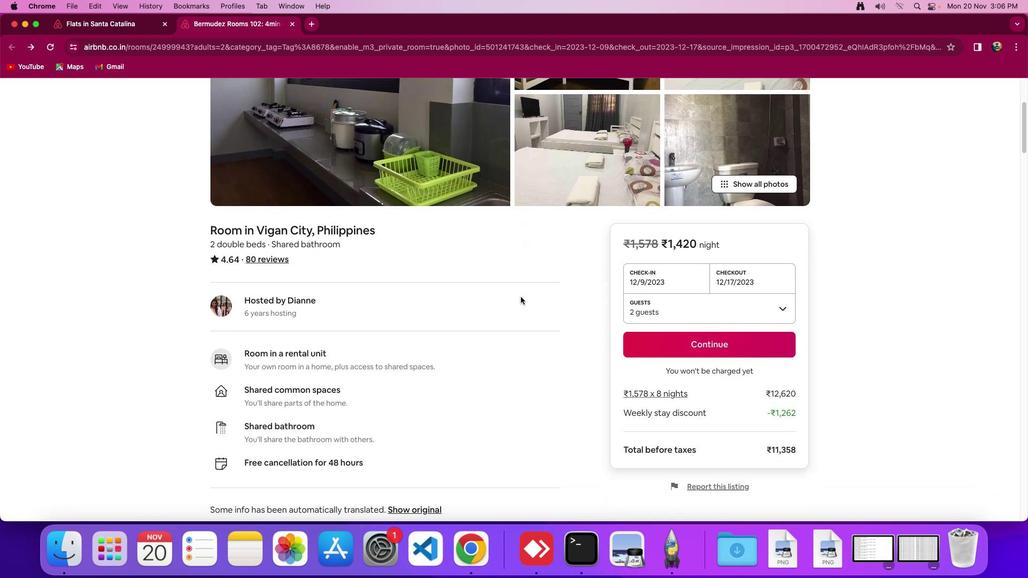 
Action: Mouse scrolled (522, 296) with delta (0, -1)
Screenshot: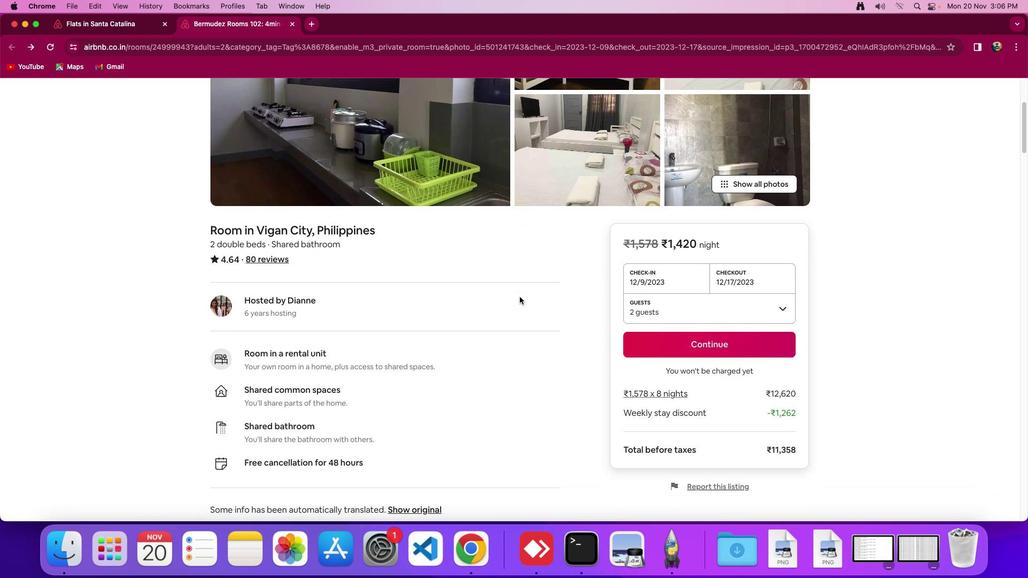 
Action: Mouse moved to (518, 297)
Screenshot: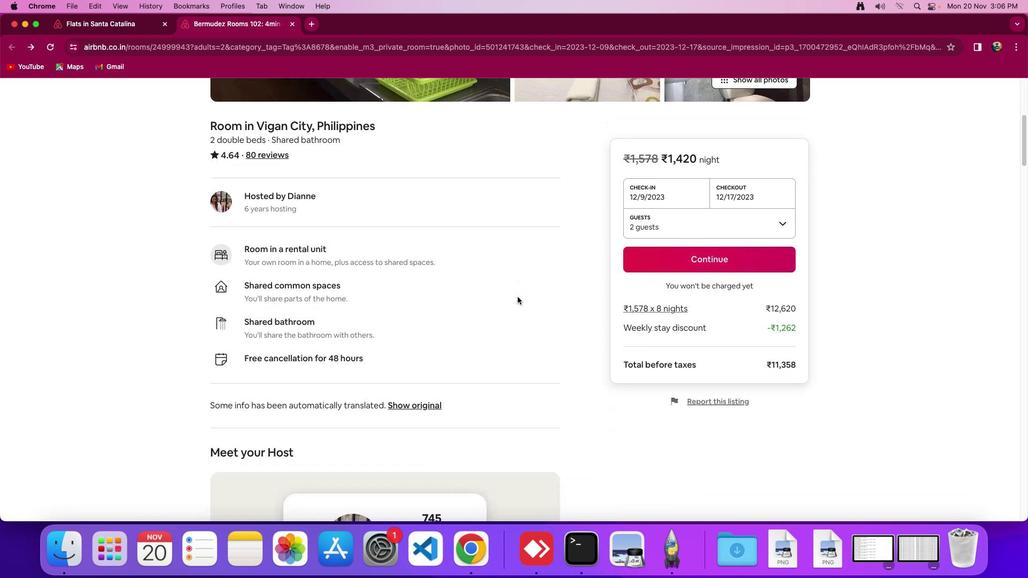 
Action: Mouse scrolled (518, 297) with delta (0, 0)
Screenshot: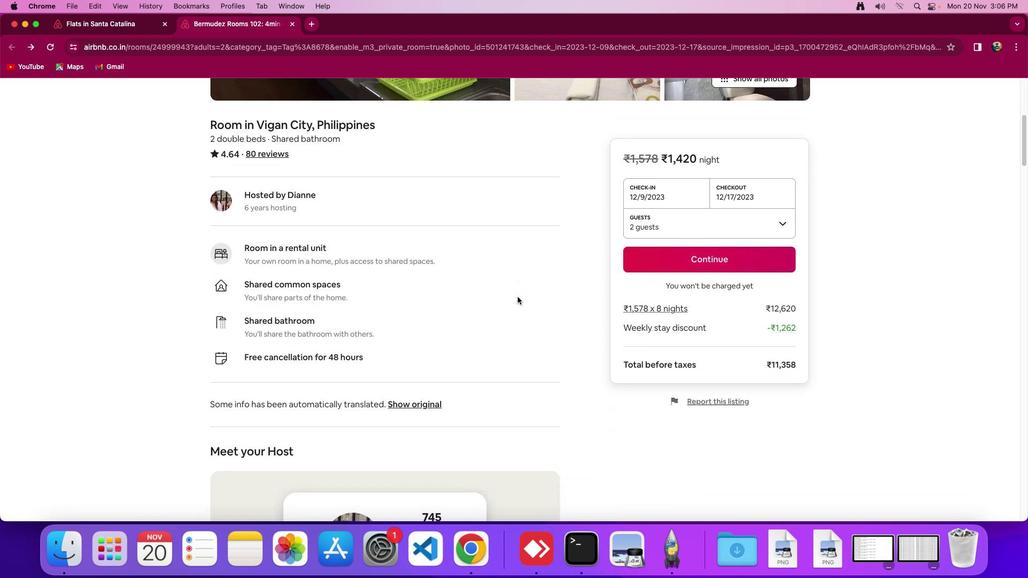 
Action: Mouse scrolled (518, 297) with delta (0, 0)
Screenshot: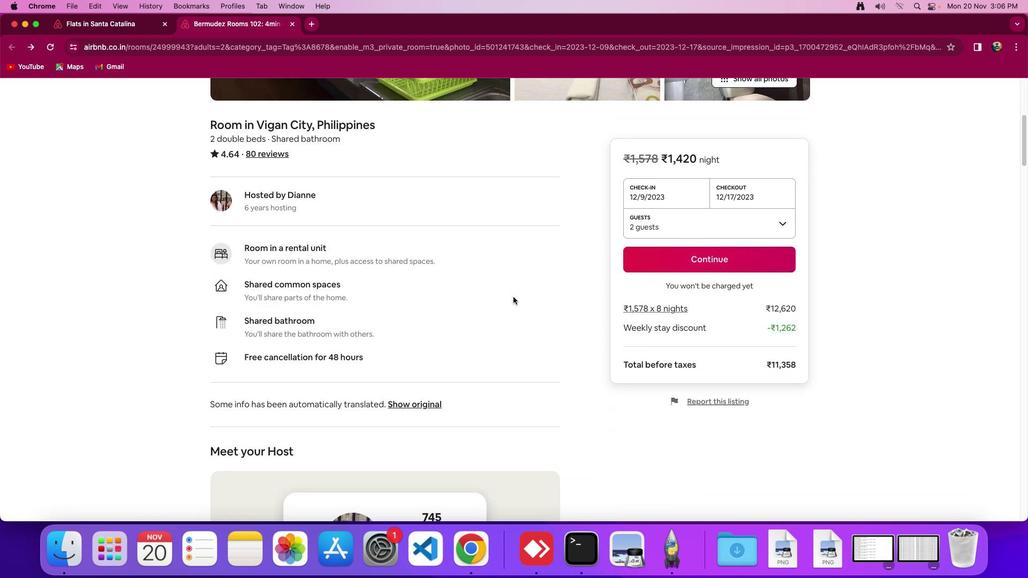 
Action: Mouse moved to (518, 297)
Screenshot: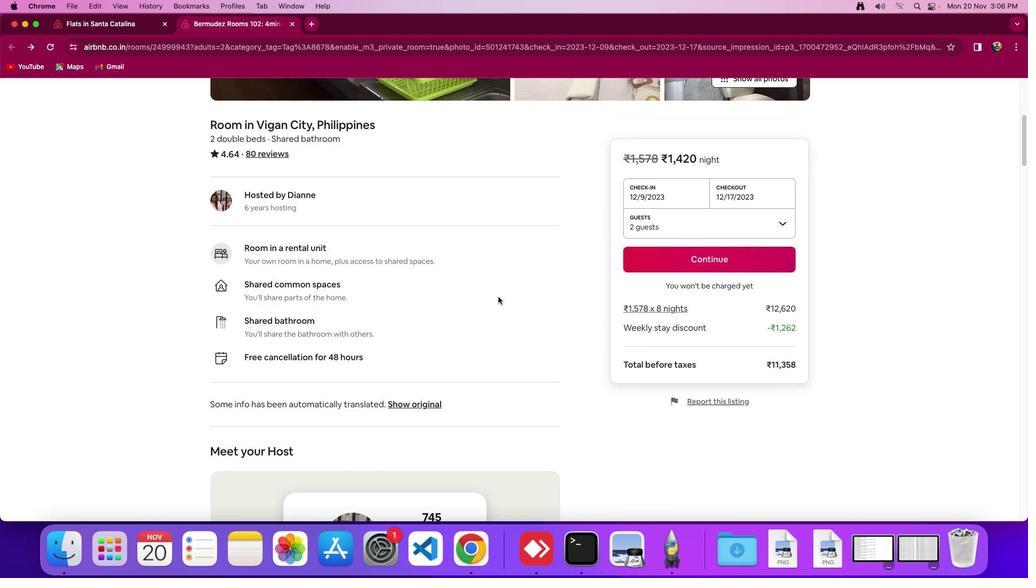 
Action: Mouse scrolled (518, 297) with delta (0, -1)
Screenshot: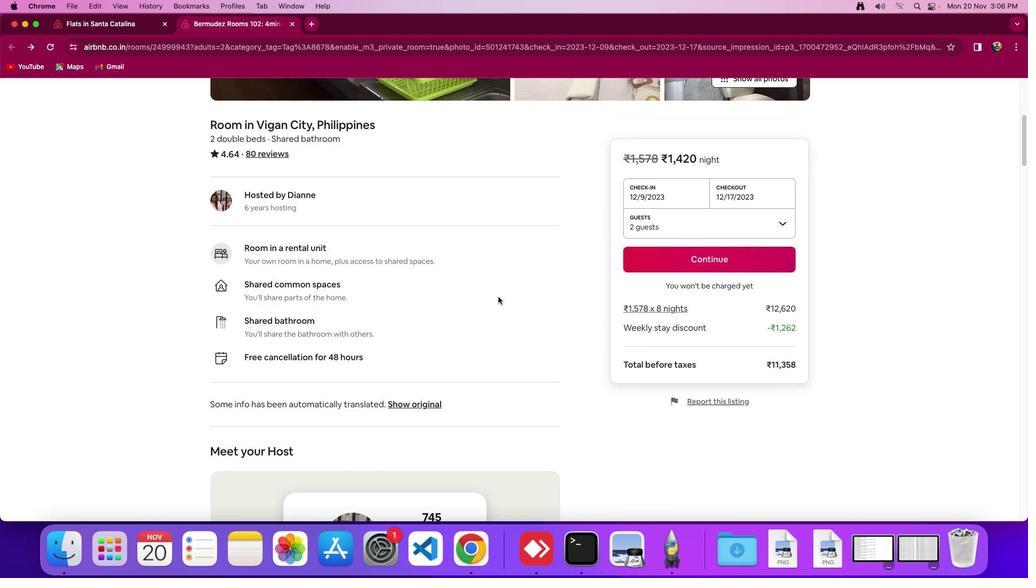 
Action: Mouse moved to (345, 314)
Screenshot: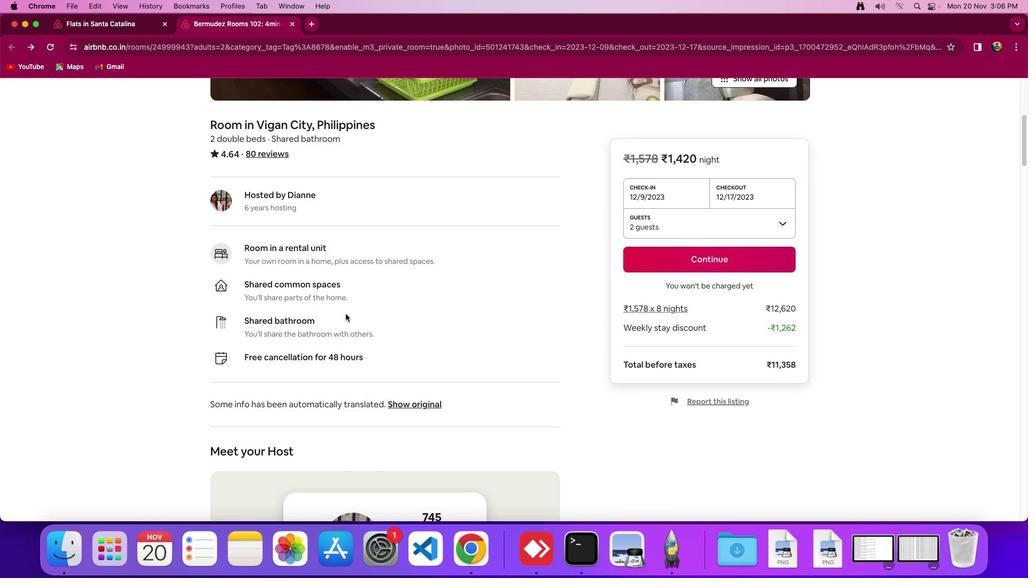 
Action: Mouse scrolled (345, 314) with delta (0, 0)
Screenshot: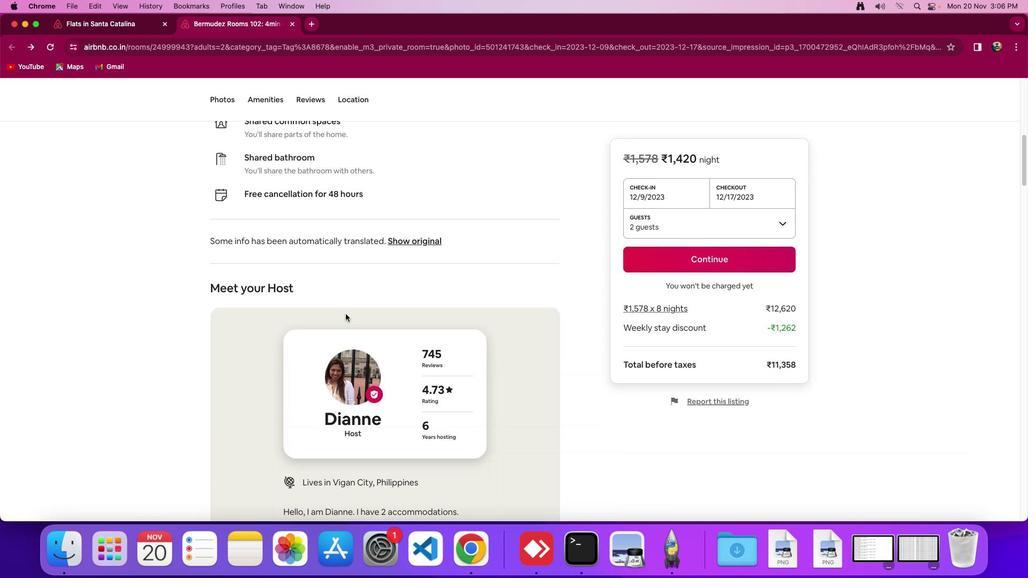 
Action: Mouse scrolled (345, 314) with delta (0, 0)
Screenshot: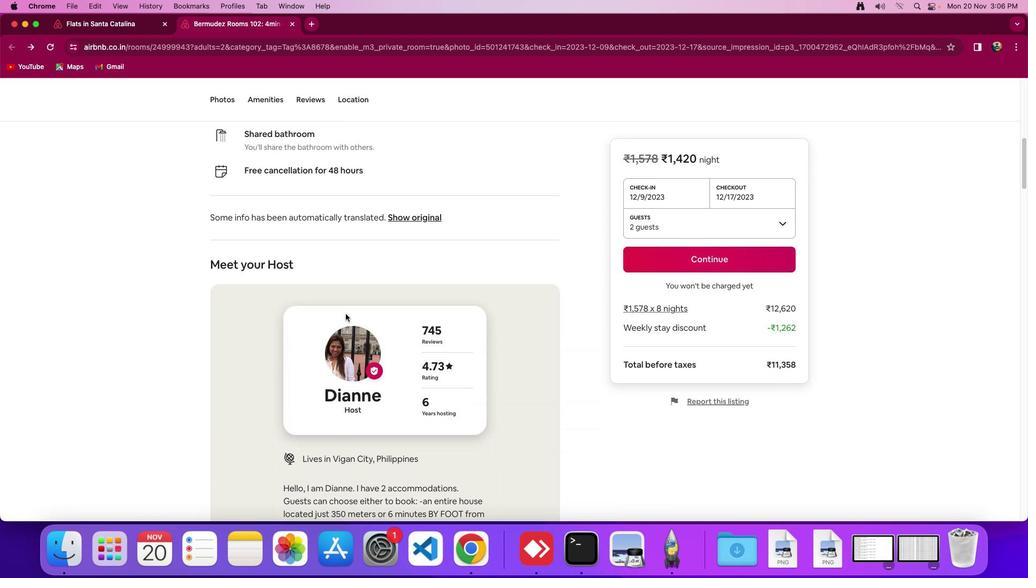
Action: Mouse scrolled (345, 314) with delta (0, -1)
Screenshot: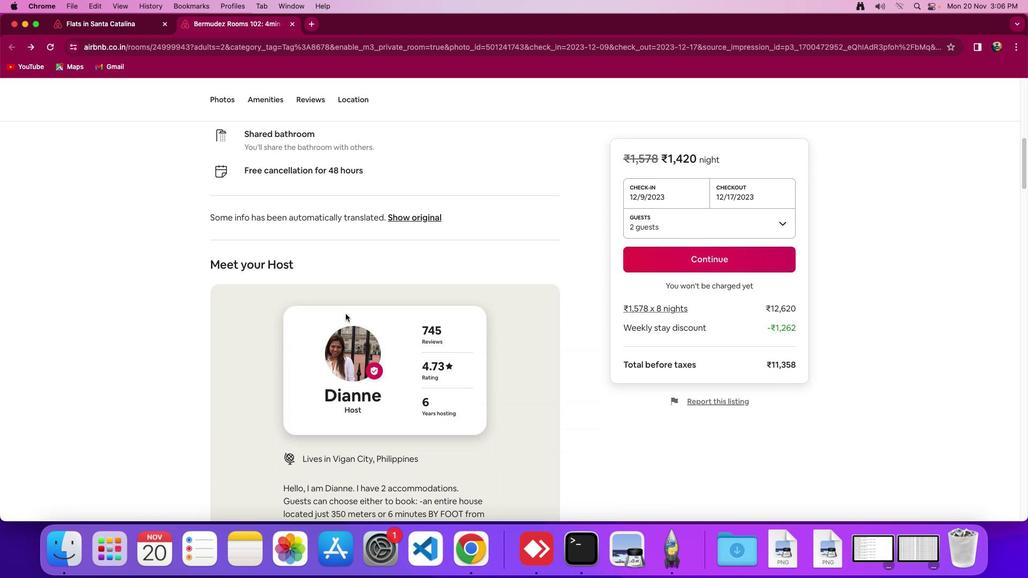 
Action: Mouse scrolled (345, 314) with delta (0, -2)
Screenshot: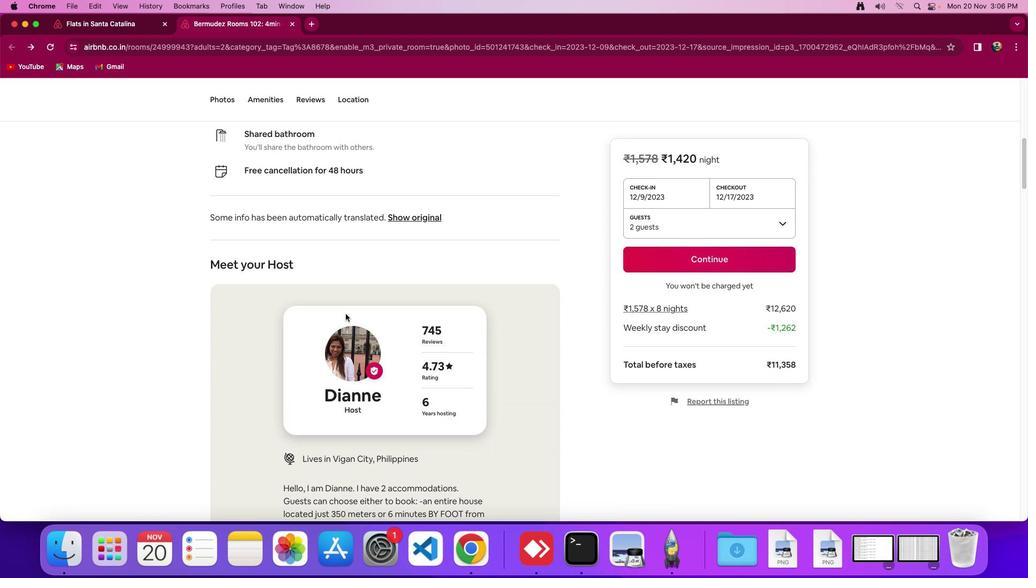 
Action: Mouse scrolled (345, 314) with delta (0, 0)
